 Task: Business Startup Sheet Template.
Action: Mouse moved to (56, 183)
Screenshot: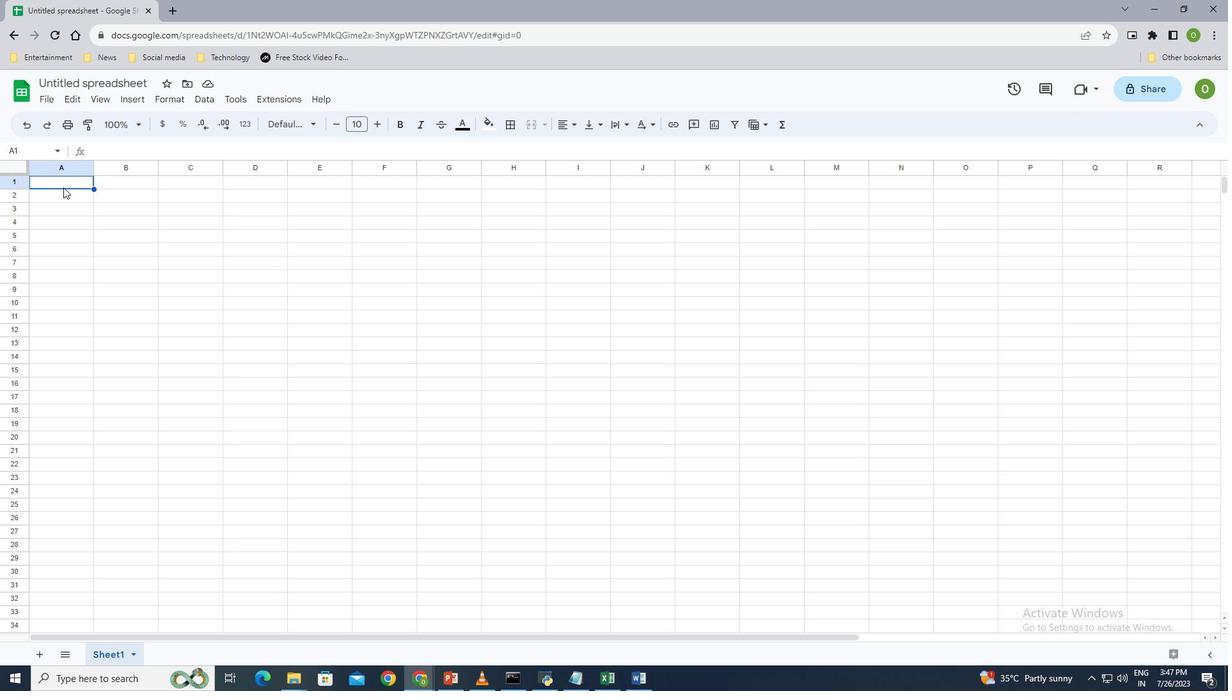 
Action: Mouse pressed left at (56, 183)
Screenshot: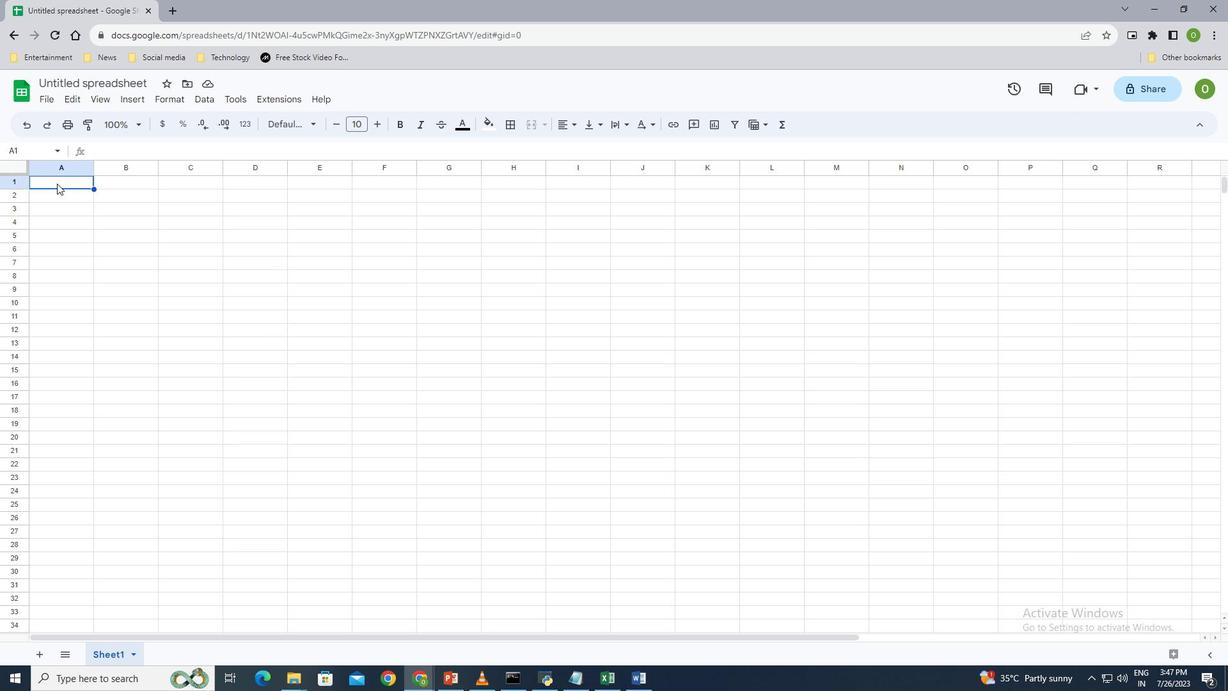 
Action: Mouse moved to (49, 98)
Screenshot: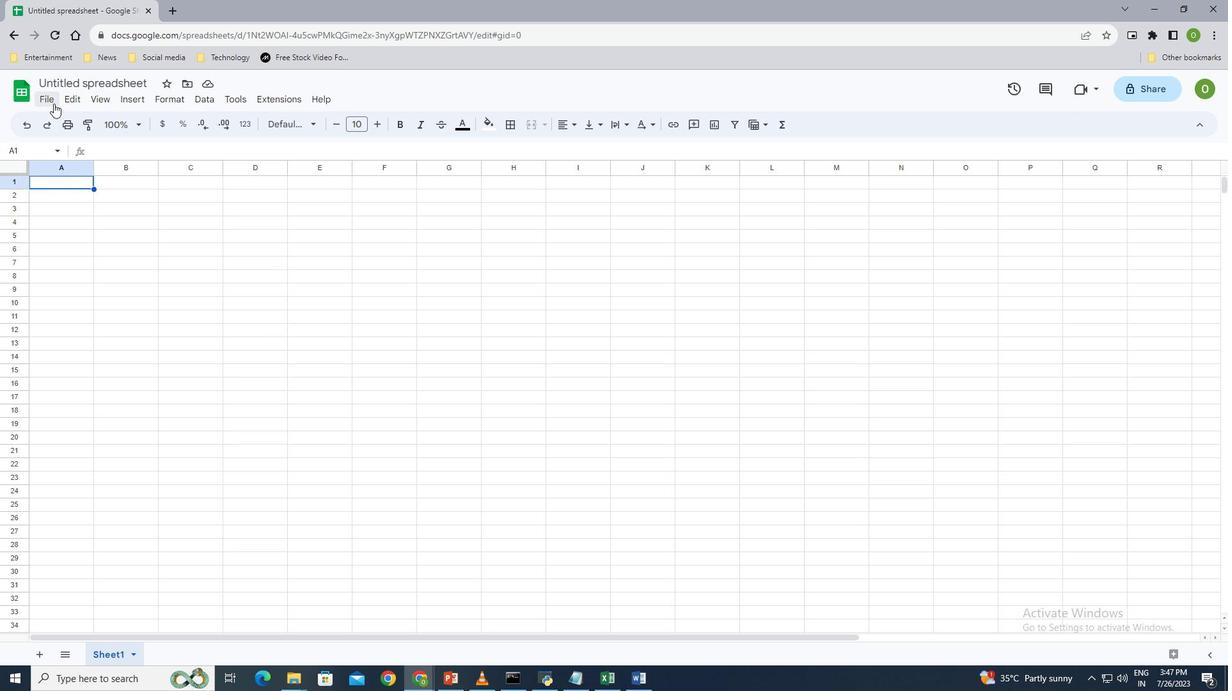 
Action: Mouse pressed left at (49, 98)
Screenshot: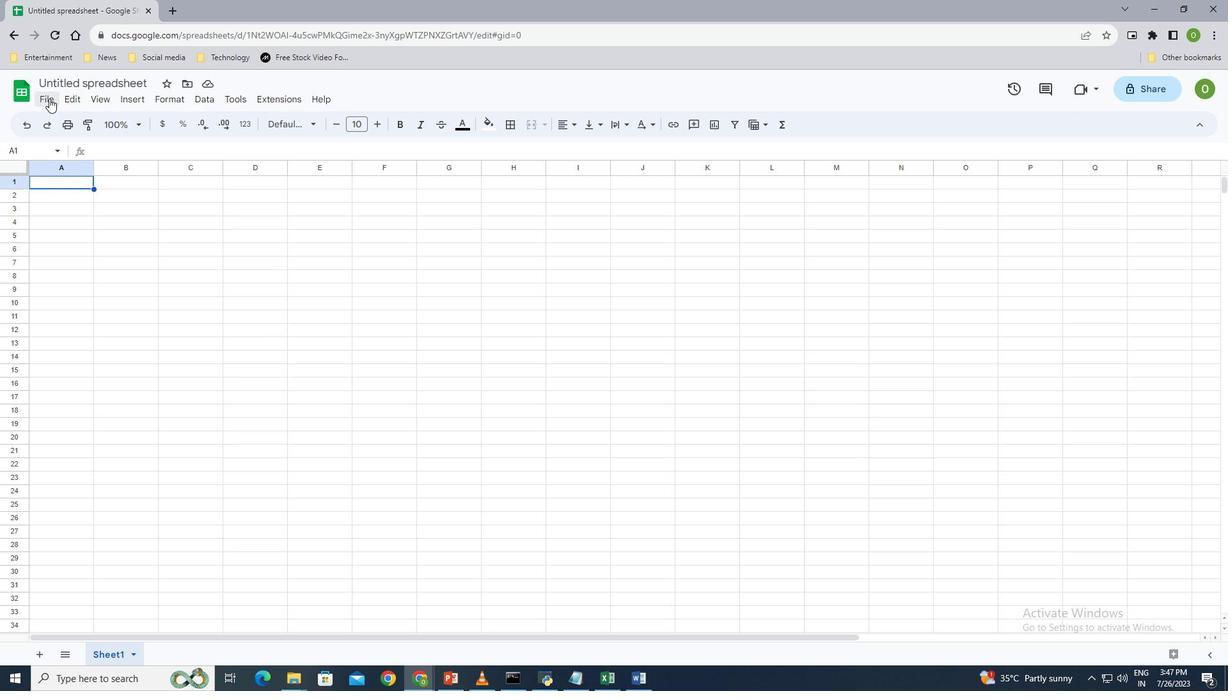 
Action: Mouse moved to (266, 201)
Screenshot: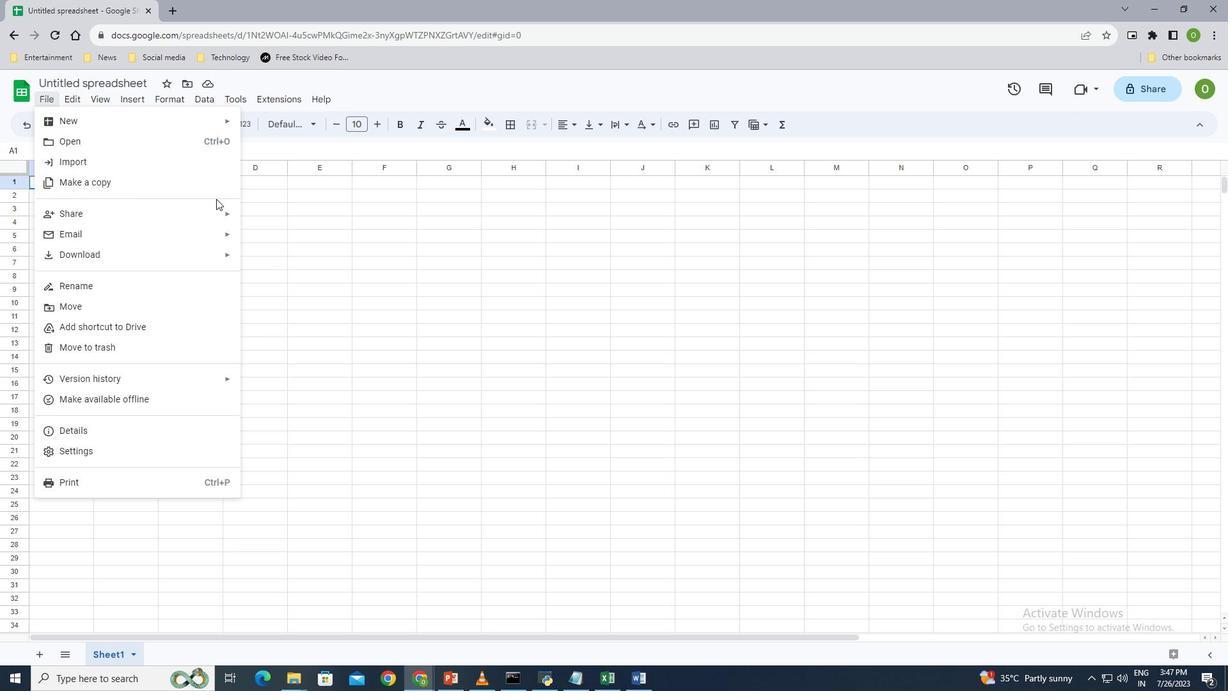 
Action: Mouse pressed left at (266, 201)
Screenshot: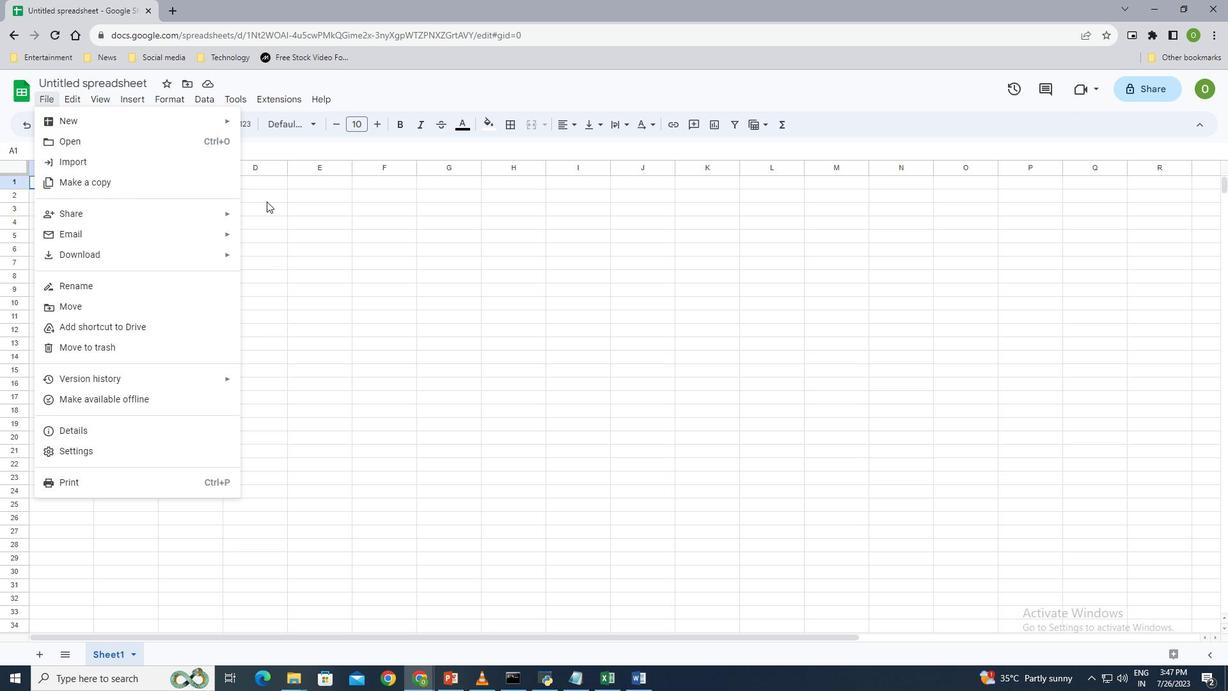 
Action: Mouse moved to (44, 99)
Screenshot: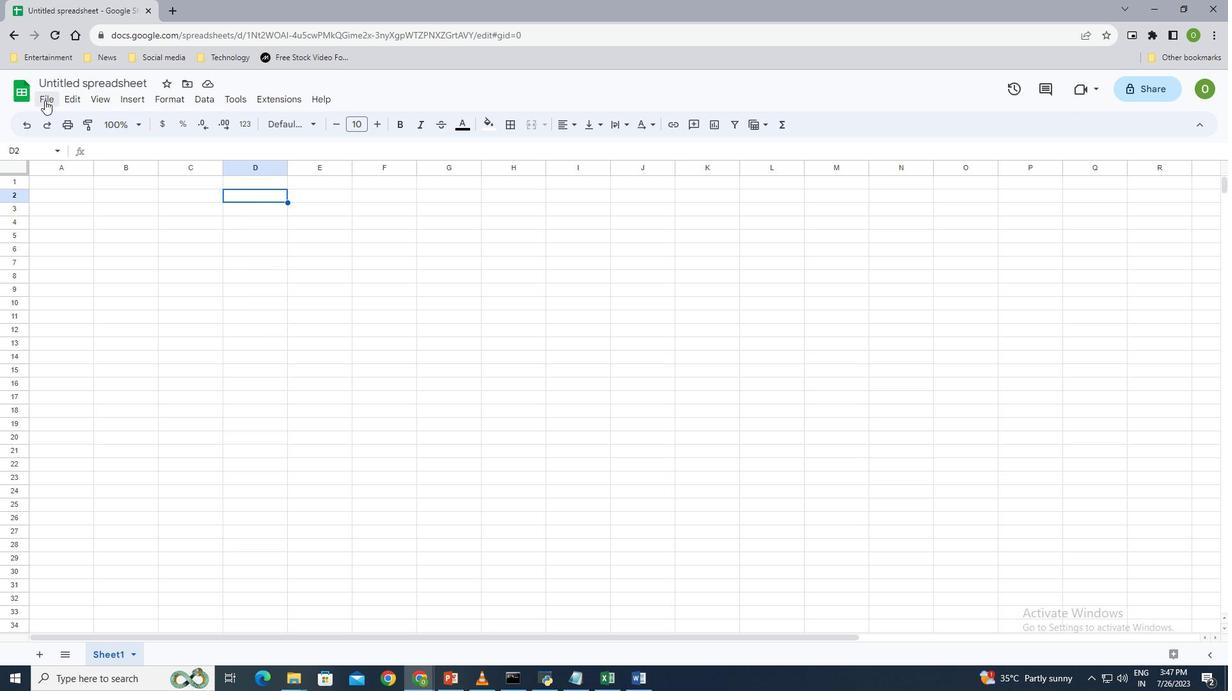 
Action: Mouse pressed left at (44, 99)
Screenshot: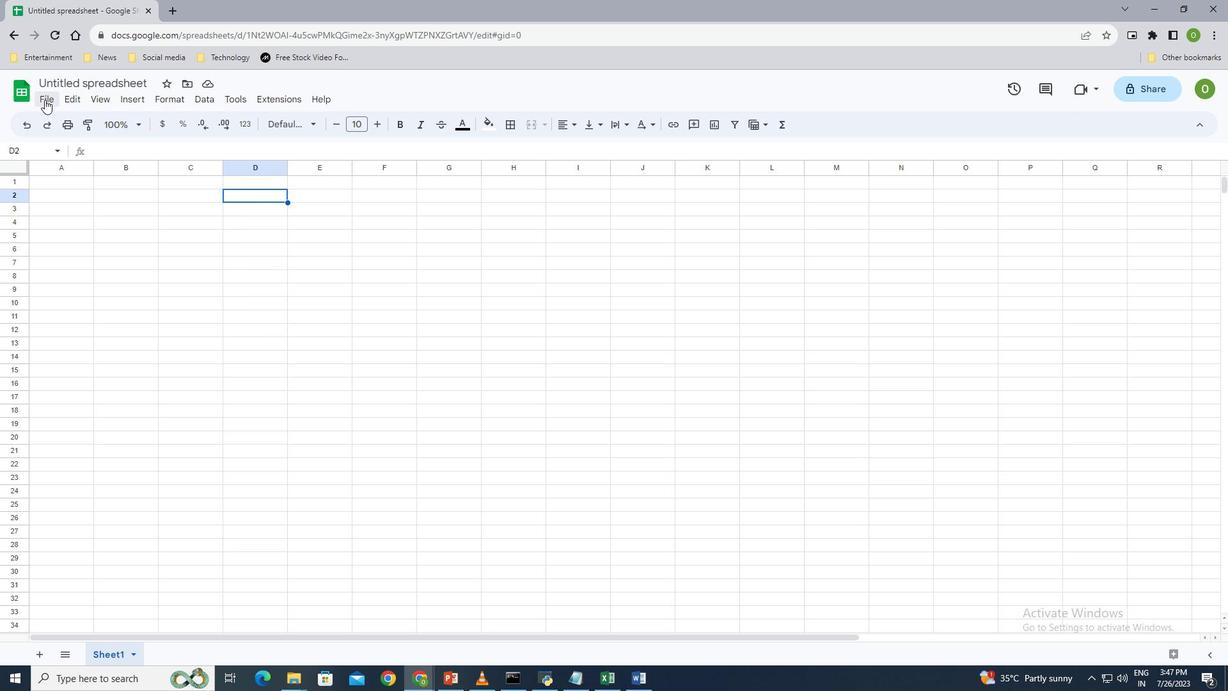 
Action: Mouse moved to (80, 161)
Screenshot: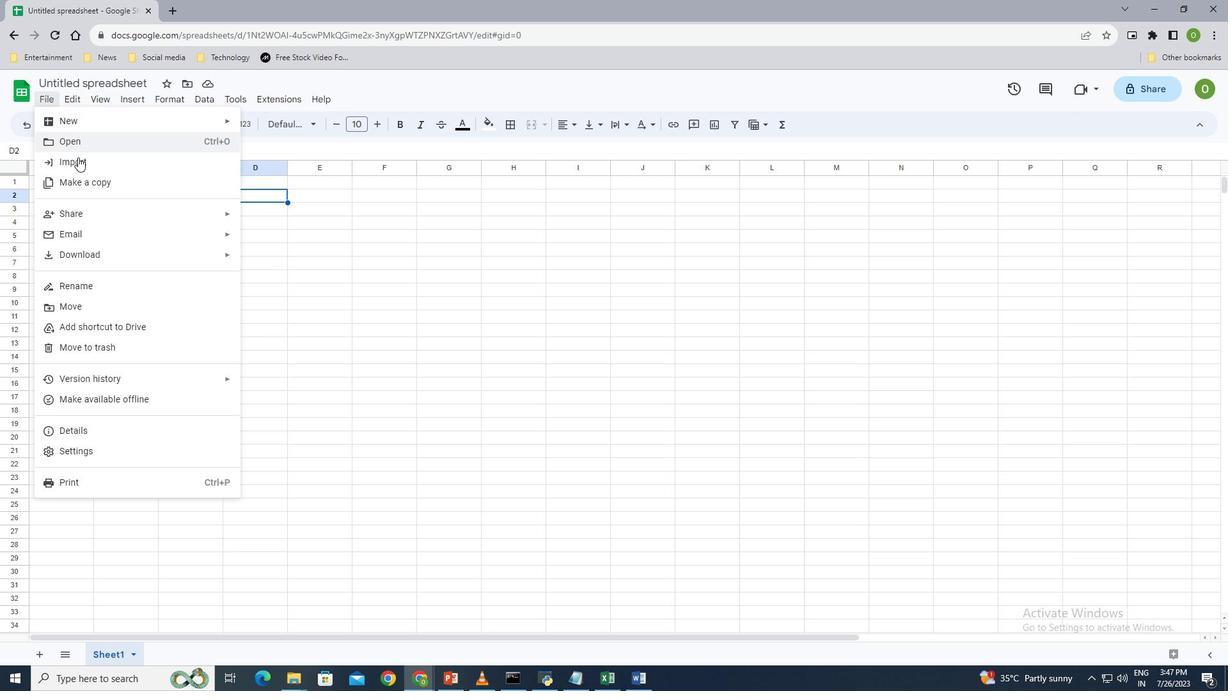 
Action: Mouse pressed left at (80, 161)
Screenshot: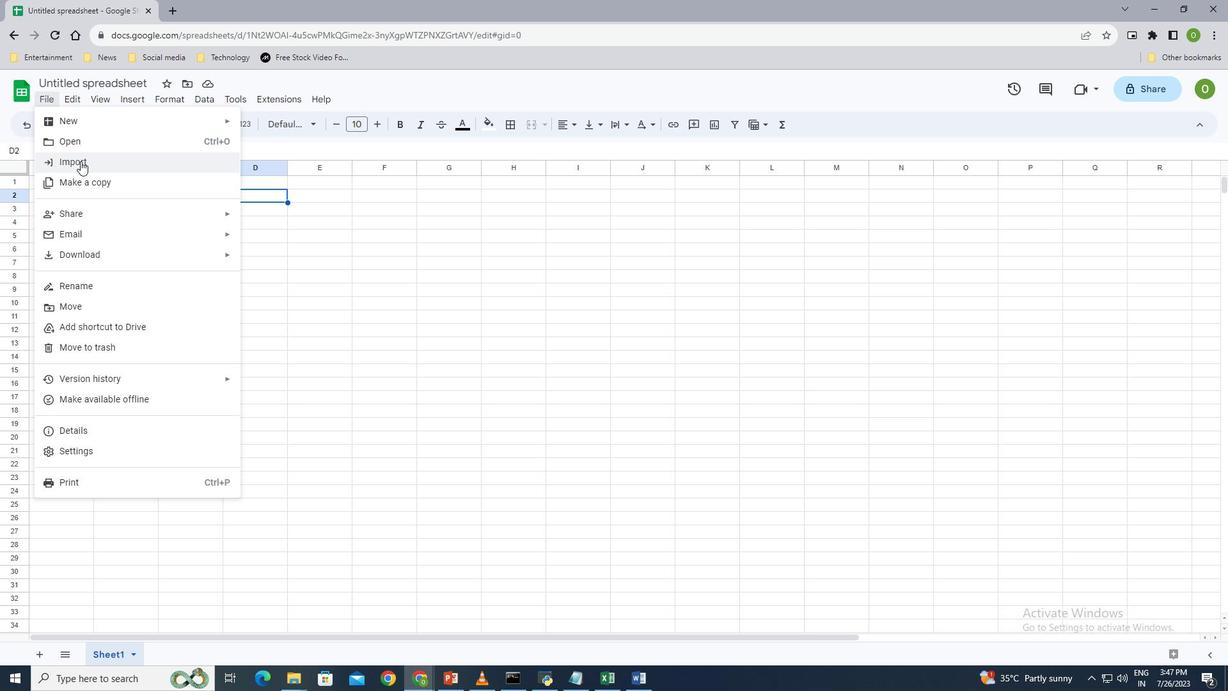 
Action: Mouse moved to (924, 181)
Screenshot: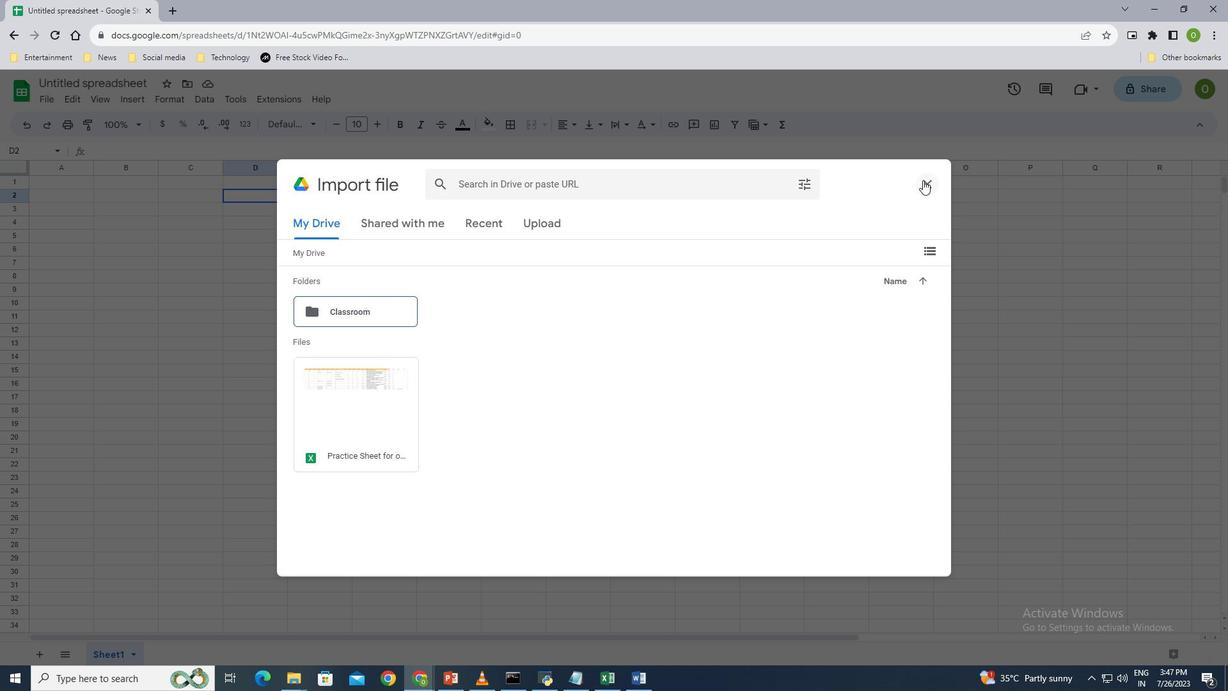 
Action: Mouse pressed left at (924, 181)
Screenshot: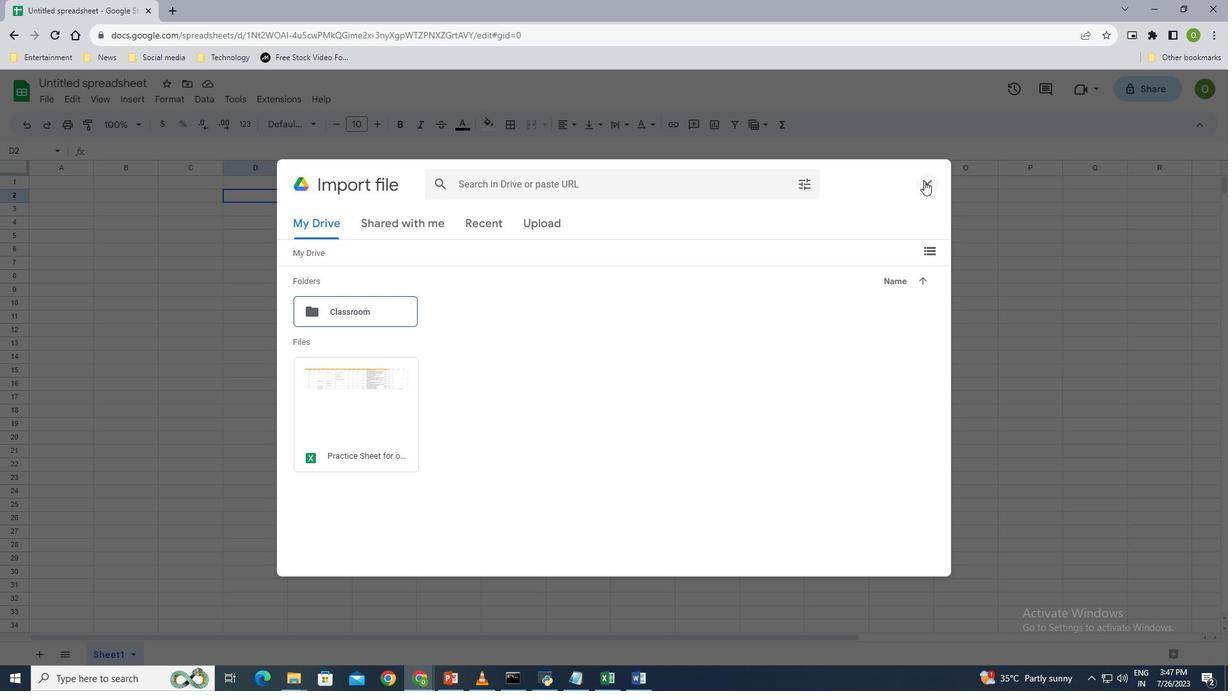 
Action: Mouse moved to (51, 179)
Screenshot: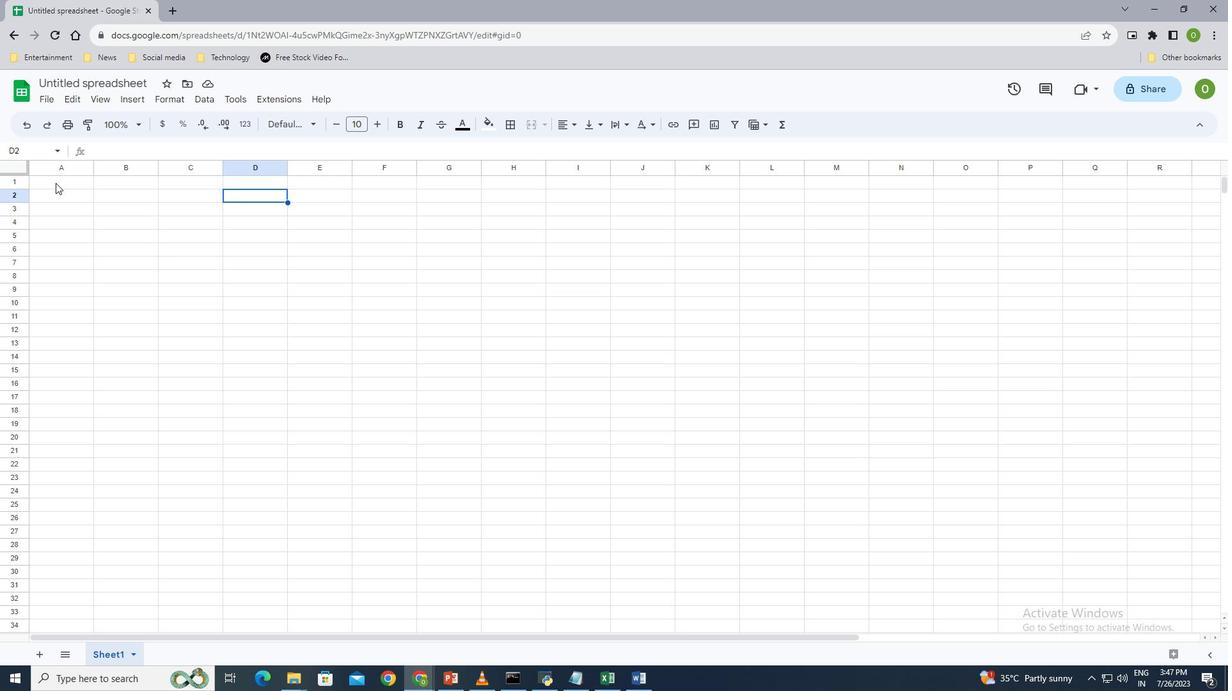 
Action: Mouse pressed left at (51, 179)
Screenshot: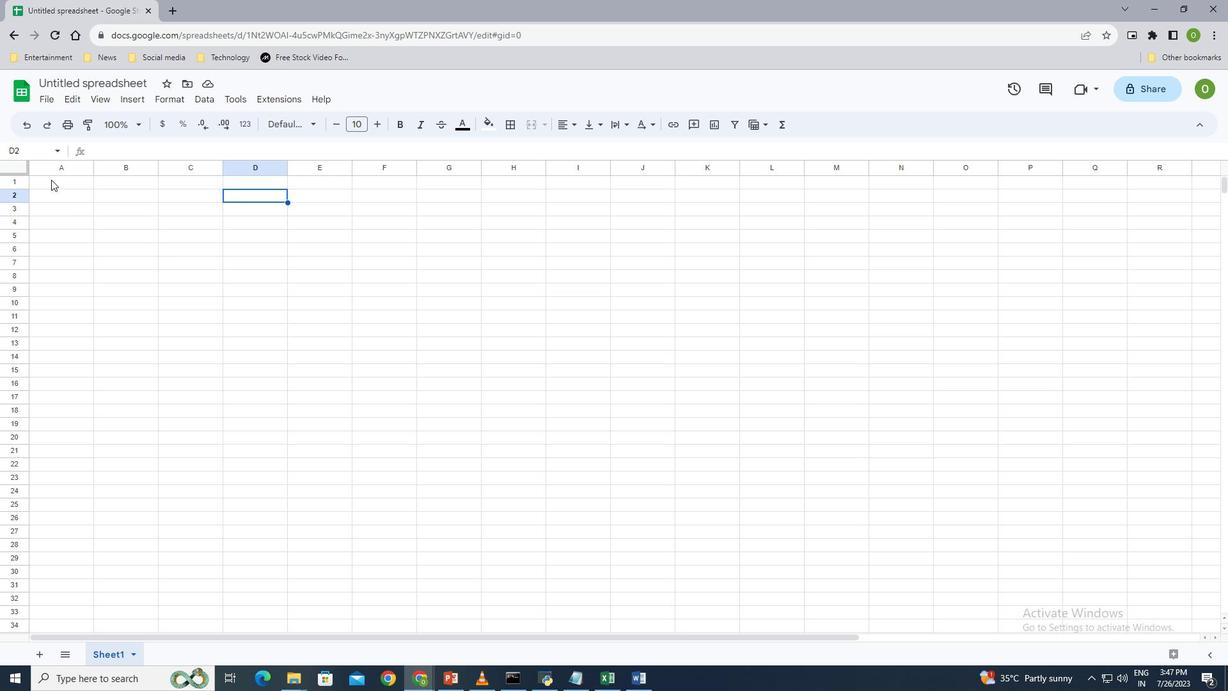 
Action: Mouse moved to (129, 99)
Screenshot: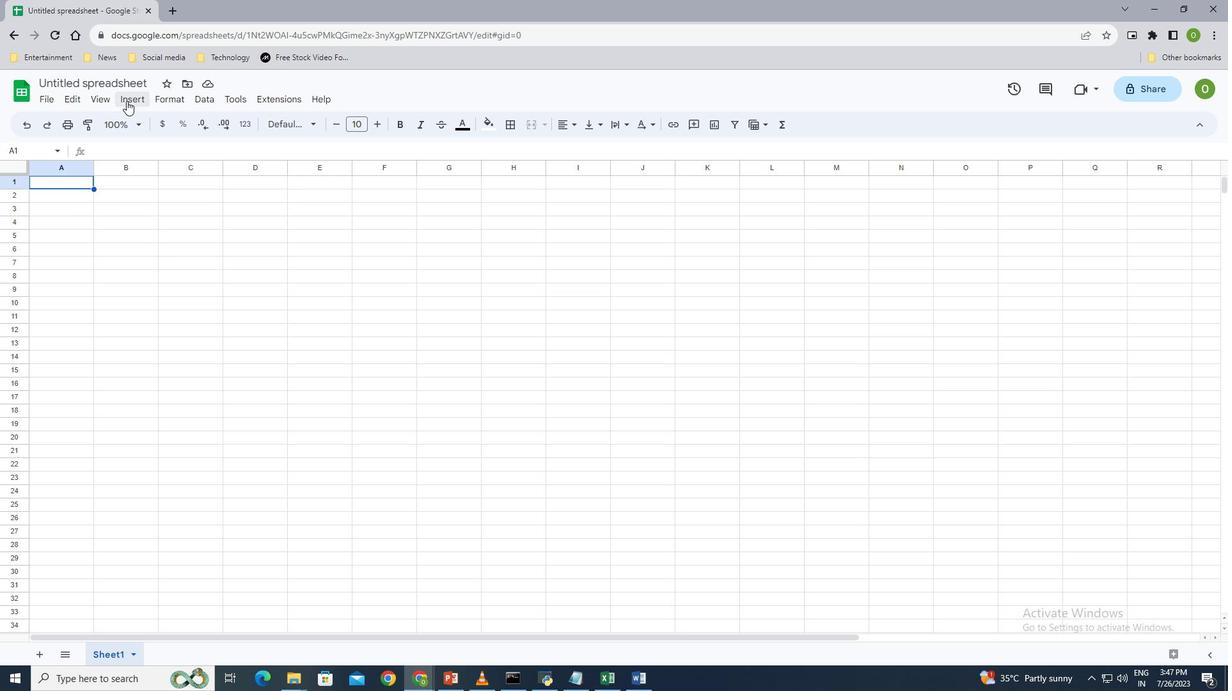 
Action: Mouse pressed left at (129, 99)
Screenshot: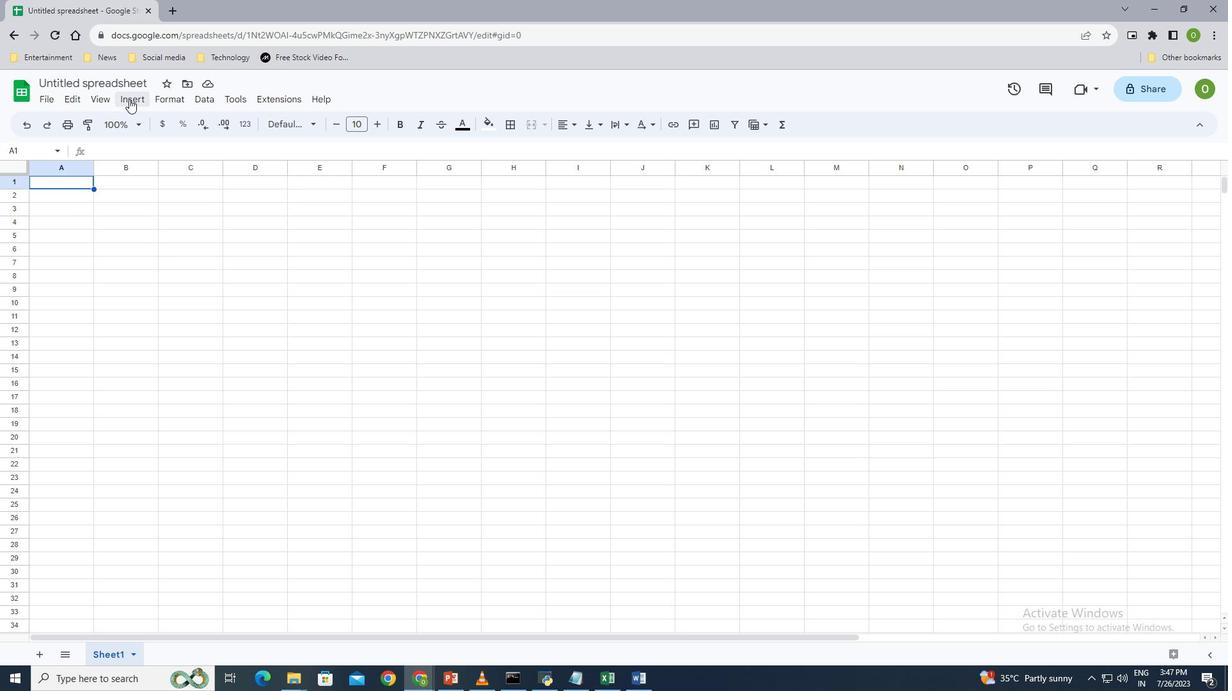 
Action: Mouse moved to (198, 257)
Screenshot: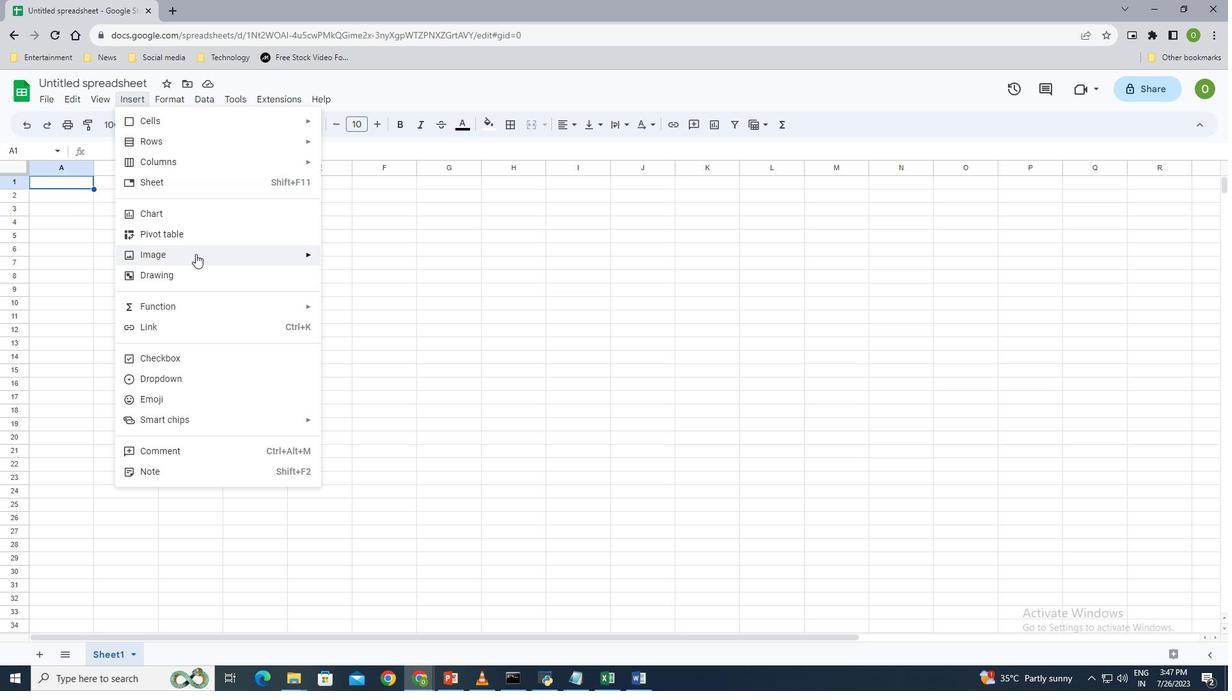 
Action: Mouse pressed left at (198, 257)
Screenshot: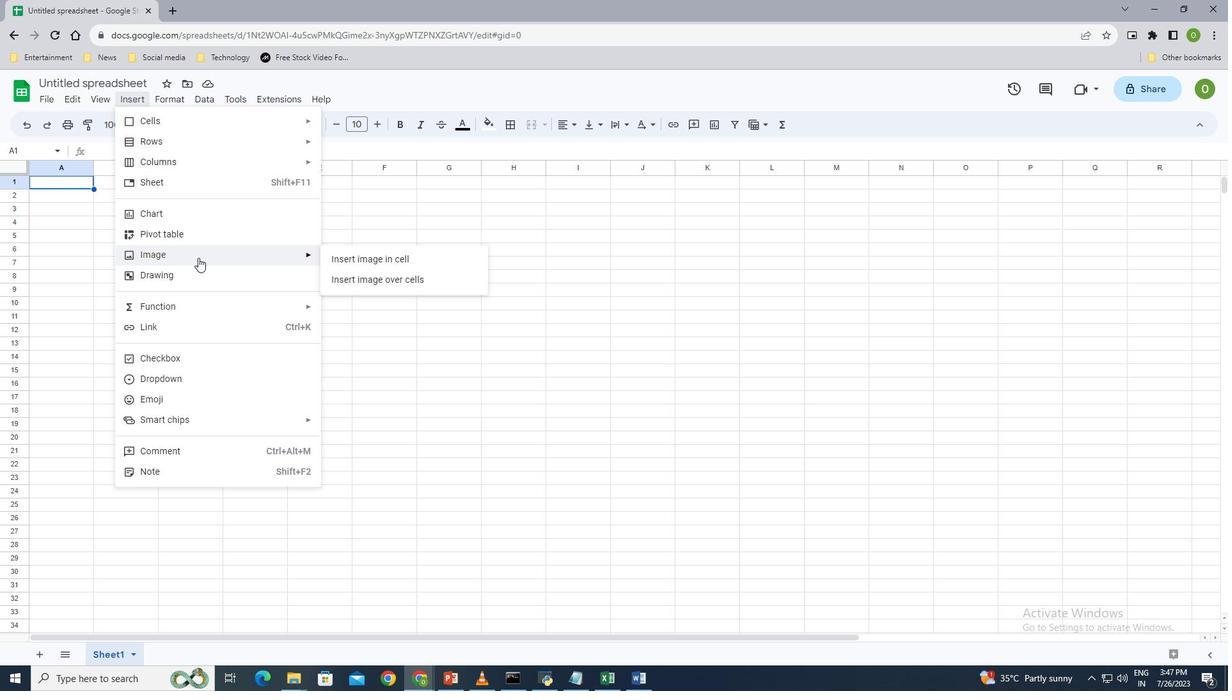 
Action: Mouse moved to (404, 260)
Screenshot: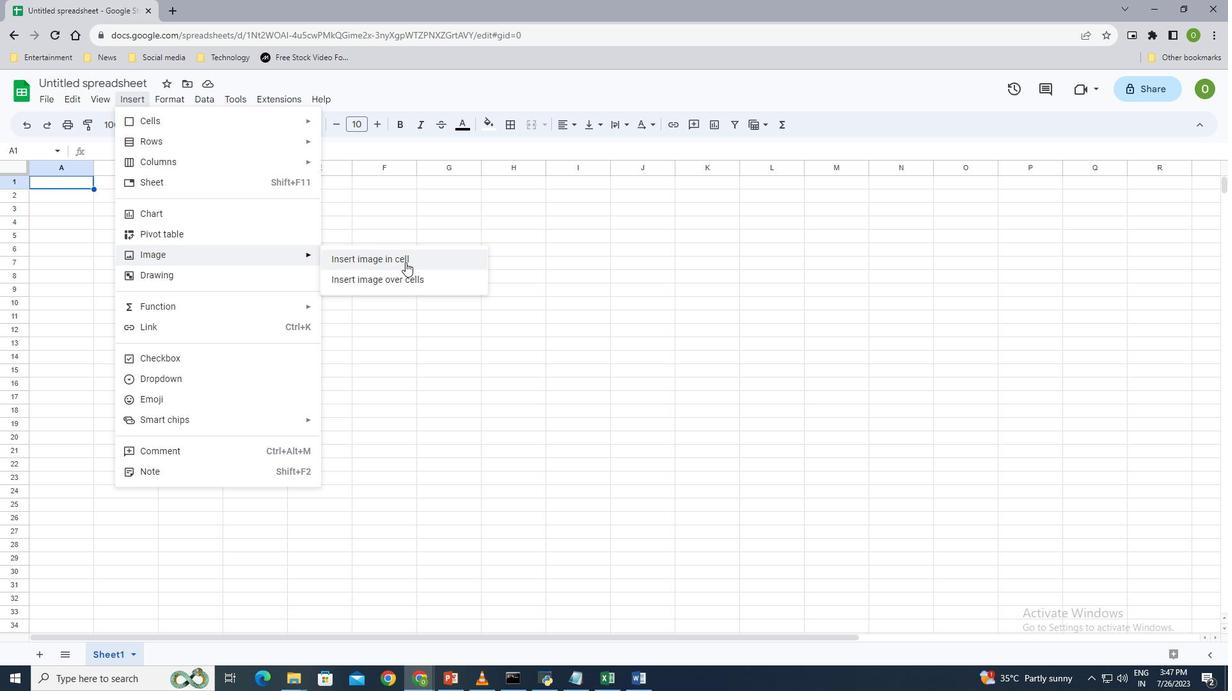
Action: Mouse pressed left at (404, 260)
Screenshot: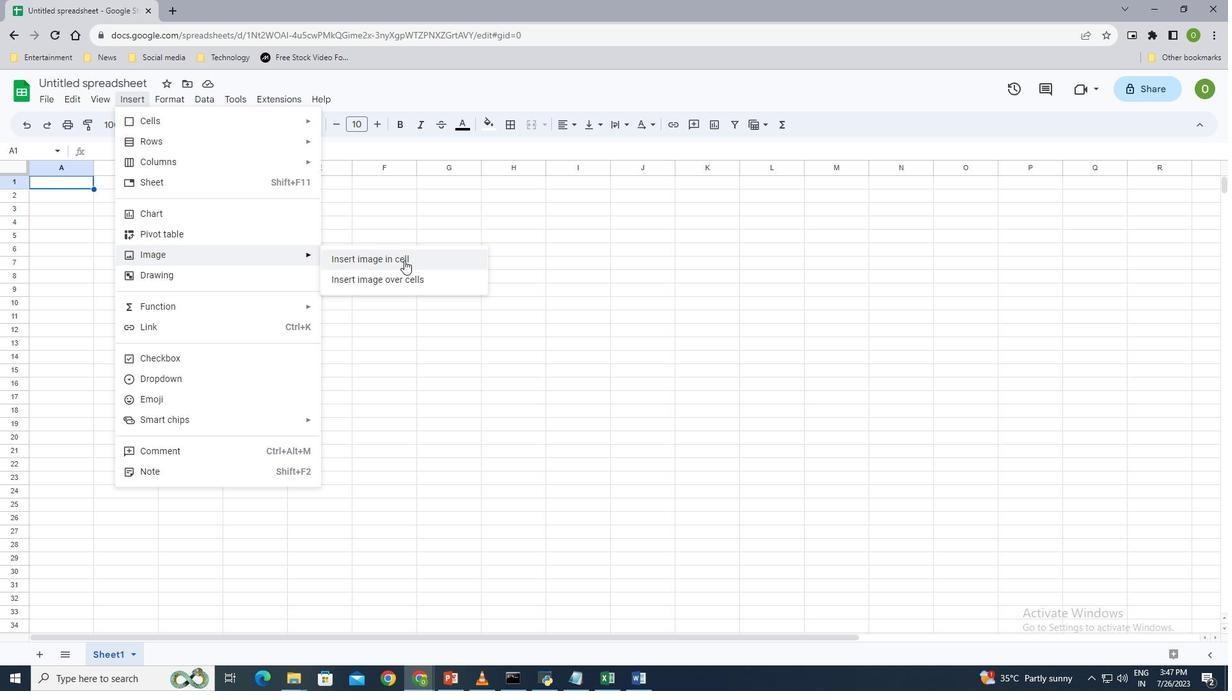 
Action: Mouse moved to (600, 448)
Screenshot: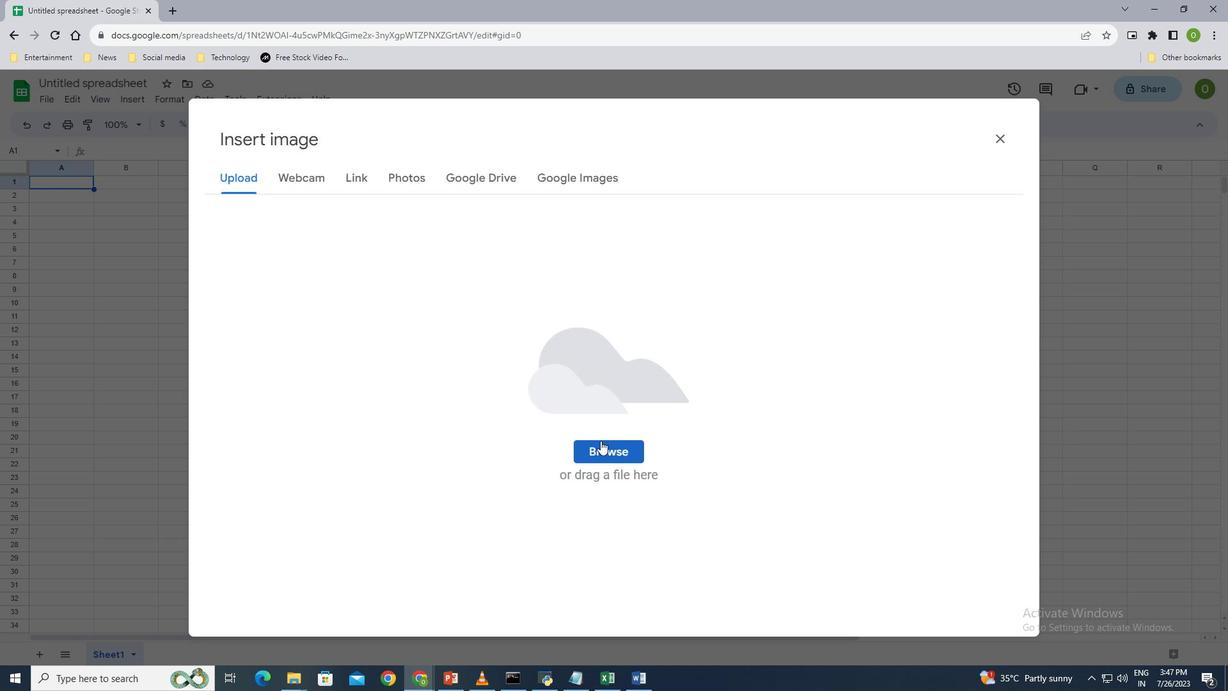 
Action: Mouse pressed left at (600, 448)
Screenshot: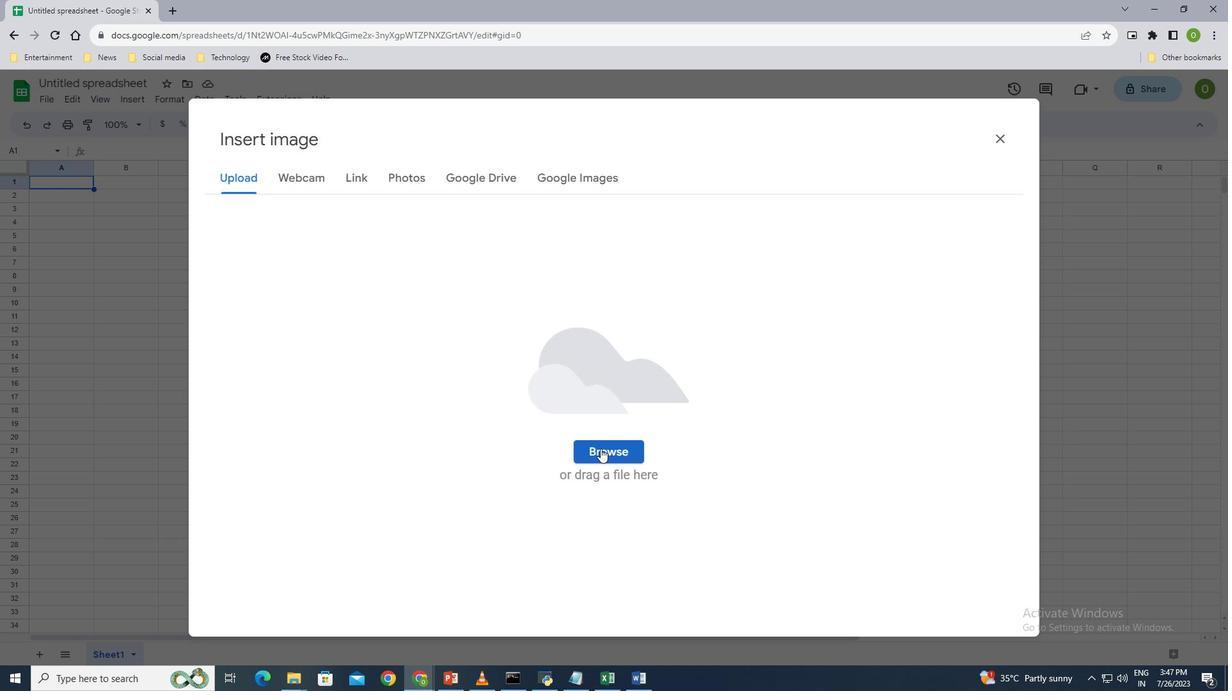 
Action: Mouse moved to (227, 180)
Screenshot: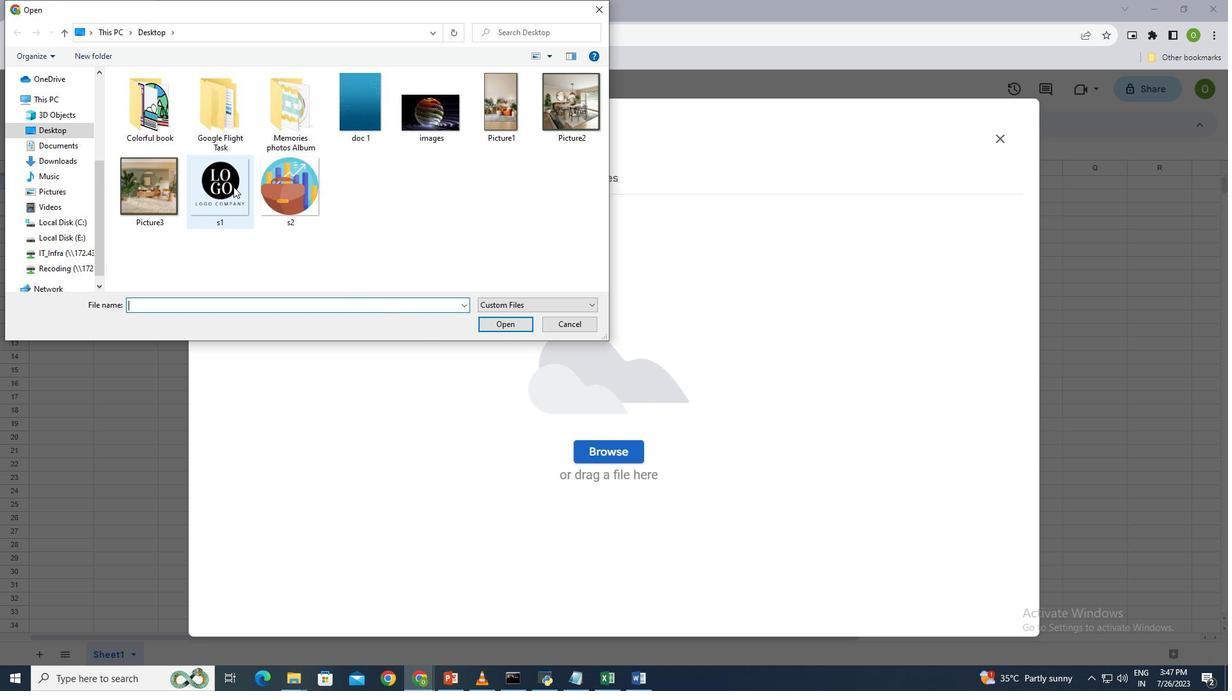 
Action: Mouse pressed left at (227, 180)
Screenshot: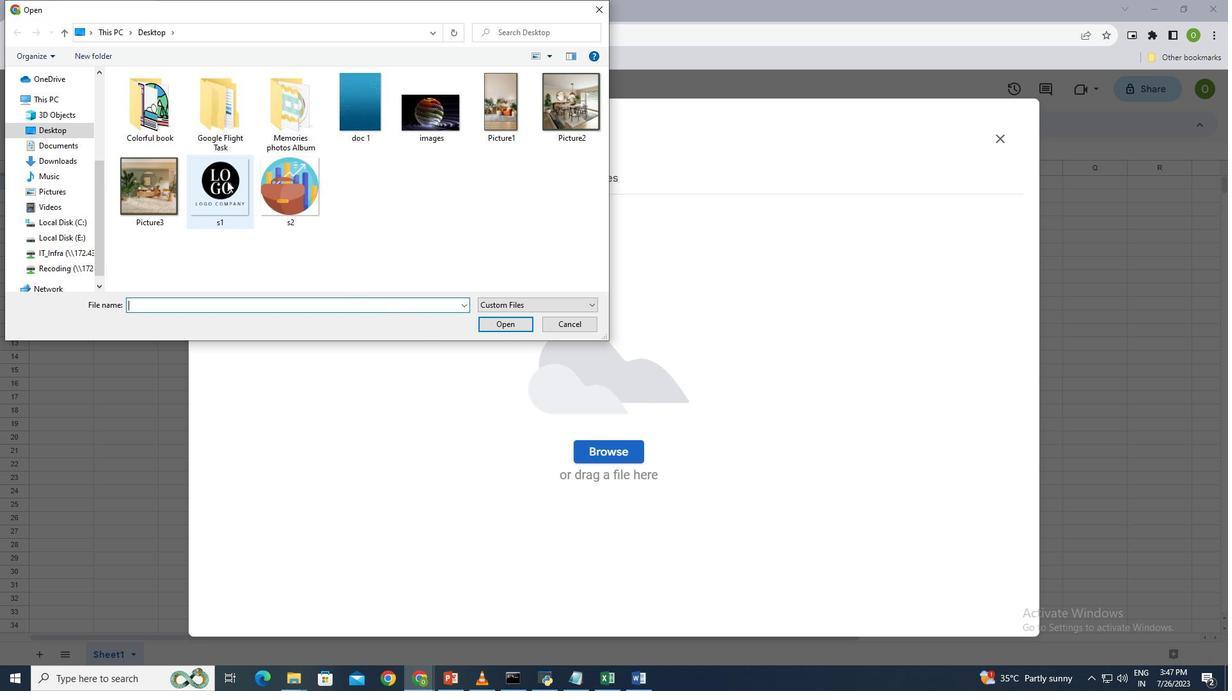 
Action: Mouse moved to (609, 452)
Screenshot: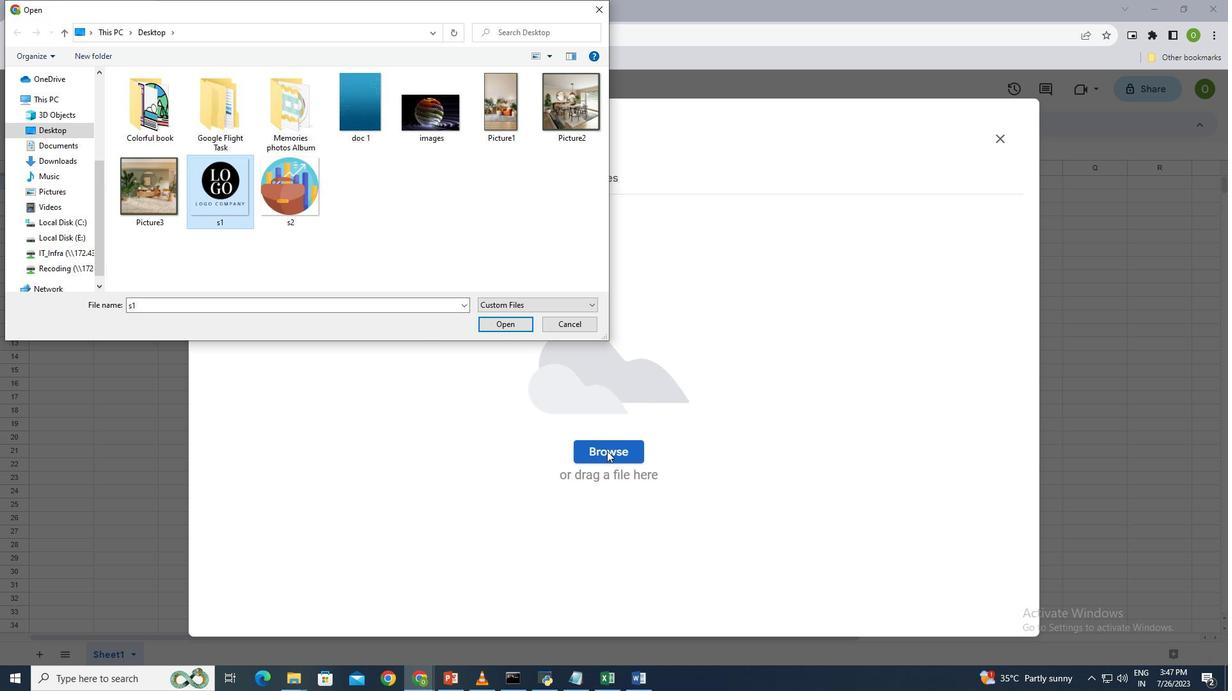
Action: Mouse pressed left at (609, 452)
Screenshot: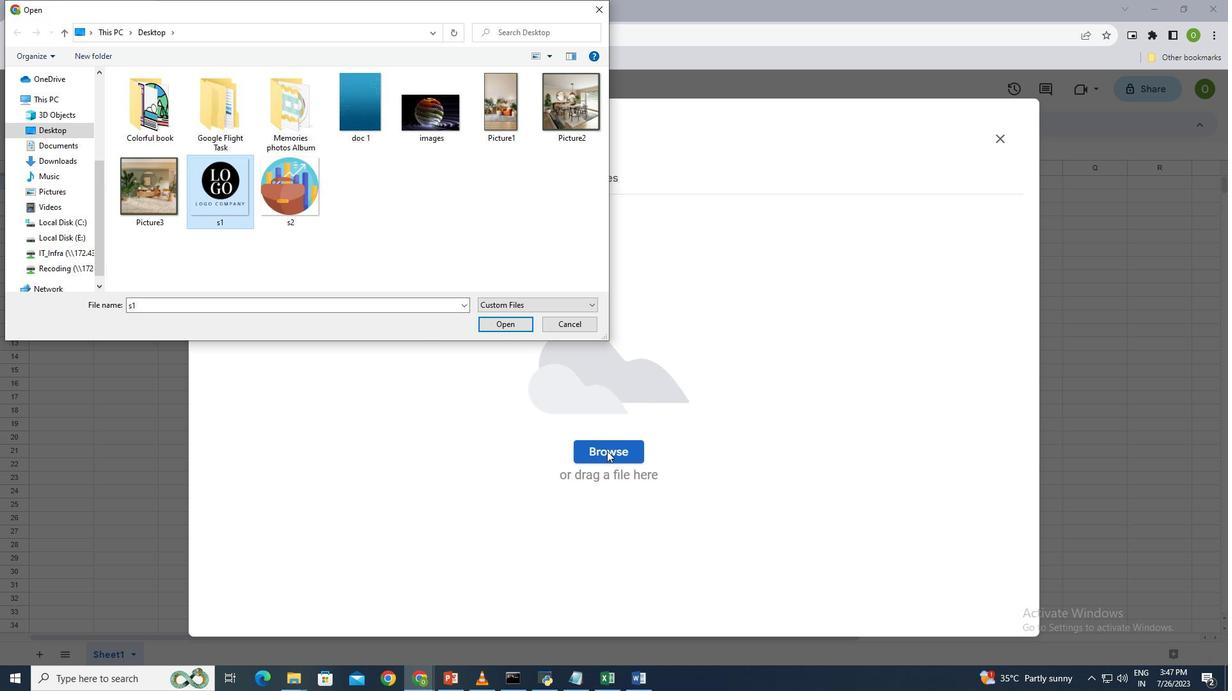 
Action: Mouse moved to (490, 321)
Screenshot: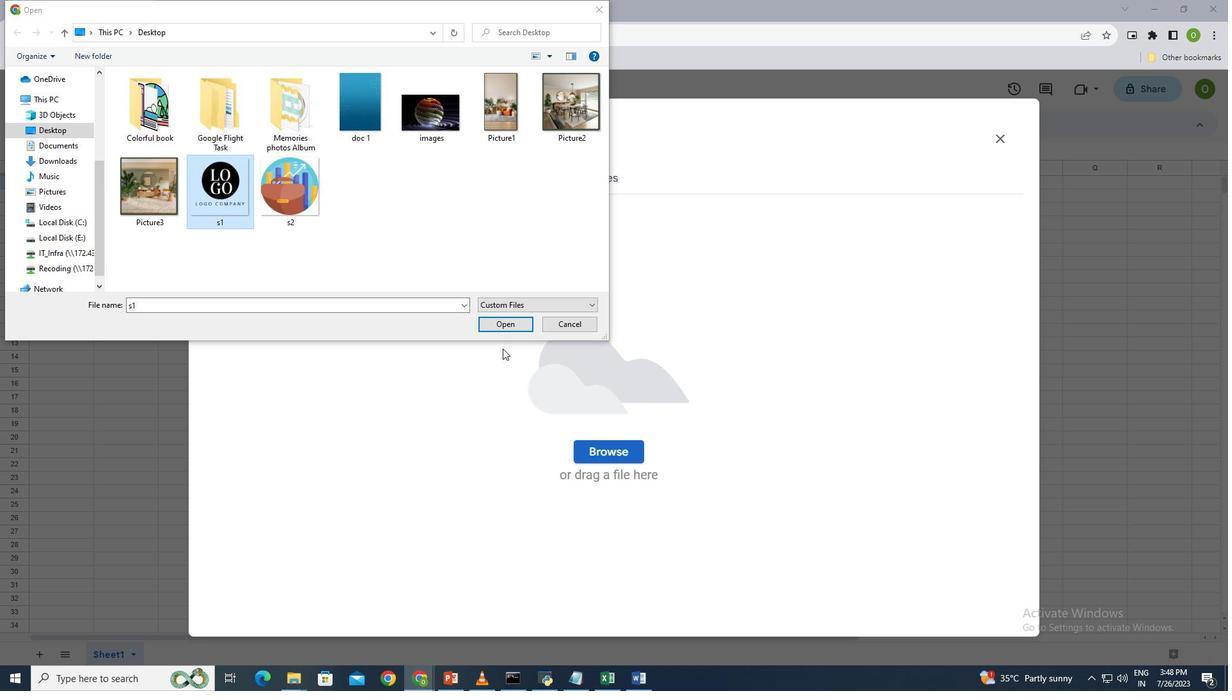 
Action: Mouse pressed left at (490, 321)
Screenshot: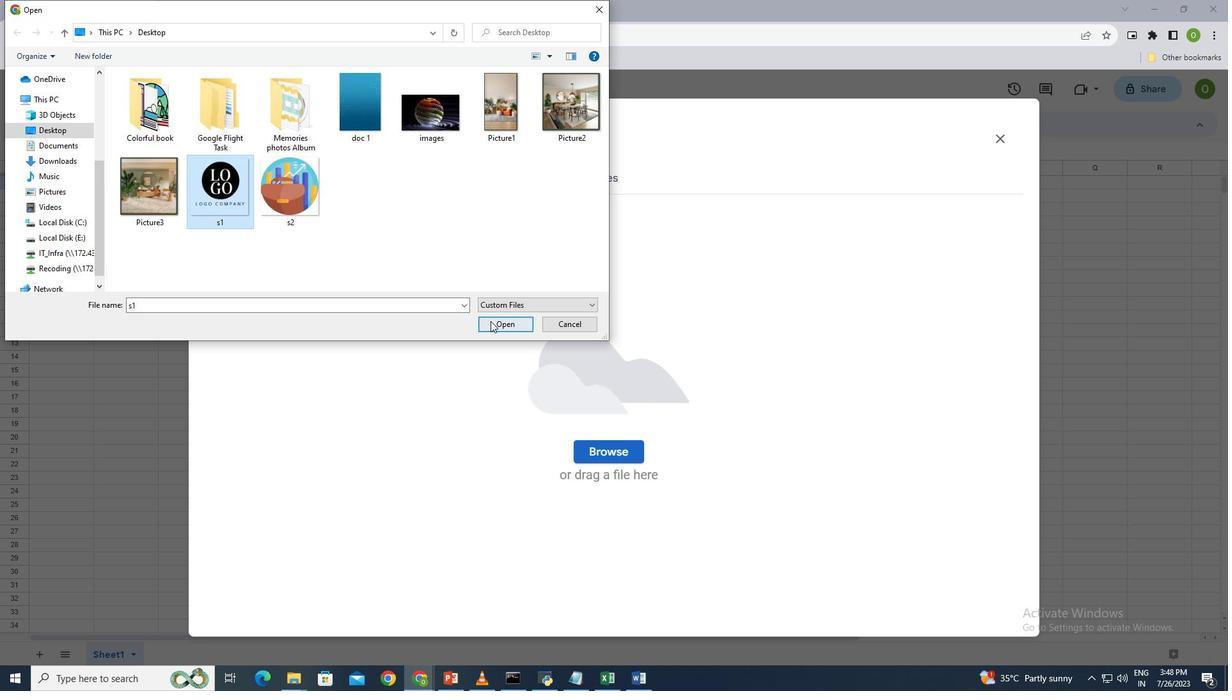 
Action: Mouse moved to (35, 179)
Screenshot: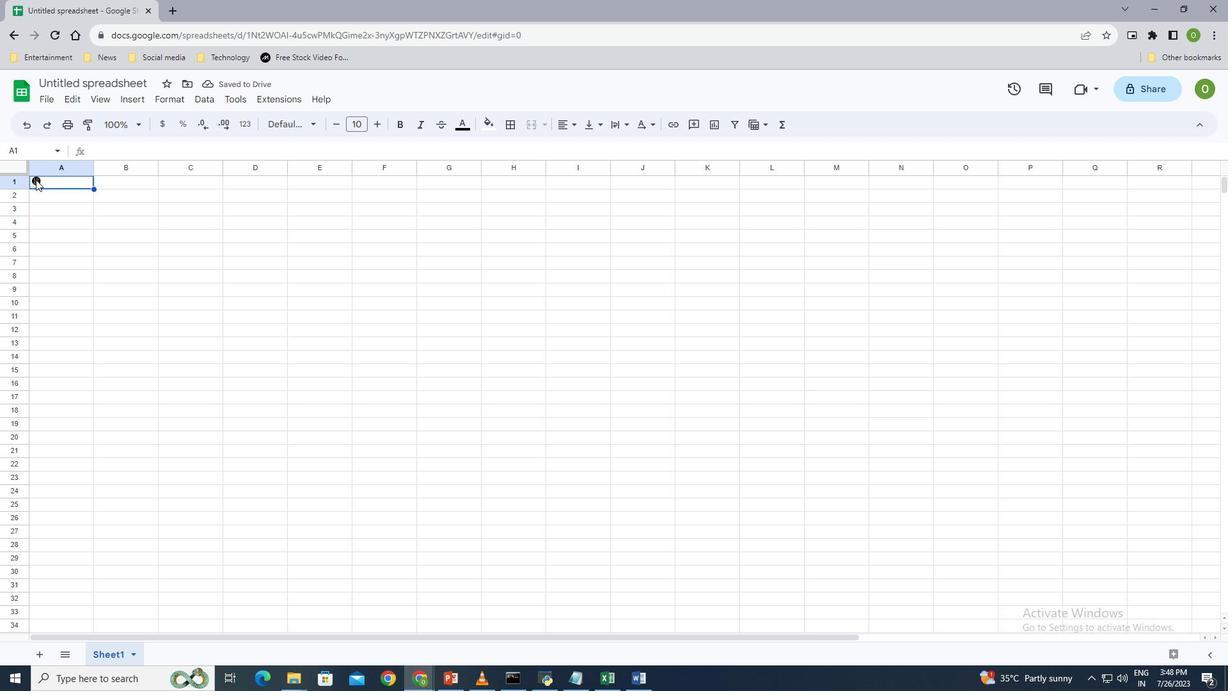 
Action: Mouse pressed left at (35, 179)
Screenshot: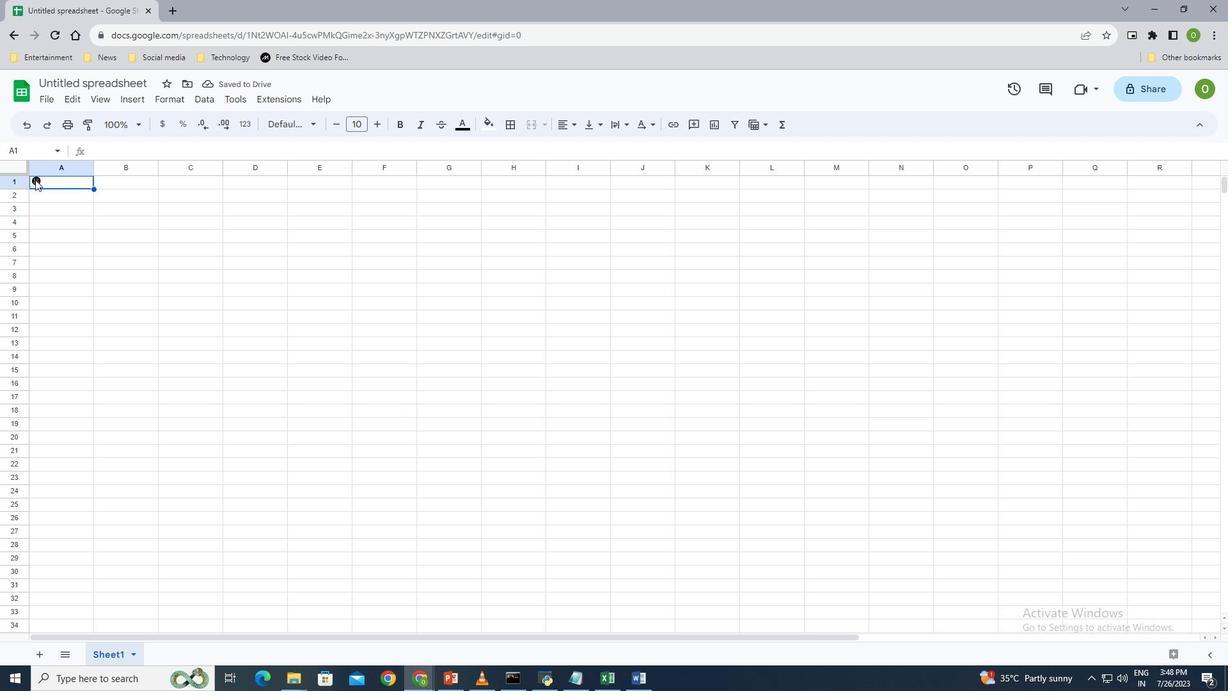 
Action: Mouse moved to (35, 181)
Screenshot: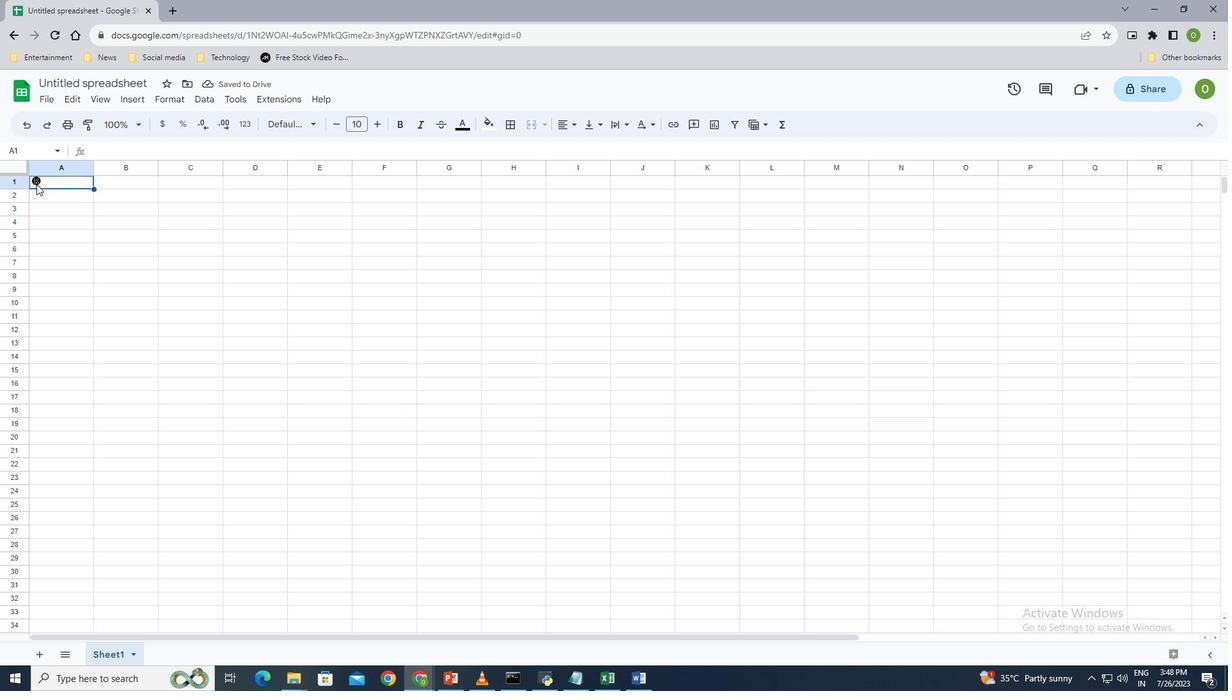 
Action: Mouse pressed left at (35, 181)
Screenshot: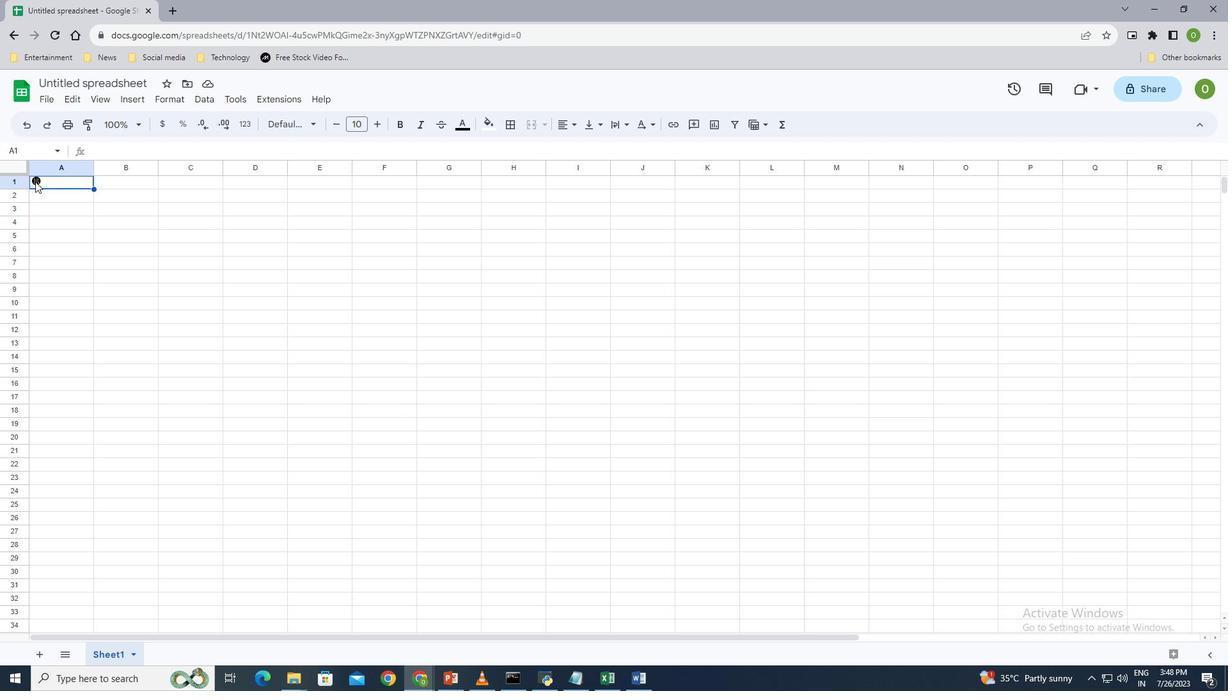 
Action: Mouse pressed left at (35, 181)
Screenshot: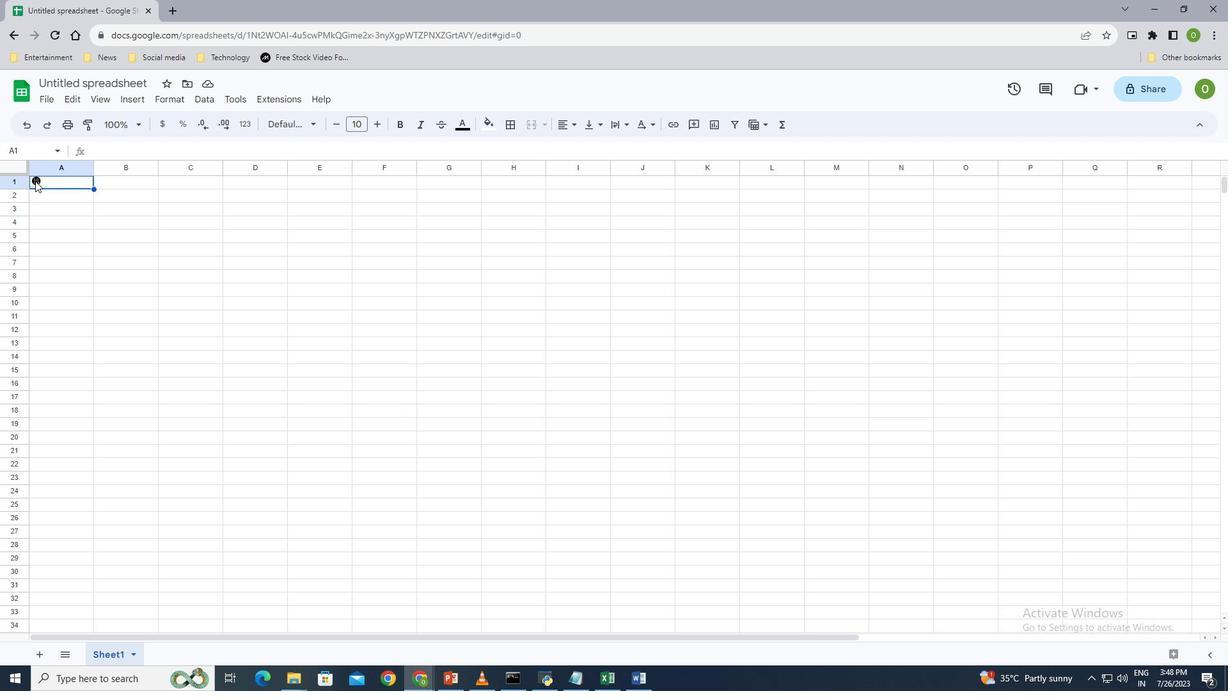 
Action: Mouse pressed left at (35, 181)
Screenshot: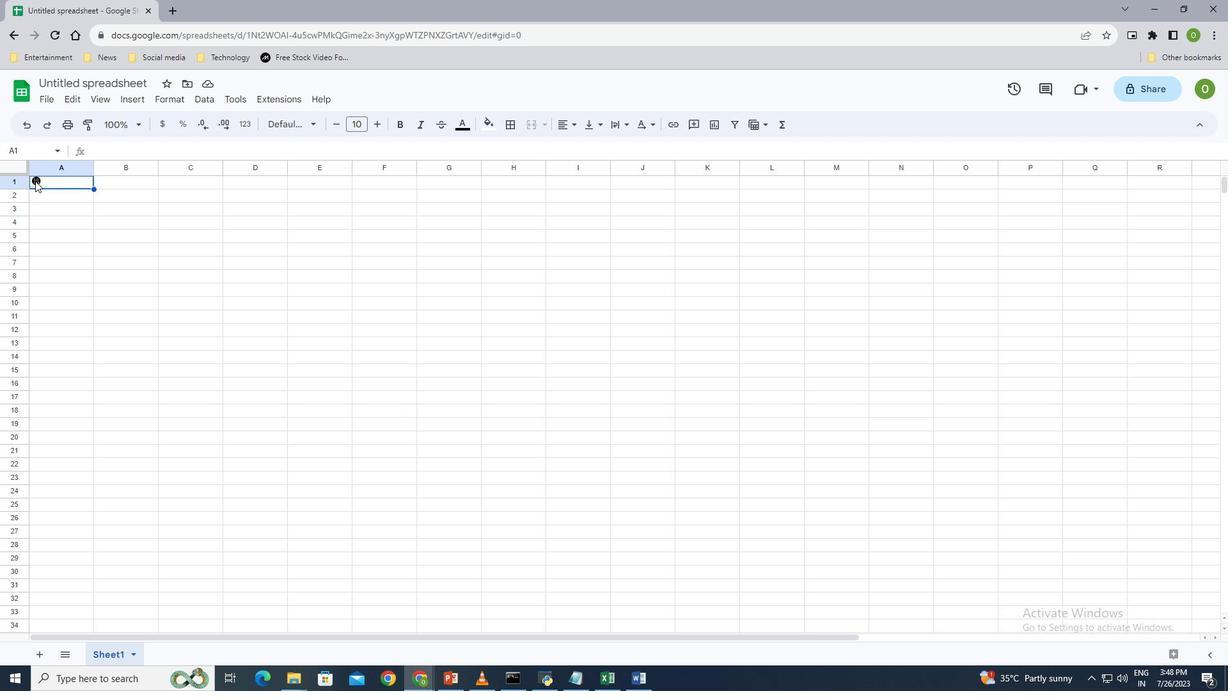 
Action: Mouse moved to (44, 197)
Screenshot: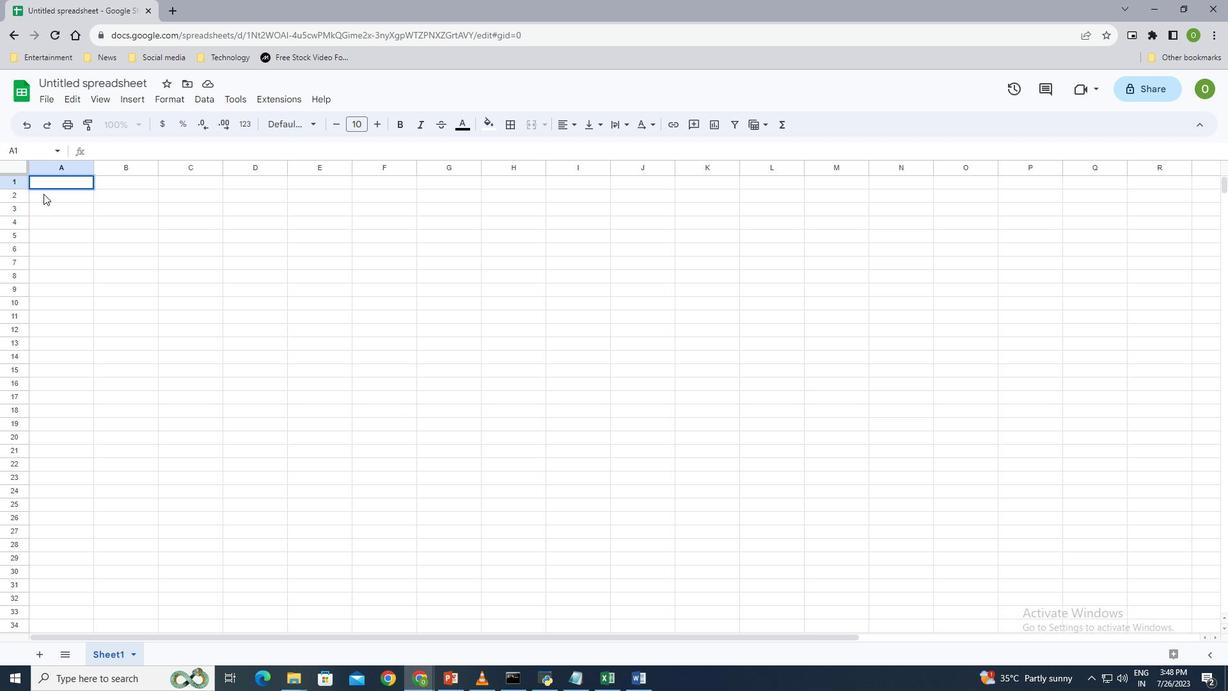 
Action: Mouse pressed left at (44, 197)
Screenshot: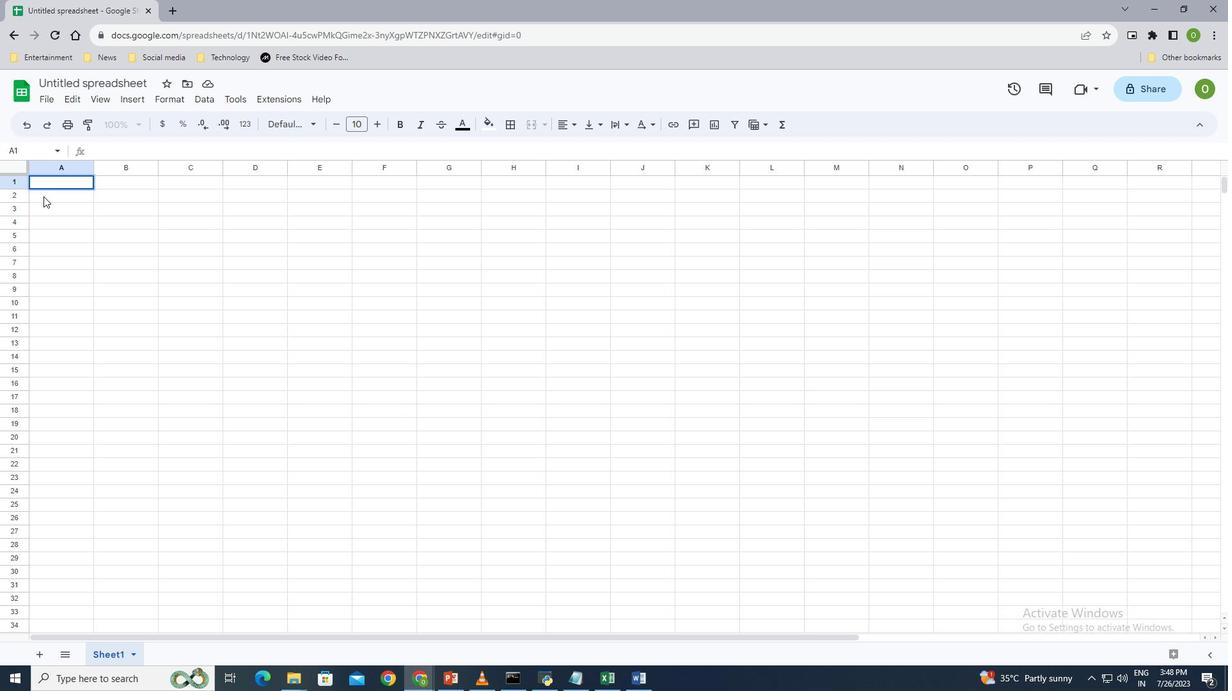 
Action: Mouse moved to (38, 182)
Screenshot: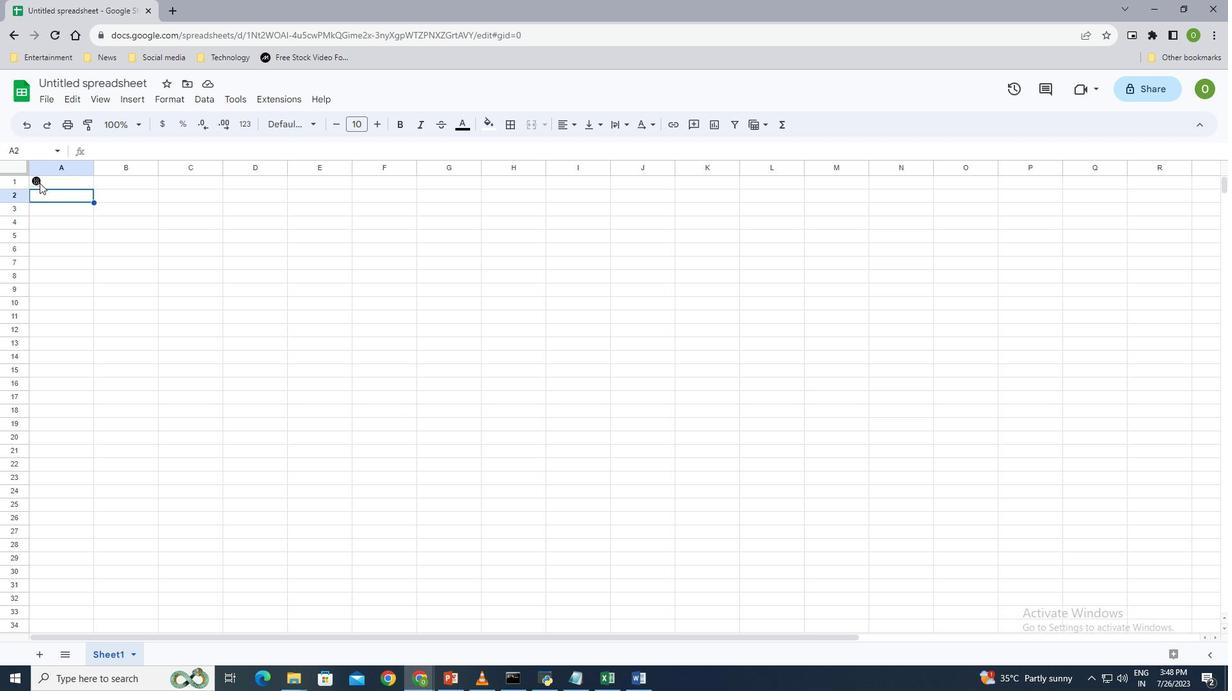 
Action: Mouse pressed left at (38, 182)
Screenshot: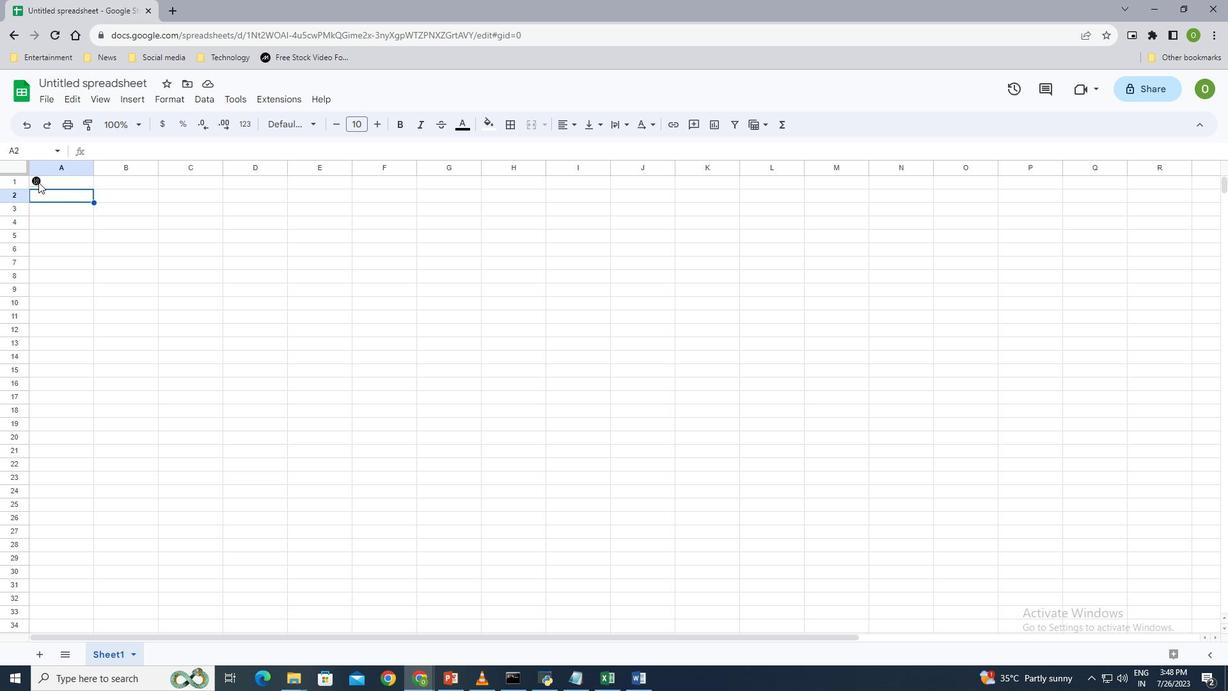 
Action: Mouse moved to (43, 185)
Screenshot: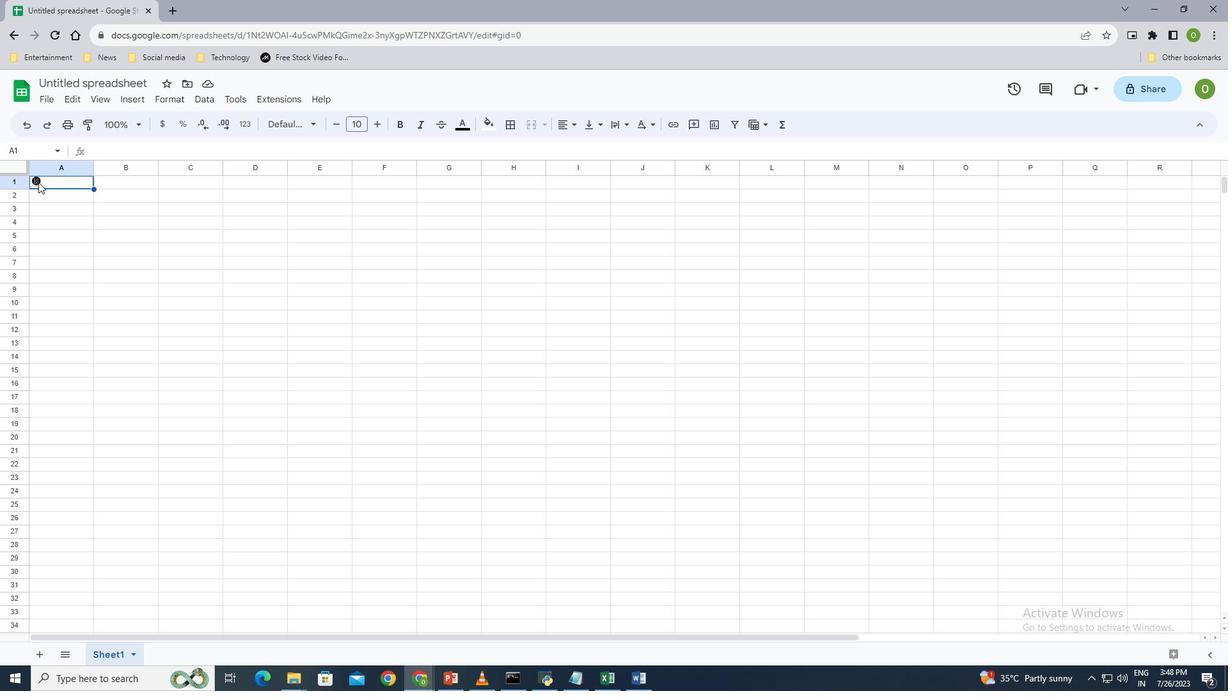 
Action: Key pressed <<107>><<107>><<107>><<107>>
Screenshot: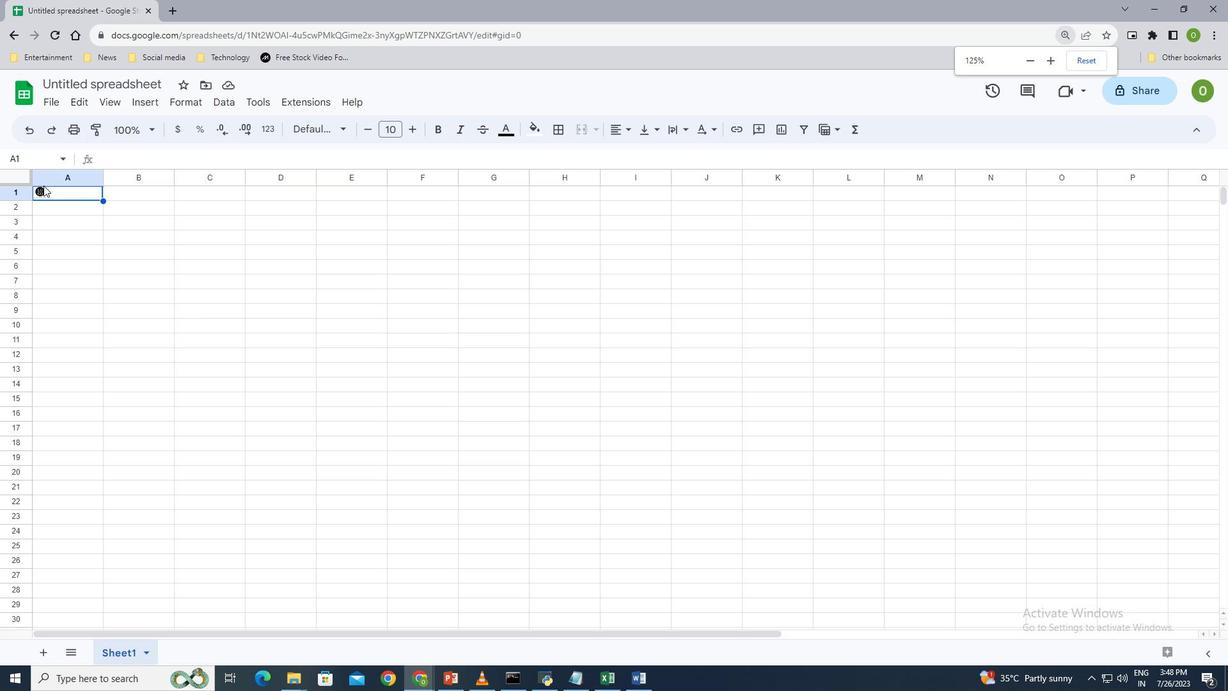 
Action: Mouse moved to (62, 262)
Screenshot: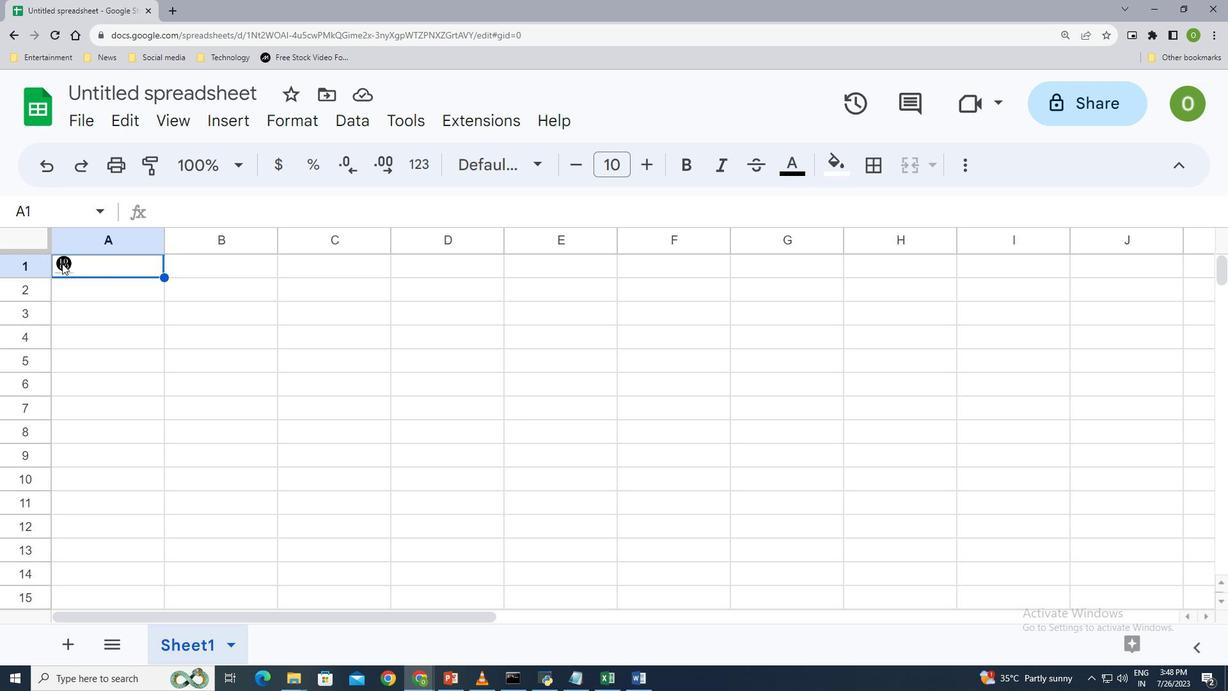 
Action: Mouse pressed left at (62, 262)
Screenshot: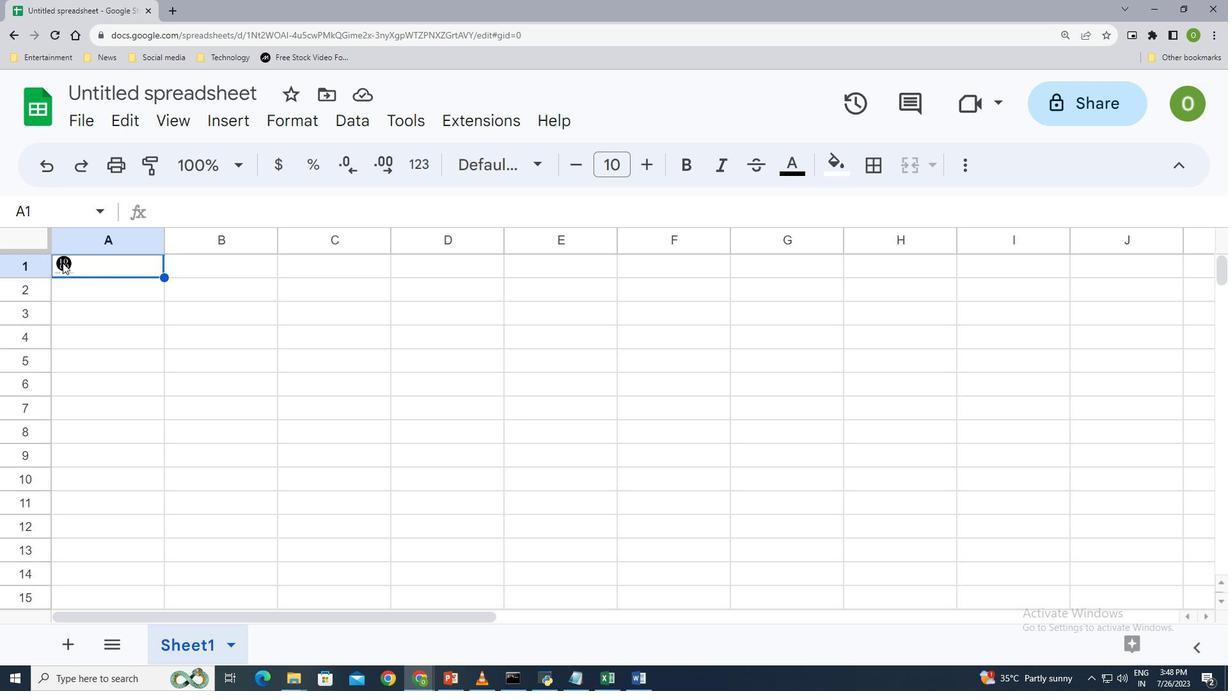 
Action: Mouse moved to (65, 262)
Screenshot: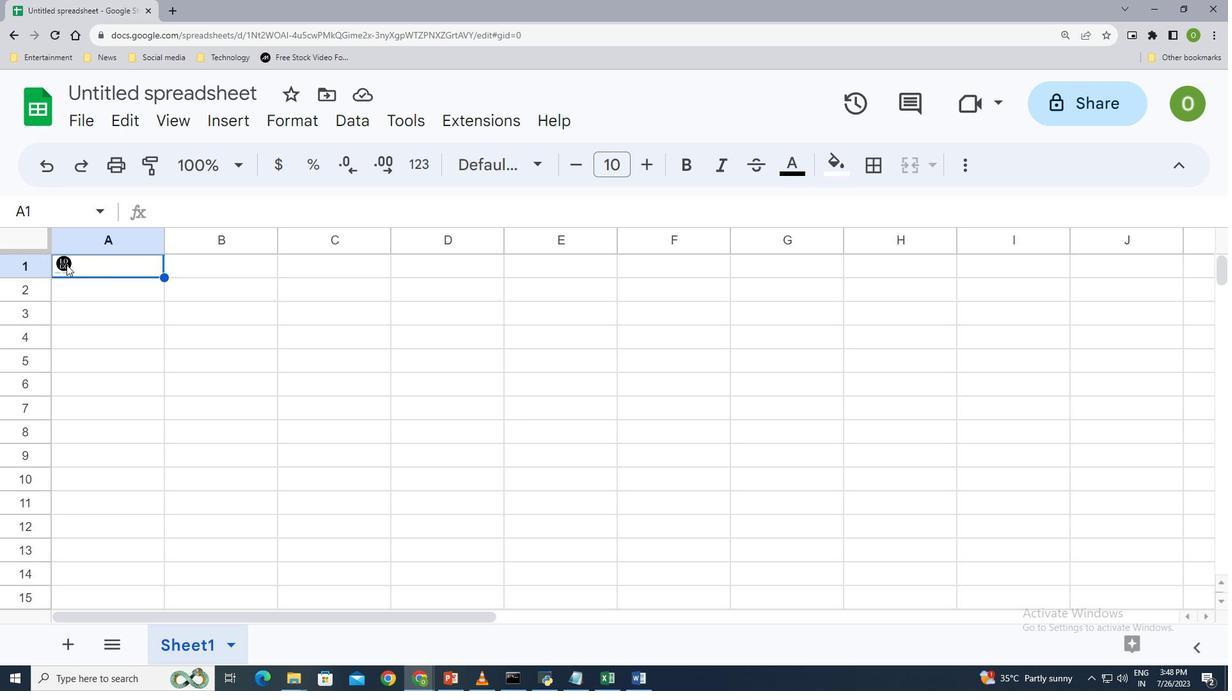 
Action: Mouse pressed left at (65, 262)
Screenshot: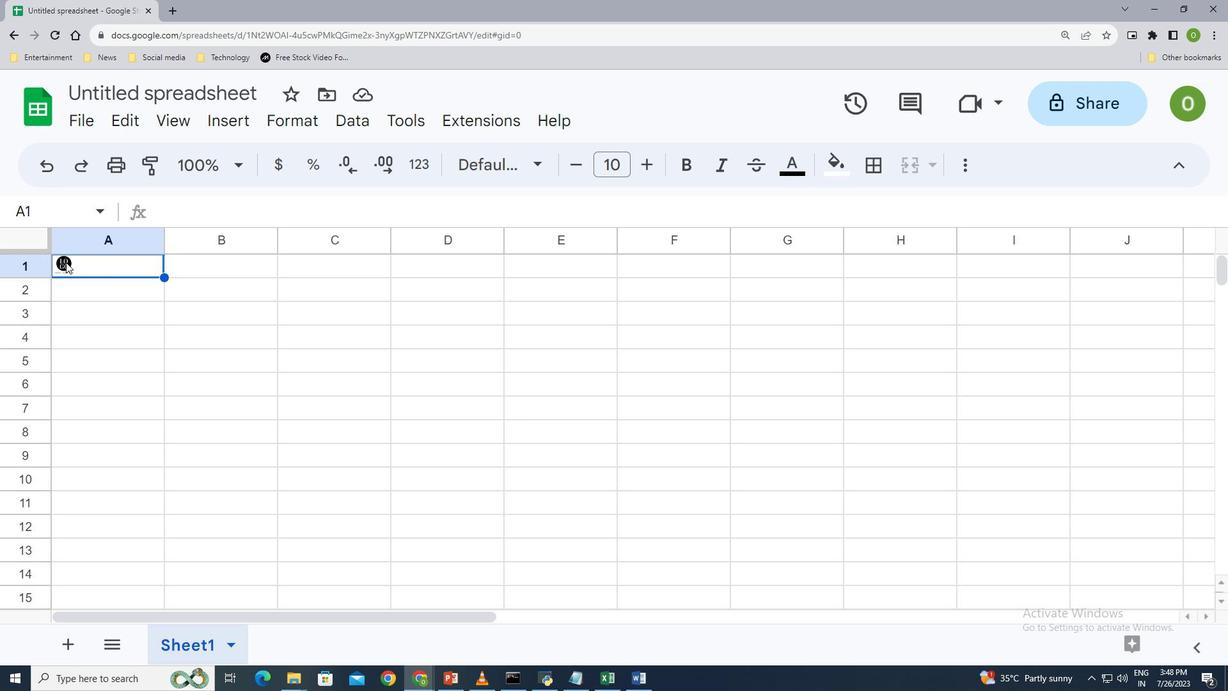 
Action: Mouse moved to (67, 262)
Screenshot: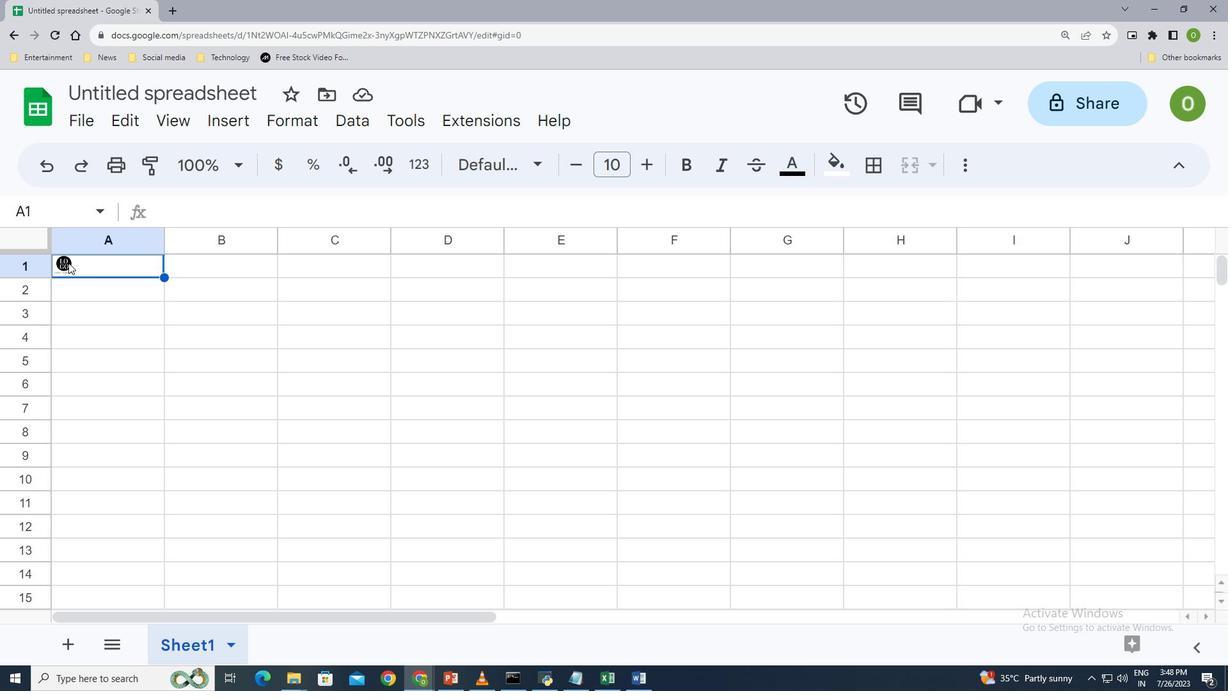 
Action: Mouse pressed left at (67, 262)
Screenshot: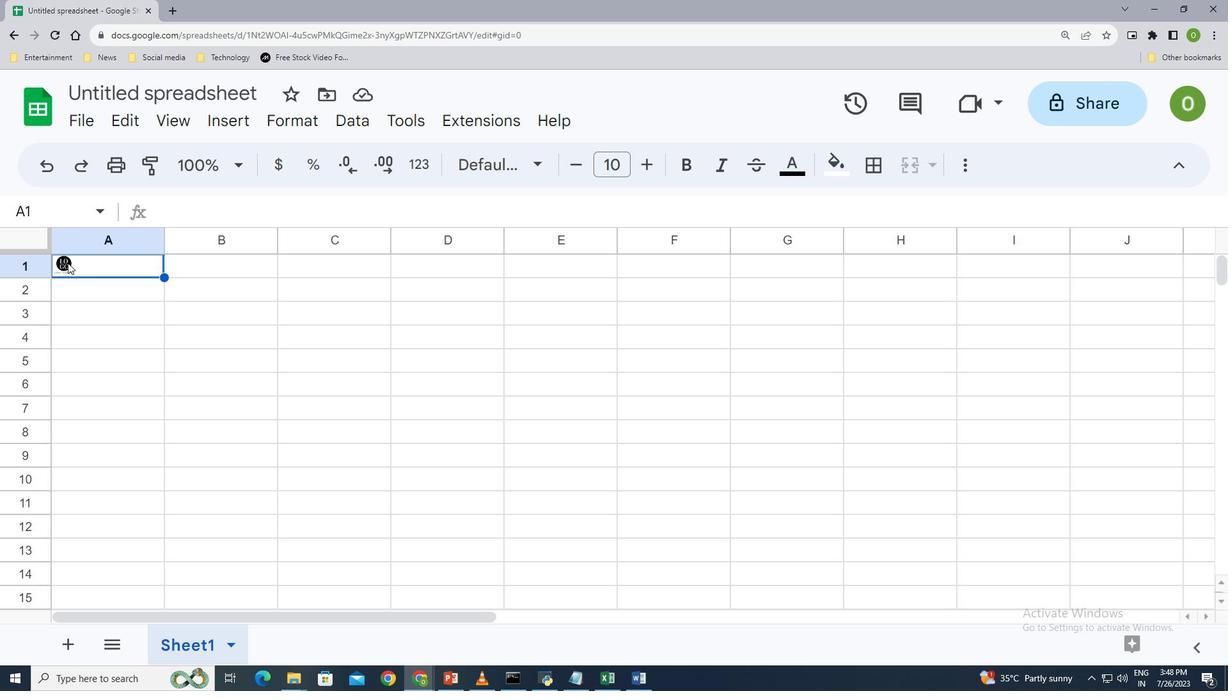 
Action: Mouse moved to (65, 261)
Screenshot: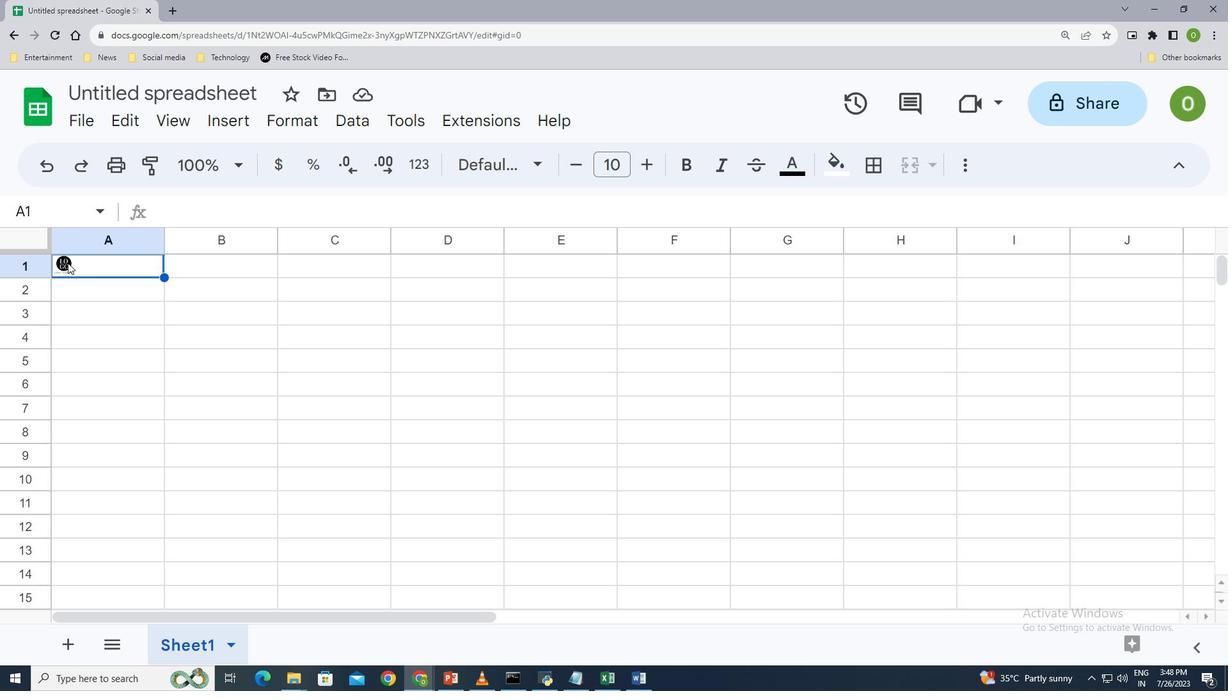 
Action: Mouse pressed right at (65, 261)
Screenshot: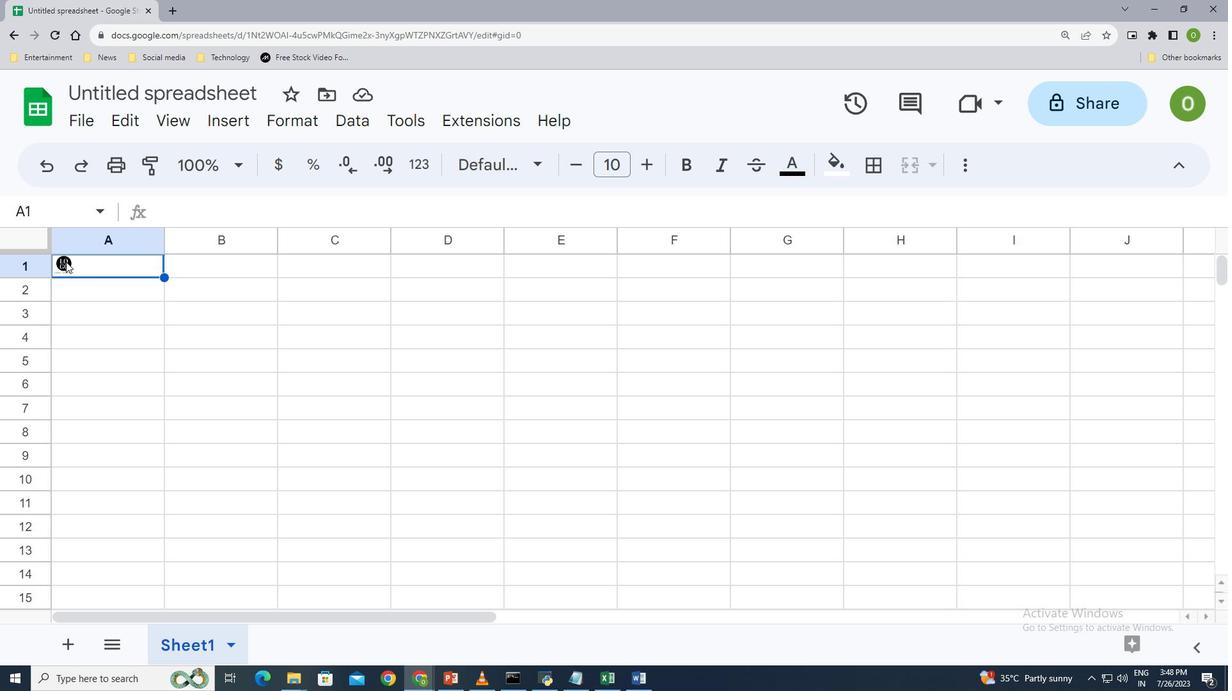 
Action: Mouse moved to (524, 344)
Screenshot: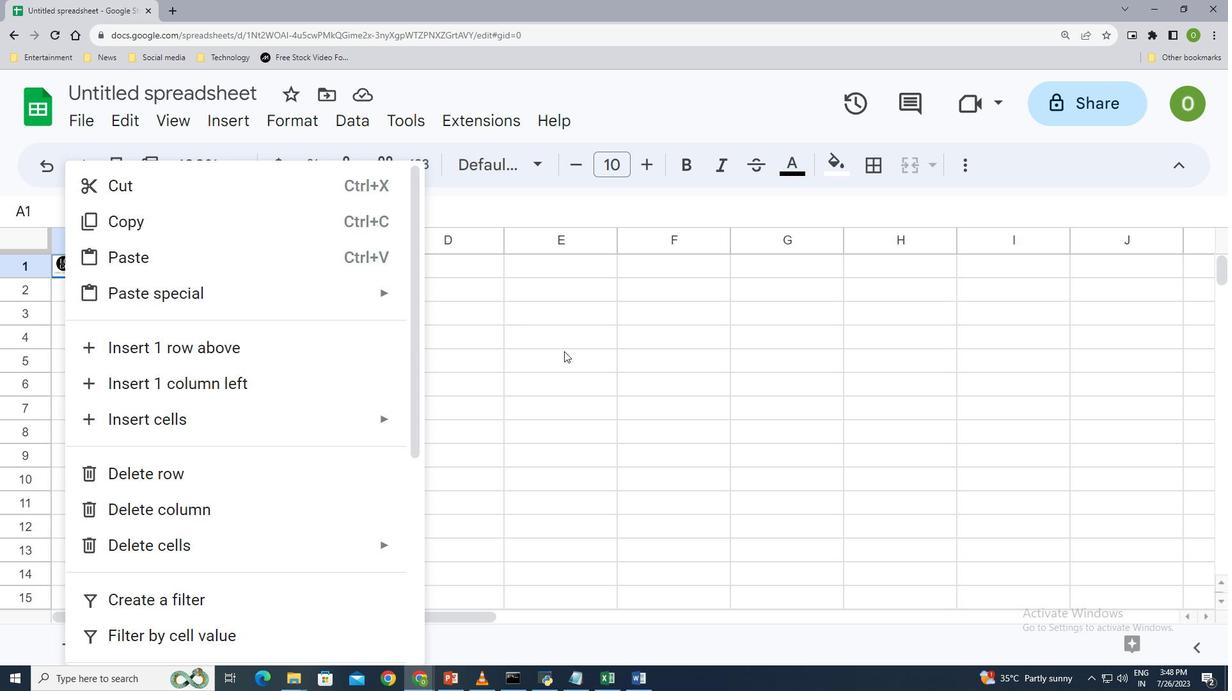 
Action: Mouse pressed left at (524, 344)
Screenshot: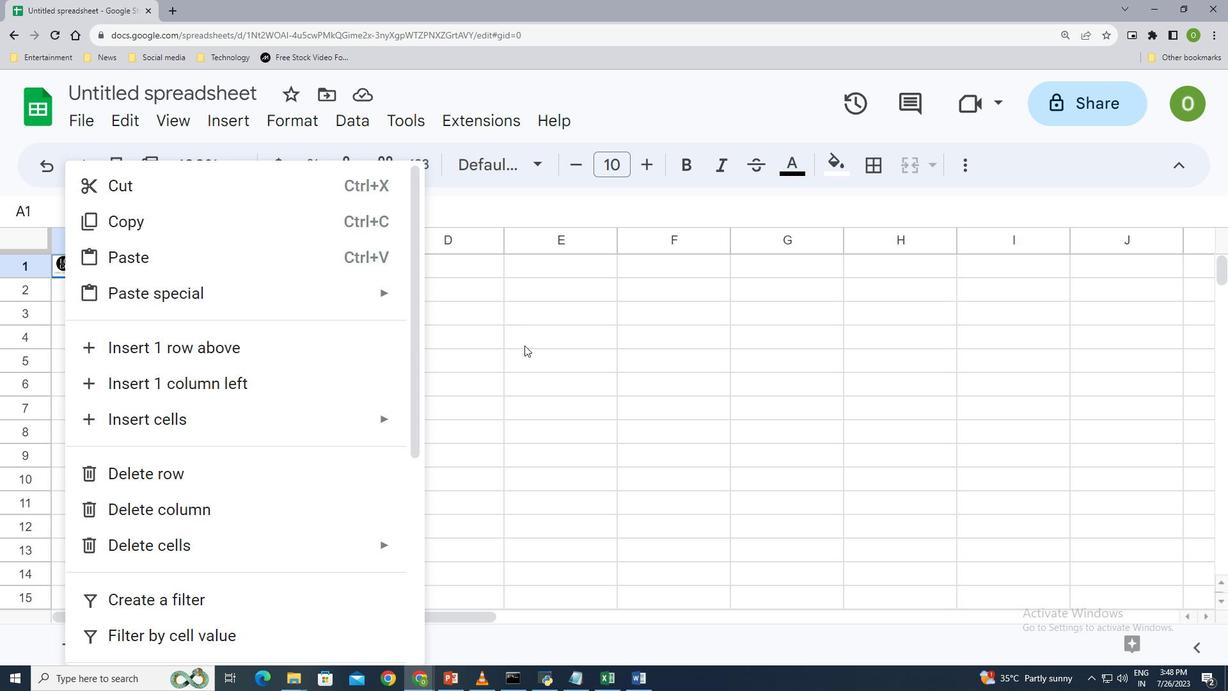 
Action: Mouse moved to (65, 261)
Screenshot: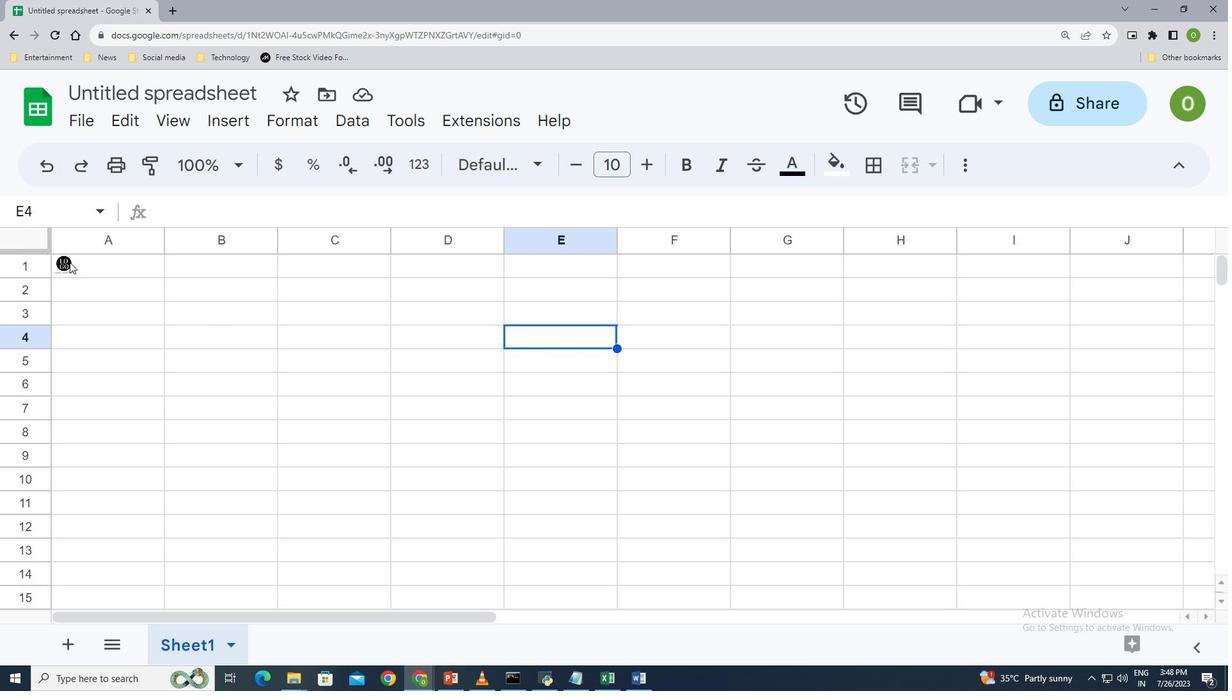 
Action: Mouse pressed left at (65, 261)
Screenshot: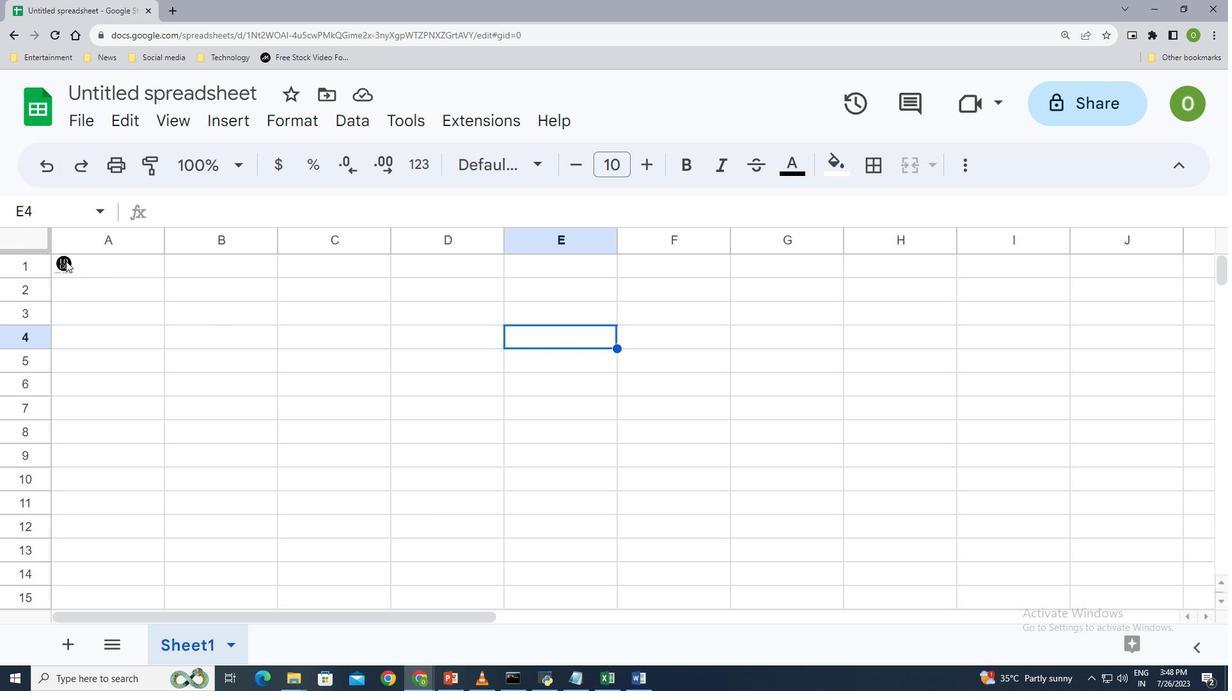 
Action: Mouse moved to (216, 263)
Screenshot: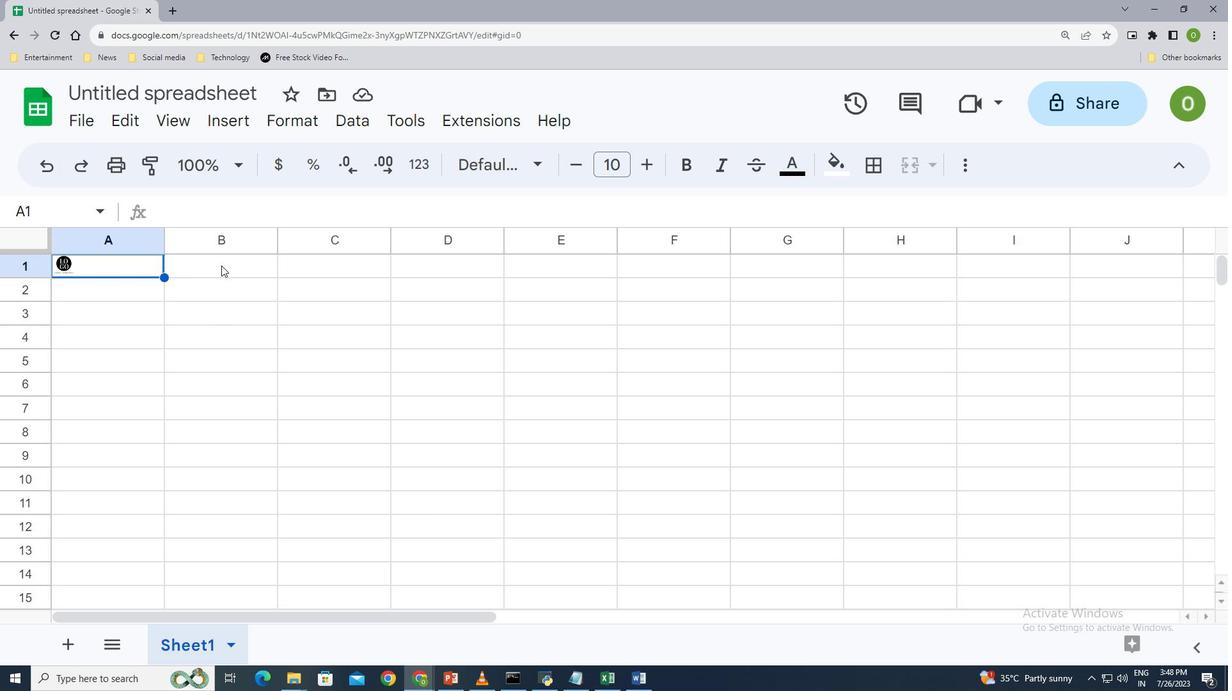 
Action: Mouse pressed left at (216, 263)
Screenshot: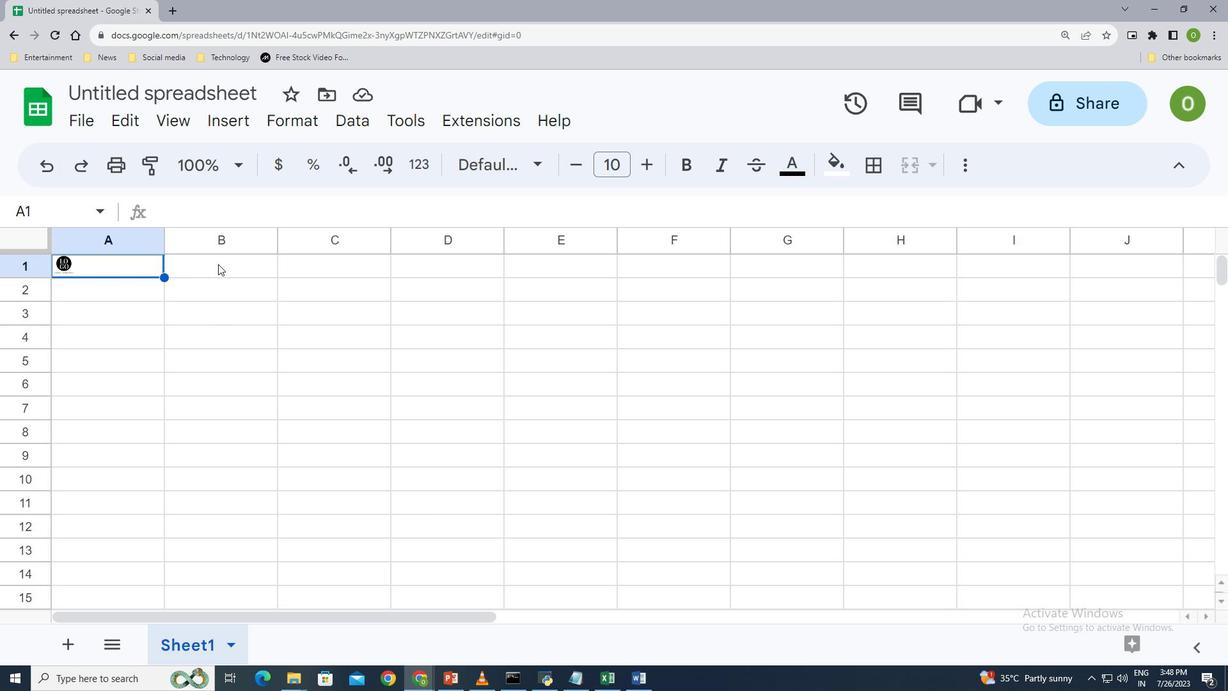 
Action: Key pressed <Key.shift>Frami-<Key.shift>Lynch<Key.space><Key.shift>Inc.<Key.enter>2067<Key.space>coffman<Key.space><Key.shift>Alley<Key.space><Key.shift>Mayfield,<Key.space><Key.shift>K<Key.shift><Key.shift><Key.shift><Key.shift><Key.shift><Key.shift>Y<Key.space>42066<Key.enter><Key.shift><Key.shift><Key.shift>framilynch<Key.shift><Key.shift><Key.shift><Key.shift><Key.shift><Key.shift><Key.shift><Key.shift><Key.shift><Key.shift><Key.shift><Key.shift>@email.com<Key.tab><Key.left><Key.down>222<Key.space>555<Key.space>7777<Key.enter>
Screenshot: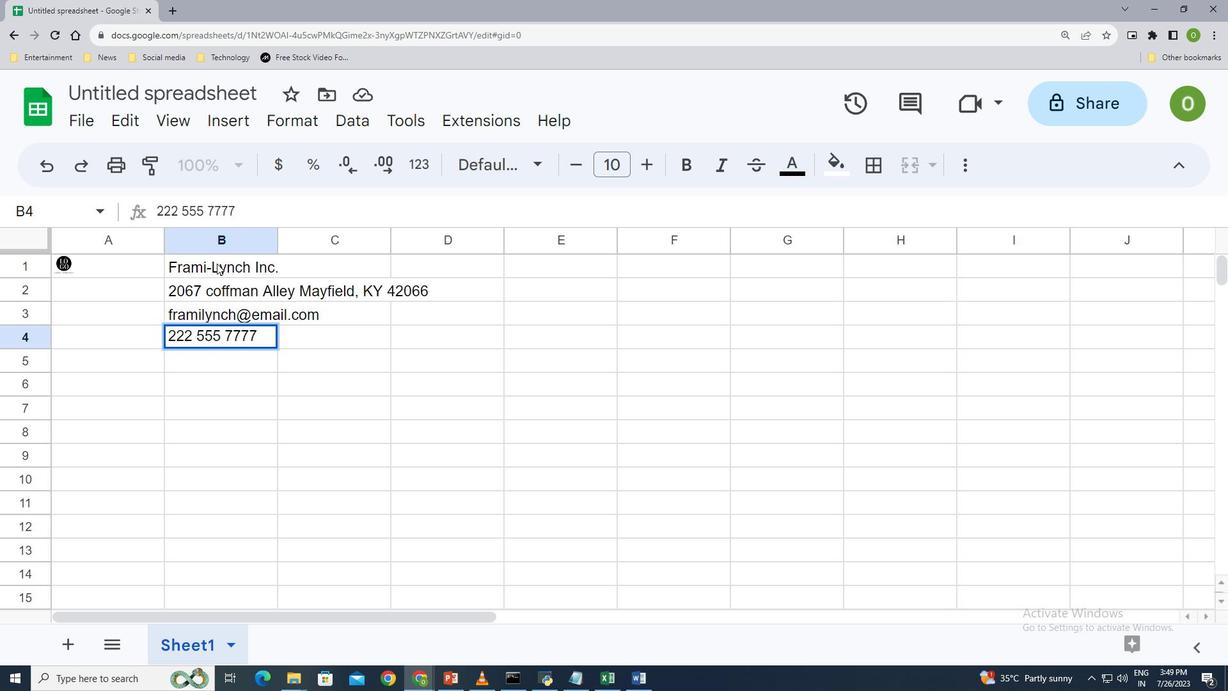 
Action: Mouse moved to (83, 259)
Screenshot: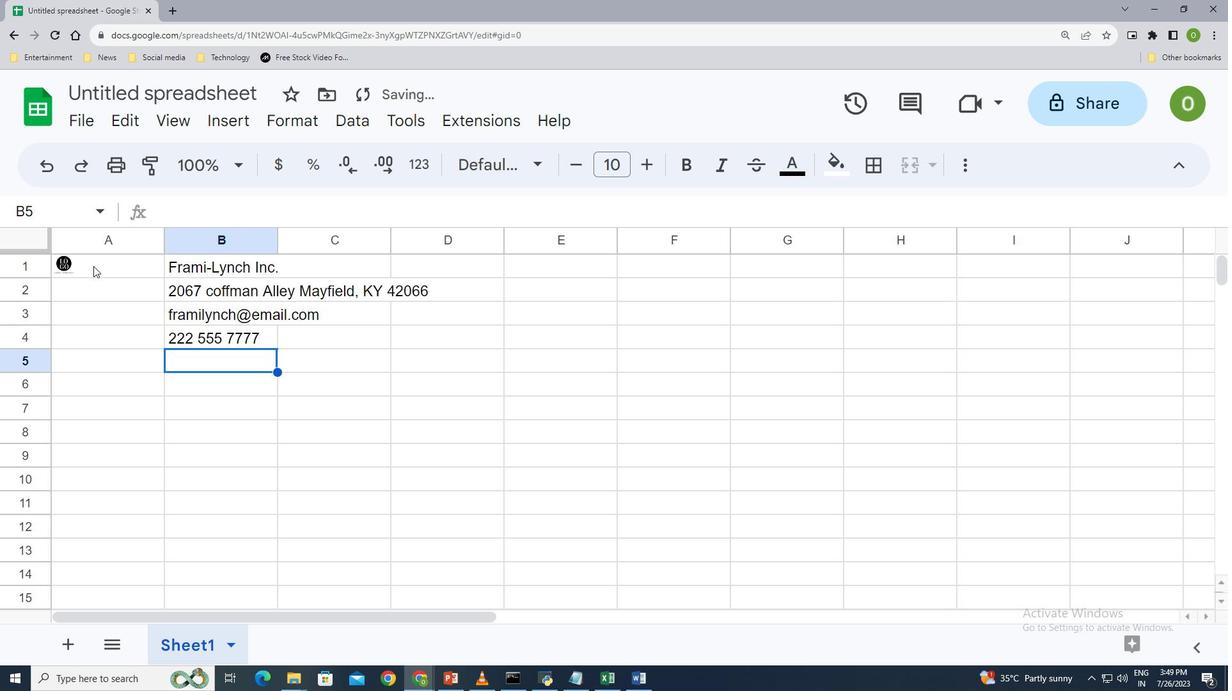 
Action: Mouse pressed left at (83, 259)
Screenshot: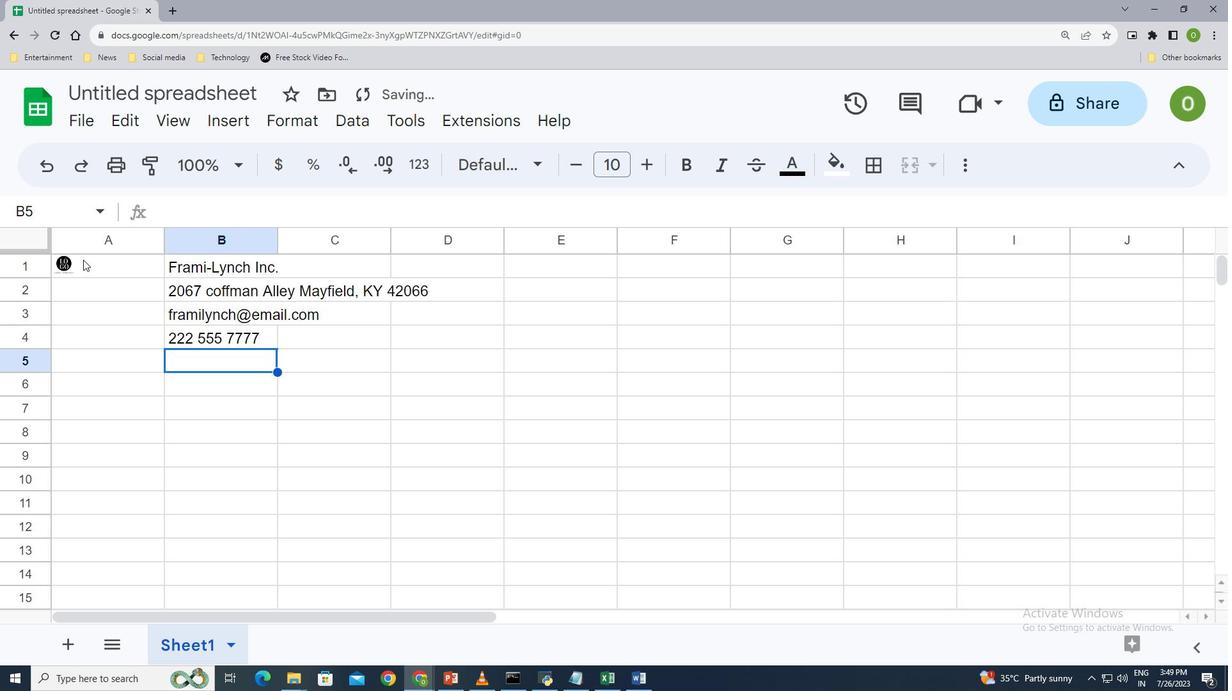
Action: Mouse moved to (227, 117)
Screenshot: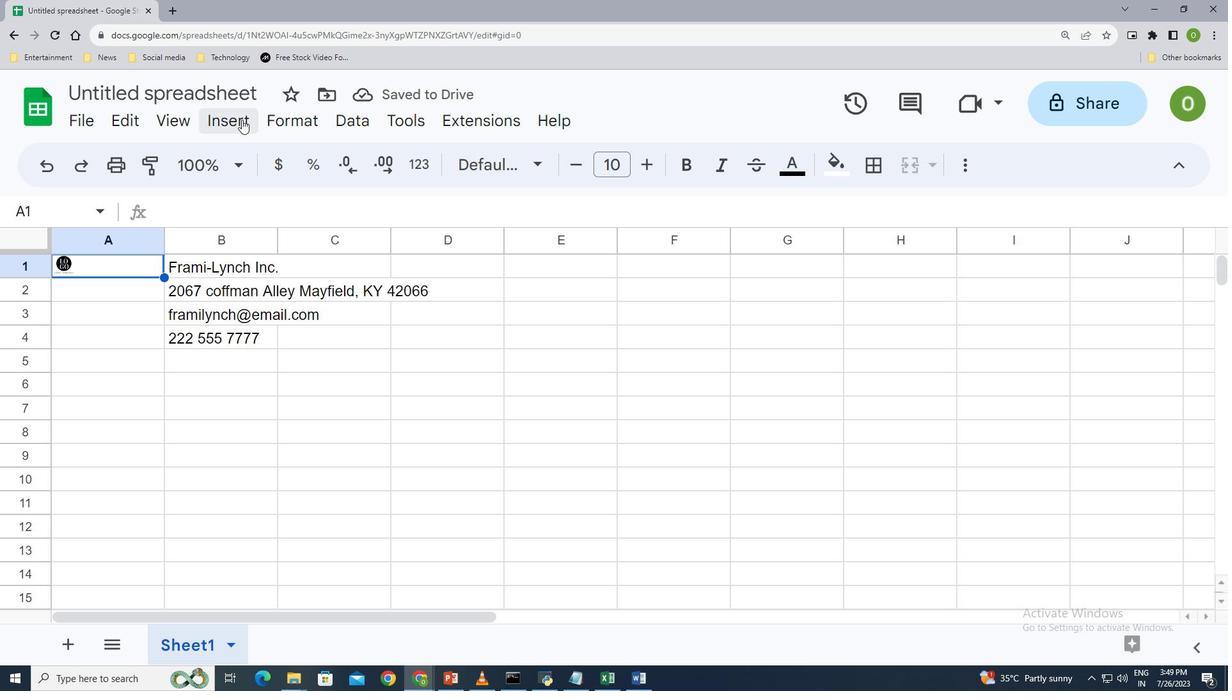
Action: Mouse pressed left at (227, 117)
Screenshot: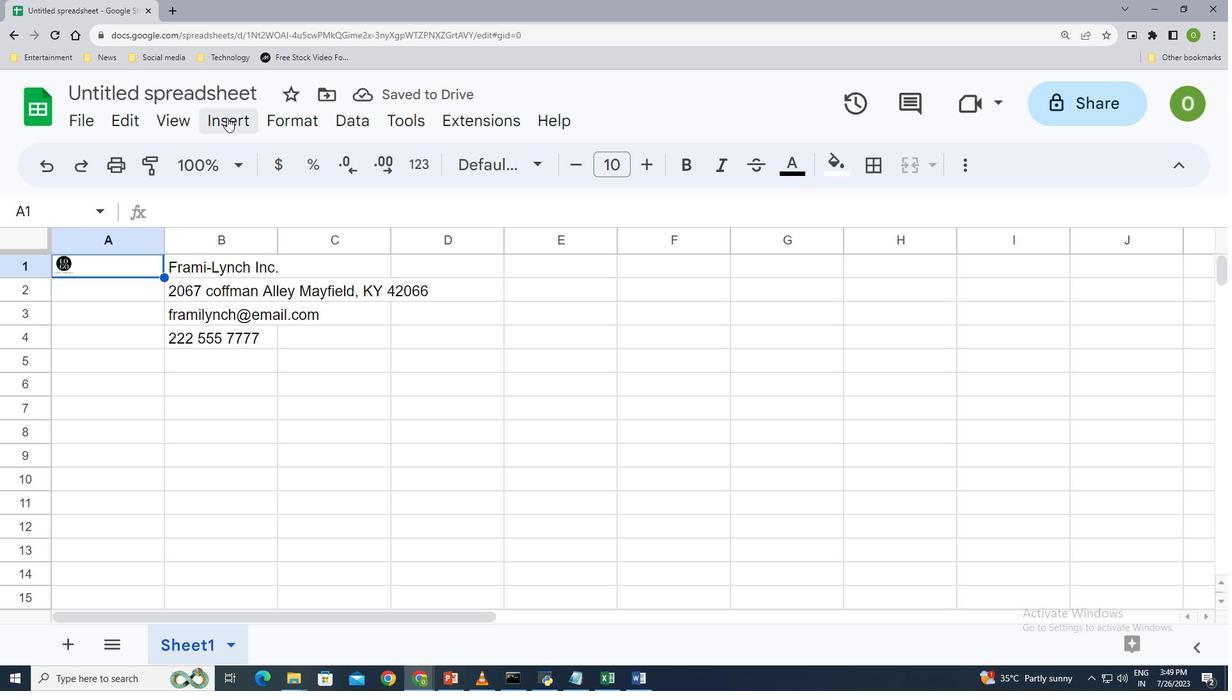 
Action: Mouse moved to (180, 115)
Screenshot: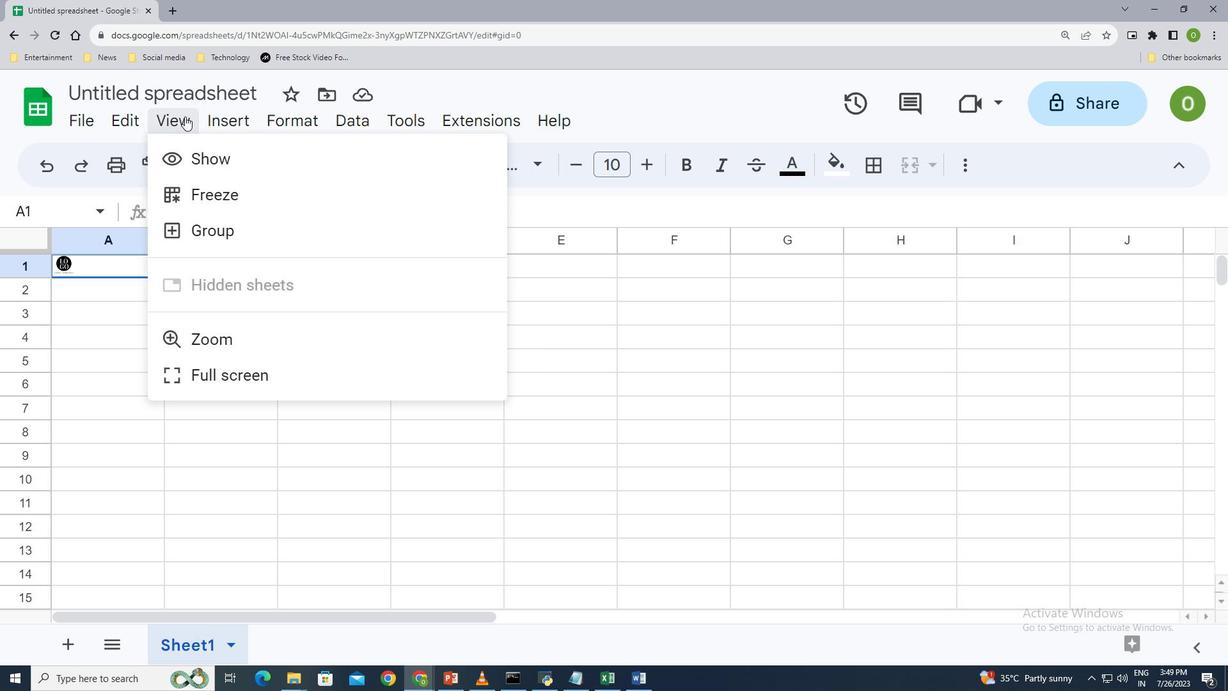 
Action: Mouse pressed left at (180, 115)
Screenshot: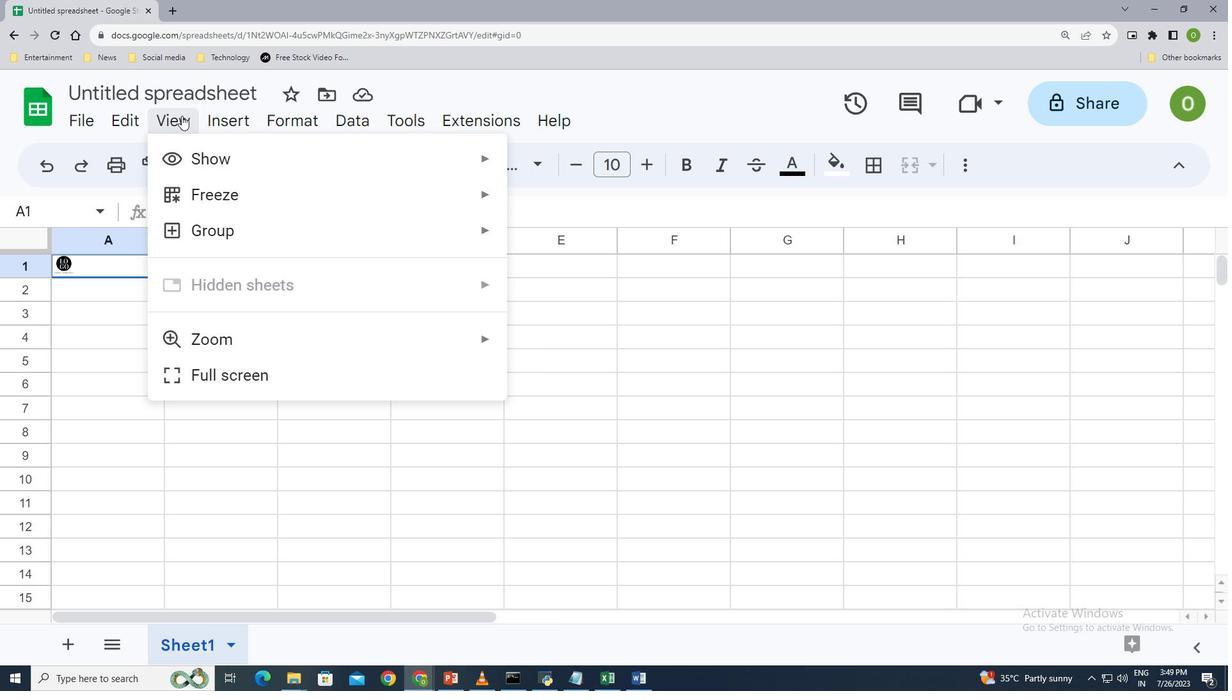 
Action: Mouse moved to (231, 117)
Screenshot: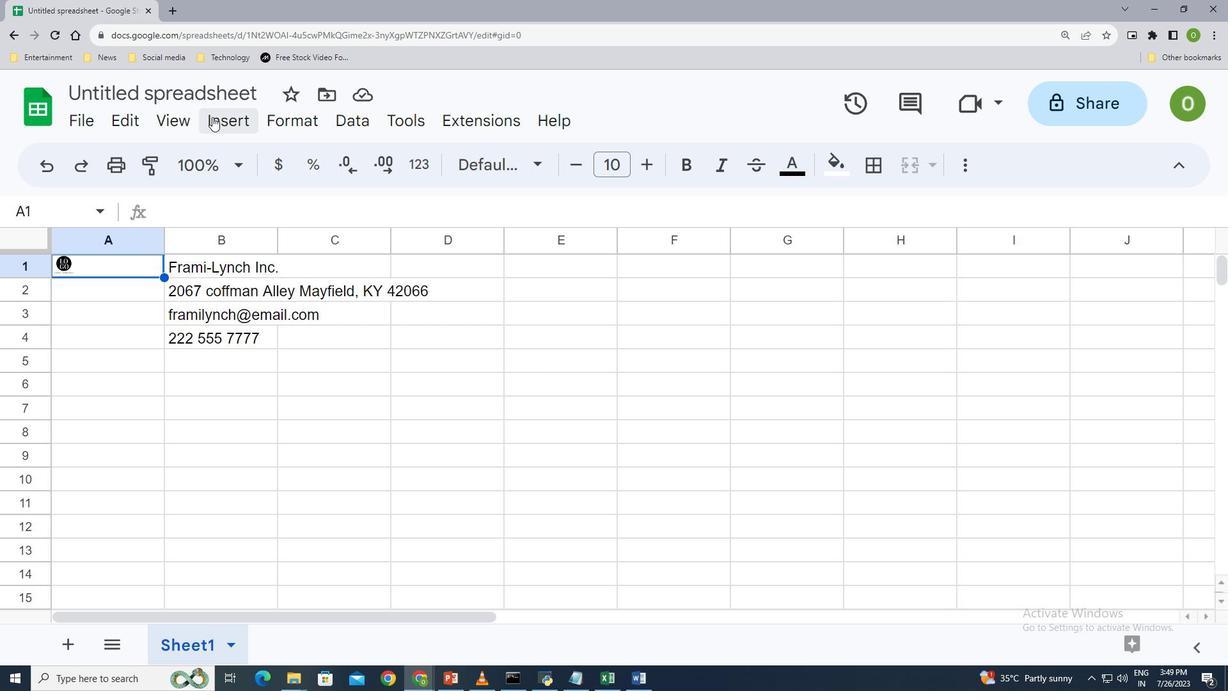 
Action: Mouse pressed left at (231, 117)
Screenshot: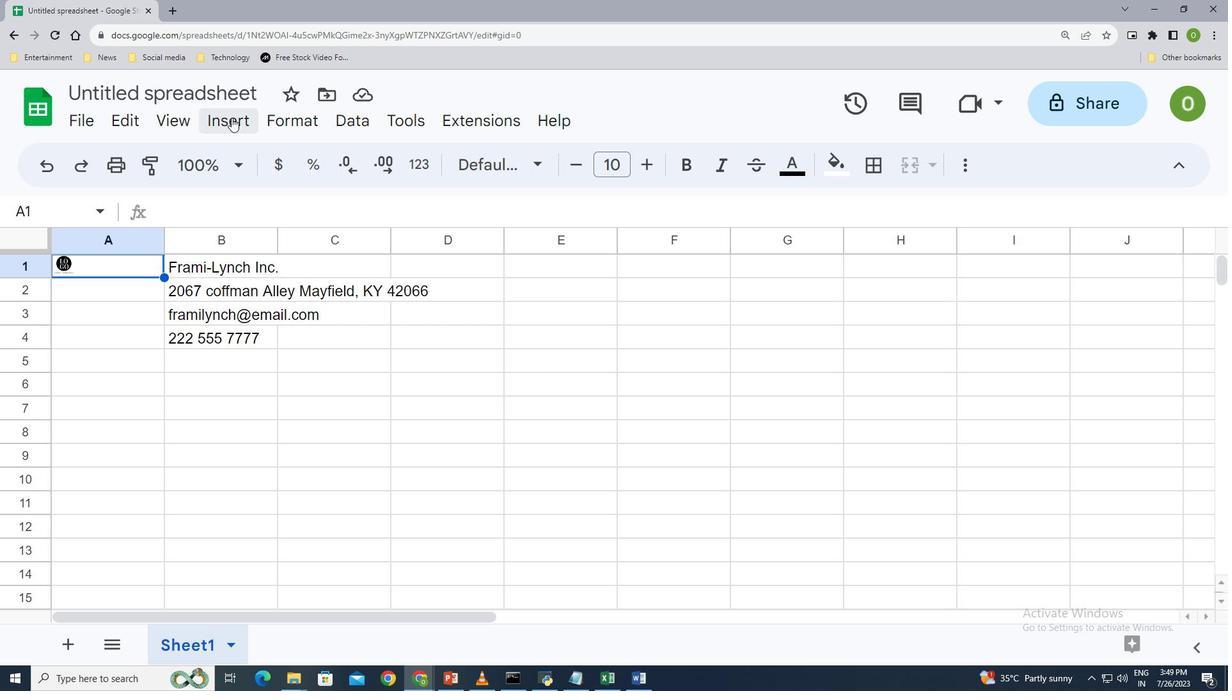 
Action: Mouse moved to (90, 267)
Screenshot: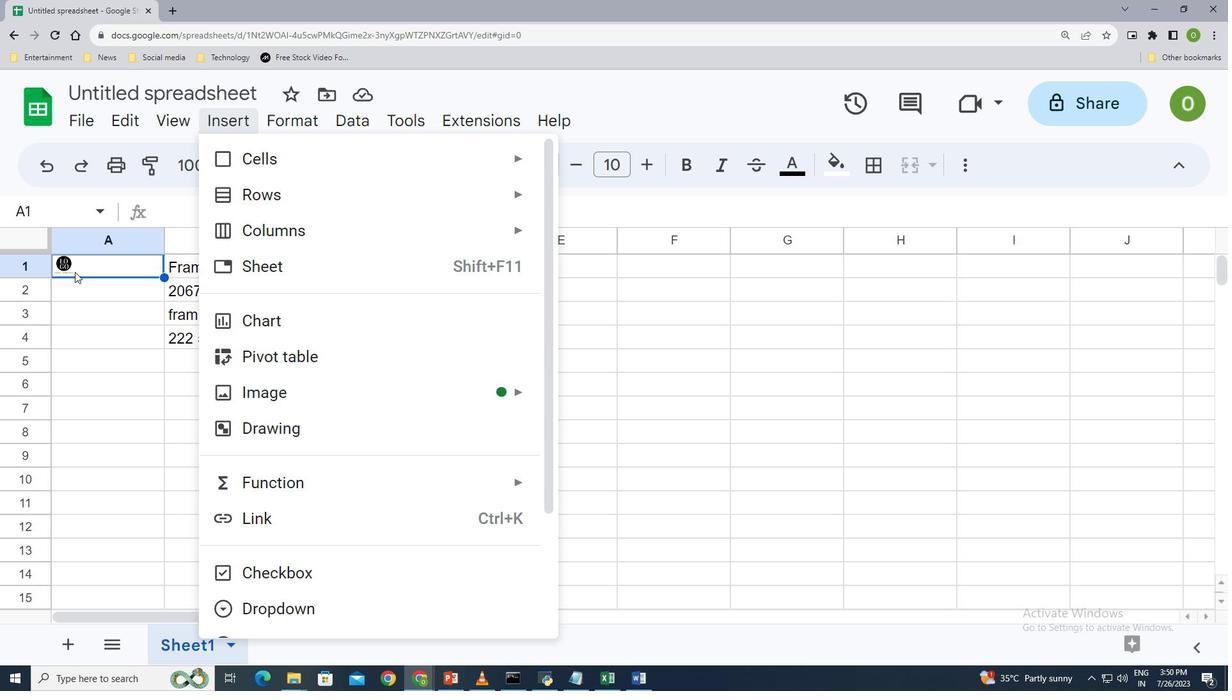 
Action: Mouse pressed left at (90, 267)
Screenshot: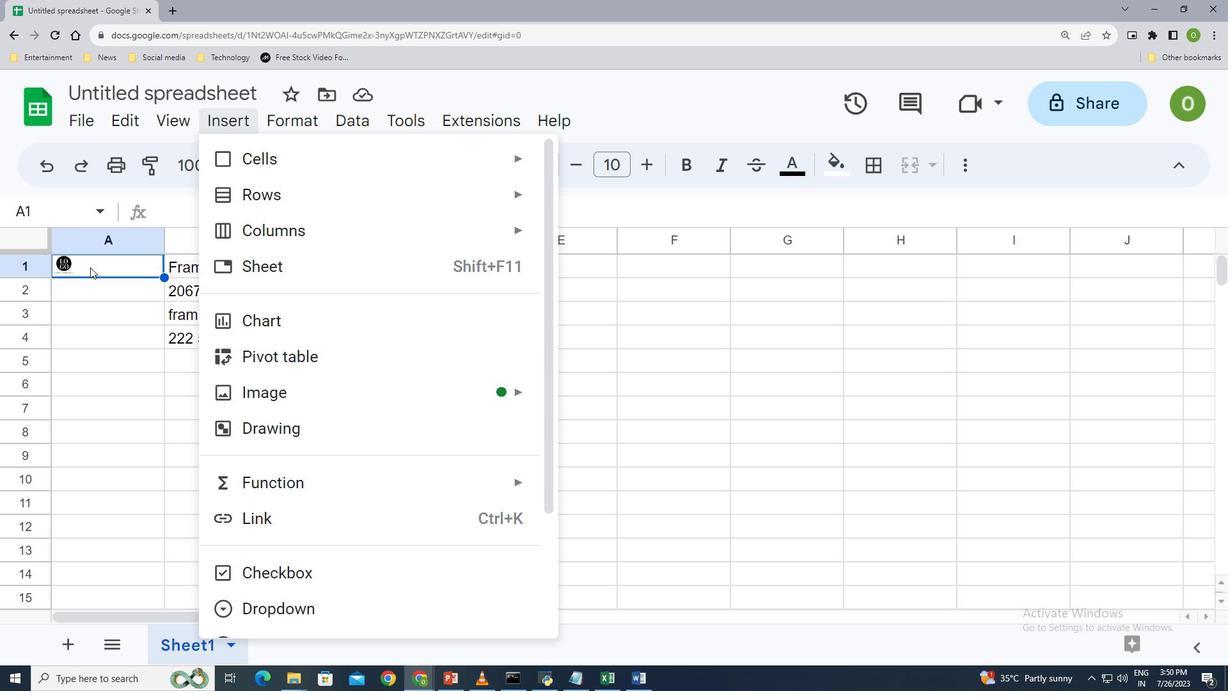 
Action: Mouse moved to (283, 266)
Screenshot: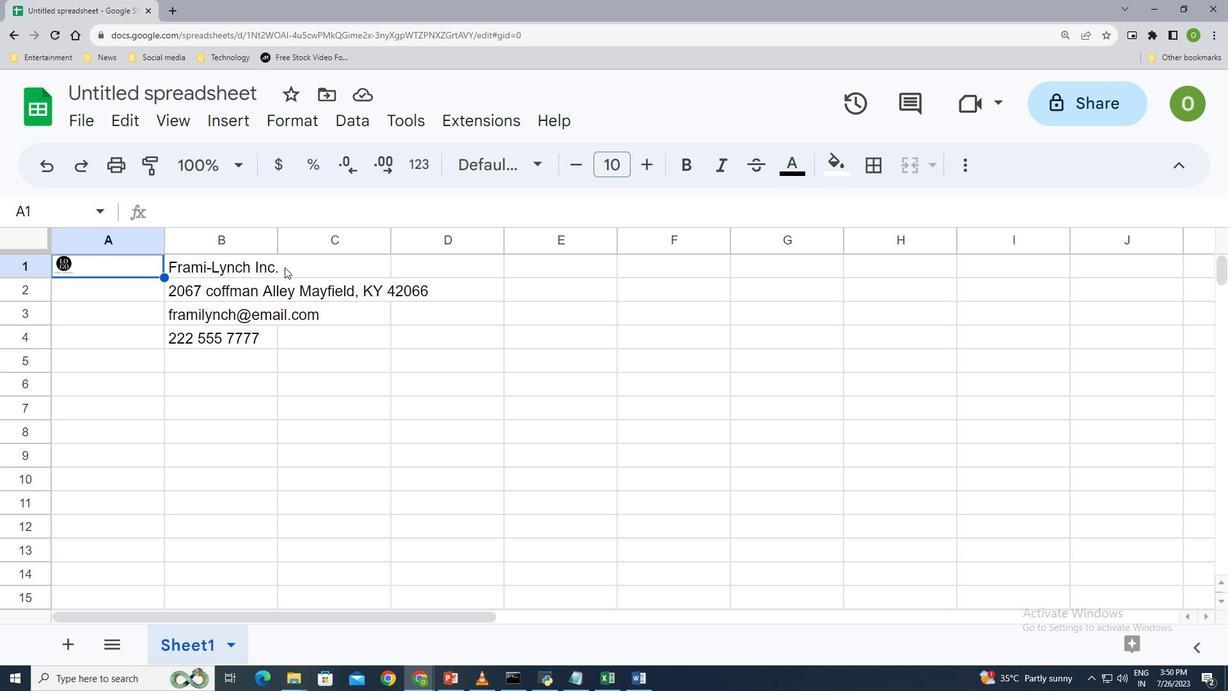 
Action: Mouse pressed left at (283, 266)
Screenshot: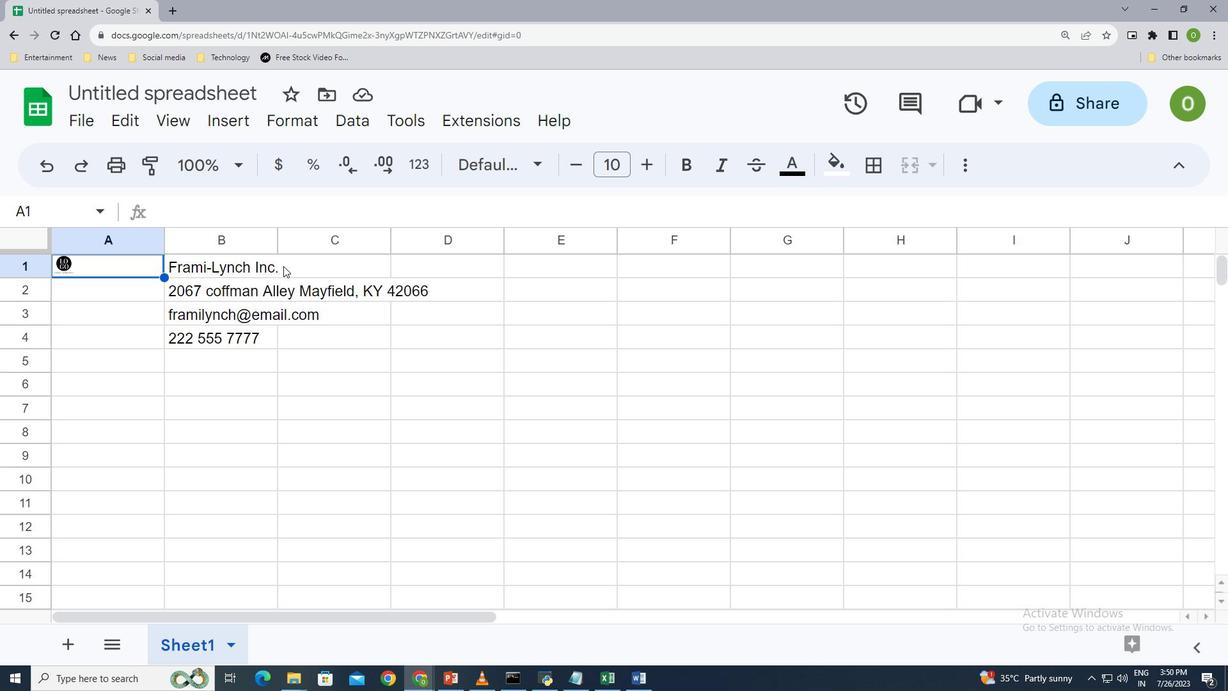 
Action: Mouse moved to (232, 260)
Screenshot: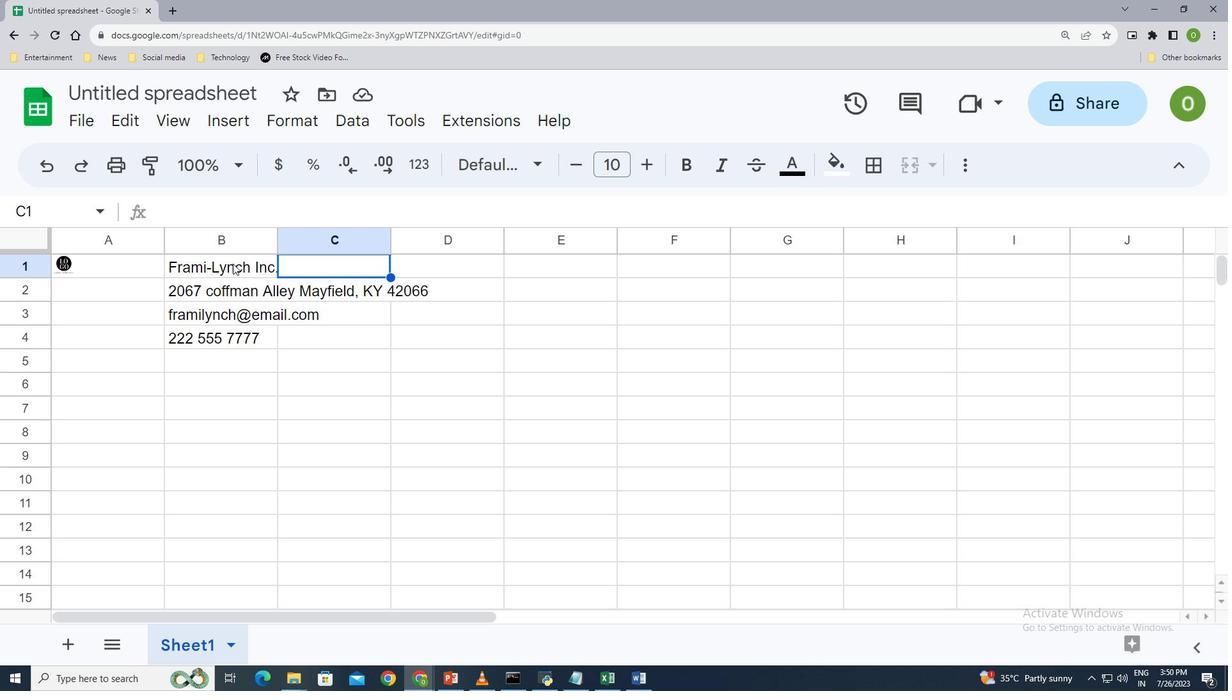 
Action: Mouse pressed left at (232, 260)
Screenshot: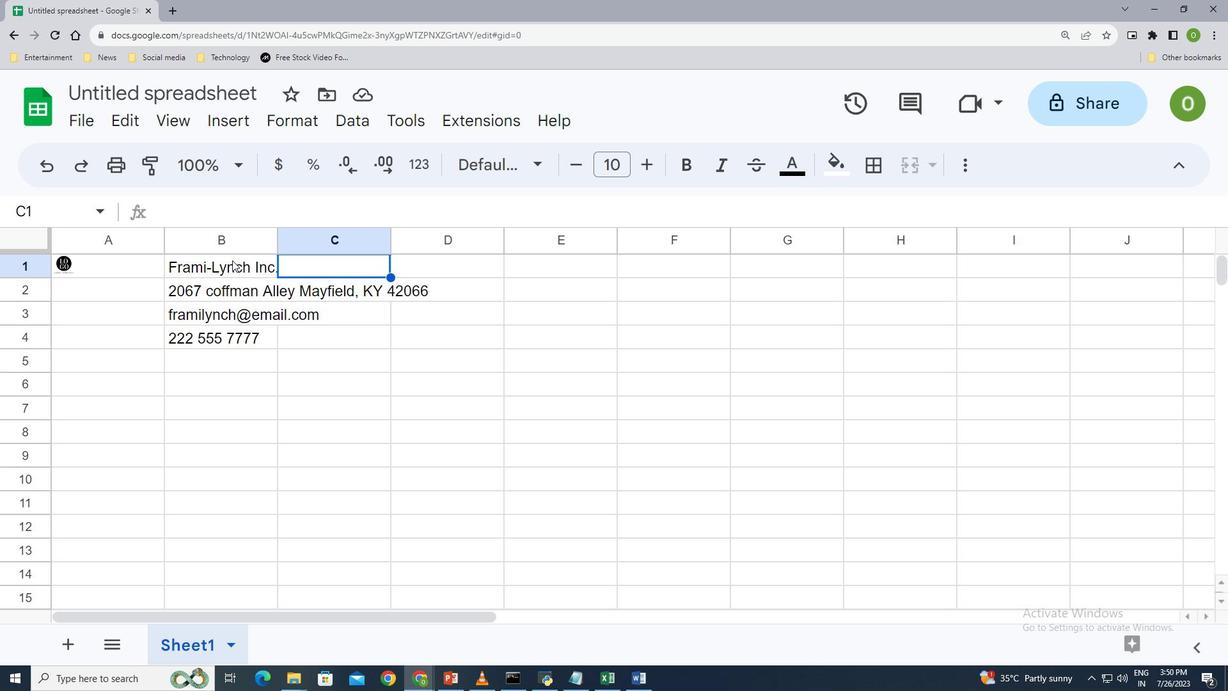 
Action: Mouse moved to (246, 266)
Screenshot: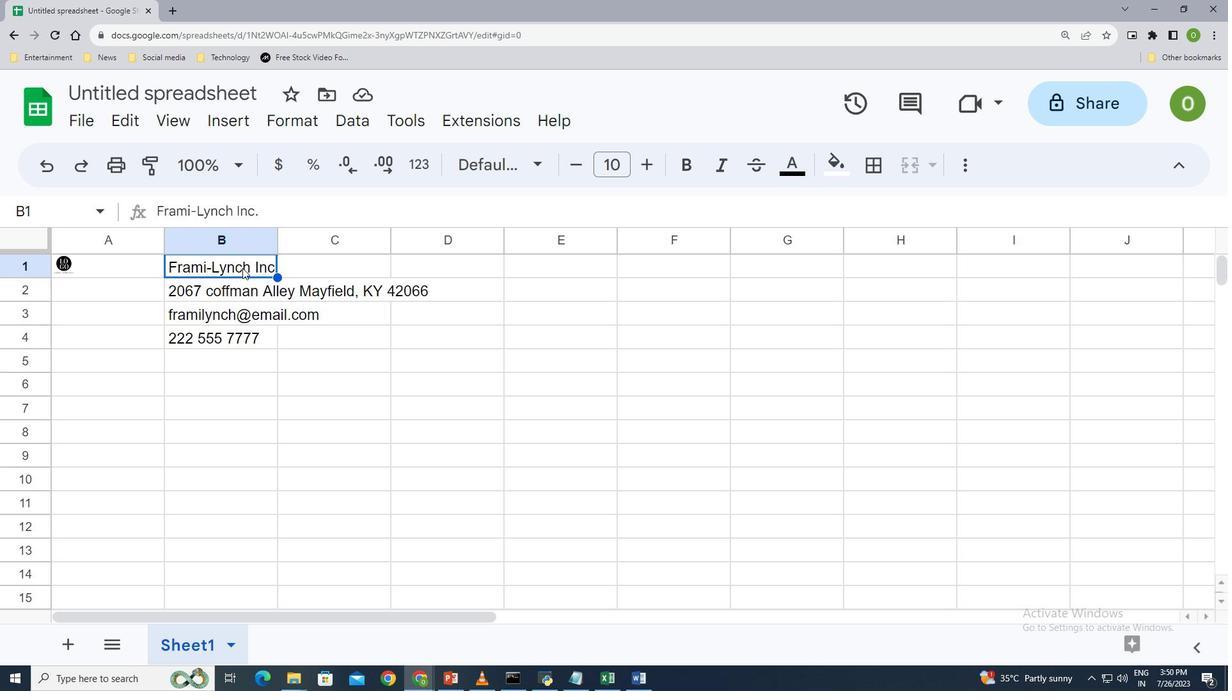 
Action: Mouse pressed left at (246, 266)
Screenshot: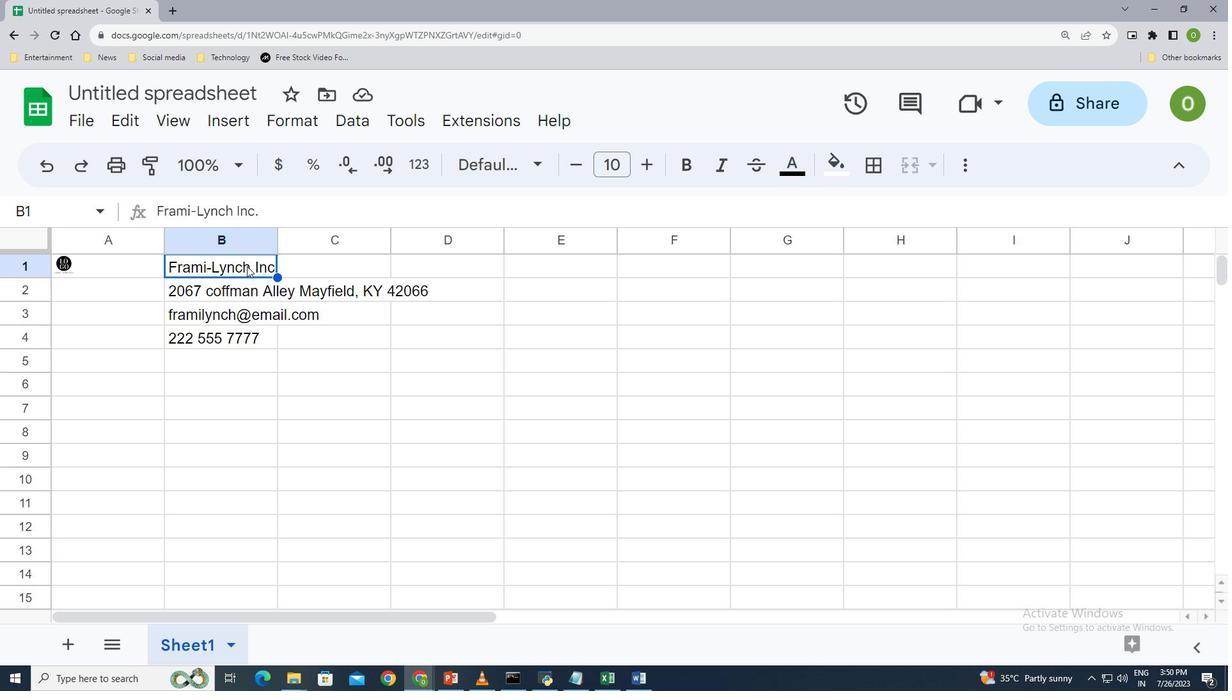 
Action: Mouse moved to (919, 164)
Screenshot: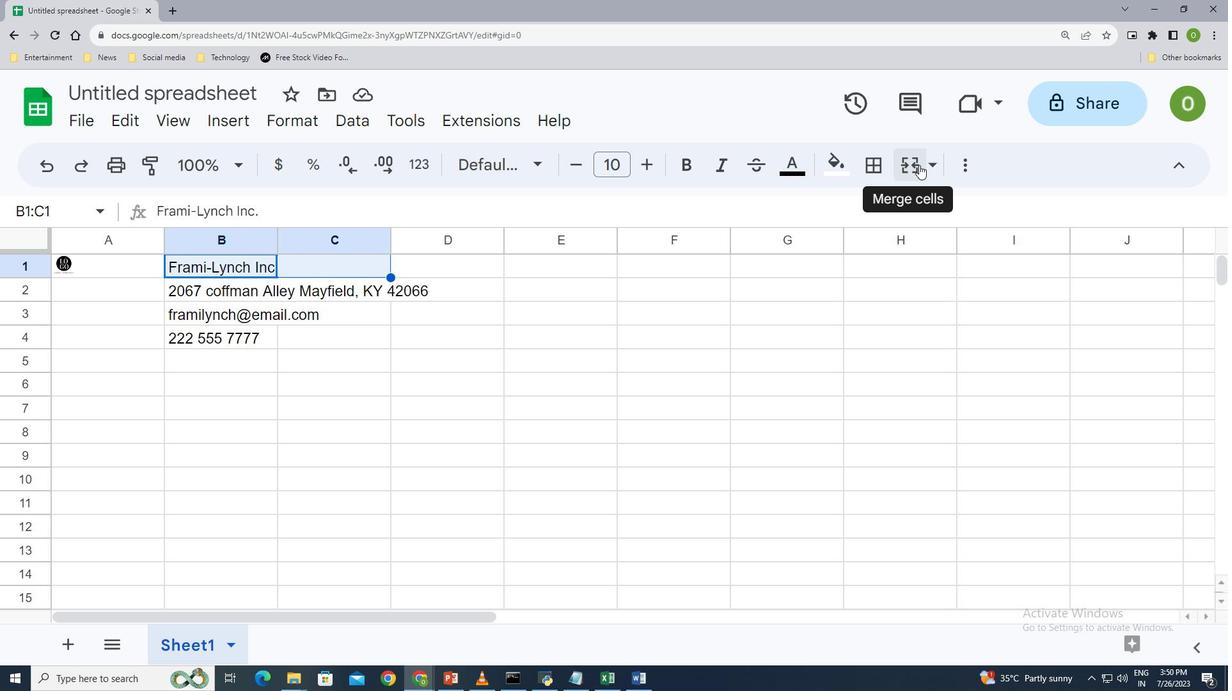 
Action: Mouse pressed left at (919, 164)
Screenshot: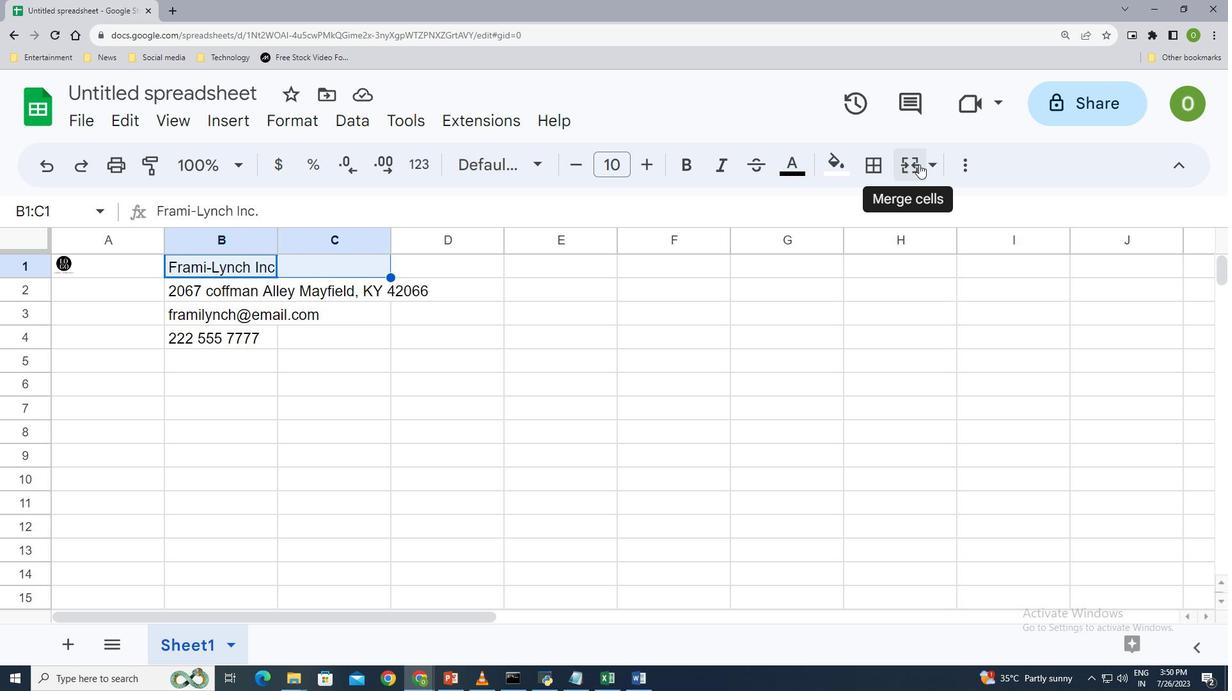 
Action: Mouse moved to (220, 286)
Screenshot: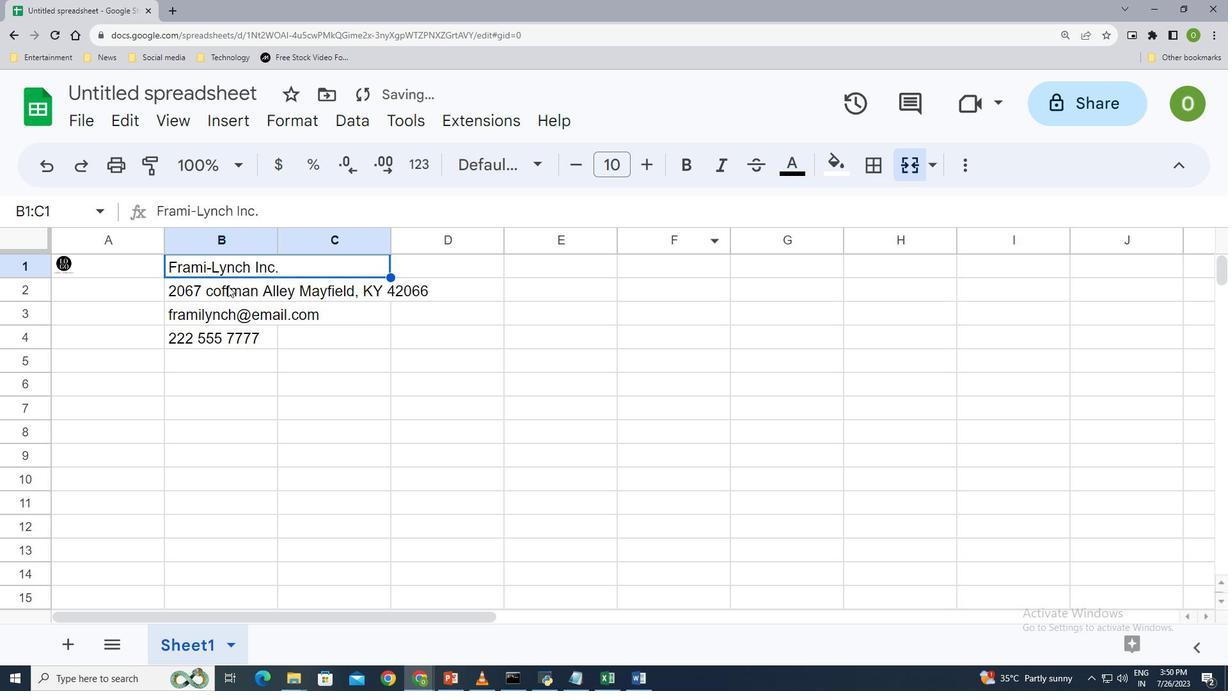 
Action: Mouse pressed left at (220, 286)
Screenshot: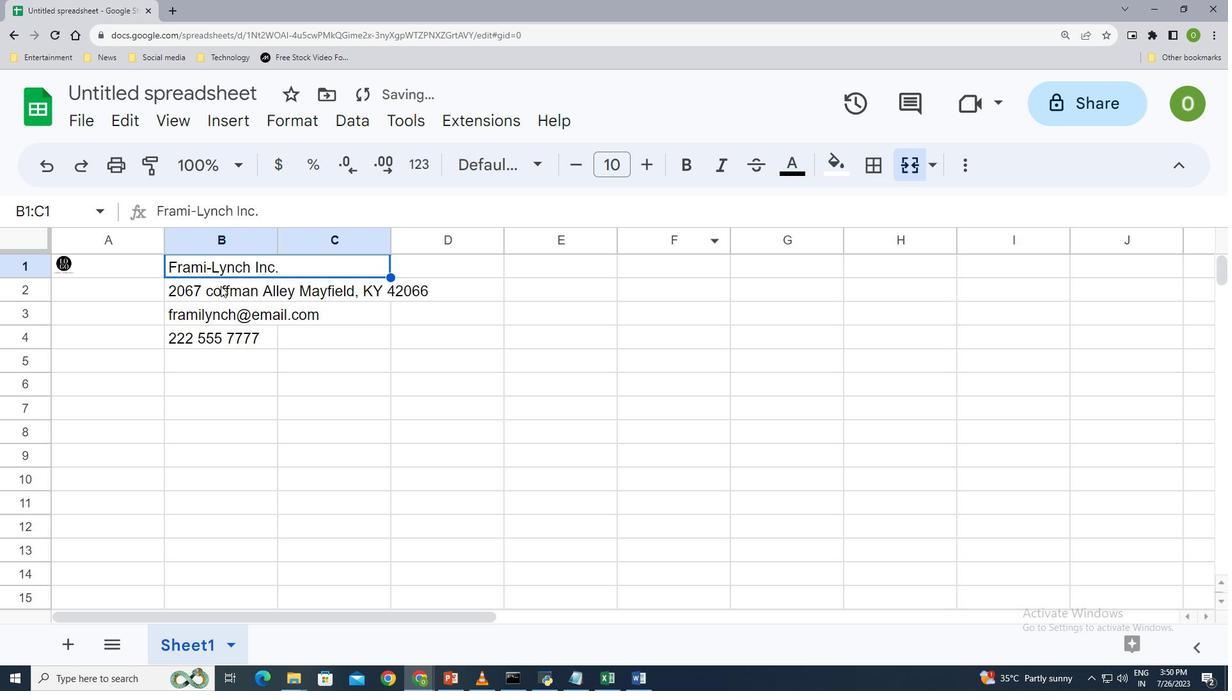 
Action: Mouse moved to (862, 168)
Screenshot: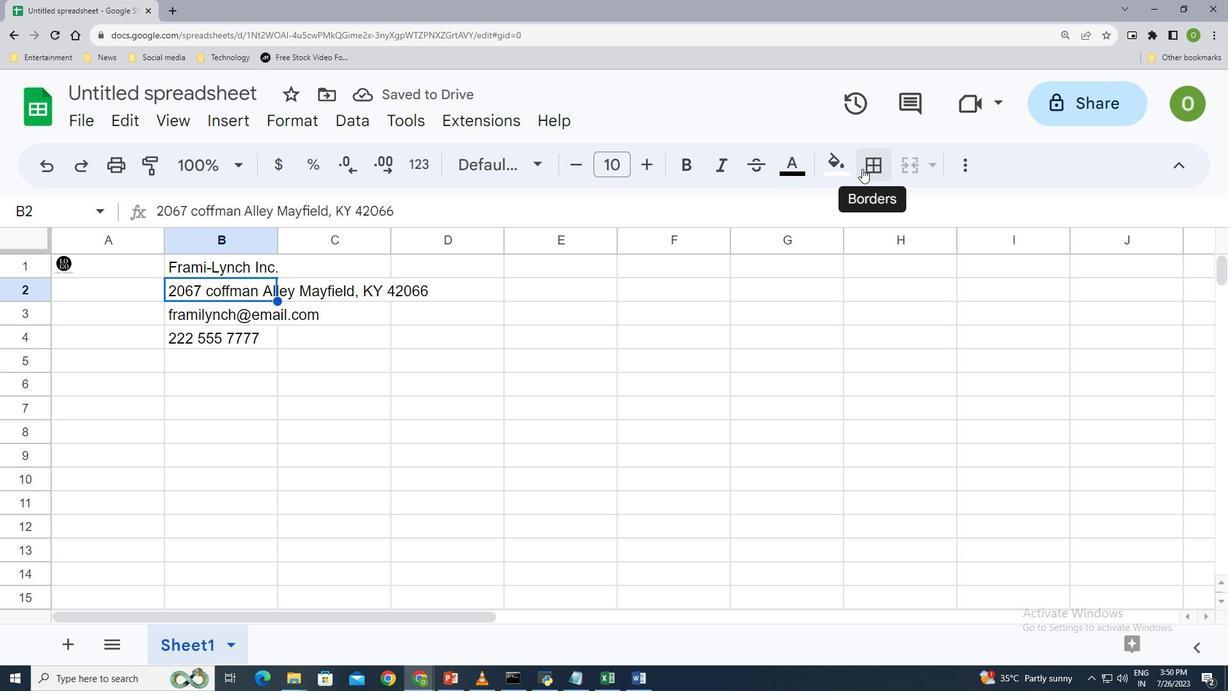 
Action: Key pressed <Key.shift_r><Key.right>
Screenshot: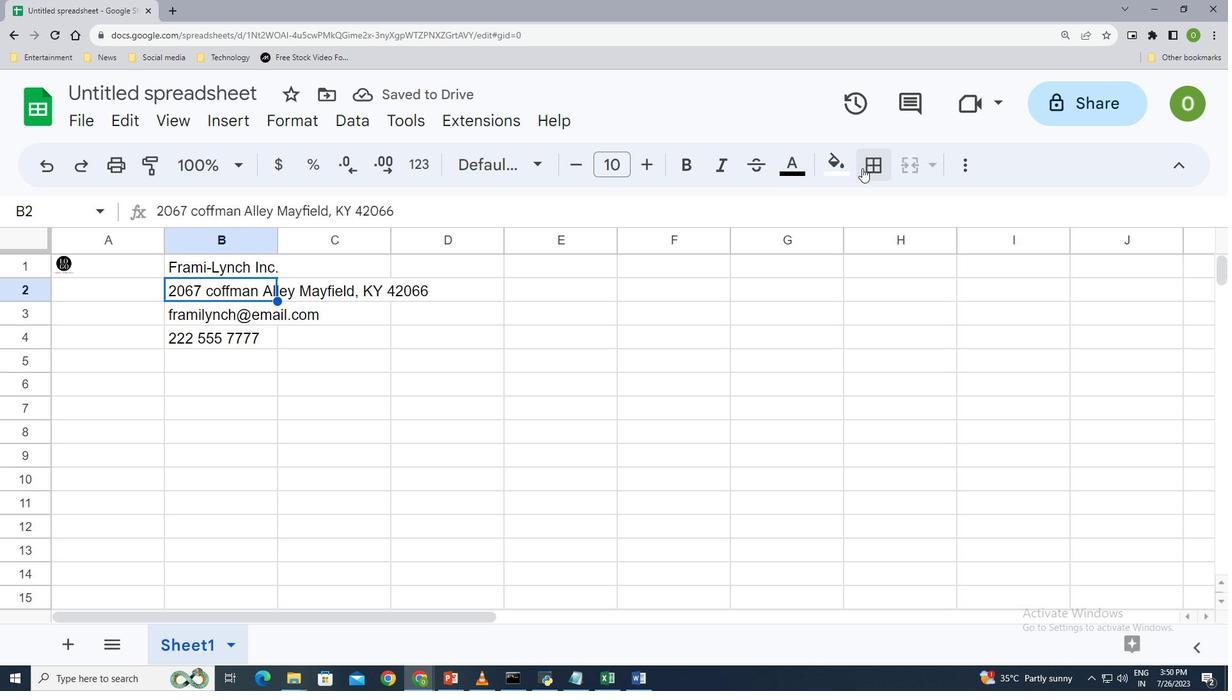 
Action: Mouse moved to (916, 163)
Screenshot: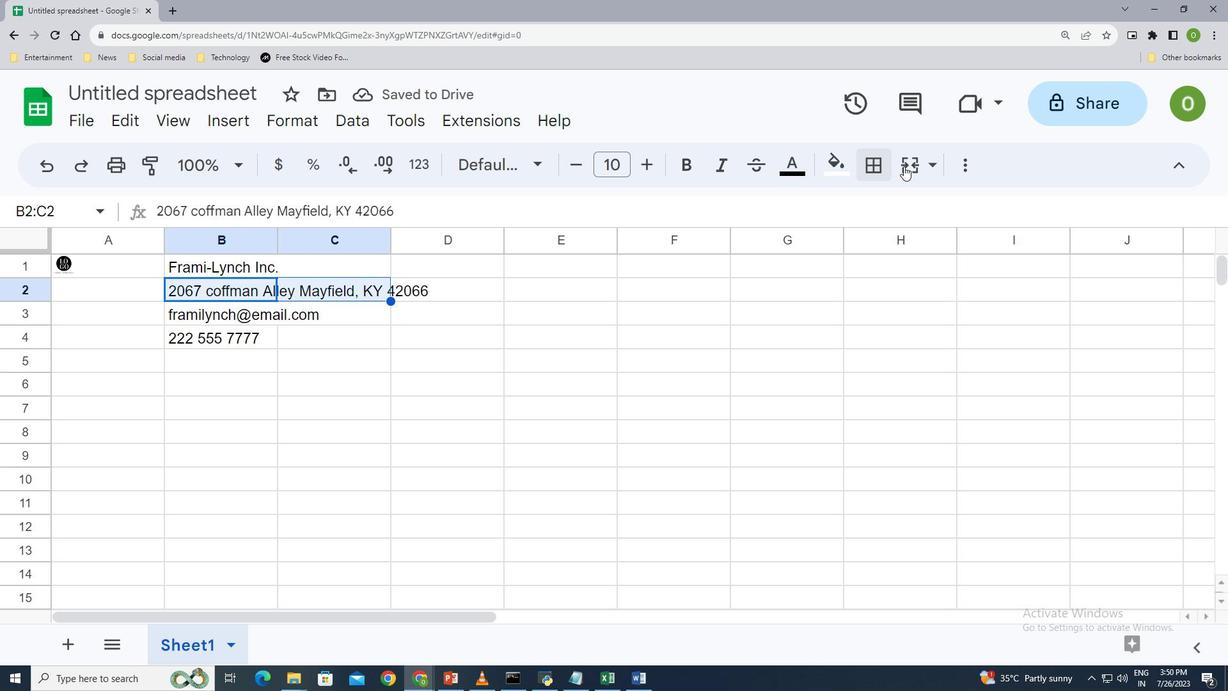 
Action: Mouse pressed left at (916, 163)
Screenshot: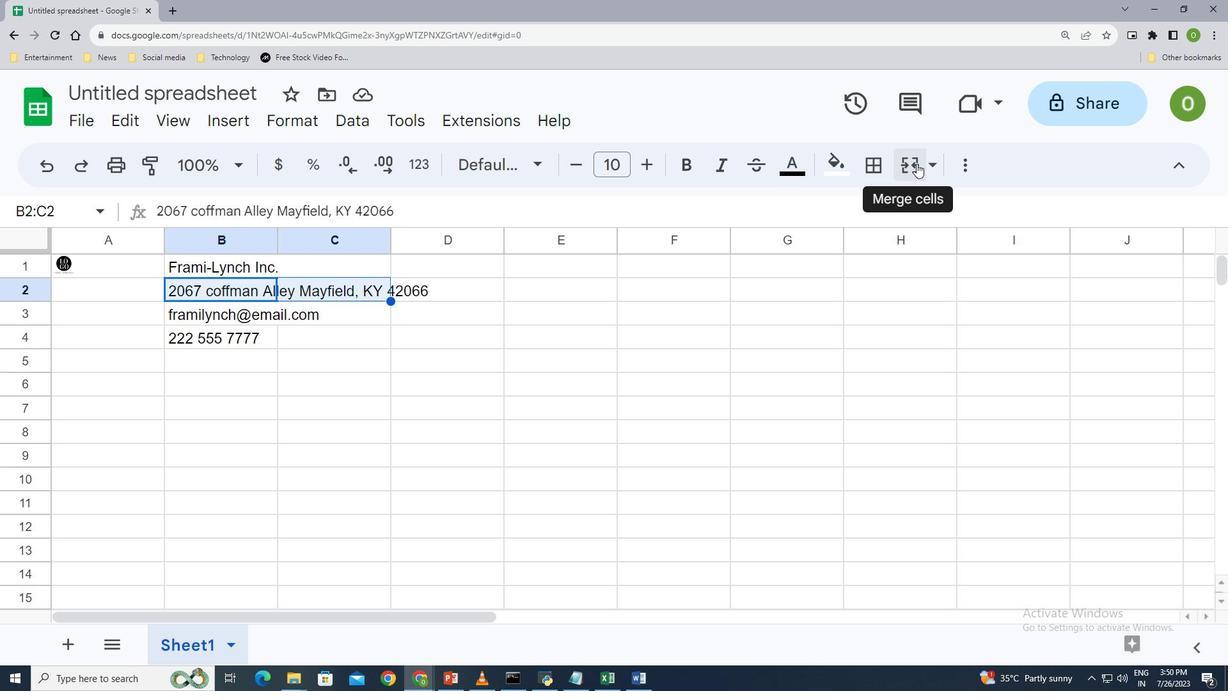 
Action: Mouse moved to (202, 314)
Screenshot: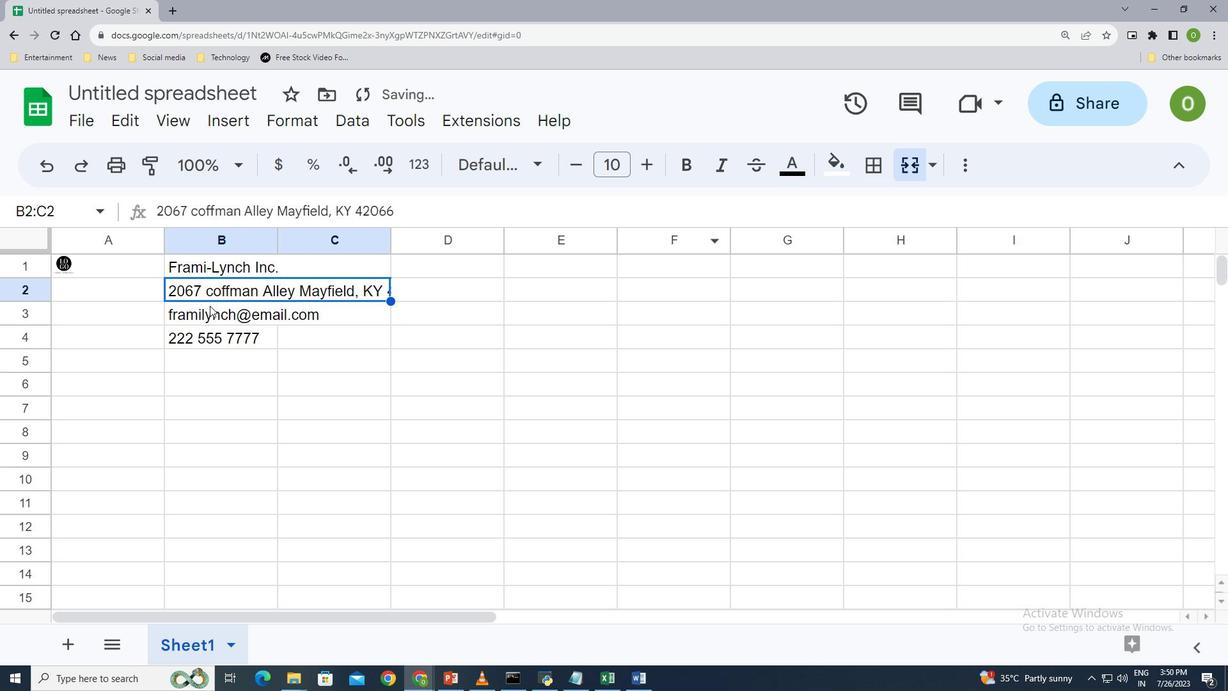 
Action: Mouse pressed left at (202, 314)
Screenshot: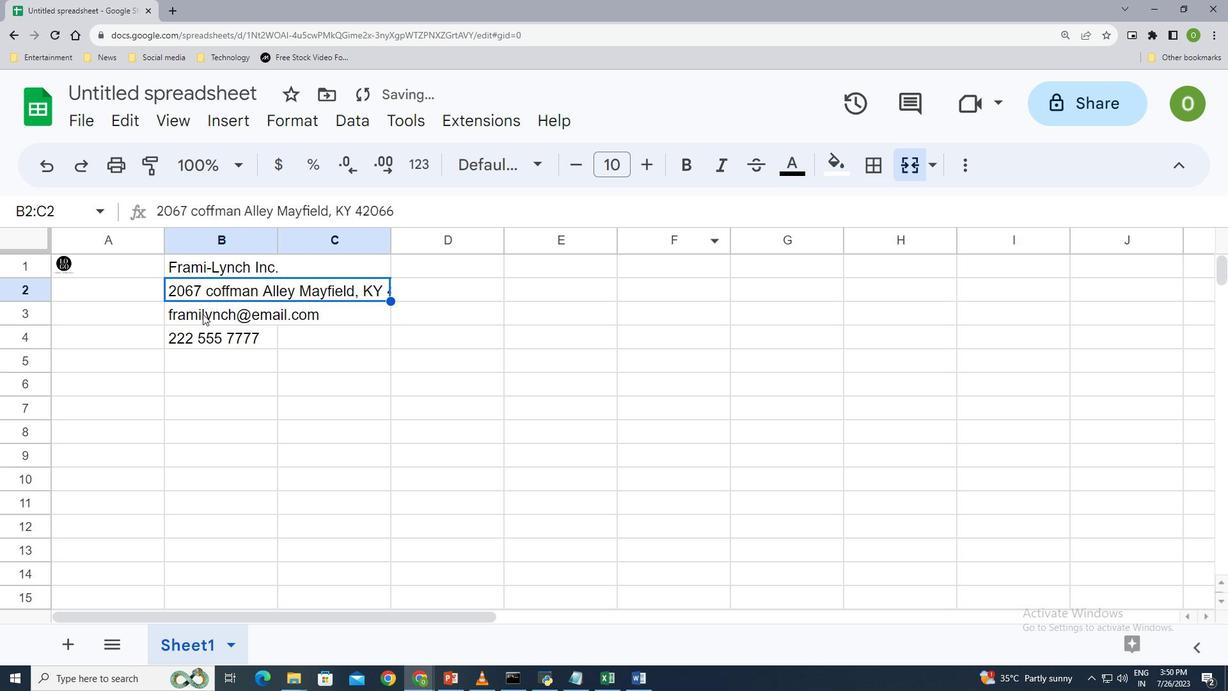 
Action: Key pressed <Key.shift_r>
Screenshot: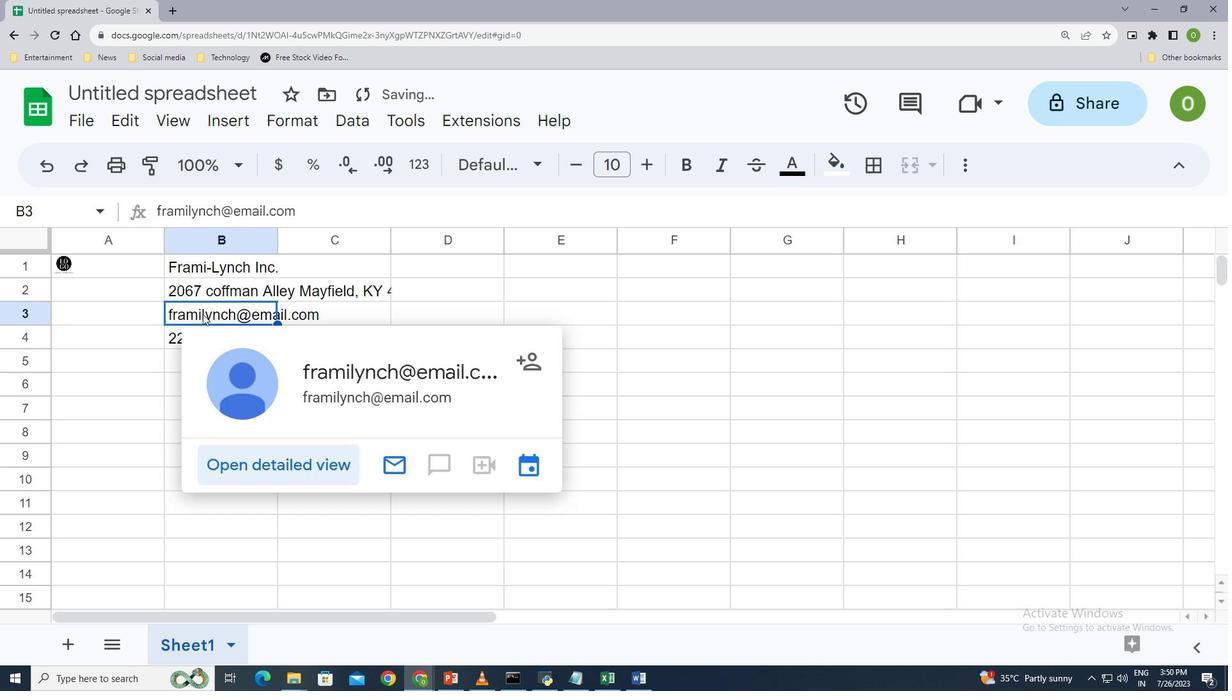 
Action: Mouse moved to (202, 314)
Screenshot: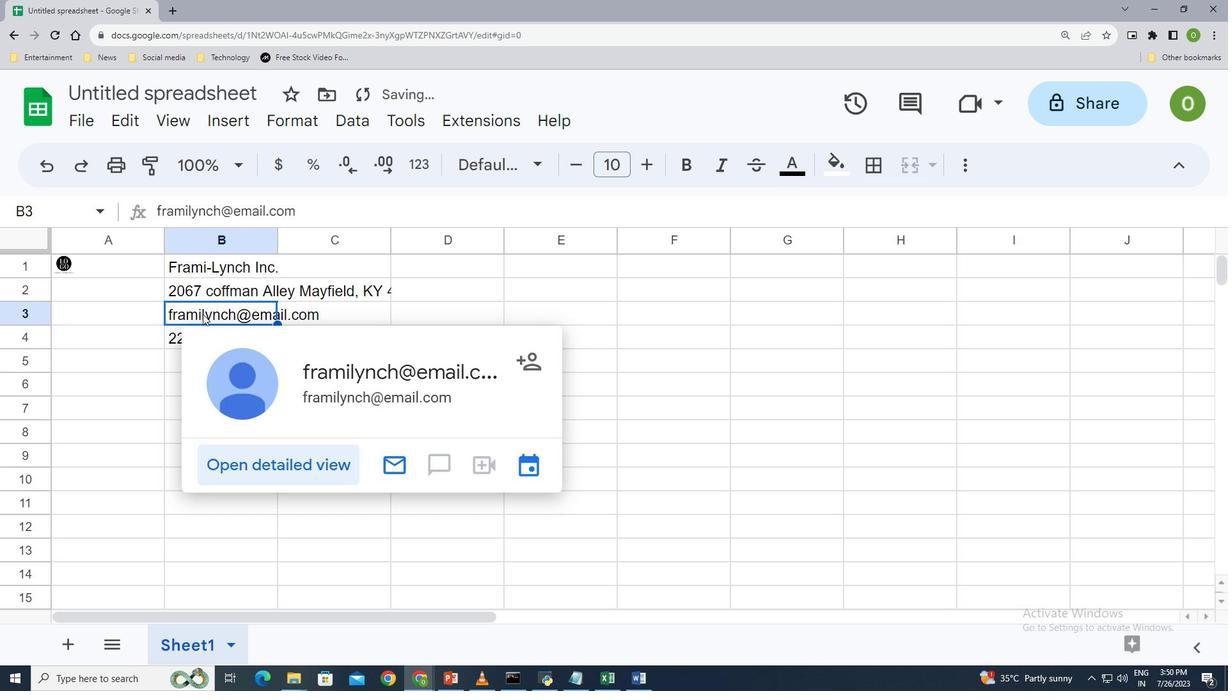 
Action: Key pressed <Key.right>
Screenshot: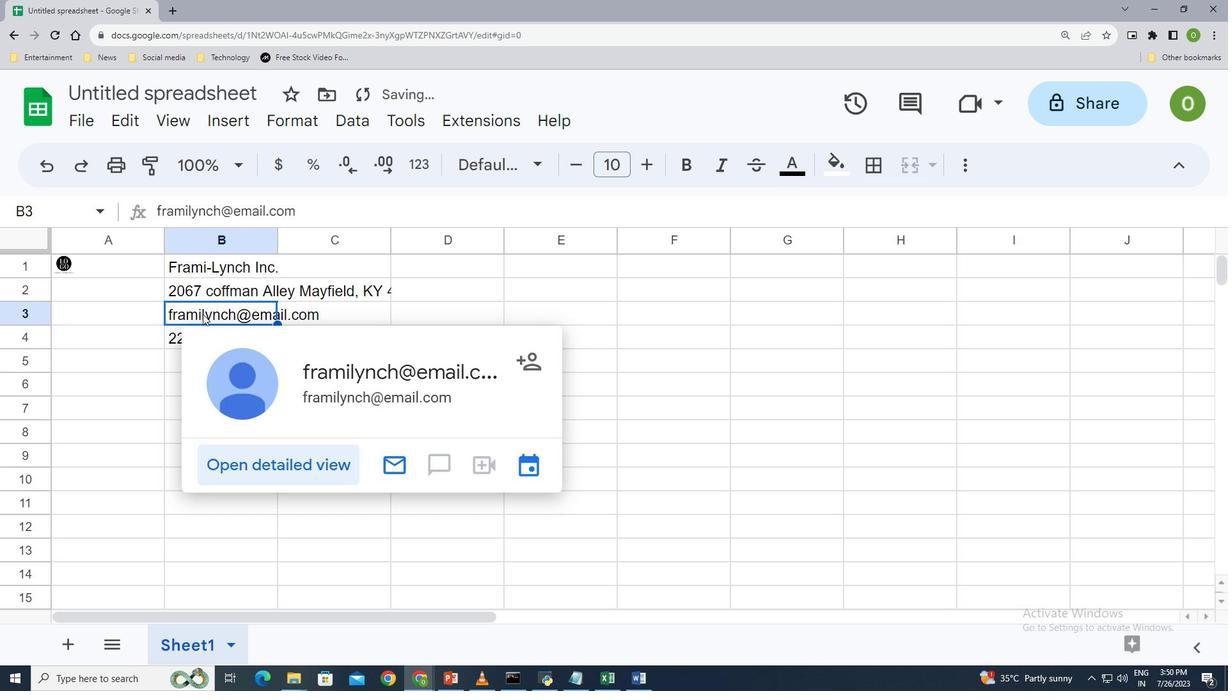 
Action: Mouse moved to (914, 164)
Screenshot: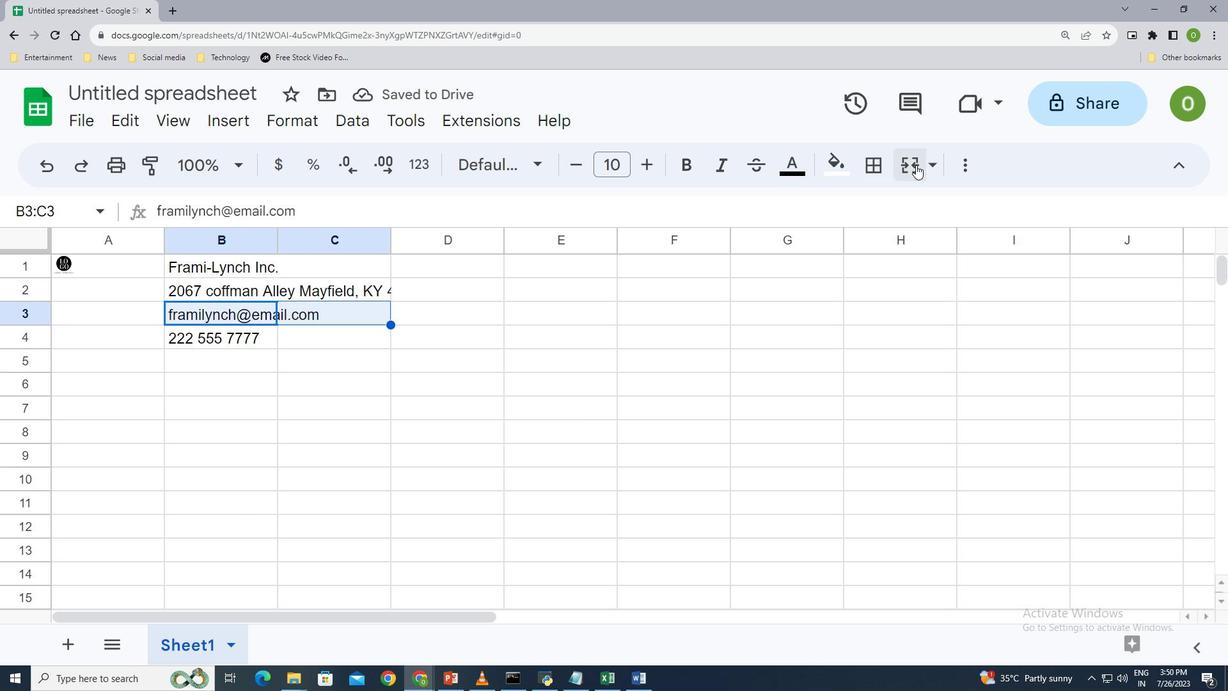
Action: Mouse pressed left at (914, 164)
Screenshot: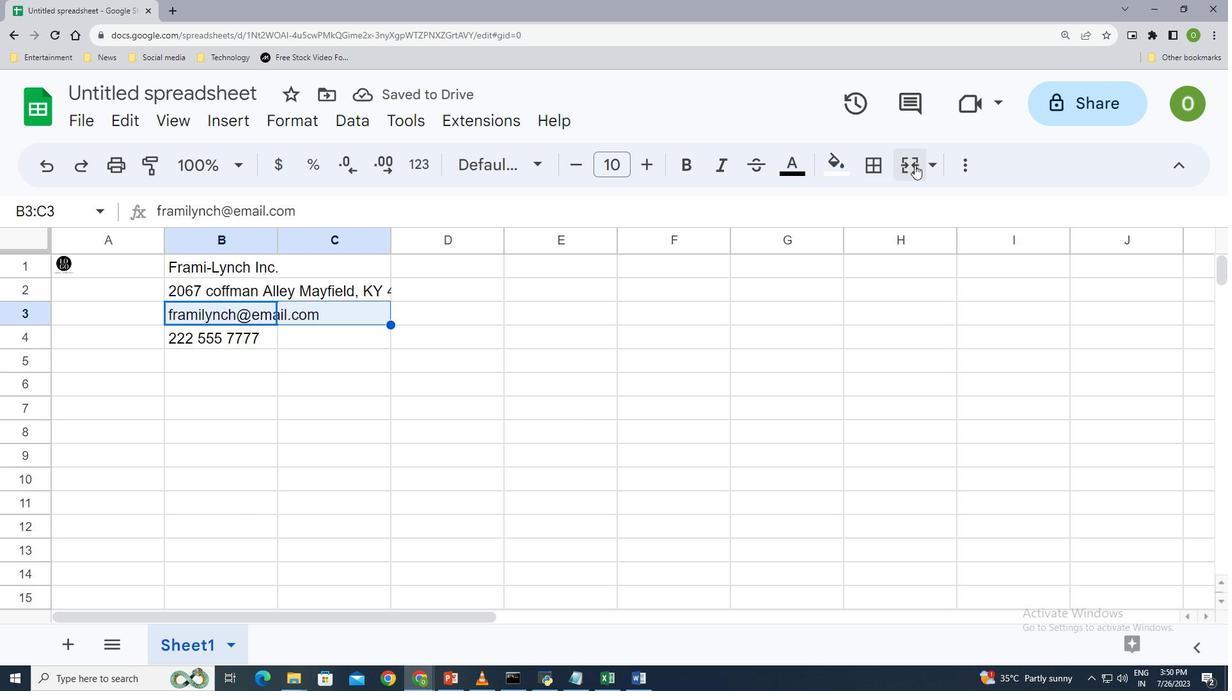 
Action: Mouse moved to (220, 339)
Screenshot: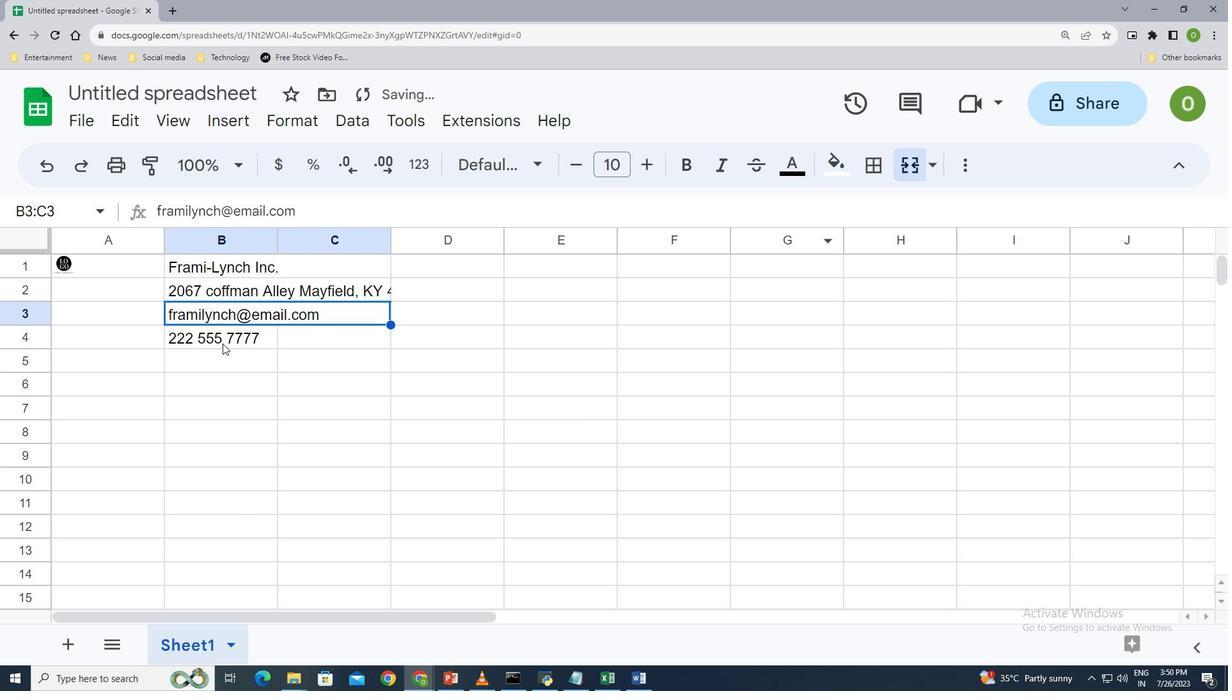 
Action: Mouse pressed left at (220, 339)
Screenshot: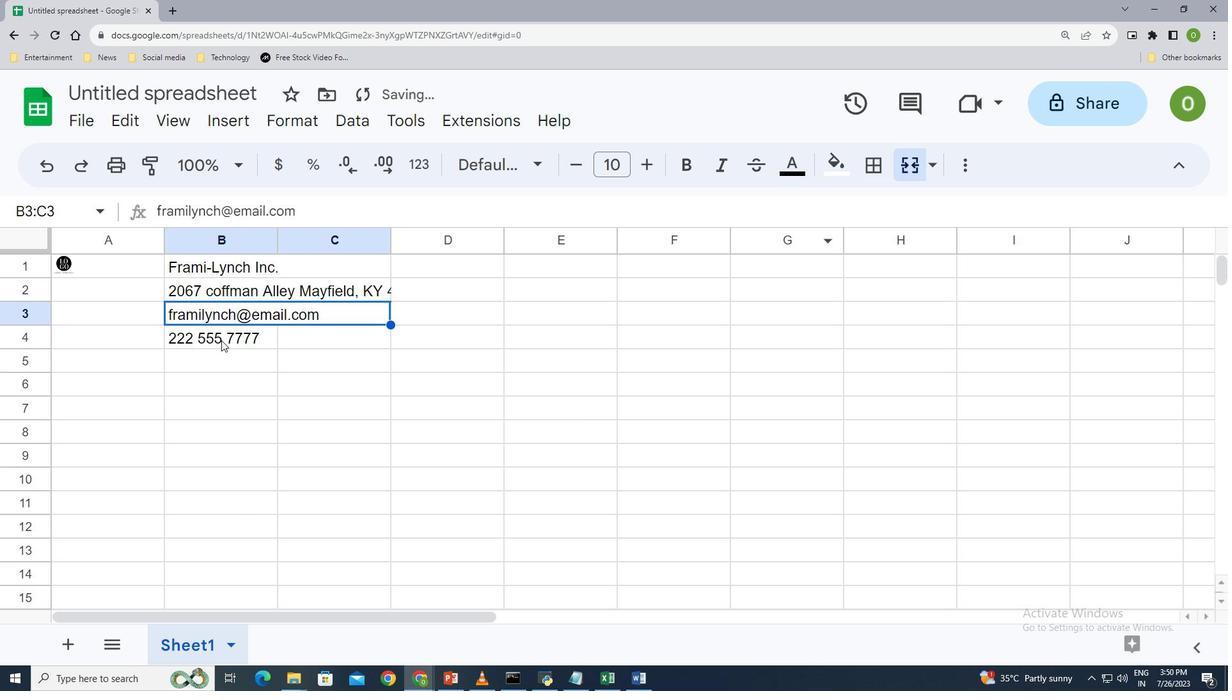 
Action: Key pressed <Key.shift_r><Key.right>
Screenshot: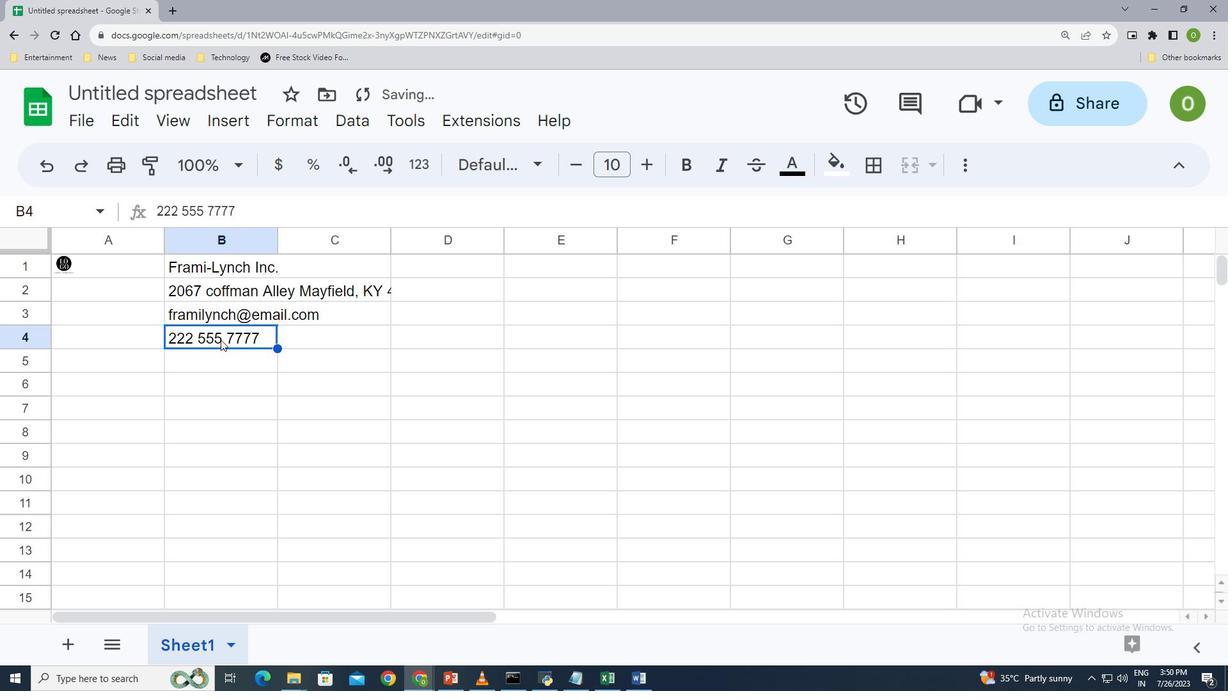 
Action: Mouse moved to (904, 165)
Screenshot: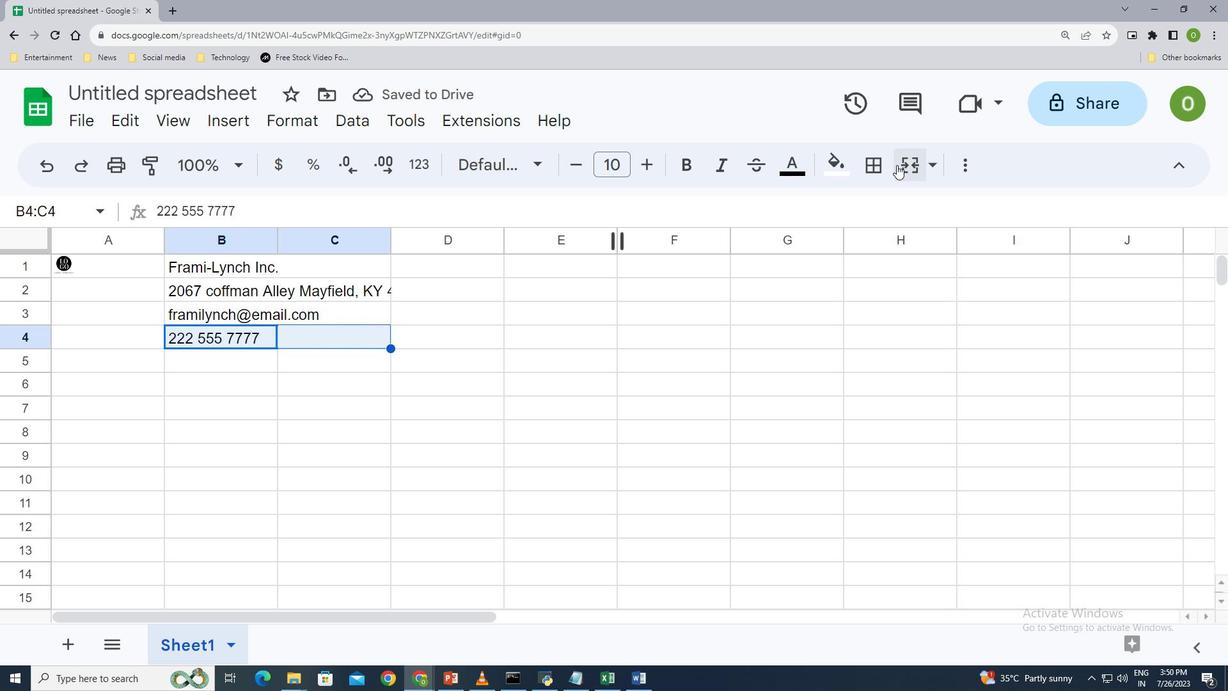 
Action: Mouse pressed left at (904, 165)
Screenshot: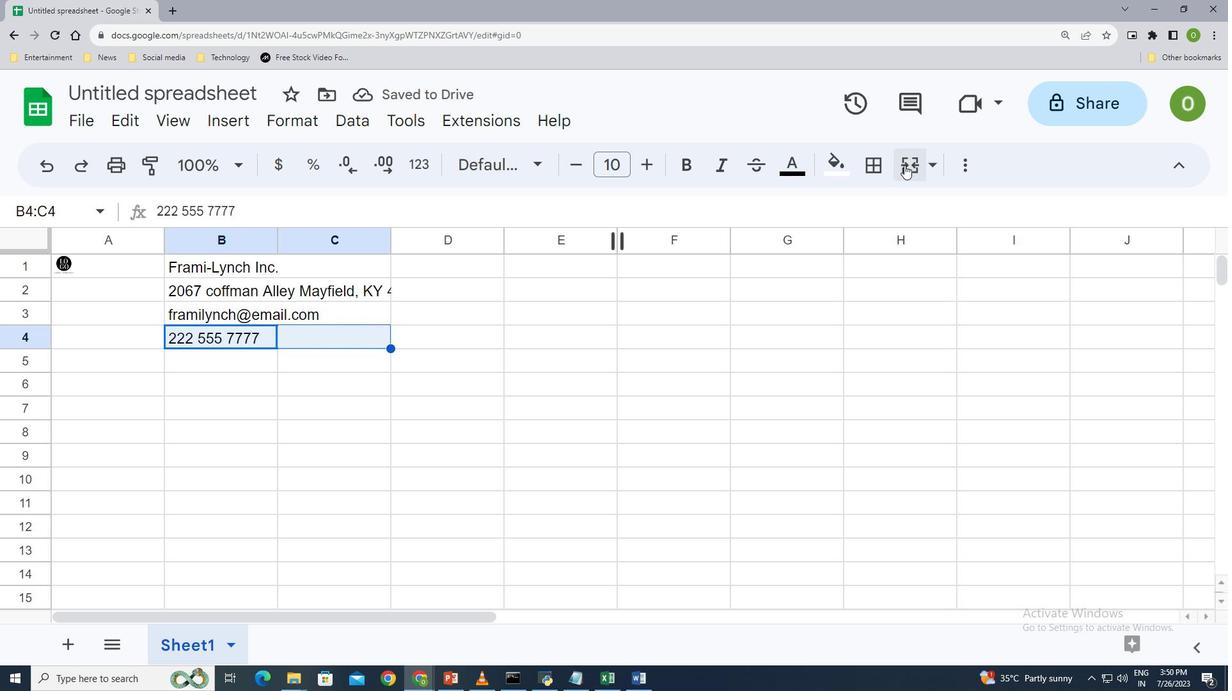 
Action: Mouse moved to (417, 300)
Screenshot: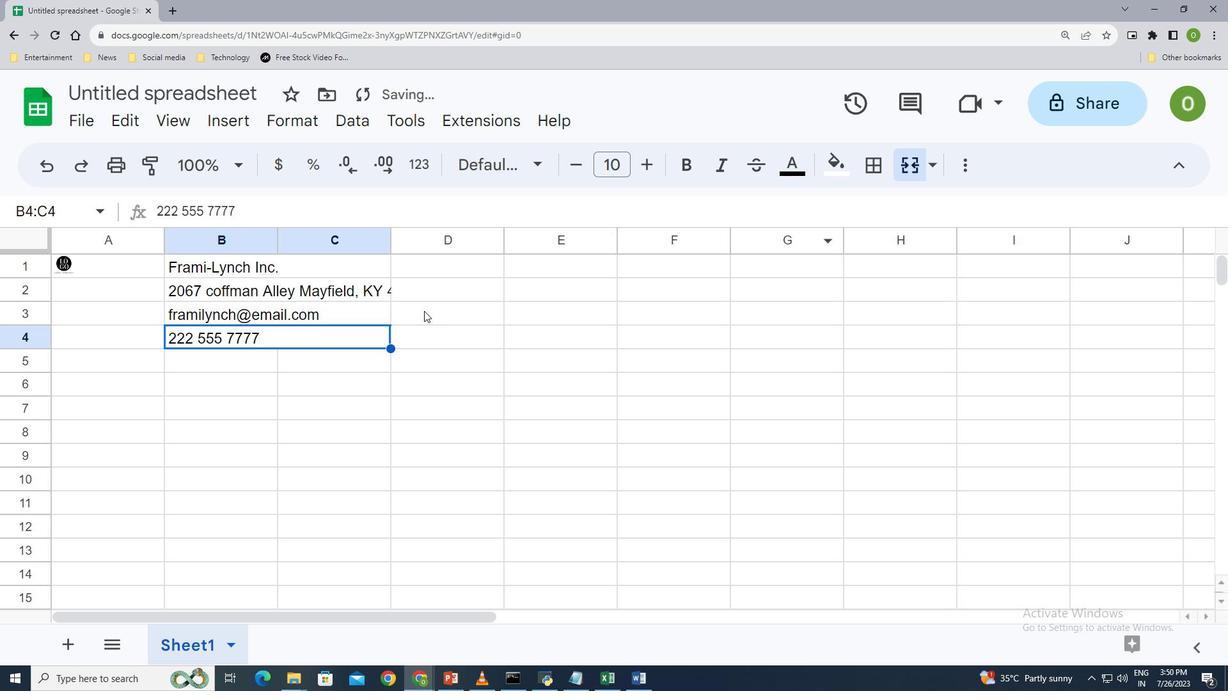
Action: Mouse pressed left at (417, 300)
Screenshot: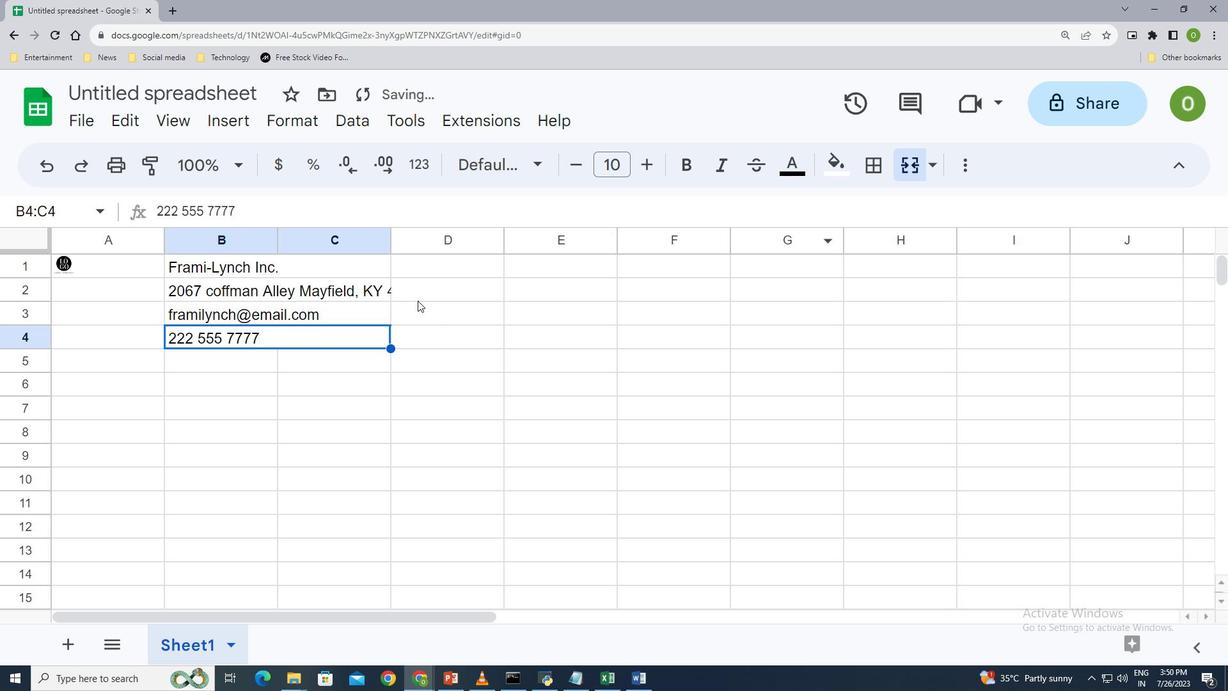 
Action: Mouse moved to (219, 261)
Screenshot: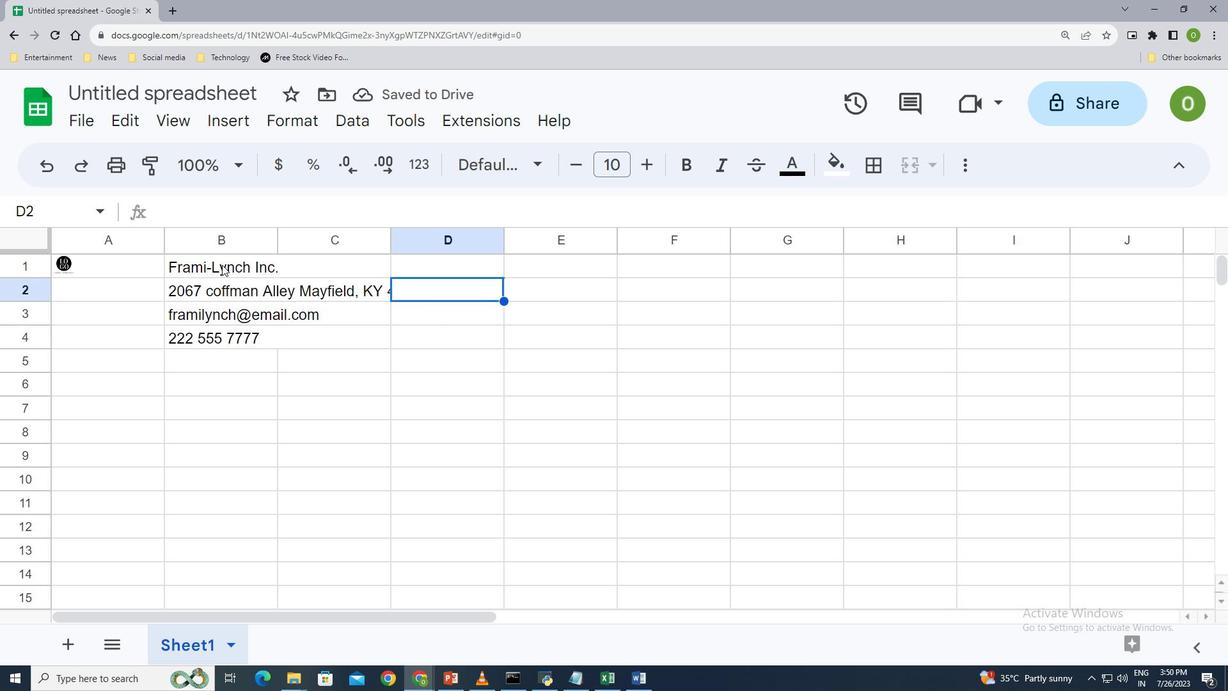 
Action: Mouse pressed left at (219, 261)
Screenshot: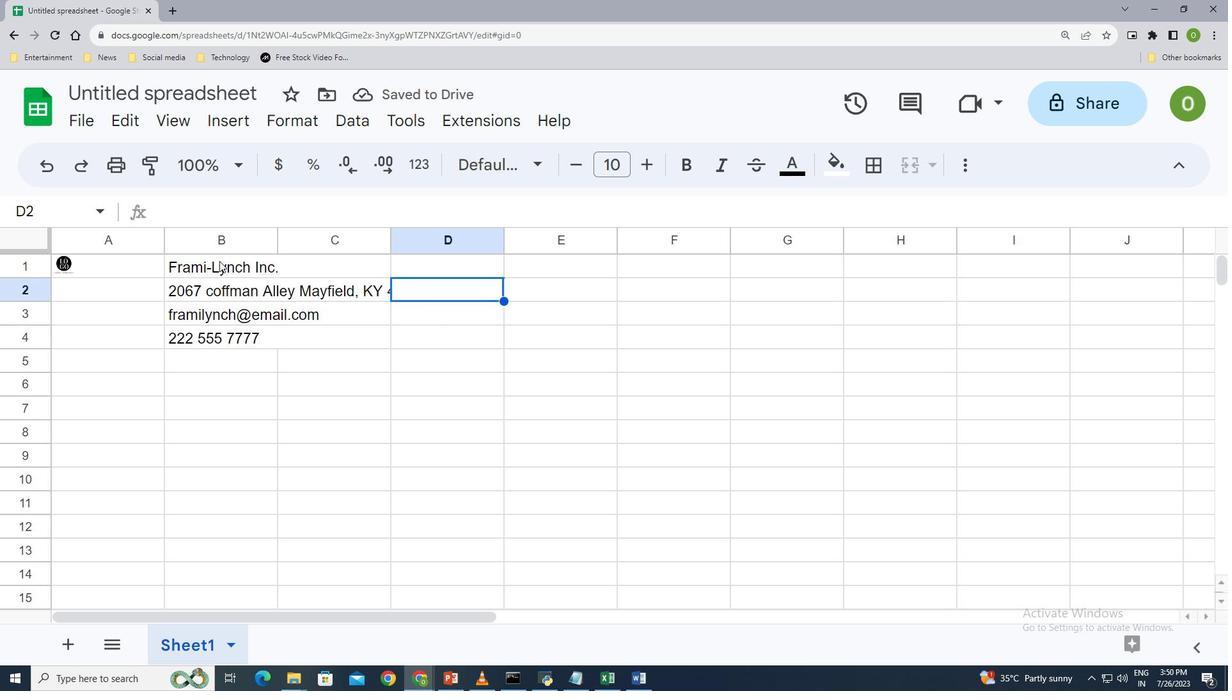 
Action: Mouse moved to (572, 165)
Screenshot: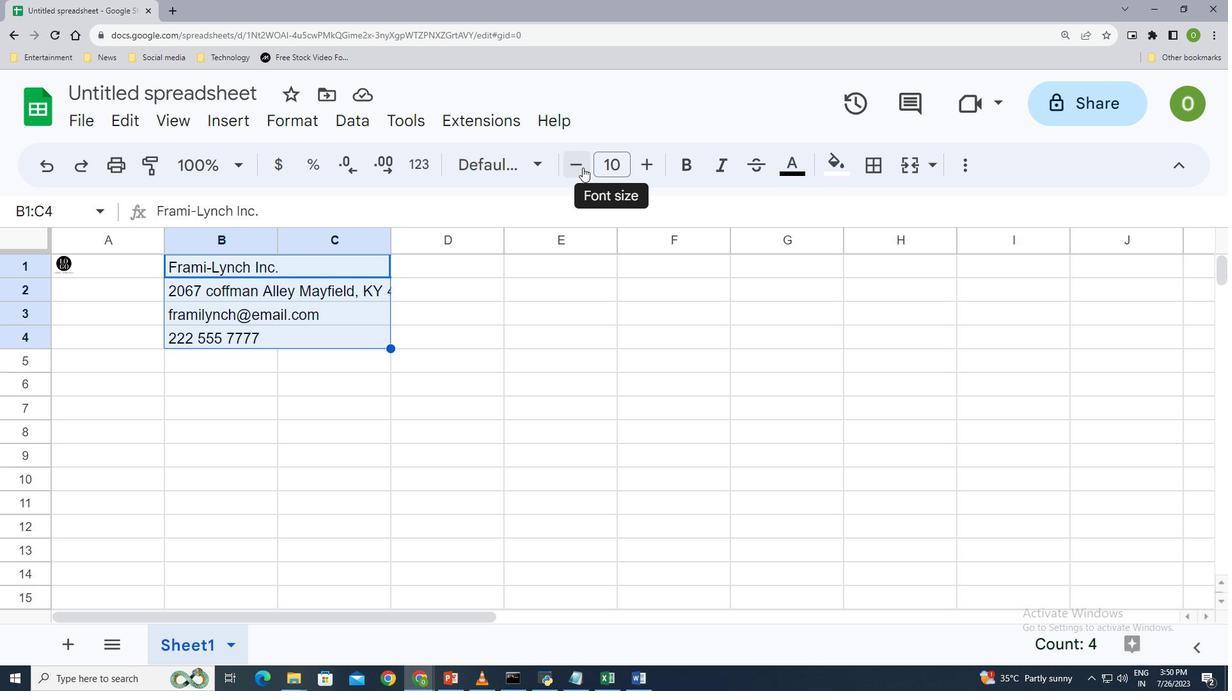 
Action: Mouse pressed left at (572, 165)
Screenshot: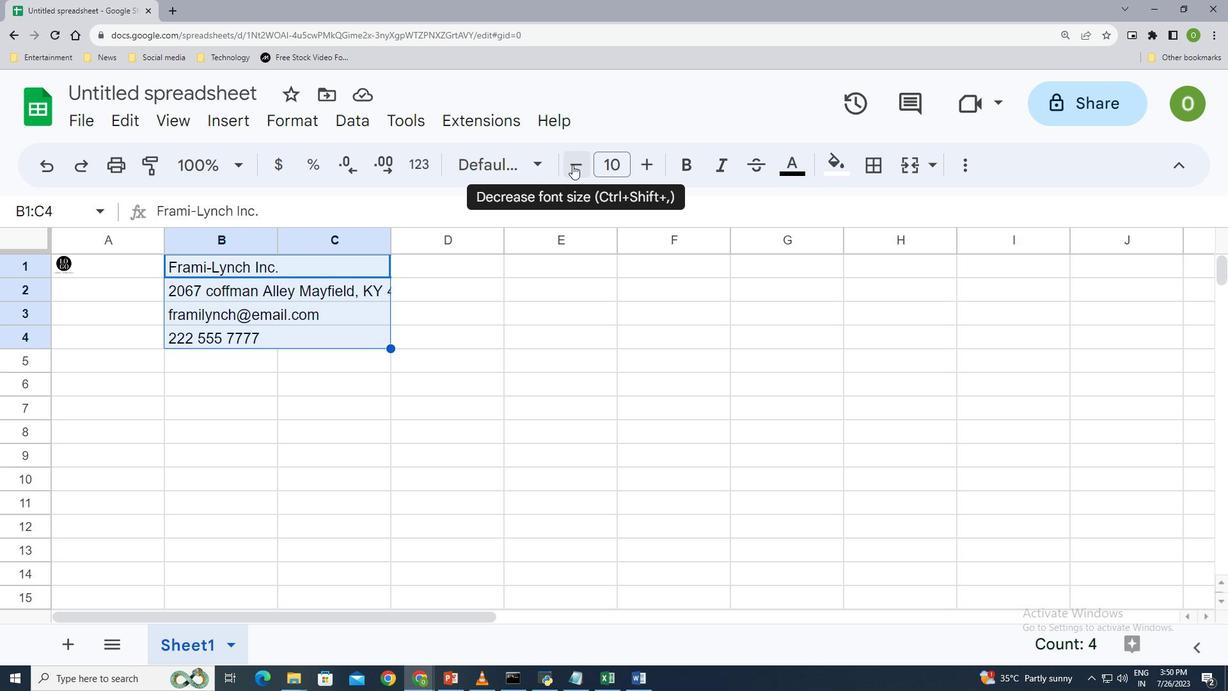 
Action: Key pressed <<109>><<109>><<109>><<109>>
Screenshot: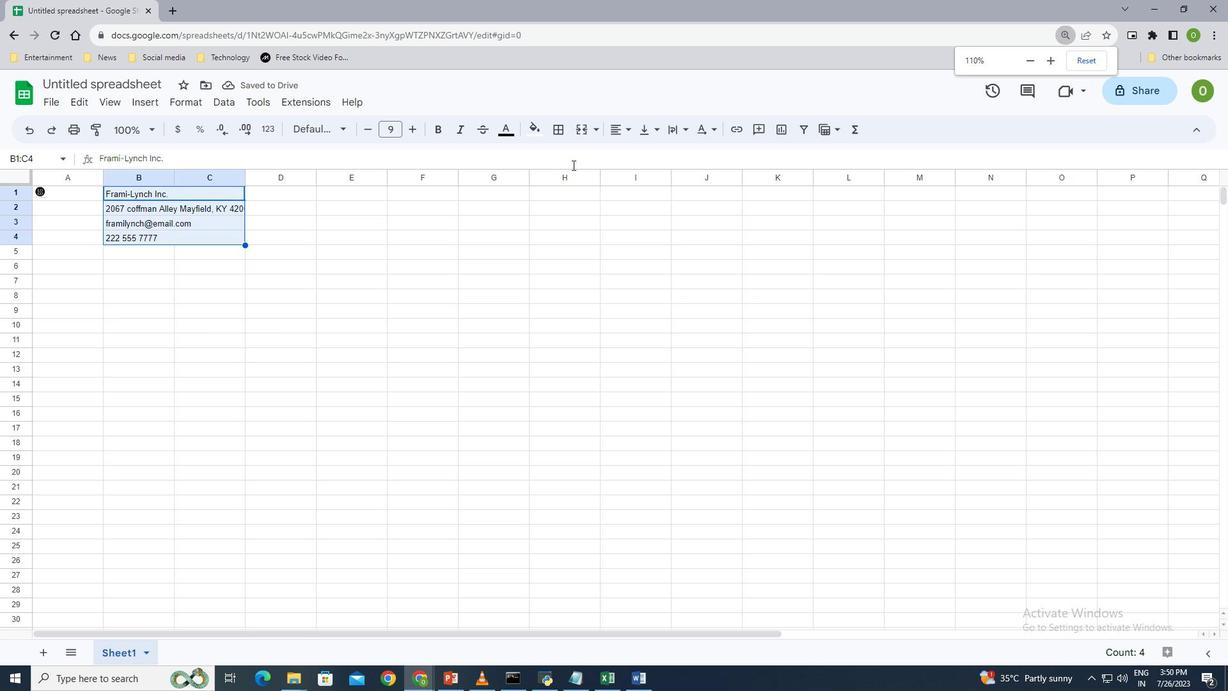 
Action: Mouse moved to (229, 190)
Screenshot: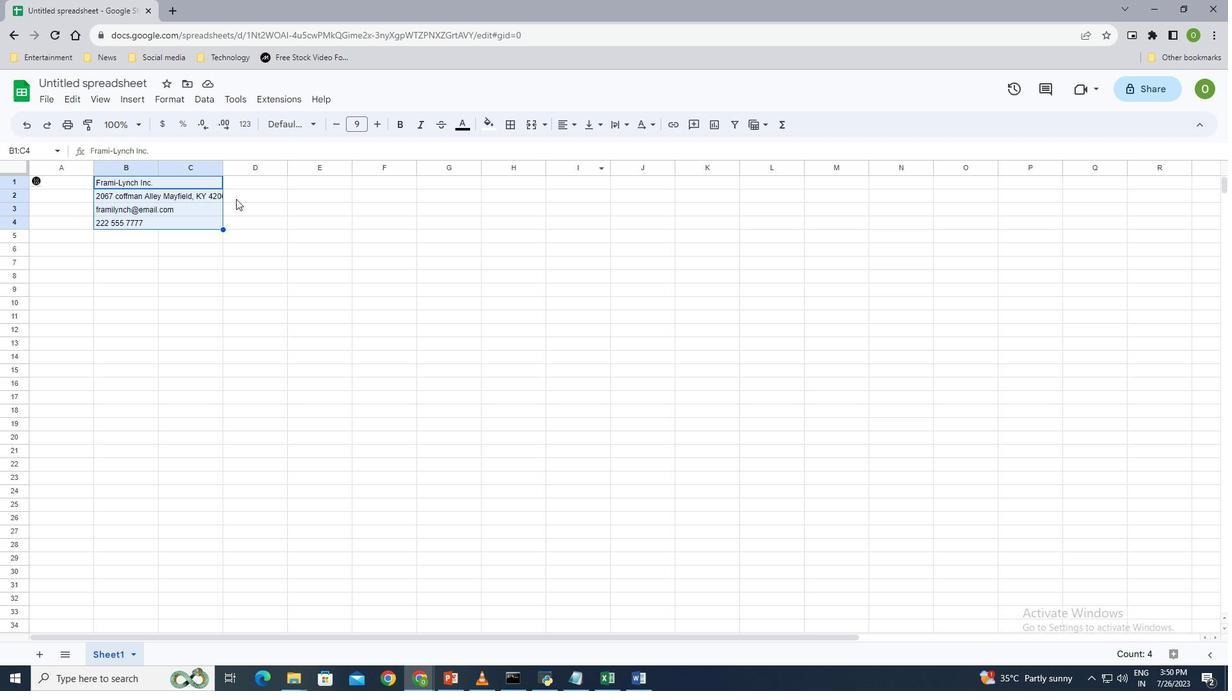 
Action: Mouse pressed left at (229, 190)
Screenshot: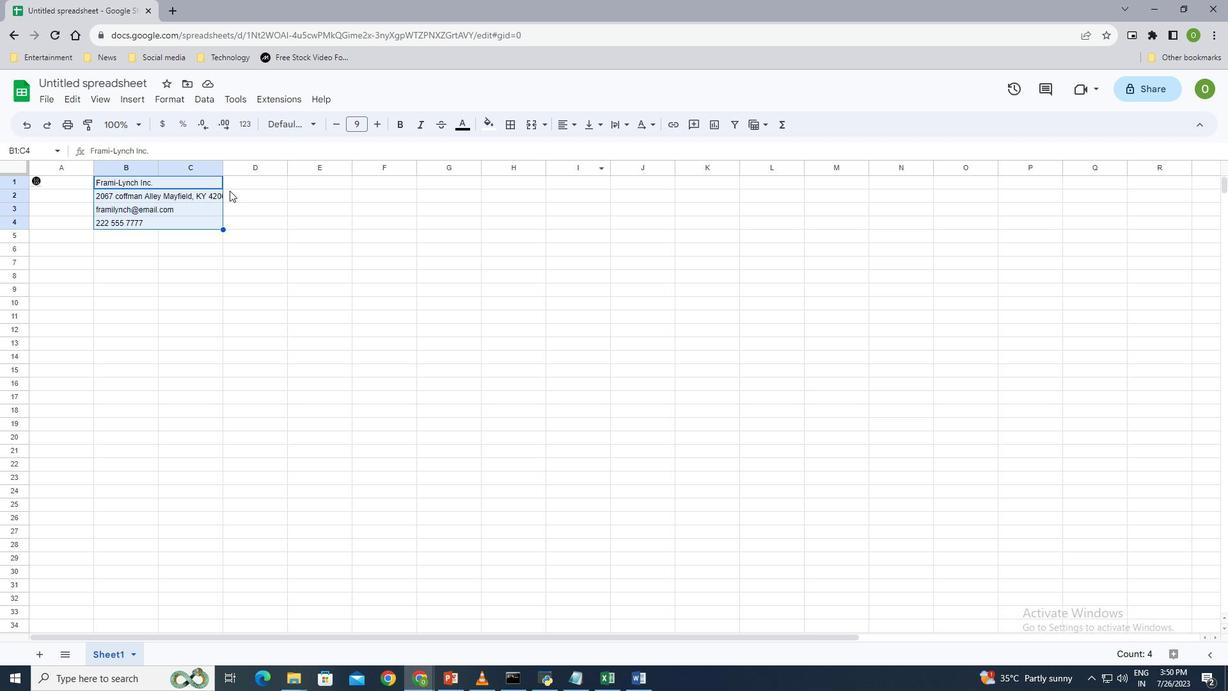 
Action: Mouse moved to (152, 197)
Screenshot: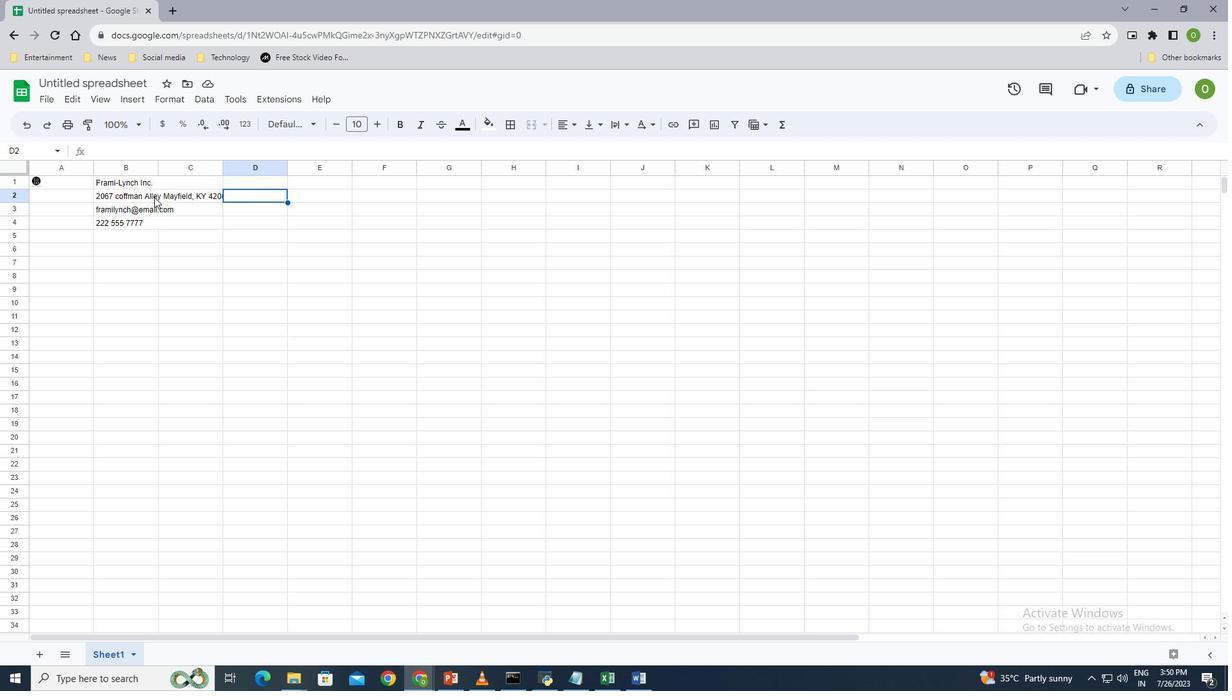 
Action: Mouse pressed left at (152, 197)
Screenshot: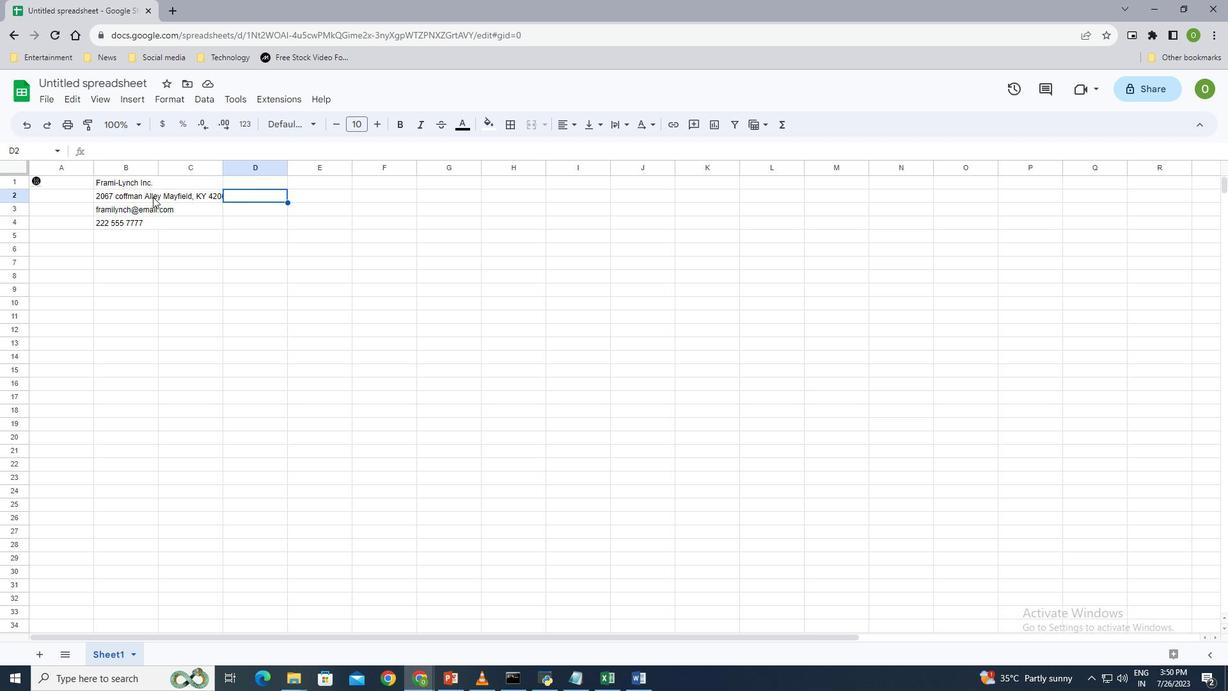 
Action: Mouse moved to (245, 184)
Screenshot: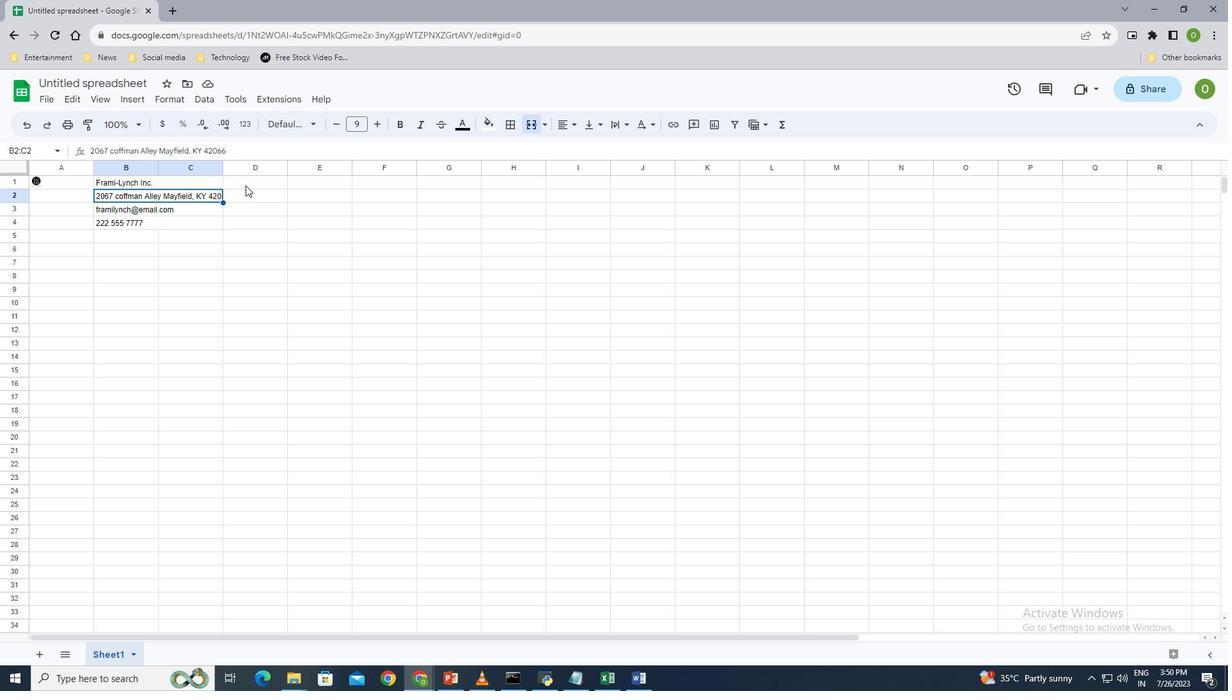 
Action: Mouse pressed left at (245, 184)
Screenshot: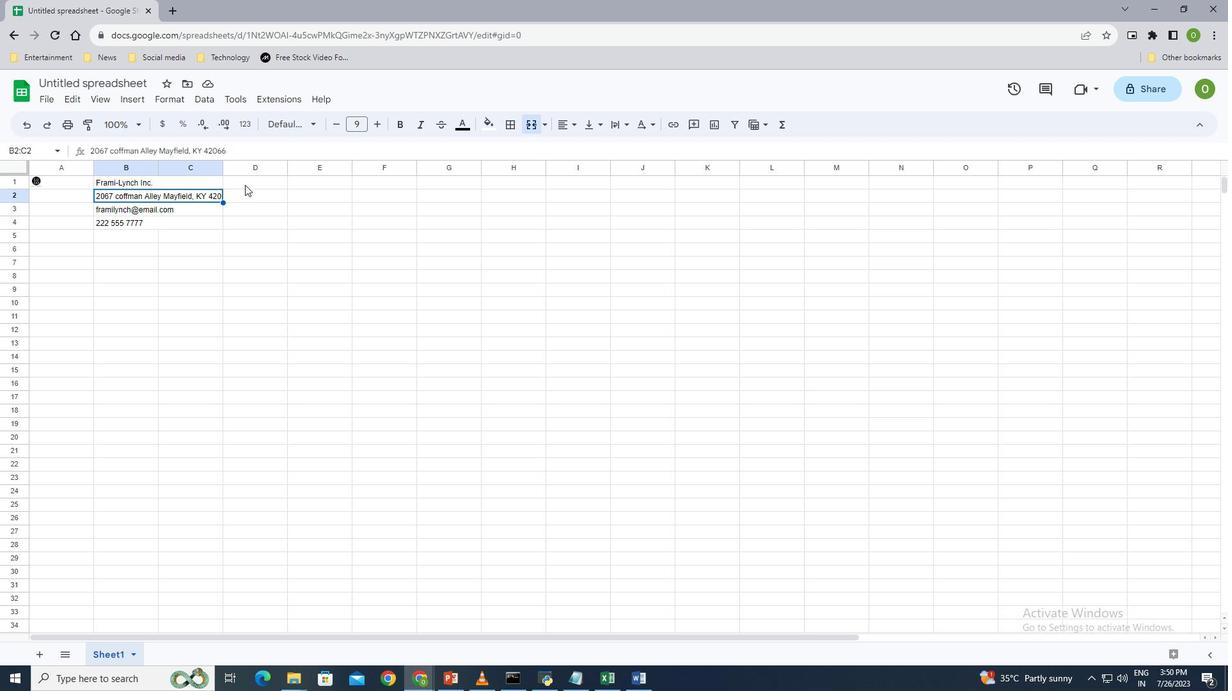 
Action: Mouse moved to (284, 218)
Screenshot: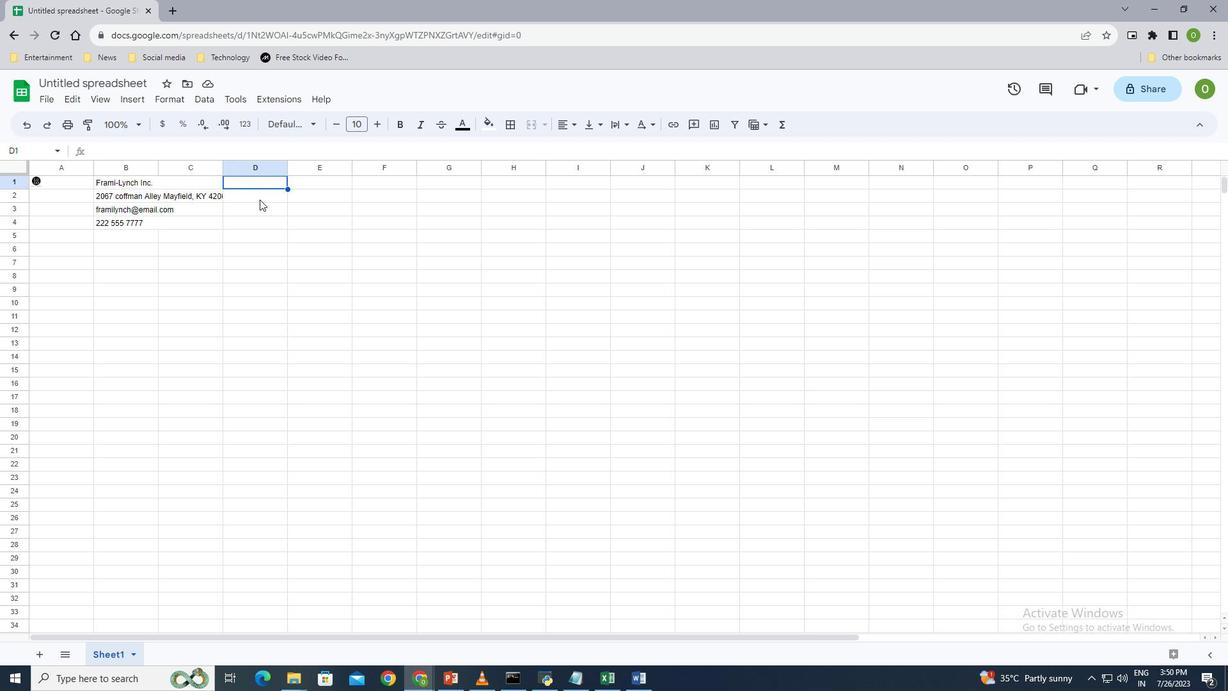
Action: Key pressed <Key.caps_lock>BUSINES<Key.space><Key.insert><Key.backspace>S<Key.space>STARTUP<Key.space>SHEET
Screenshot: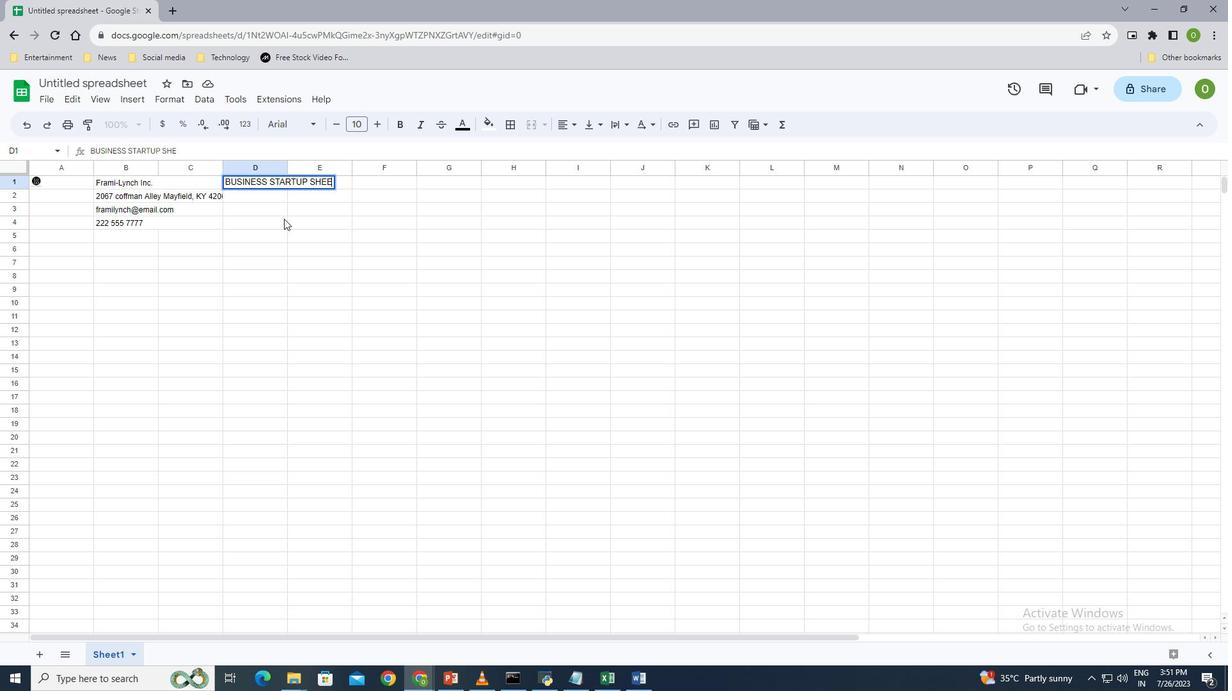 
Action: Mouse moved to (249, 191)
Screenshot: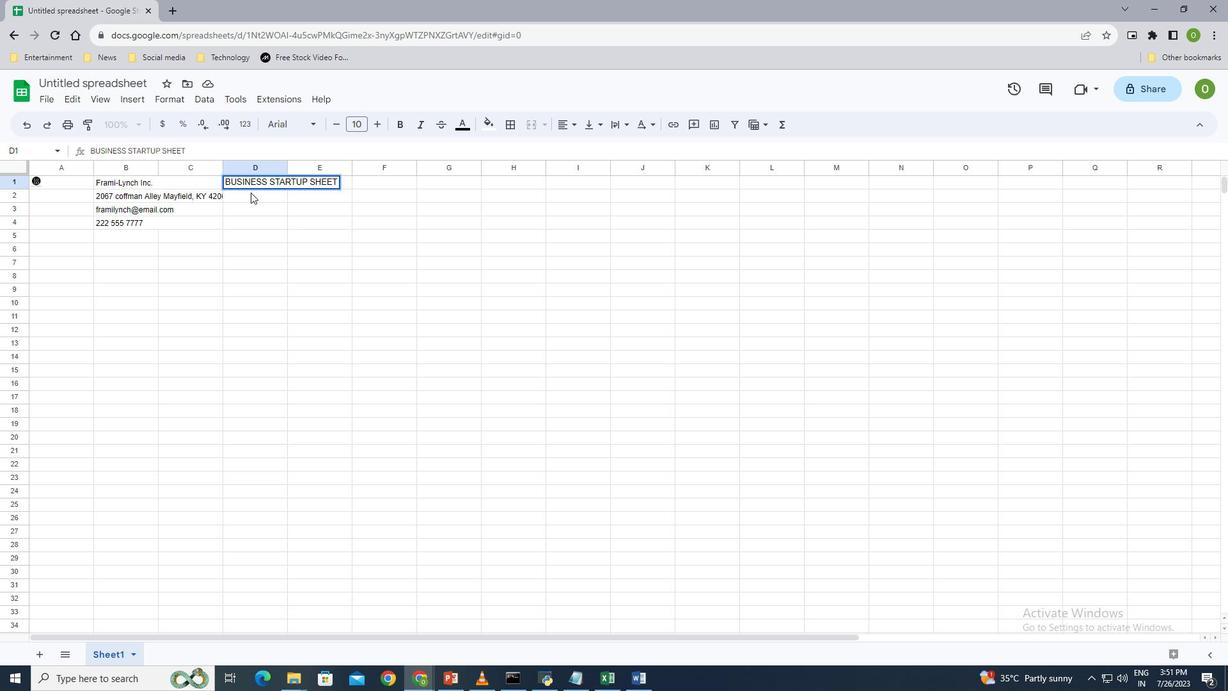
Action: Mouse pressed left at (249, 191)
Screenshot: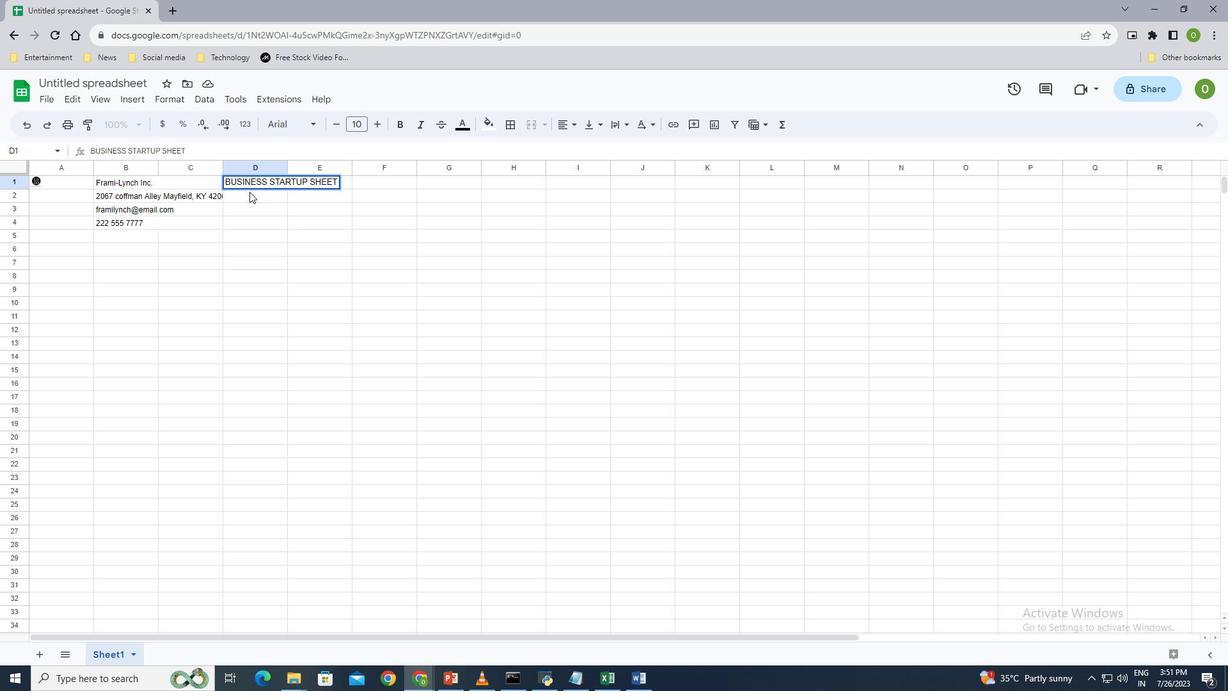 
Action: Mouse moved to (267, 194)
Screenshot: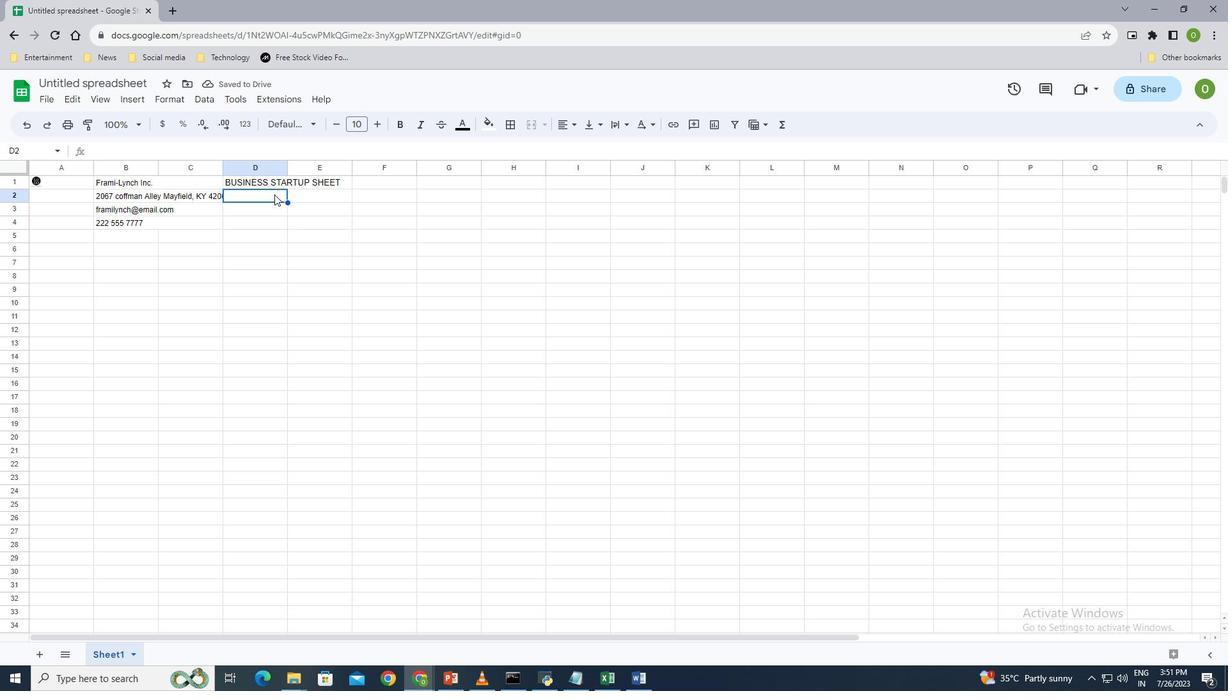 
Action: Mouse pressed left at (267, 194)
Screenshot: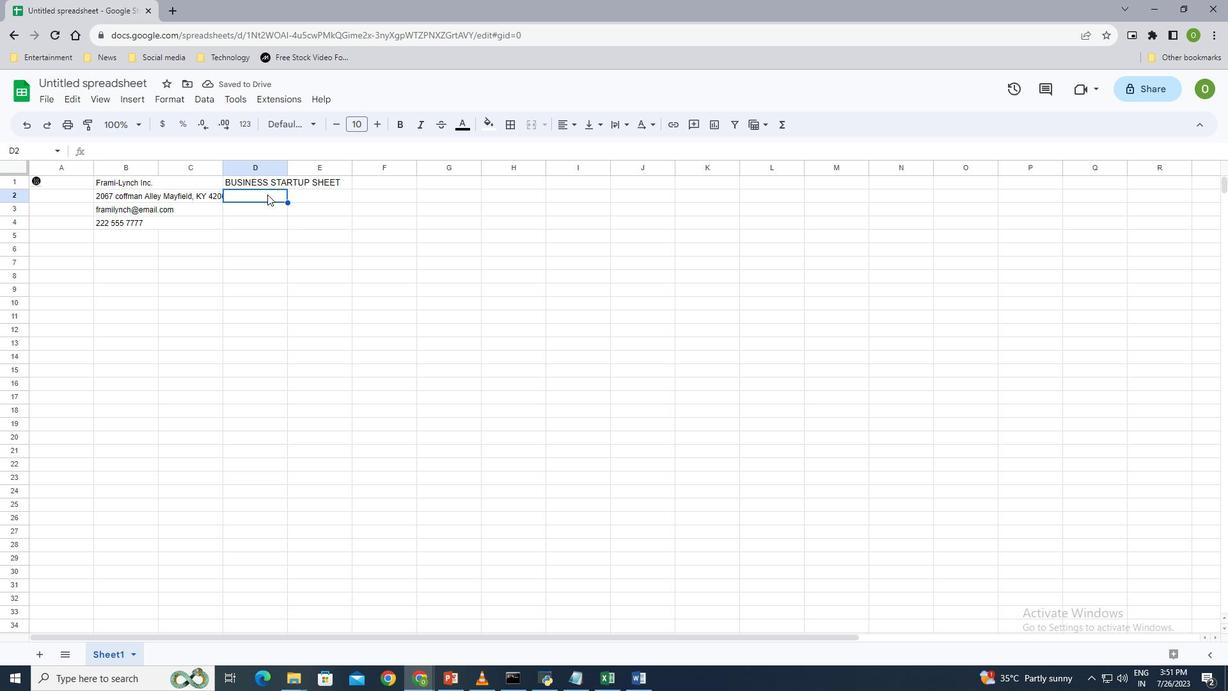 
Action: Mouse moved to (259, 233)
Screenshot: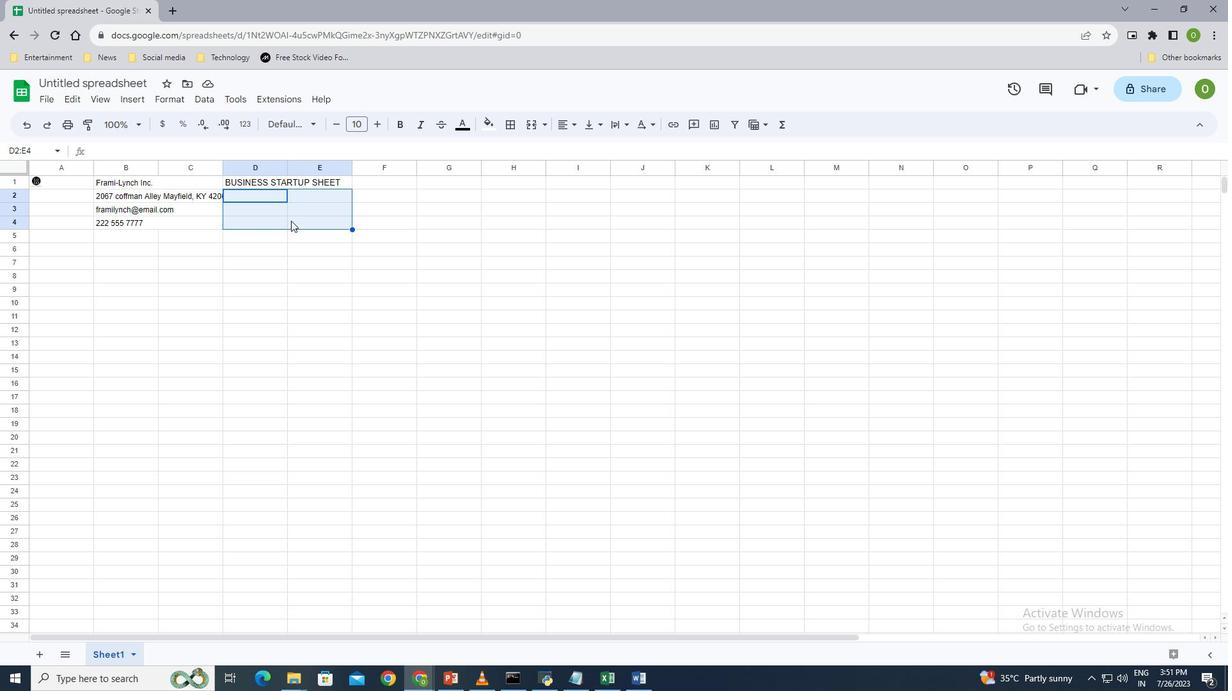 
Action: Mouse pressed left at (259, 233)
Screenshot: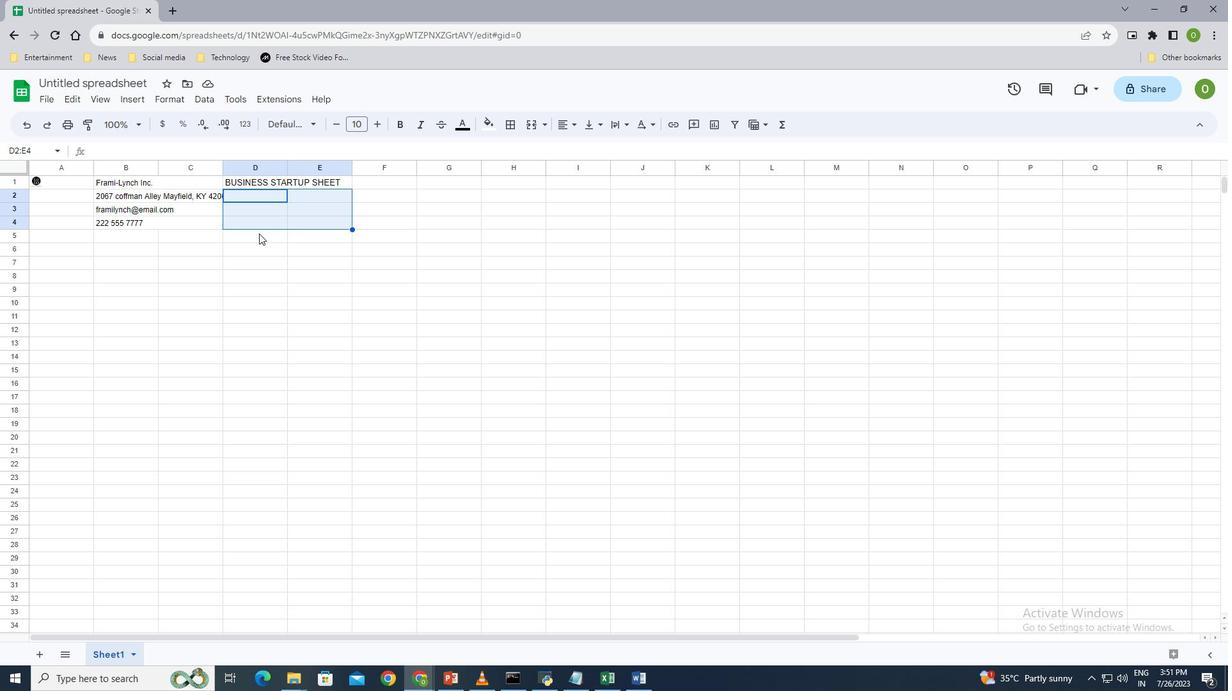 
Action: Mouse moved to (259, 191)
Screenshot: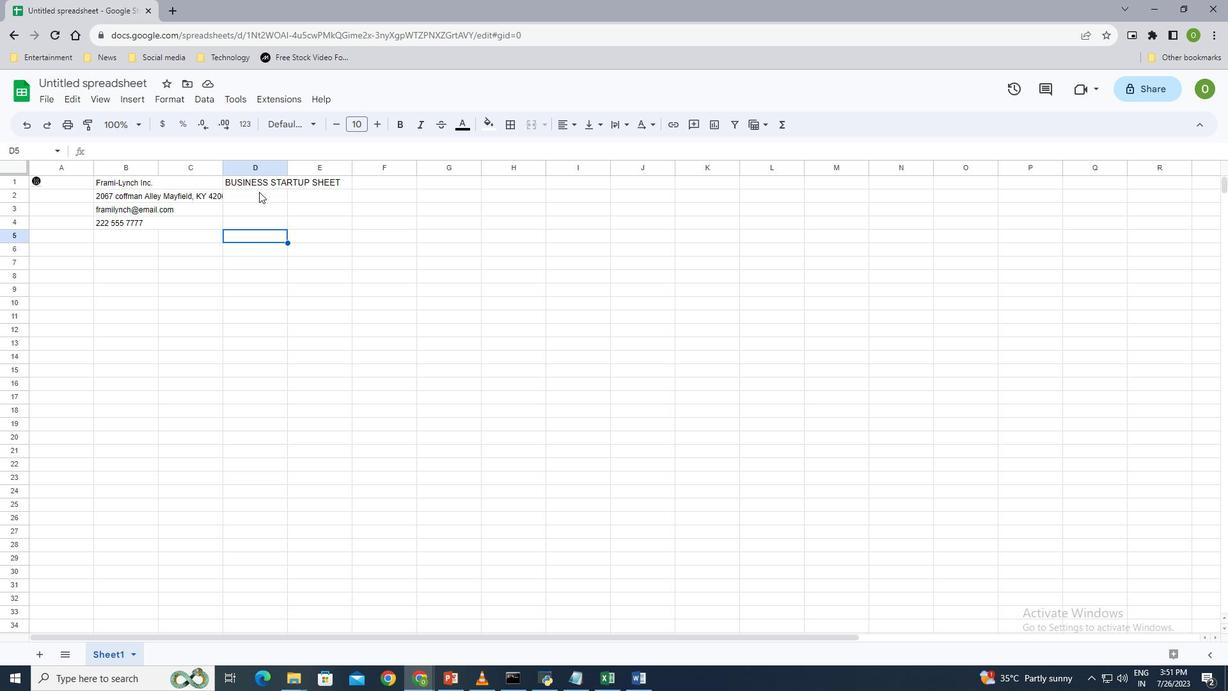 
Action: Mouse pressed left at (259, 191)
Screenshot: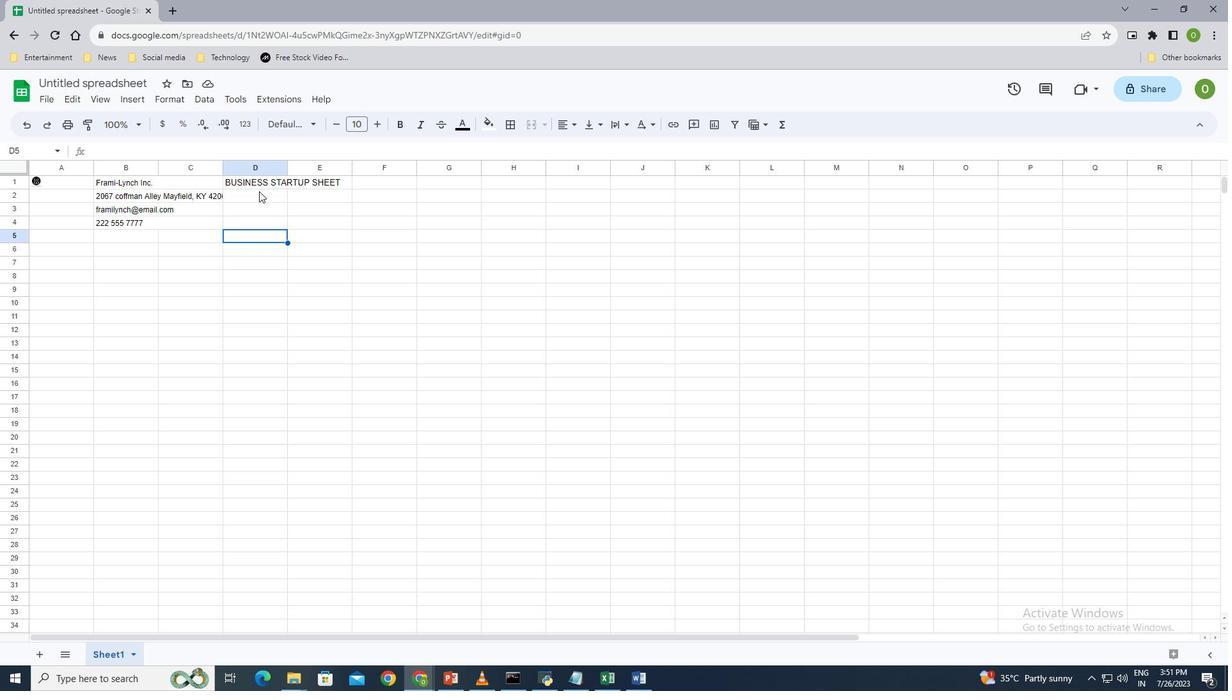 
Action: Mouse moved to (532, 124)
Screenshot: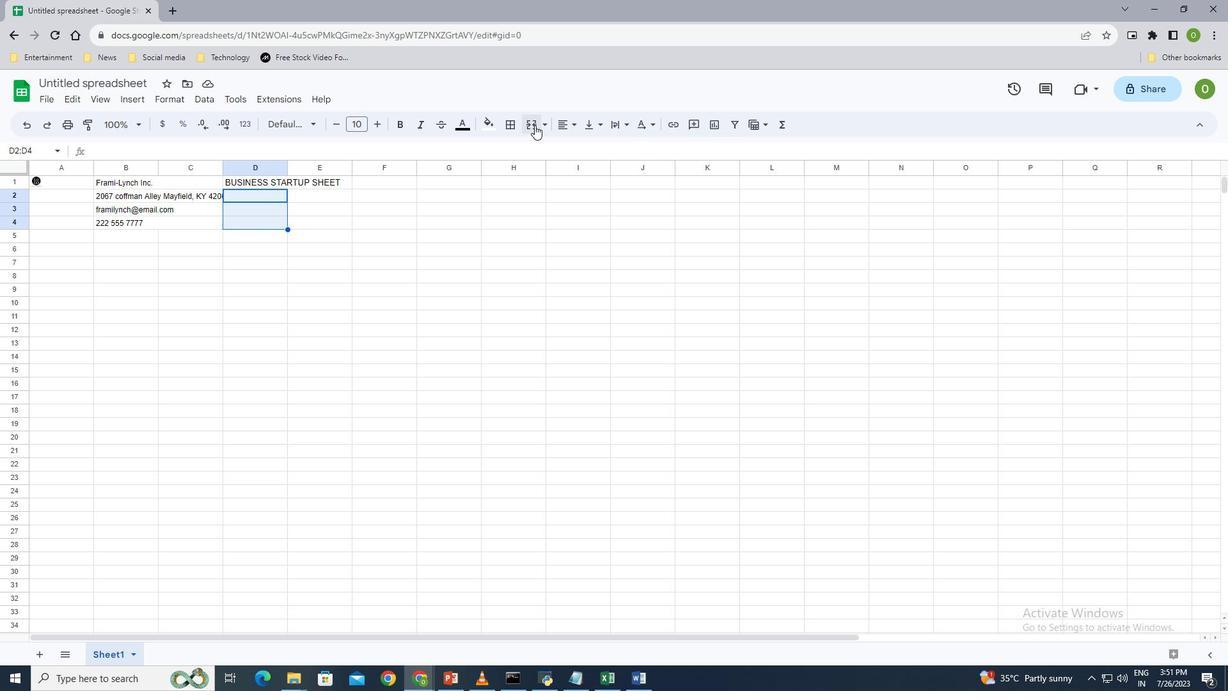
Action: Mouse pressed left at (532, 124)
Screenshot: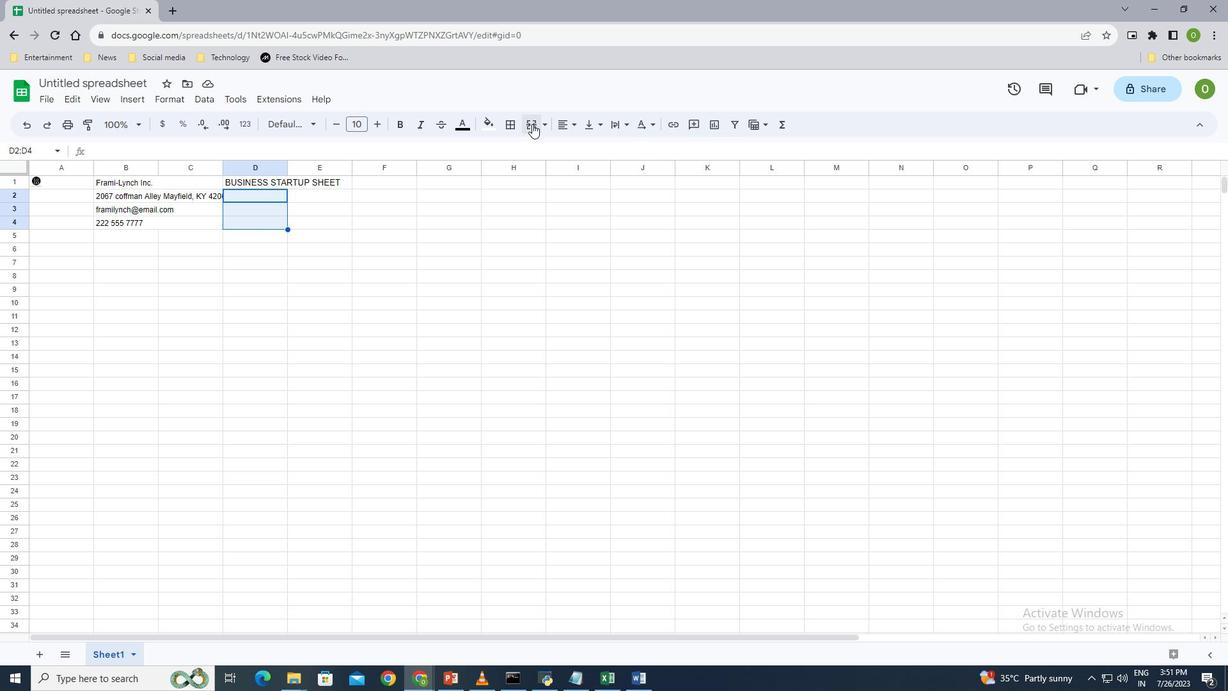 
Action: Mouse moved to (250, 203)
Screenshot: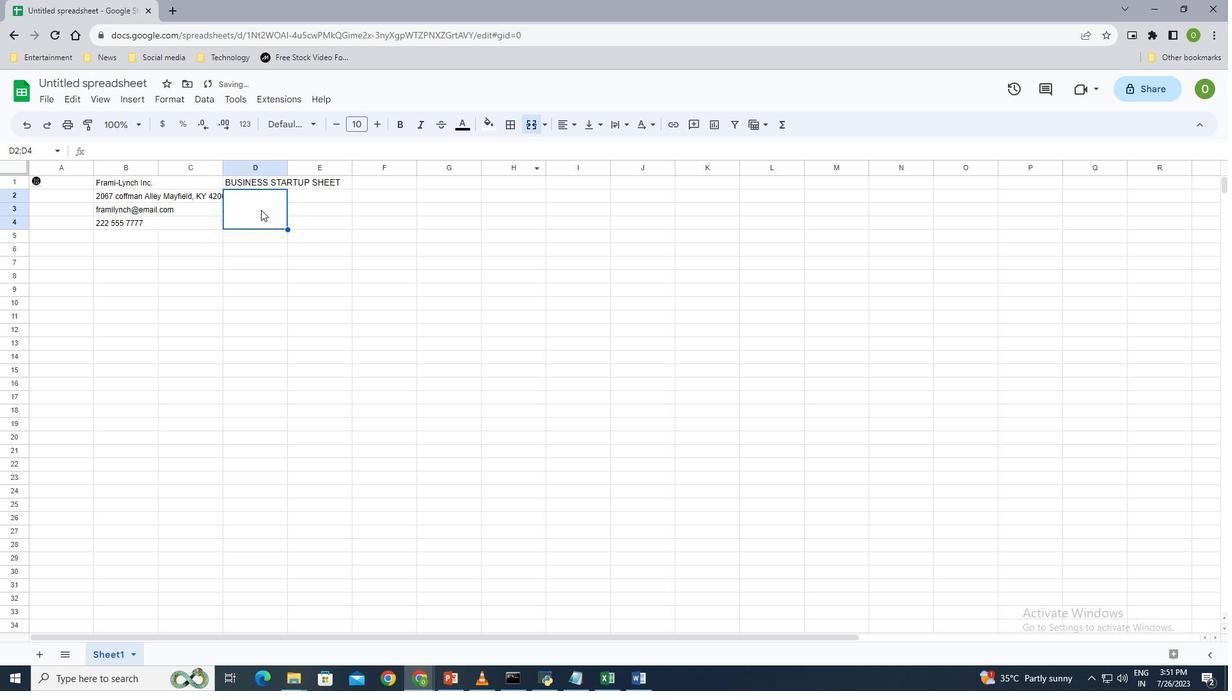 
Action: Mouse pressed left at (250, 203)
Screenshot: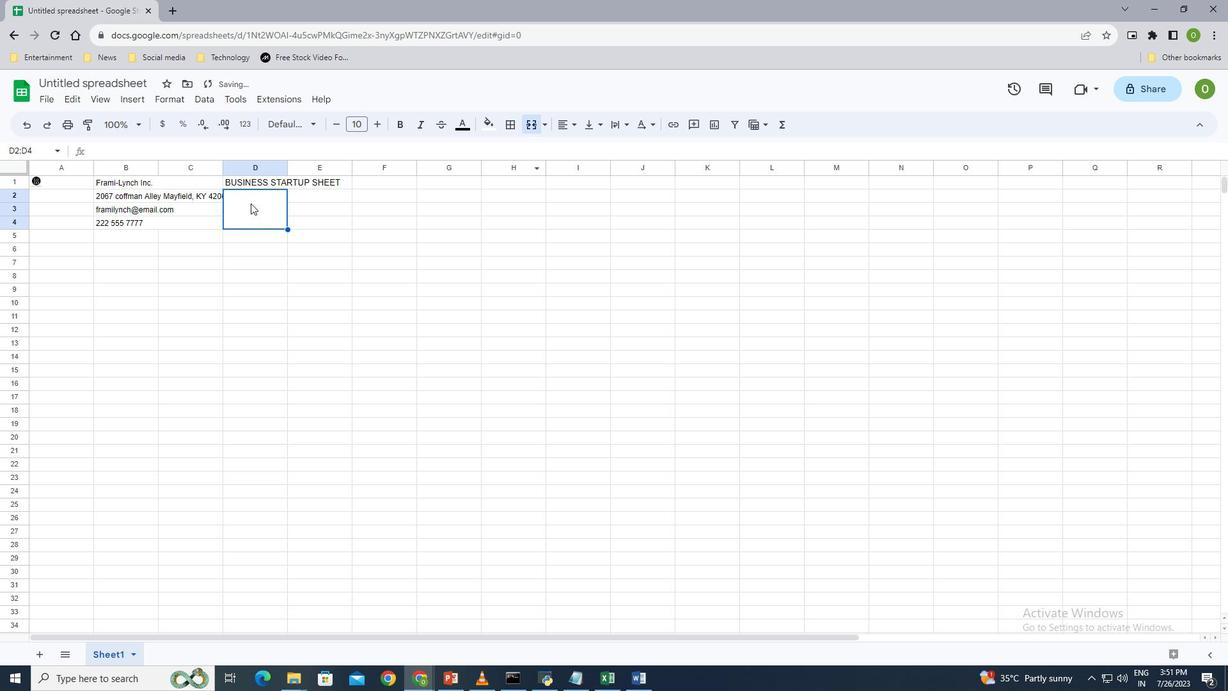
Action: Mouse pressed right at (250, 203)
Screenshot: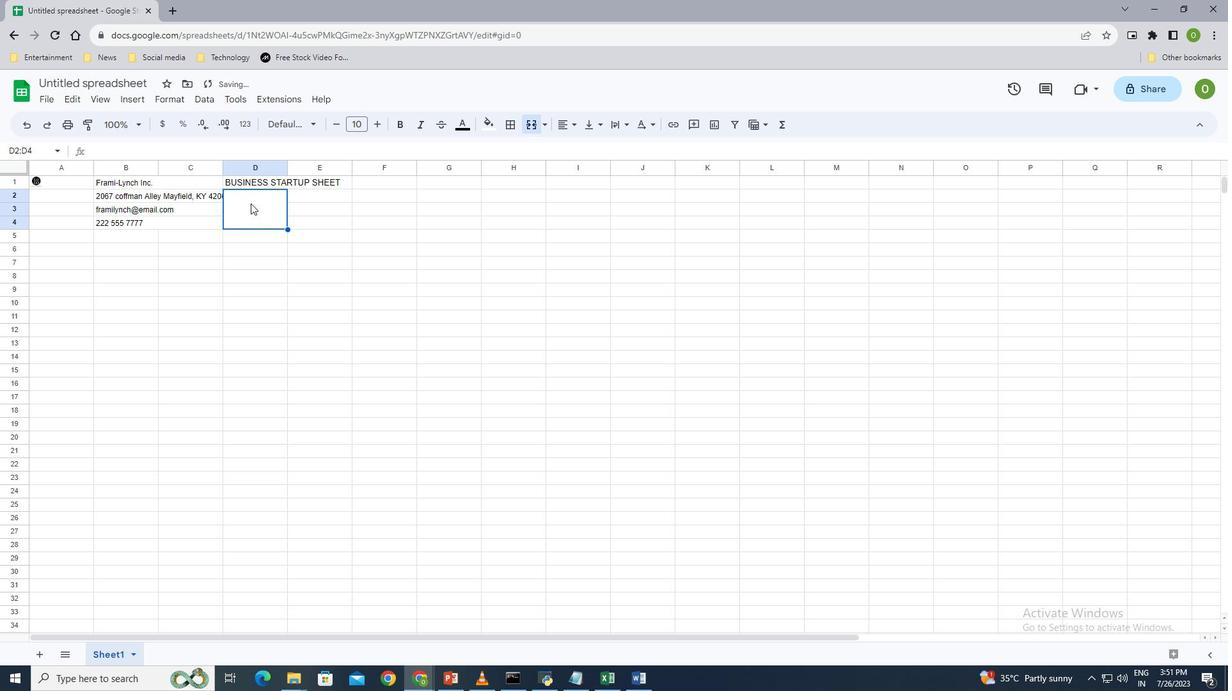 
Action: Mouse moved to (127, 96)
Screenshot: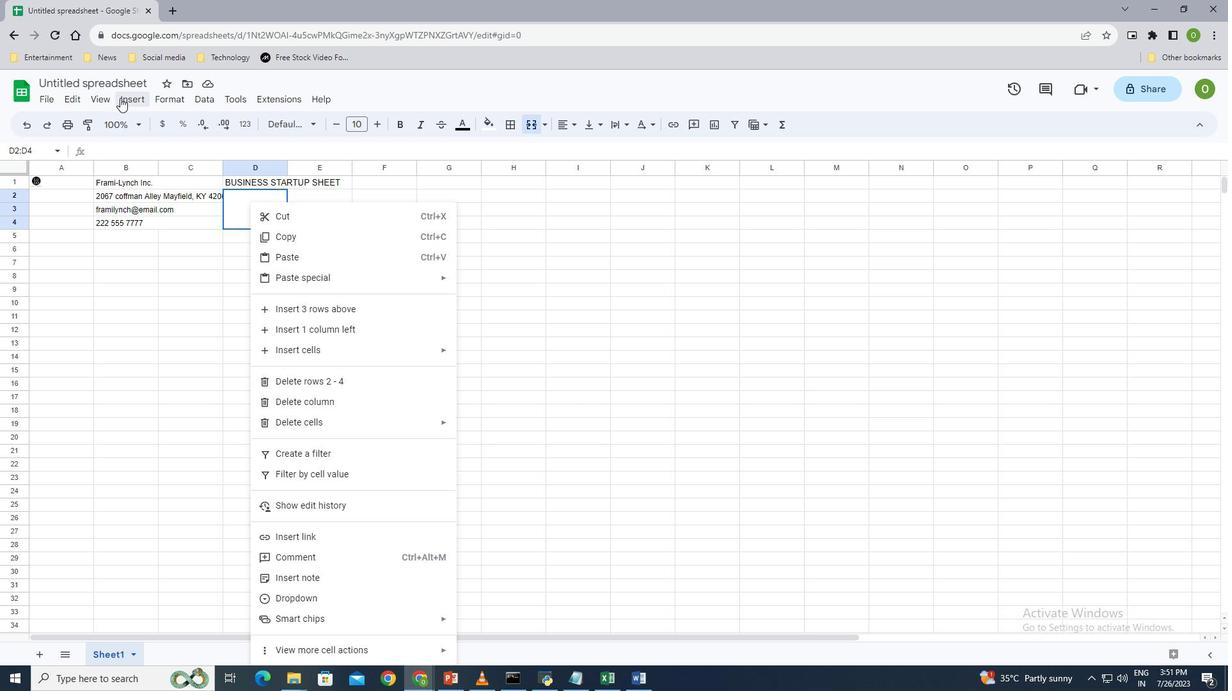
Action: Mouse pressed left at (127, 96)
Screenshot: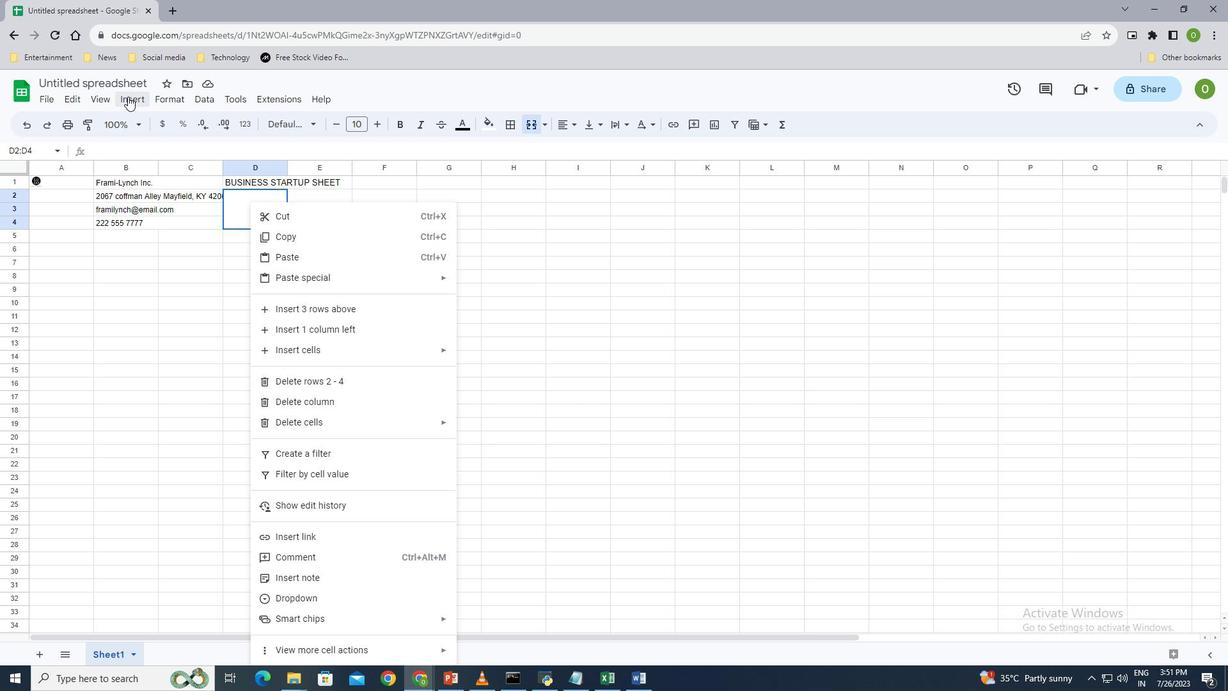 
Action: Mouse moved to (248, 252)
Screenshot: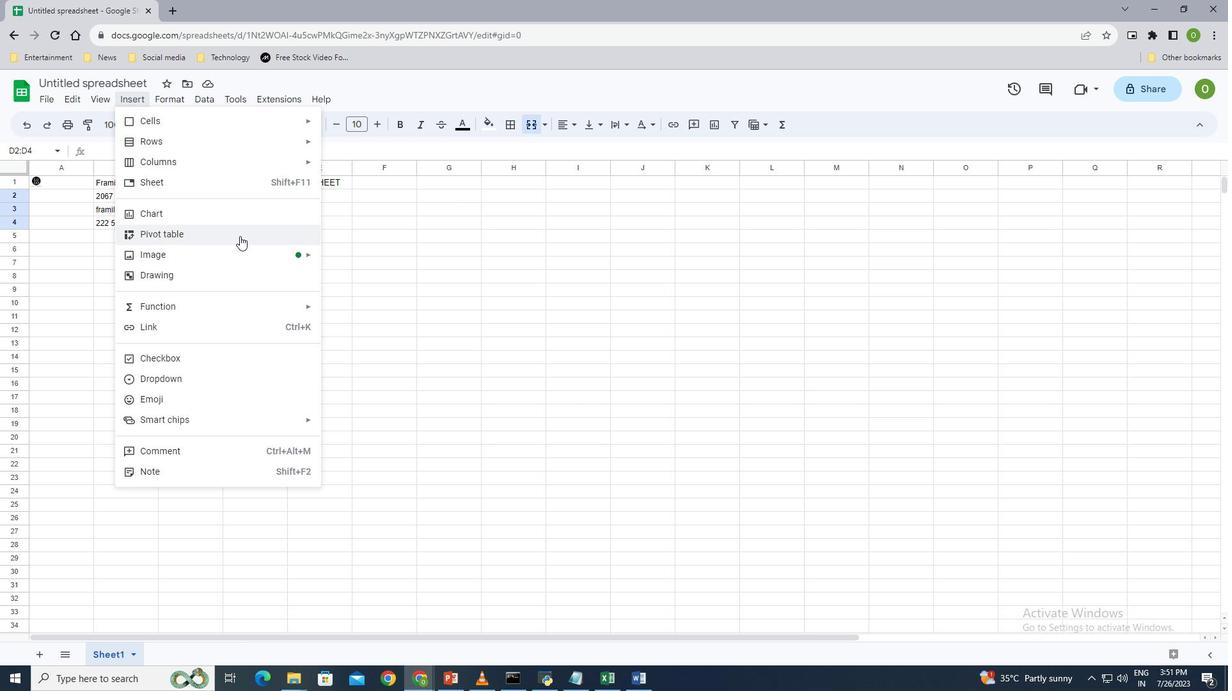 
Action: Mouse pressed left at (248, 252)
Screenshot: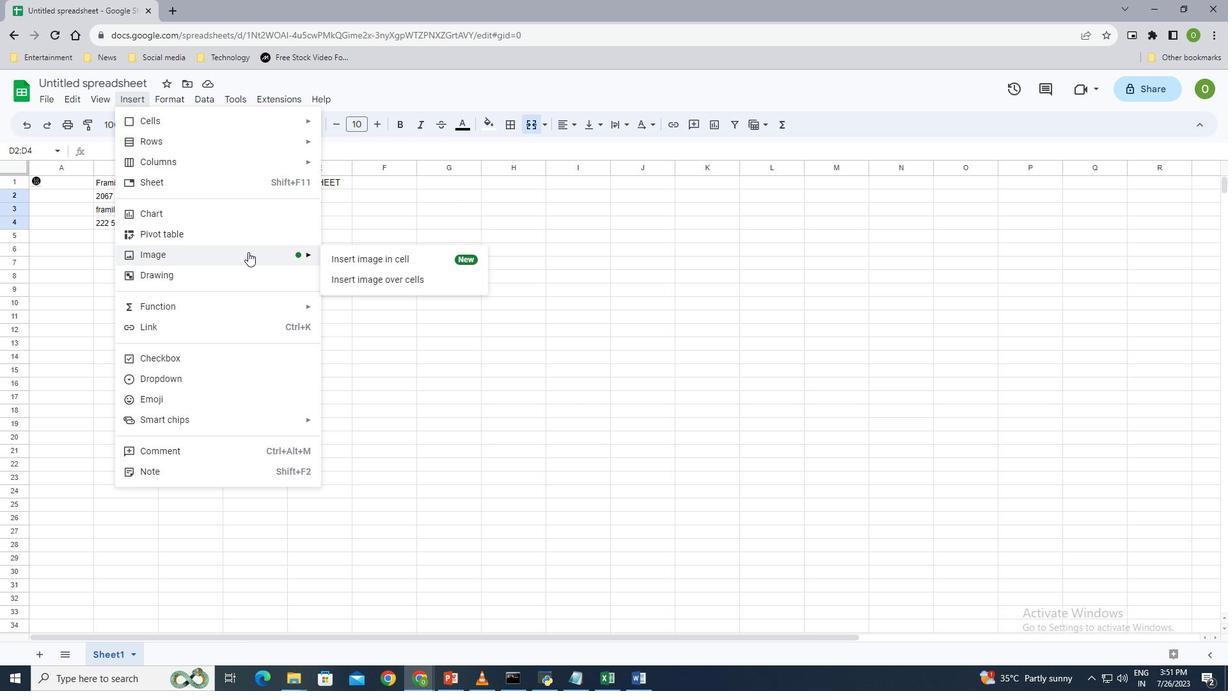 
Action: Mouse moved to (398, 278)
Screenshot: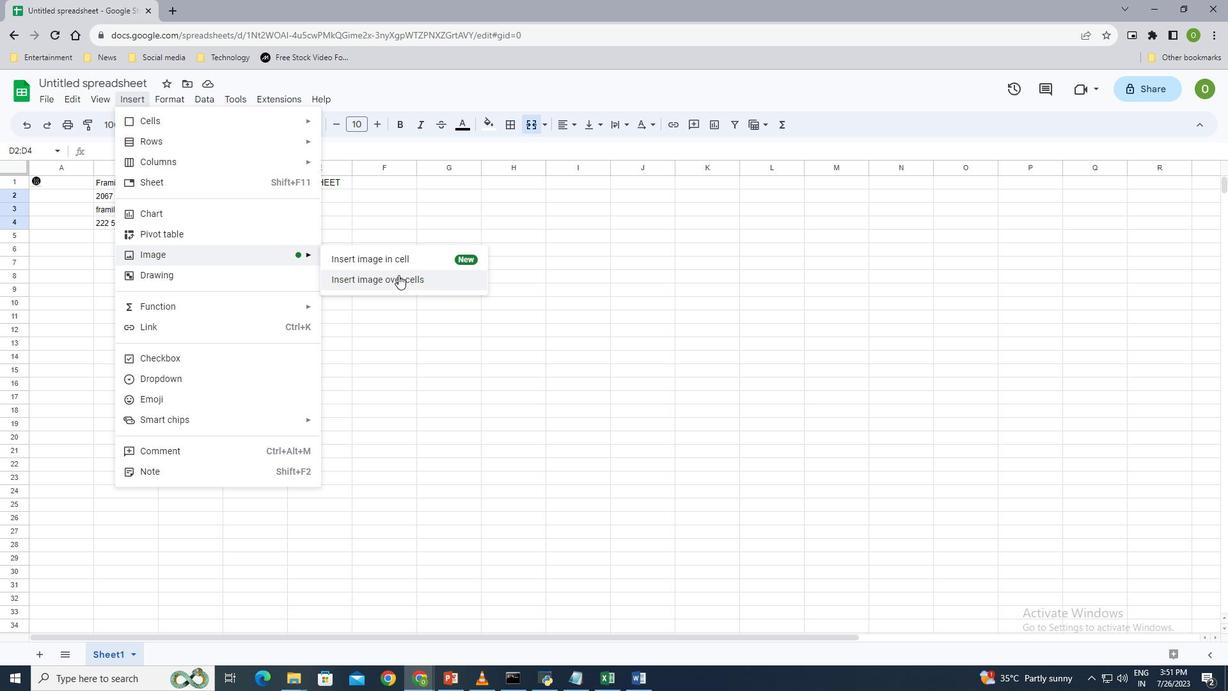 
Action: Mouse pressed left at (398, 278)
Screenshot: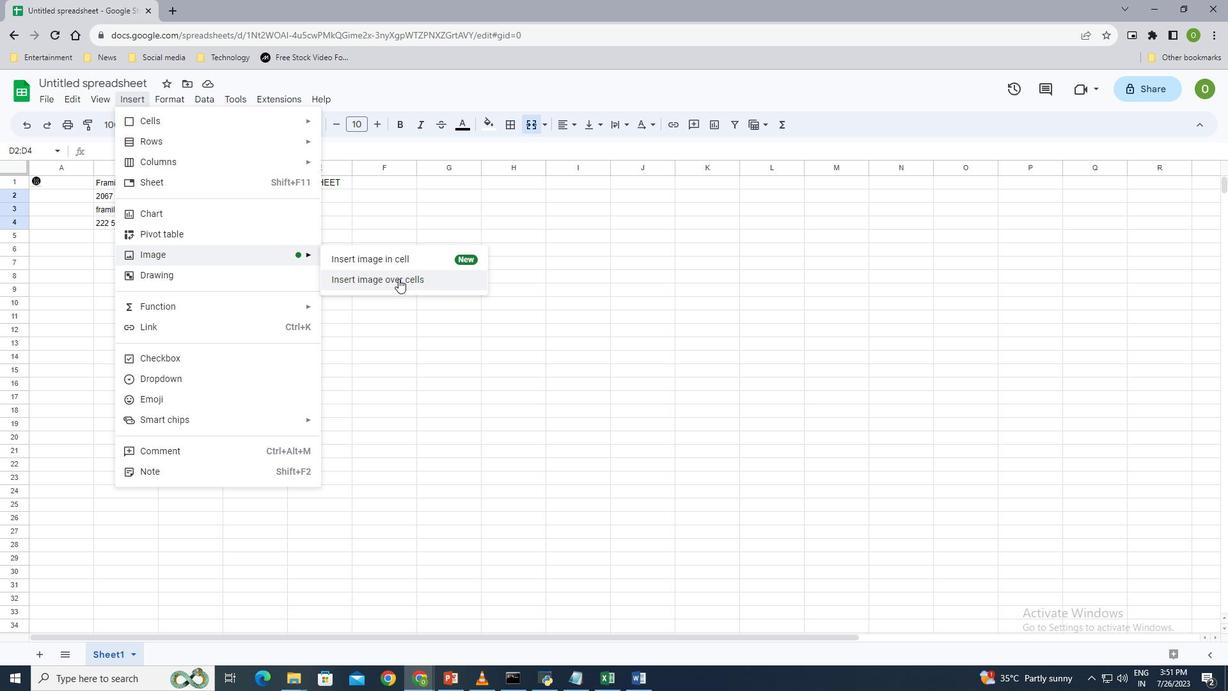 
Action: Mouse moved to (625, 448)
Screenshot: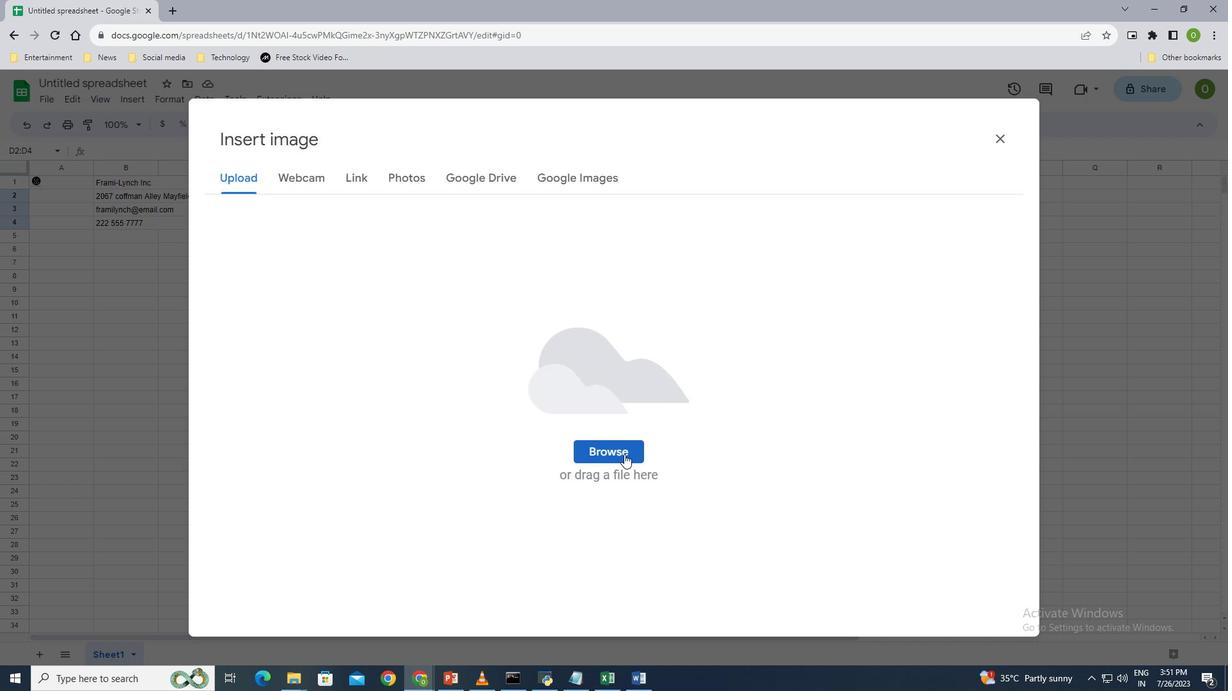 
Action: Mouse pressed left at (625, 448)
Screenshot: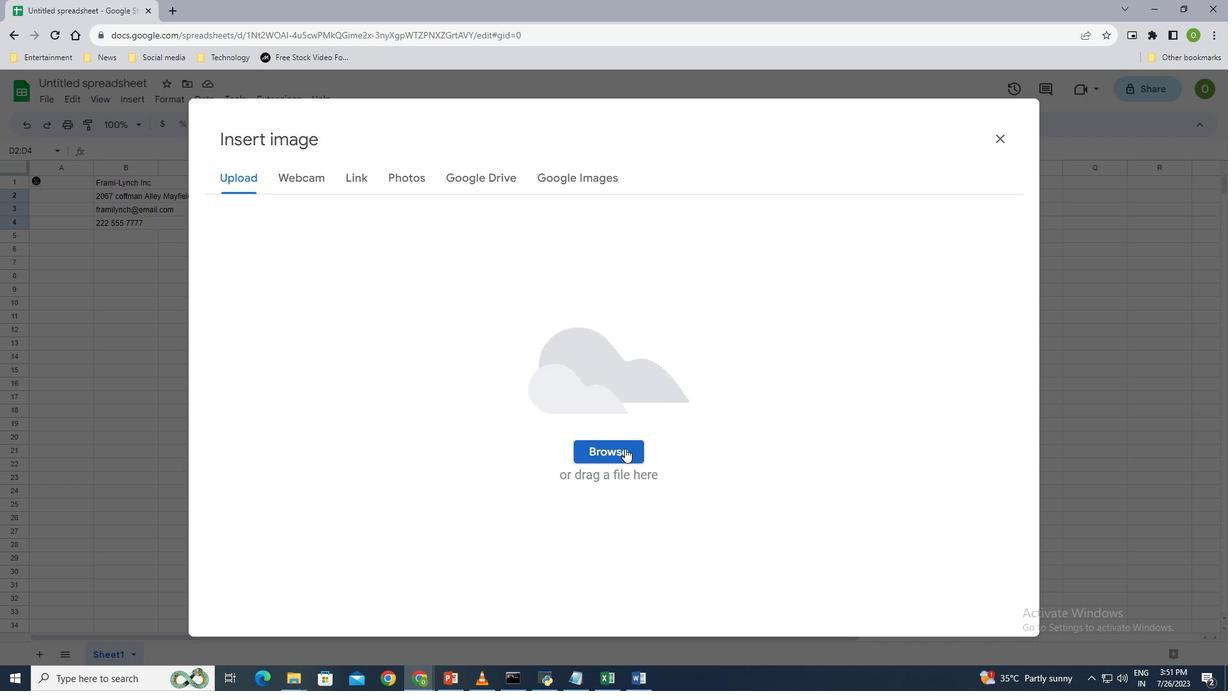 
Action: Mouse moved to (294, 188)
Screenshot: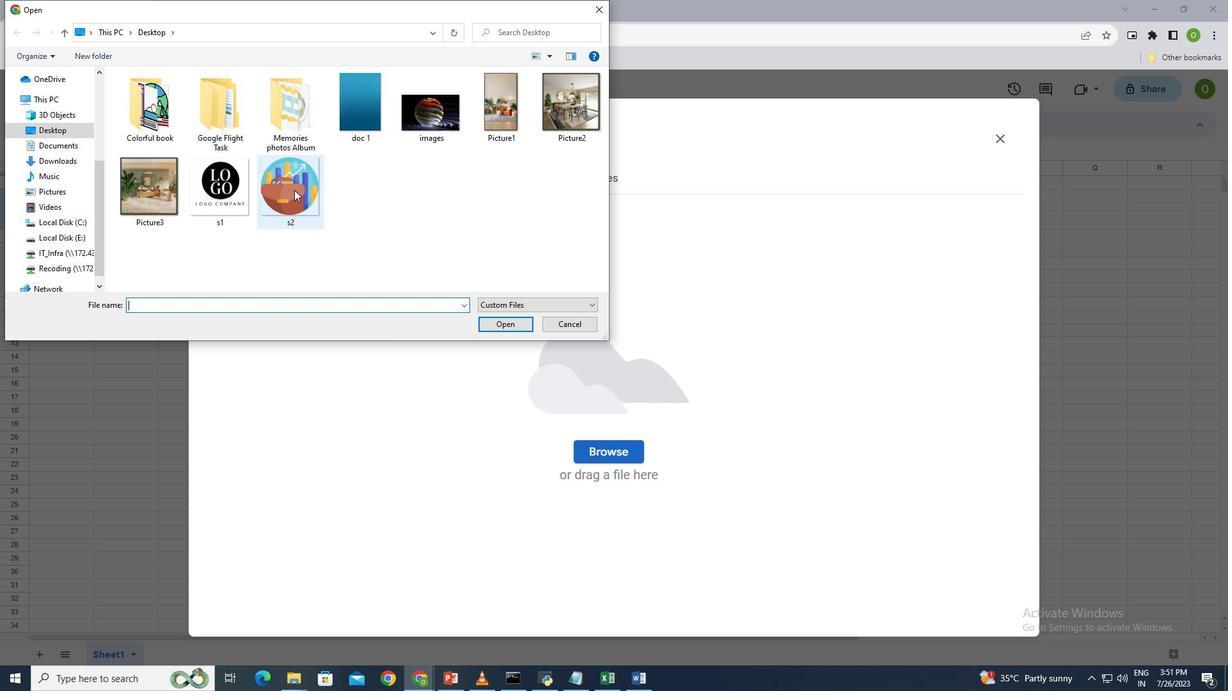 
Action: Mouse pressed left at (294, 188)
Screenshot: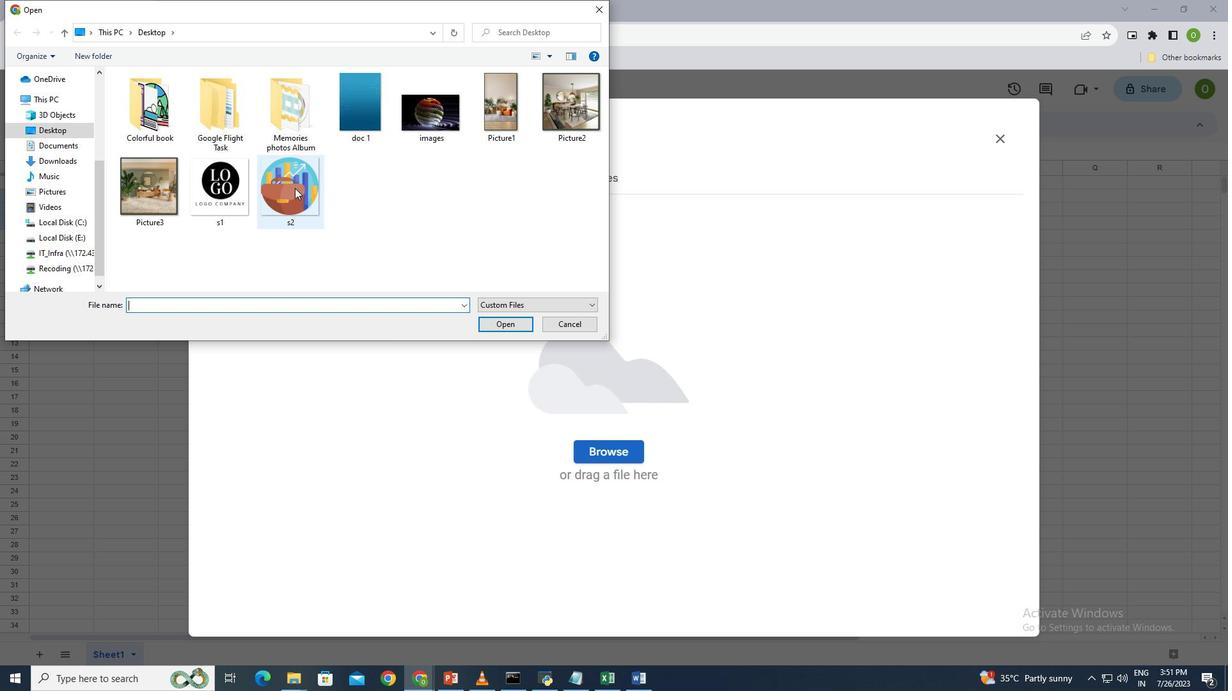
Action: Mouse moved to (515, 321)
Screenshot: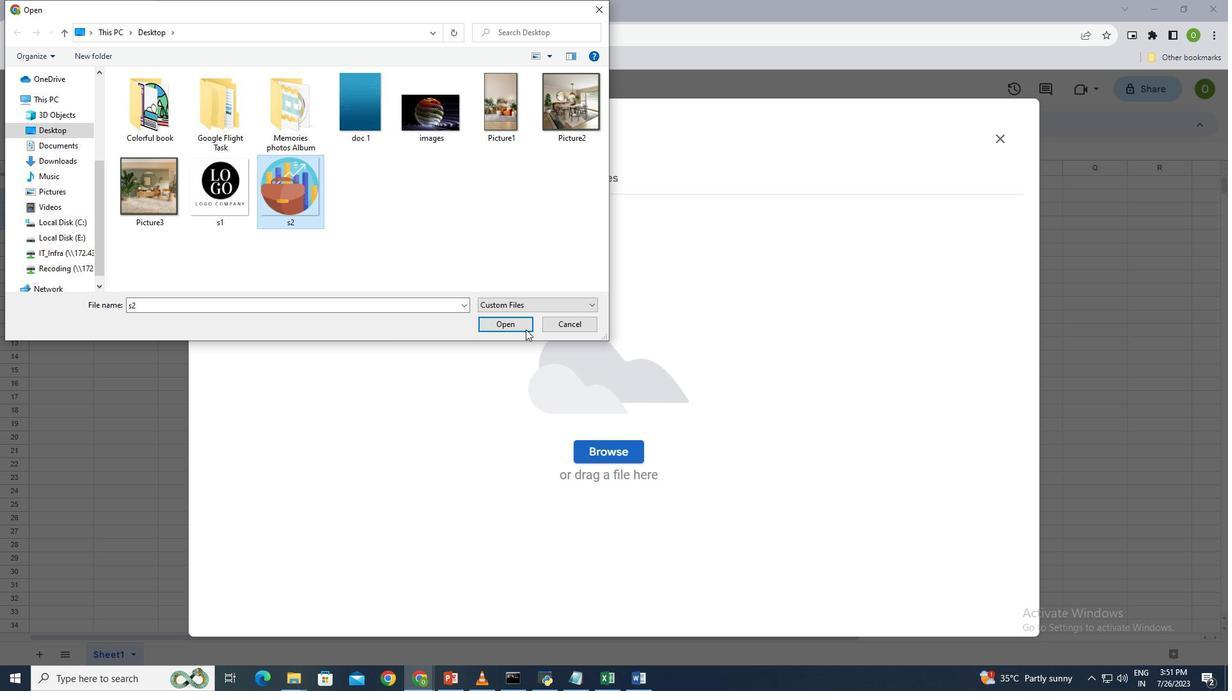 
Action: Mouse pressed left at (515, 321)
Screenshot: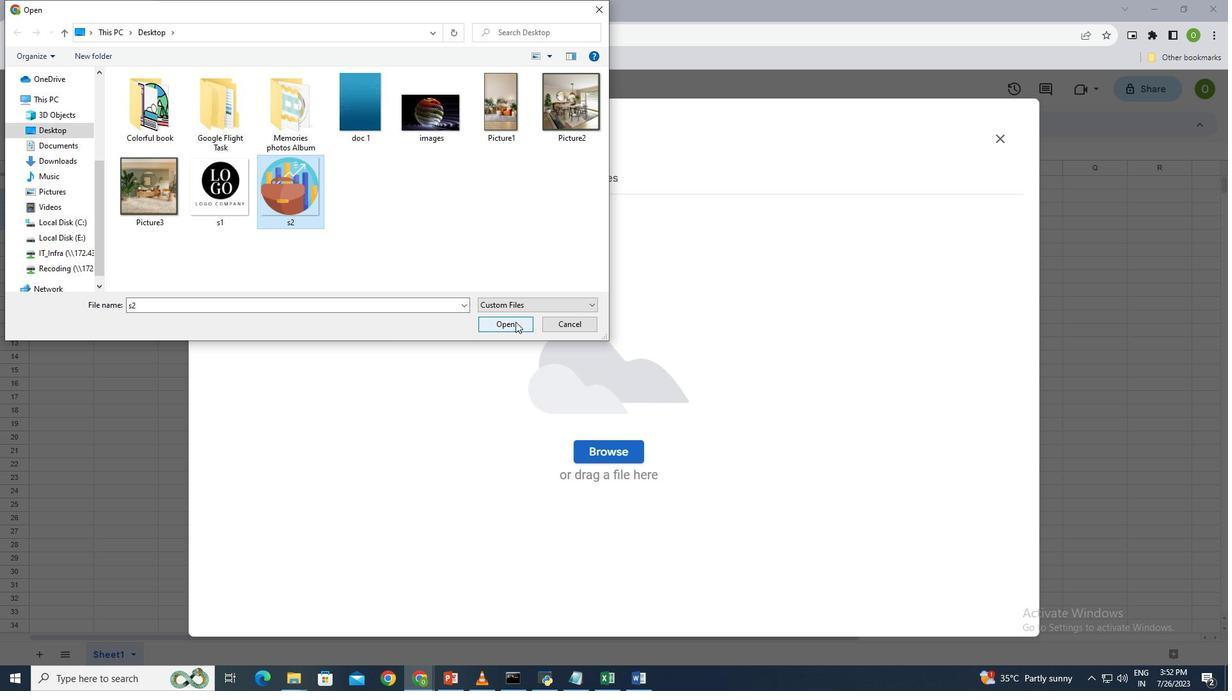 
Action: Mouse moved to (390, 380)
Screenshot: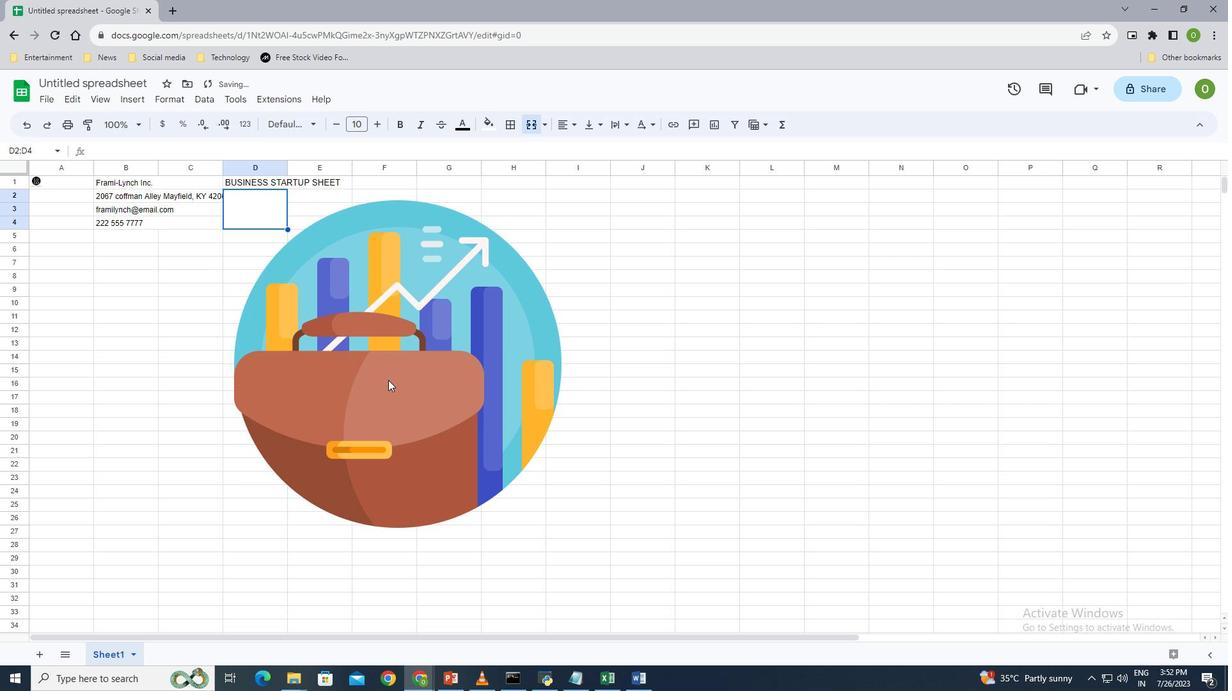 
Action: Mouse pressed left at (390, 380)
Screenshot: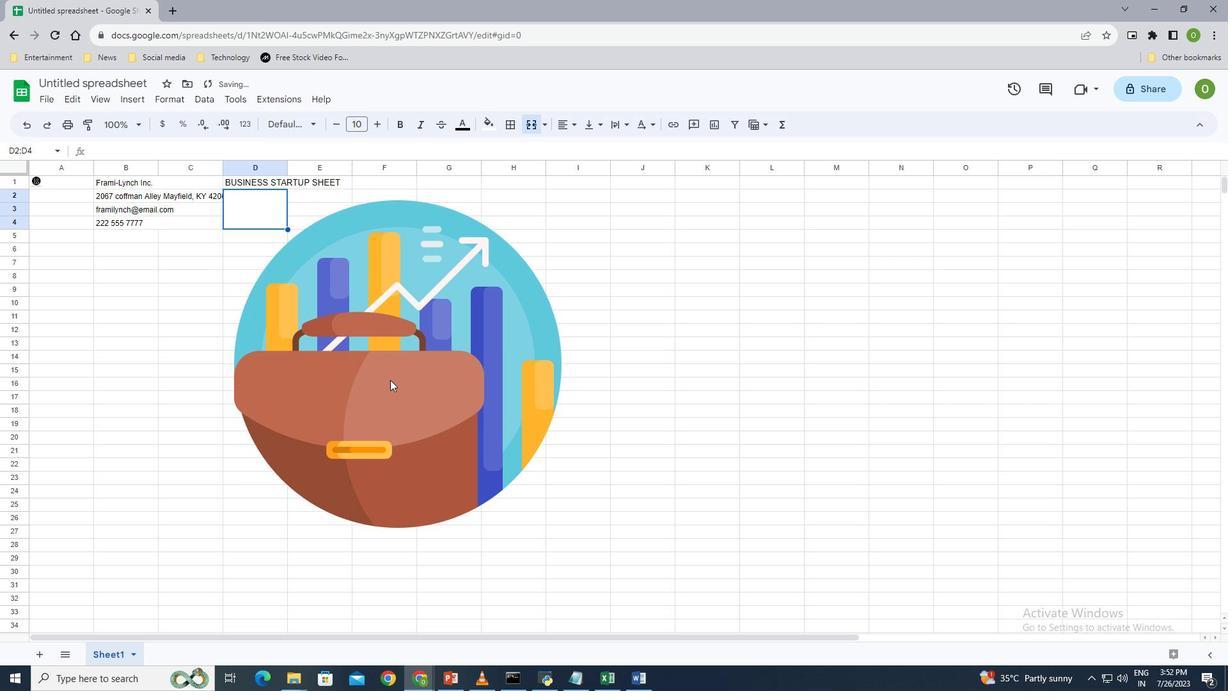 
Action: Mouse moved to (560, 527)
Screenshot: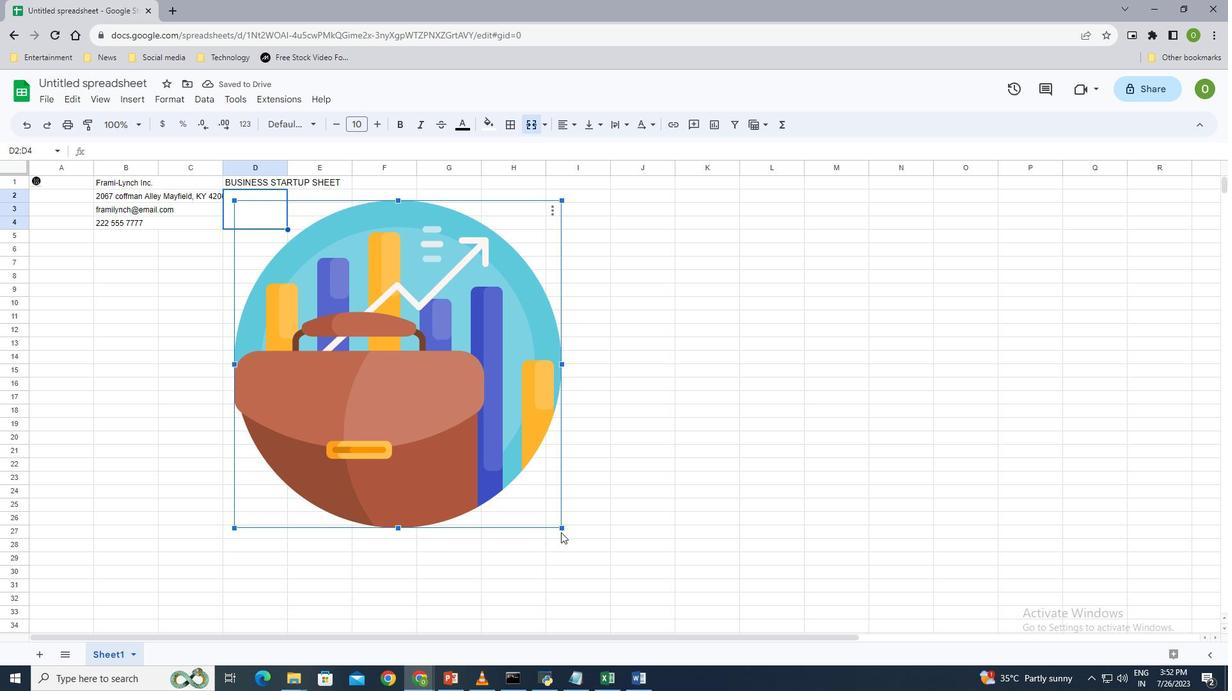 
Action: Mouse pressed left at (560, 527)
Screenshot: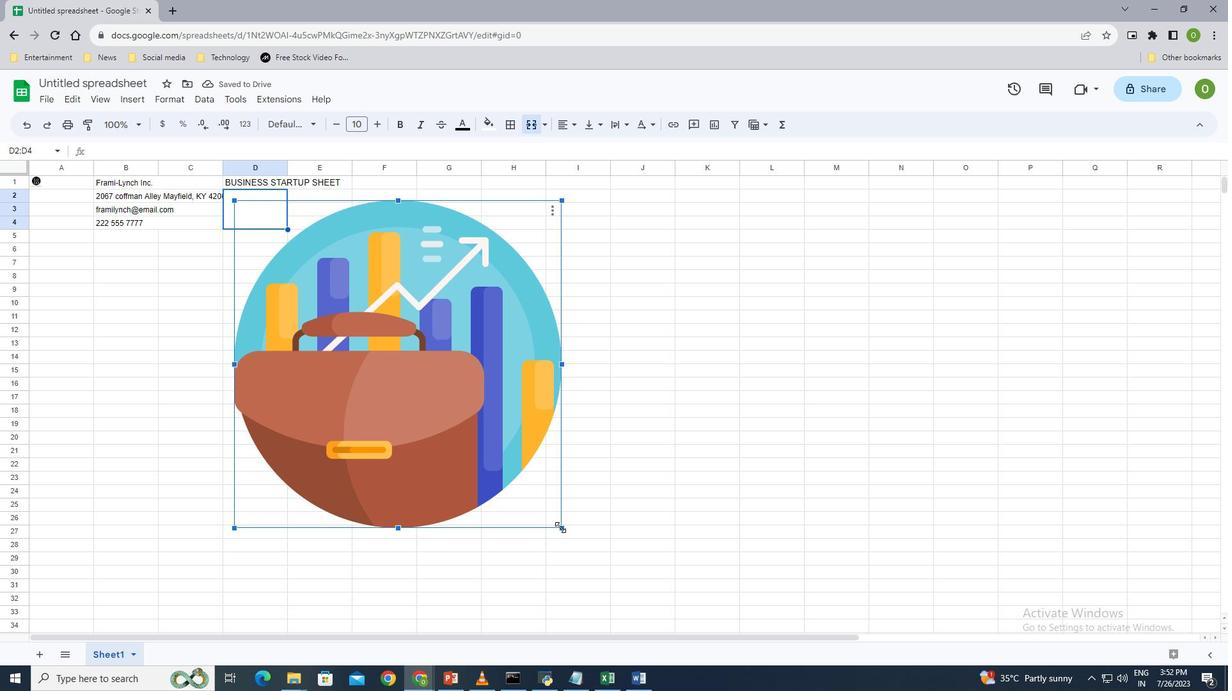 
Action: Mouse moved to (259, 232)
Screenshot: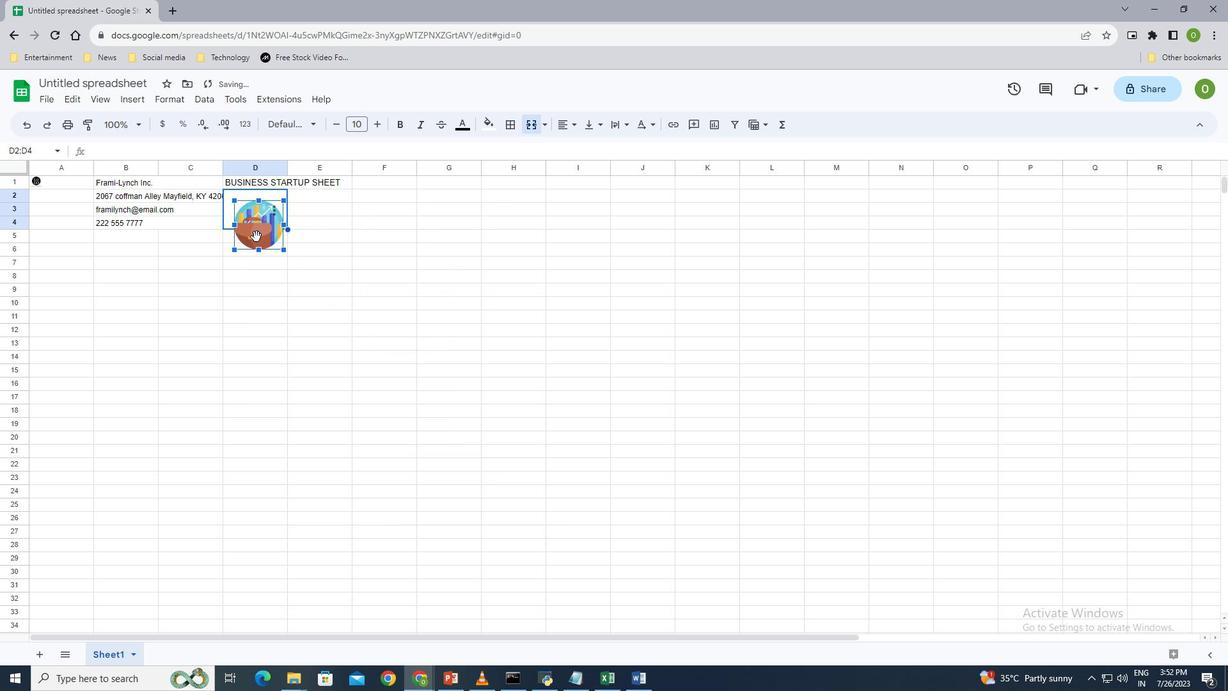 
Action: Mouse pressed left at (259, 232)
Screenshot: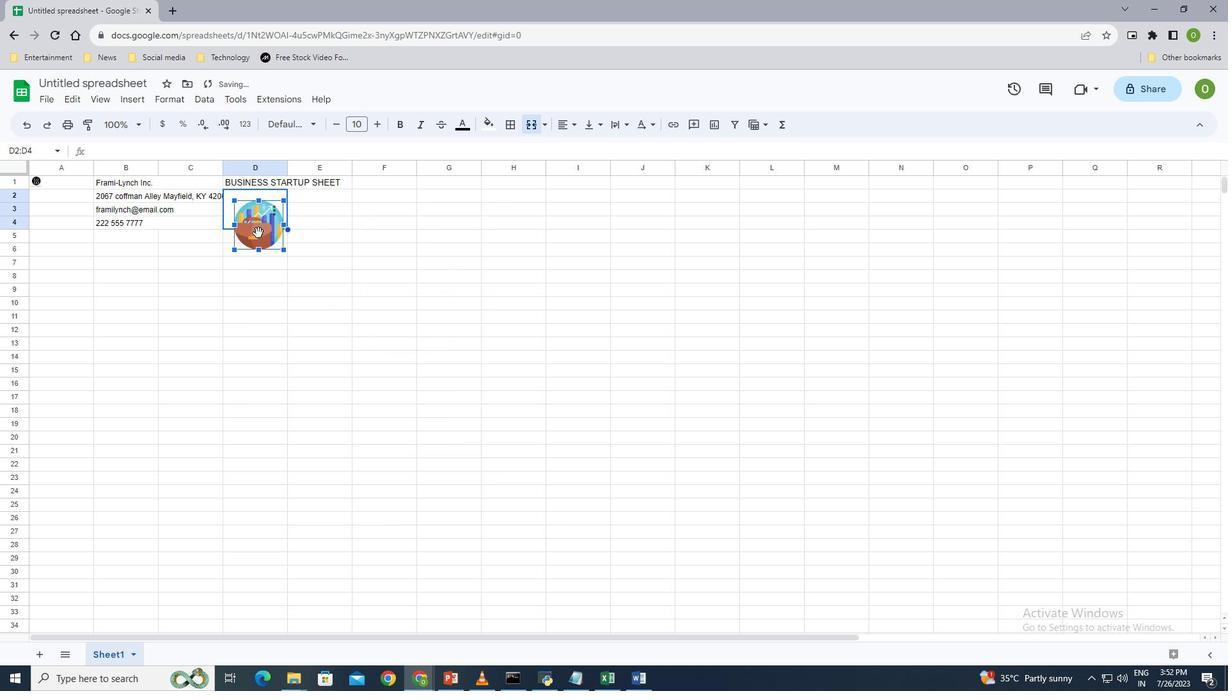 
Action: Mouse moved to (275, 211)
Screenshot: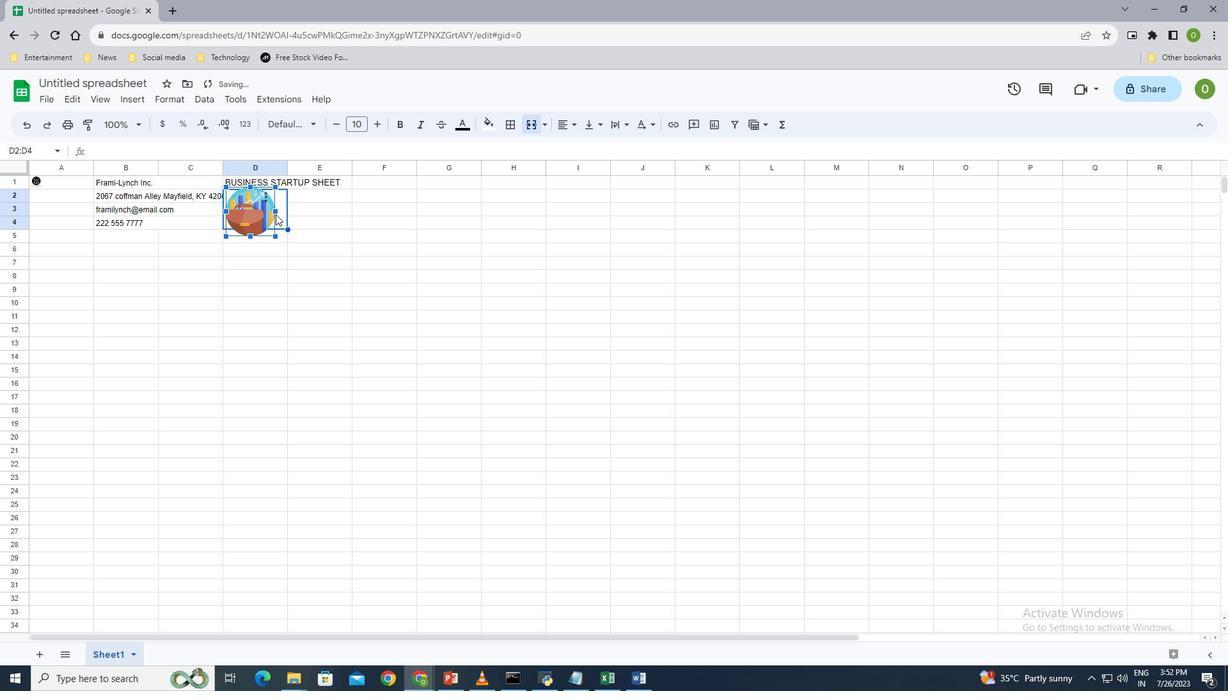 
Action: Mouse pressed left at (275, 211)
Screenshot: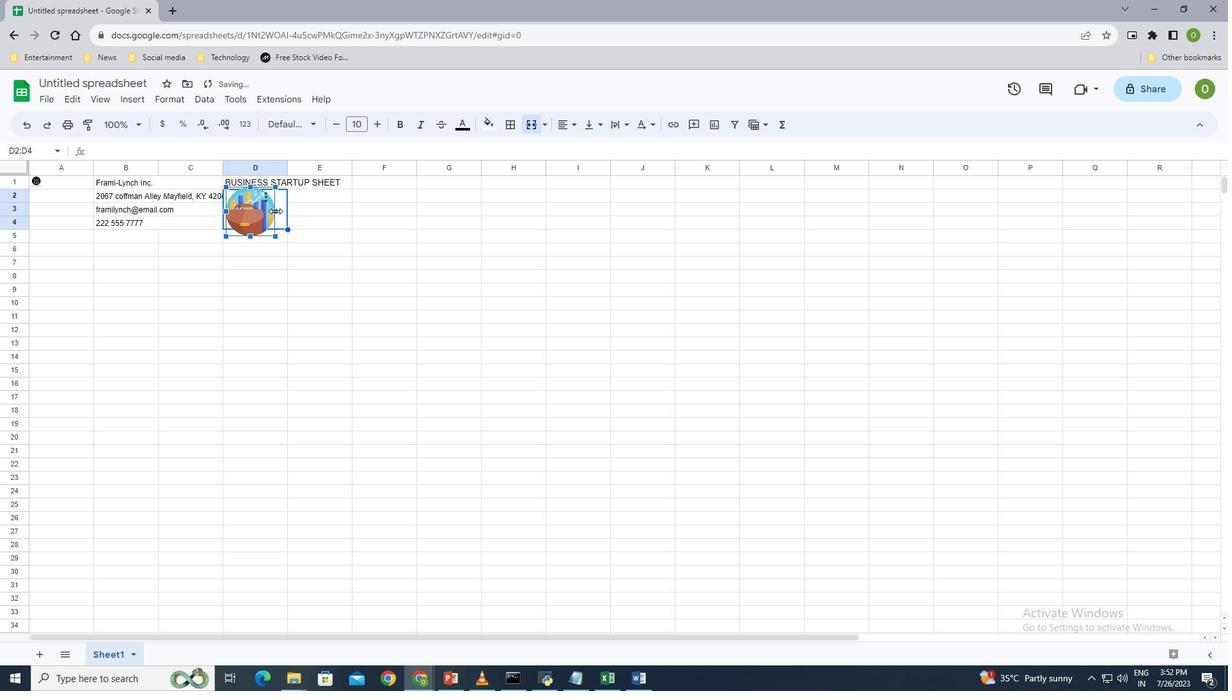 
Action: Mouse moved to (257, 237)
Screenshot: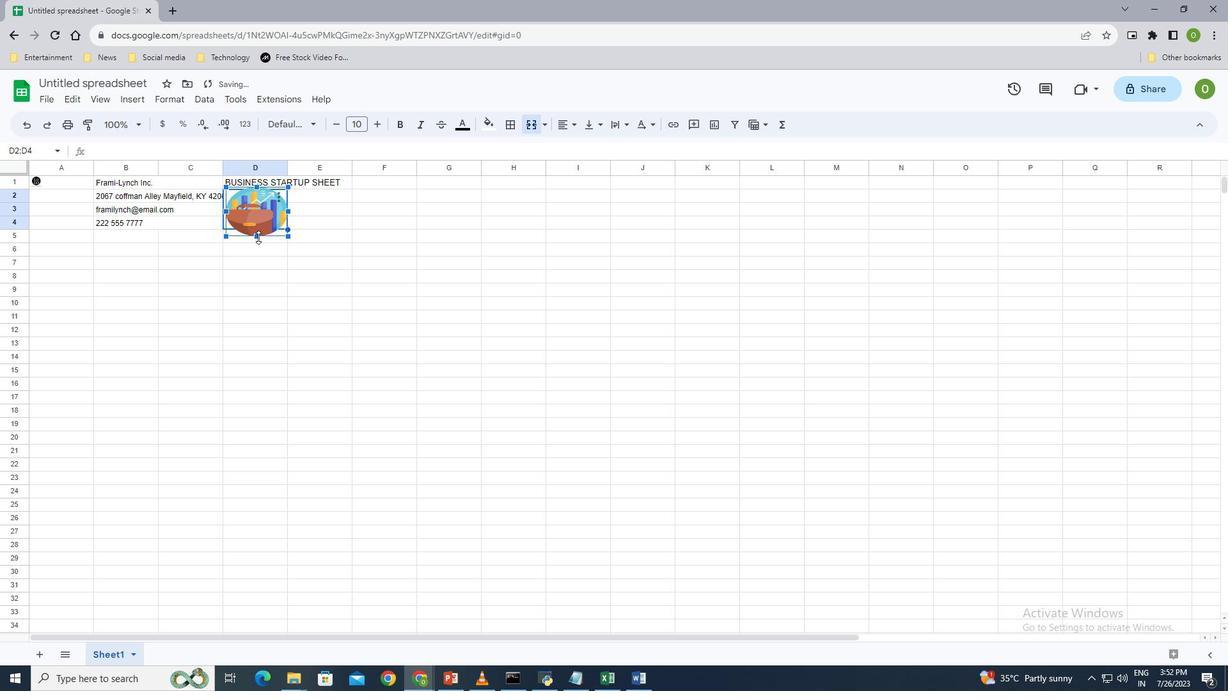 
Action: Mouse pressed left at (257, 237)
Screenshot: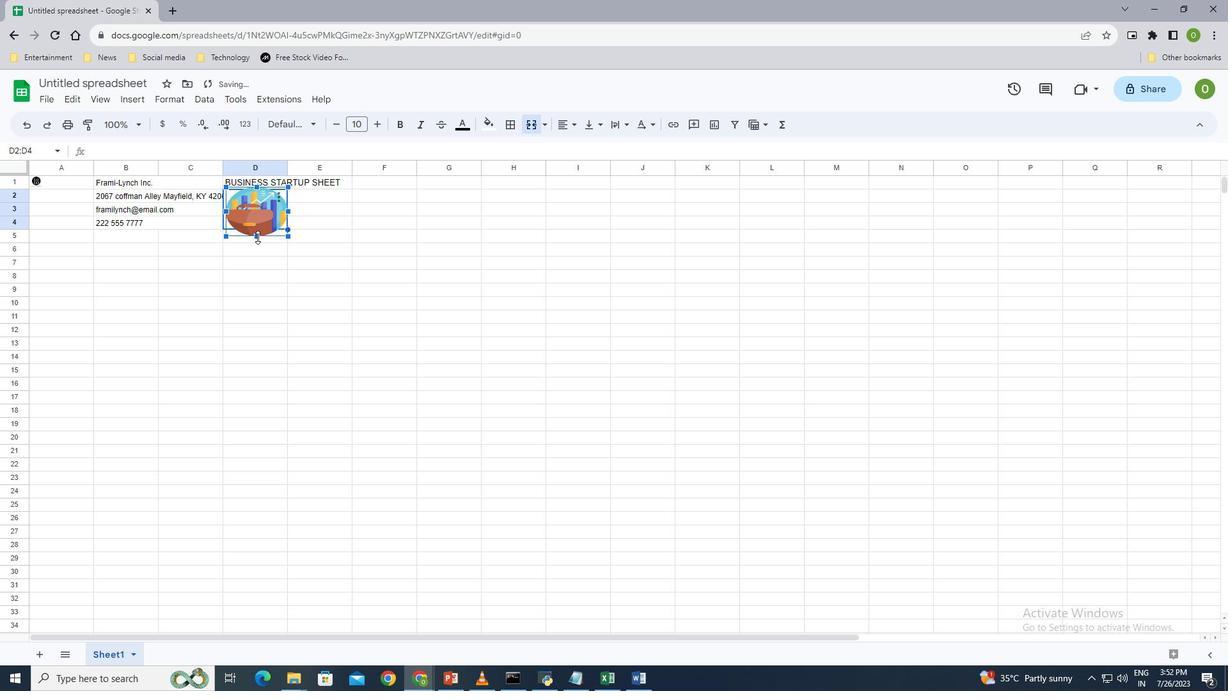 
Action: Mouse moved to (256, 188)
Screenshot: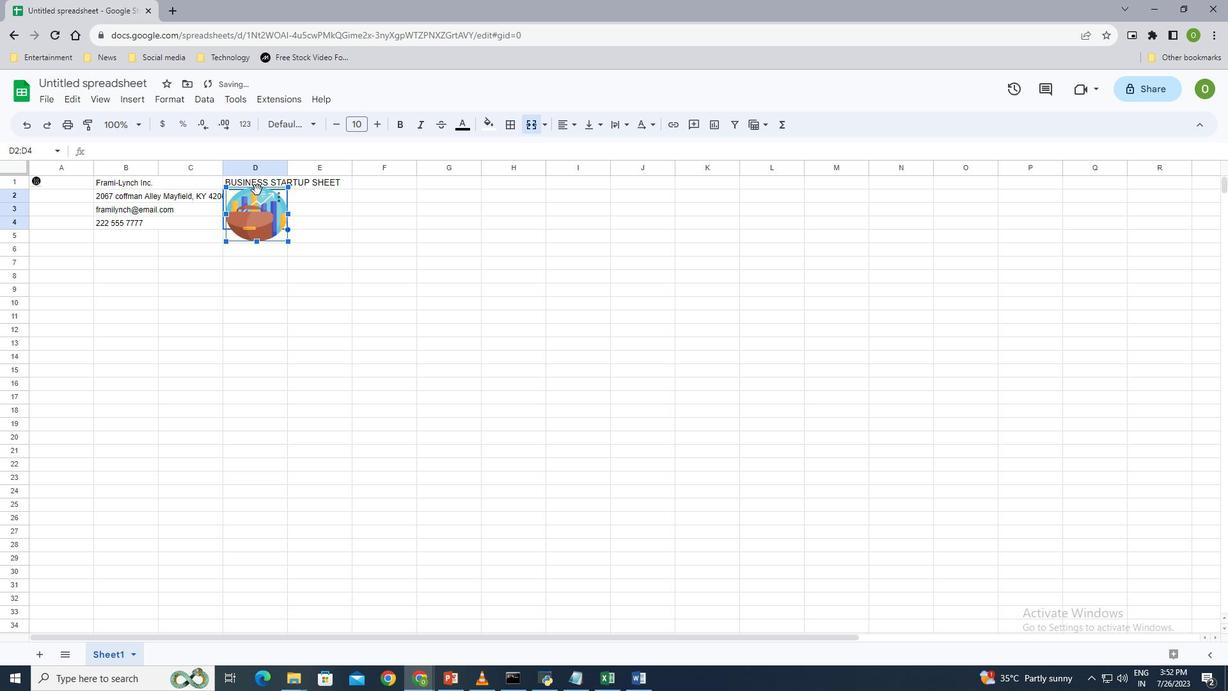 
Action: Mouse pressed left at (256, 188)
Screenshot: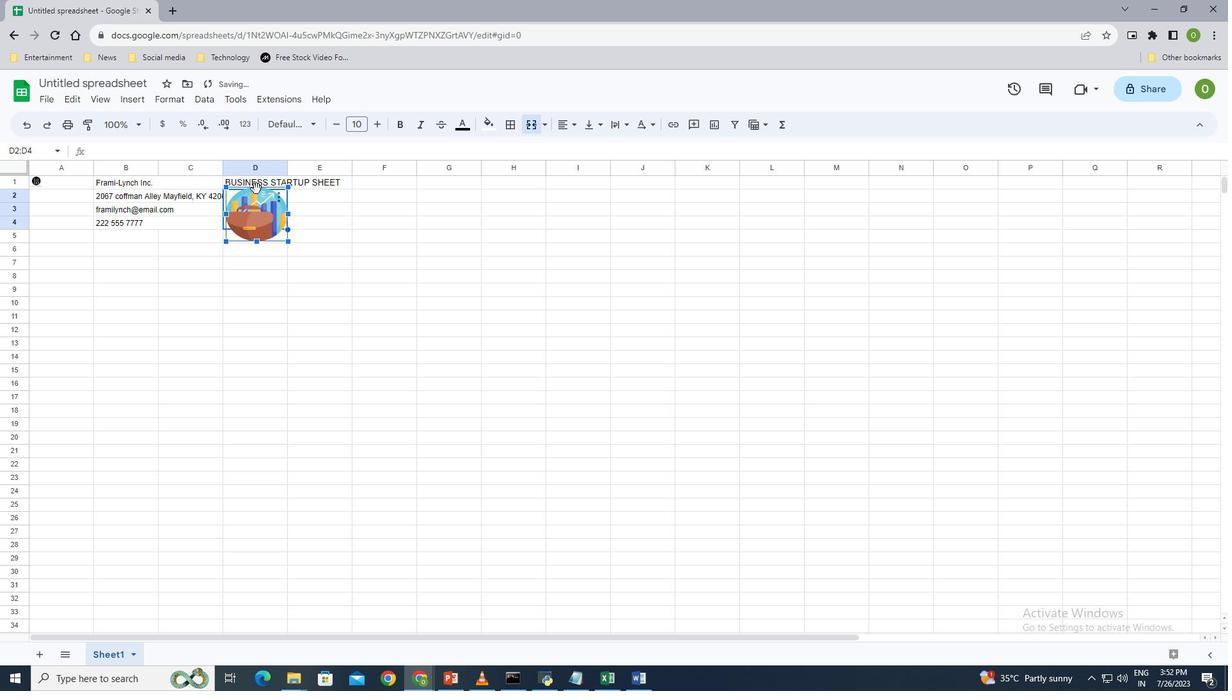 
Action: Mouse moved to (259, 184)
Screenshot: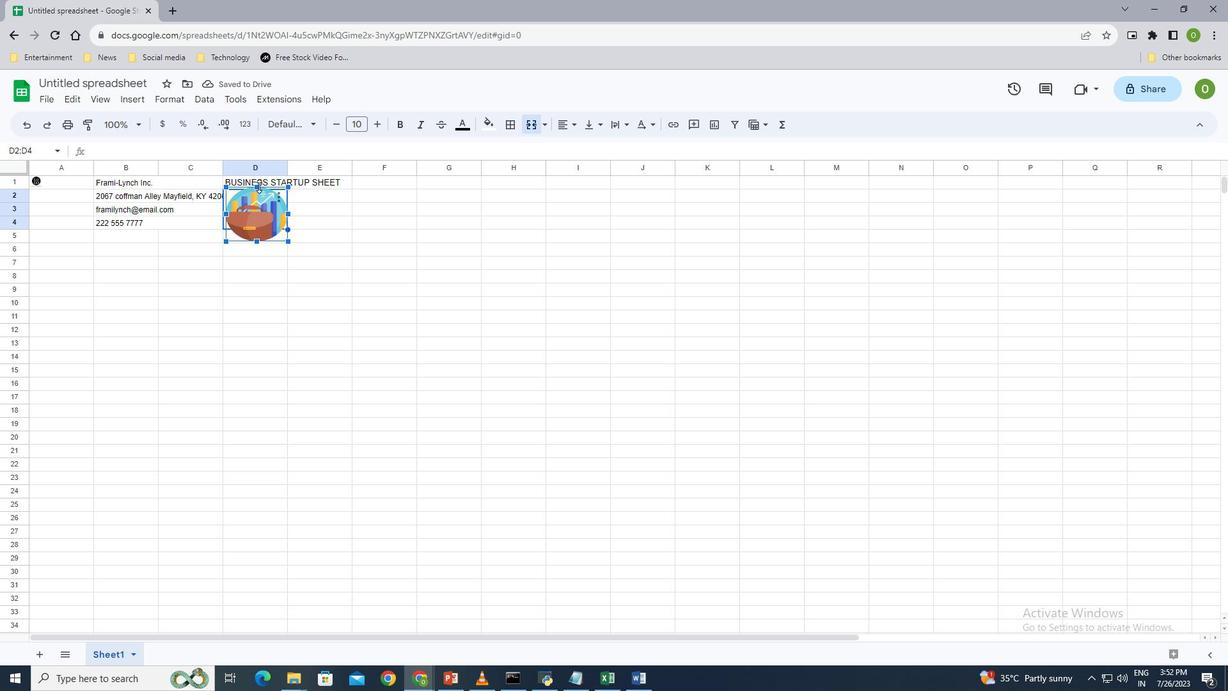 
Action: Mouse pressed left at (259, 184)
Screenshot: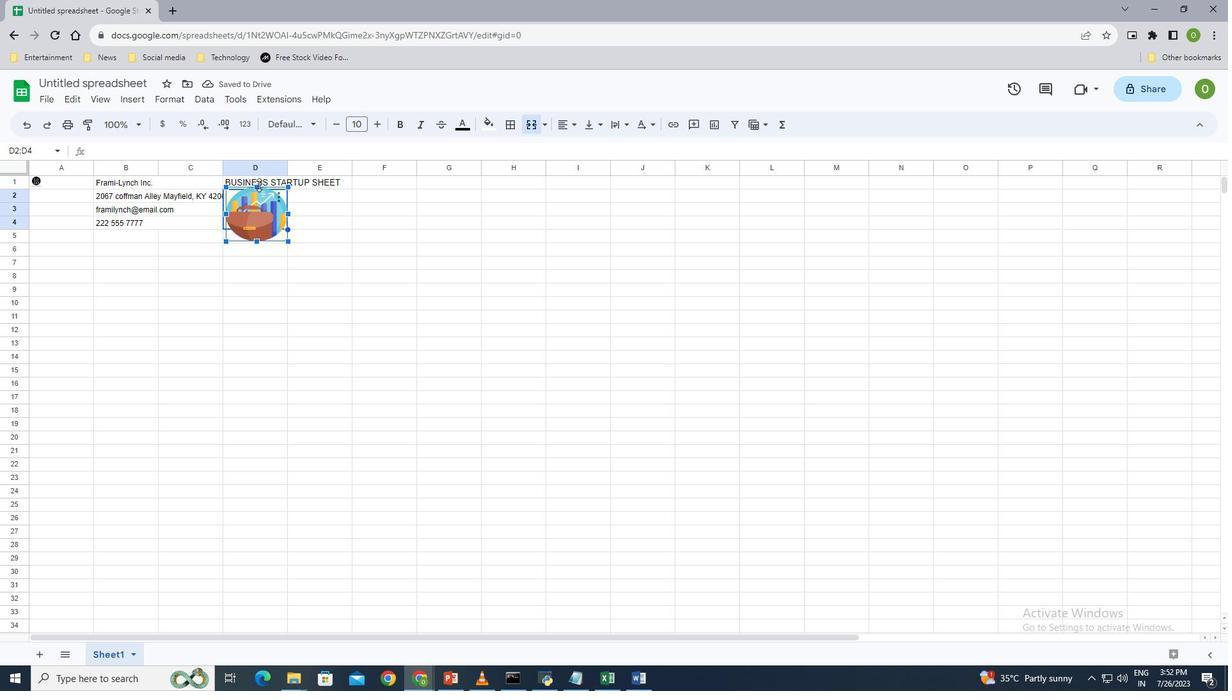
Action: Mouse moved to (254, 178)
Screenshot: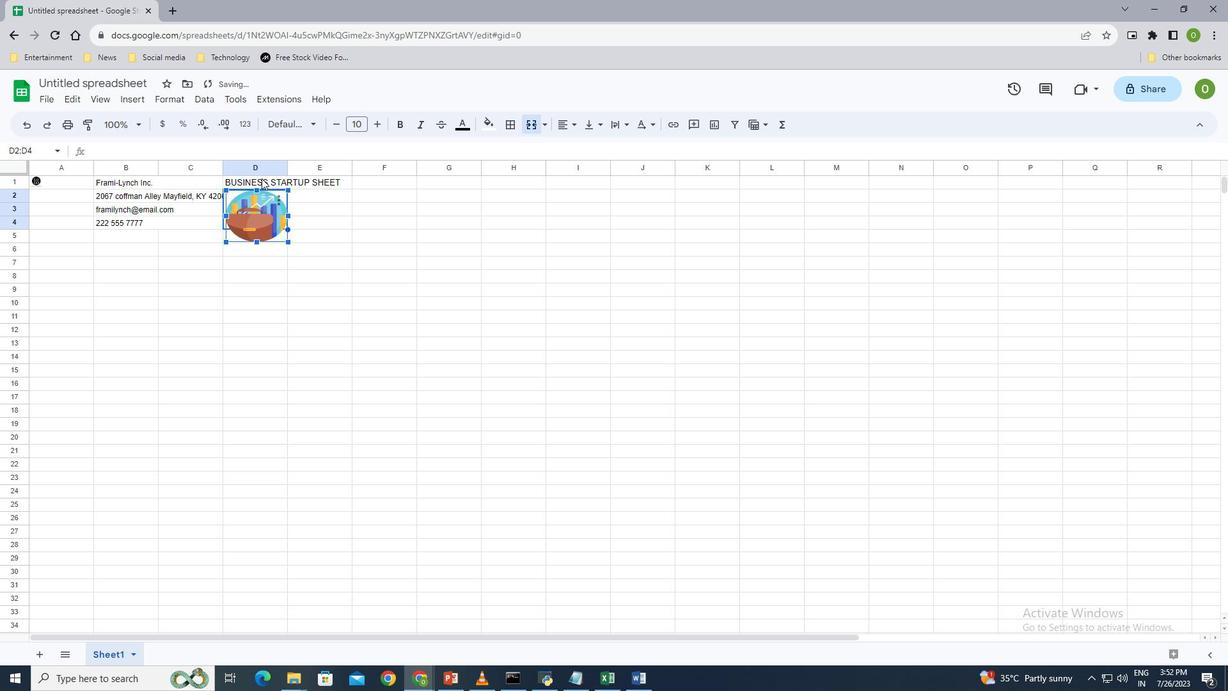 
Action: Mouse pressed left at (254, 178)
Screenshot: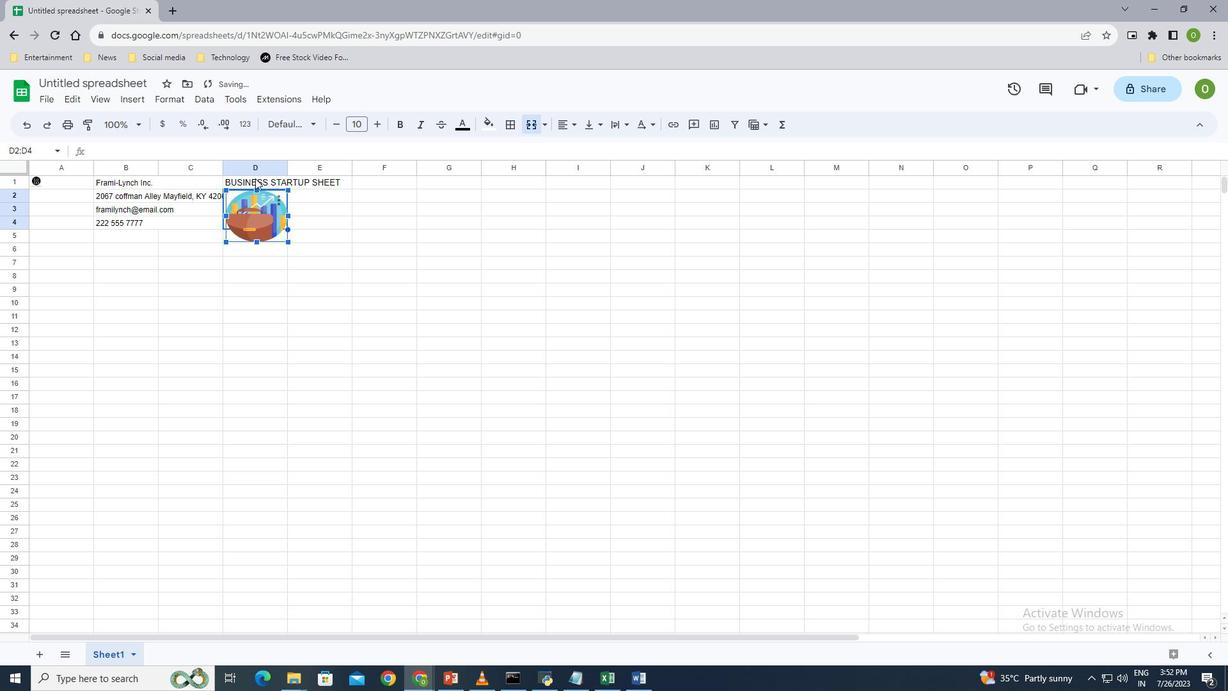 
Action: Mouse moved to (377, 124)
Screenshot: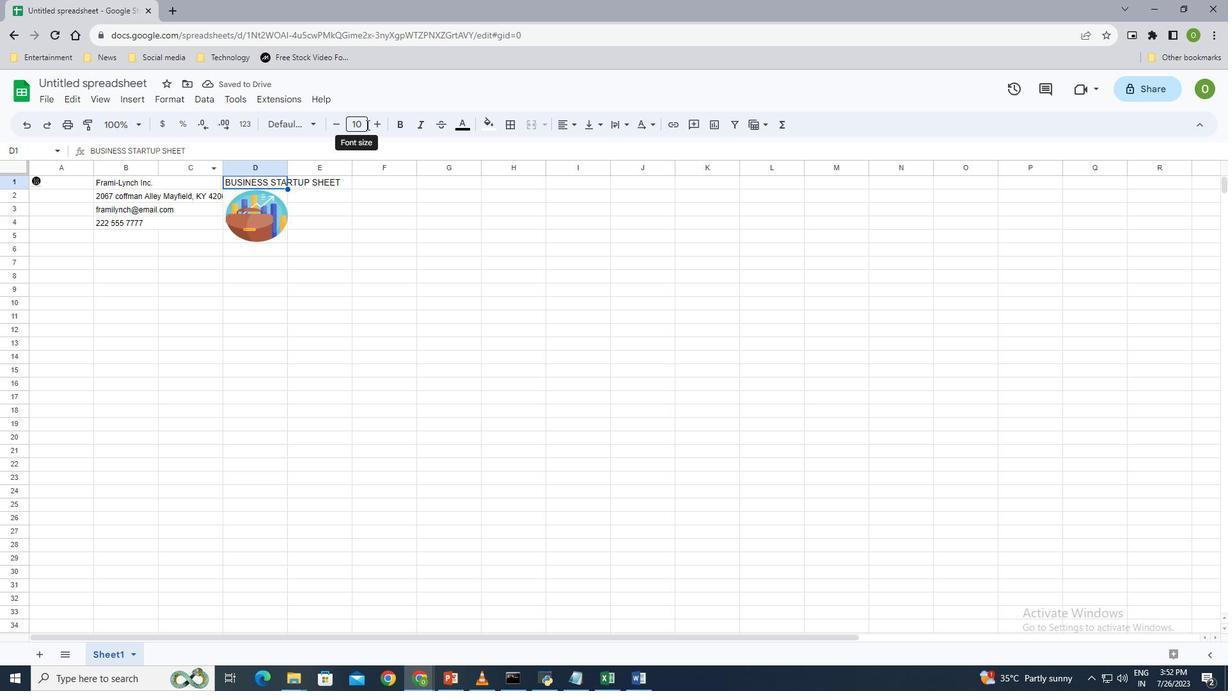
Action: Mouse pressed left at (377, 124)
Screenshot: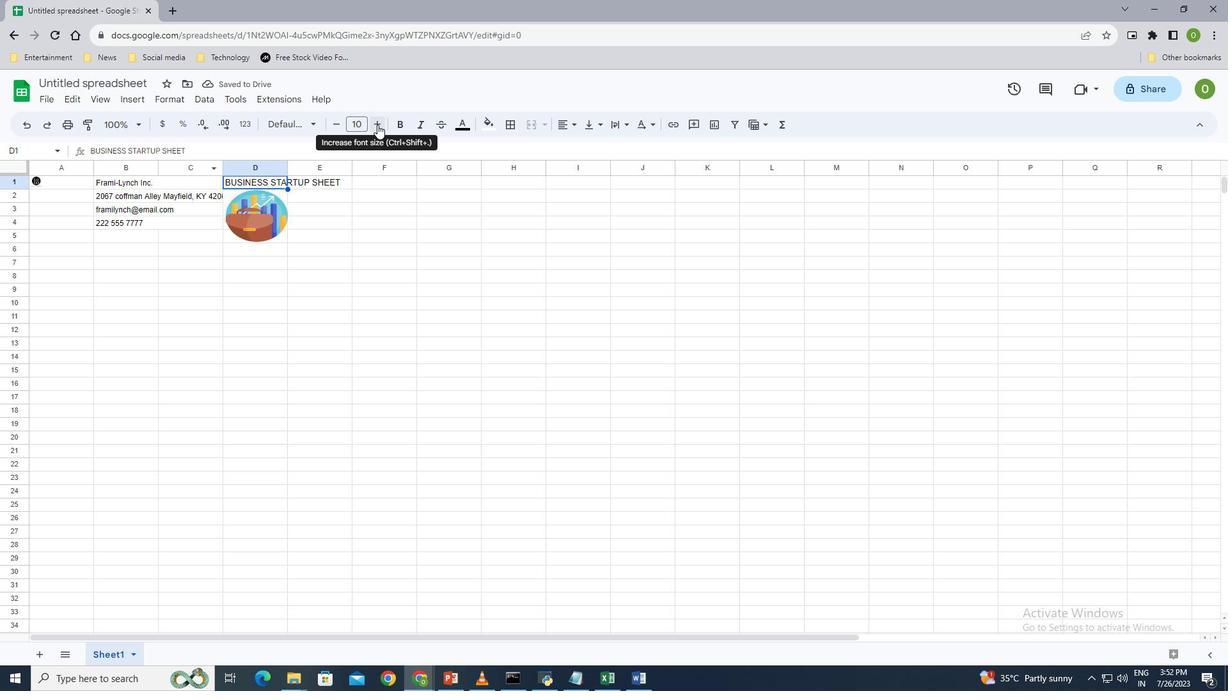 
Action: Mouse pressed left at (377, 124)
Screenshot: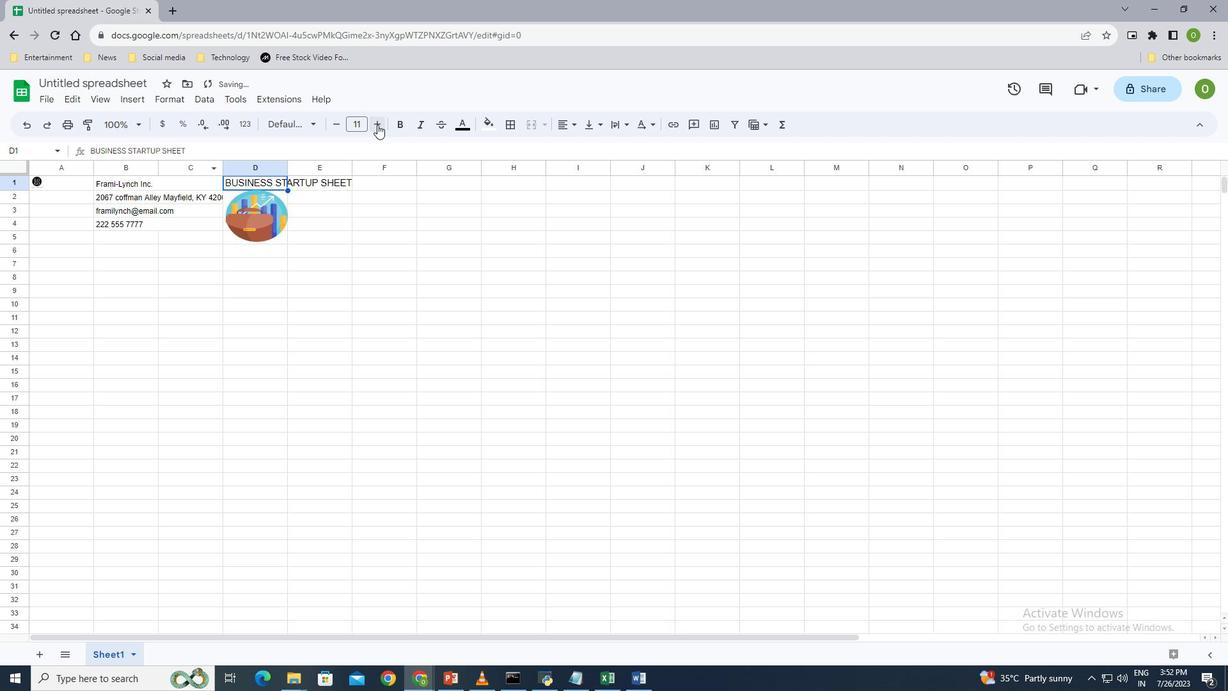 
Action: Key pressed ctrl+B
Screenshot: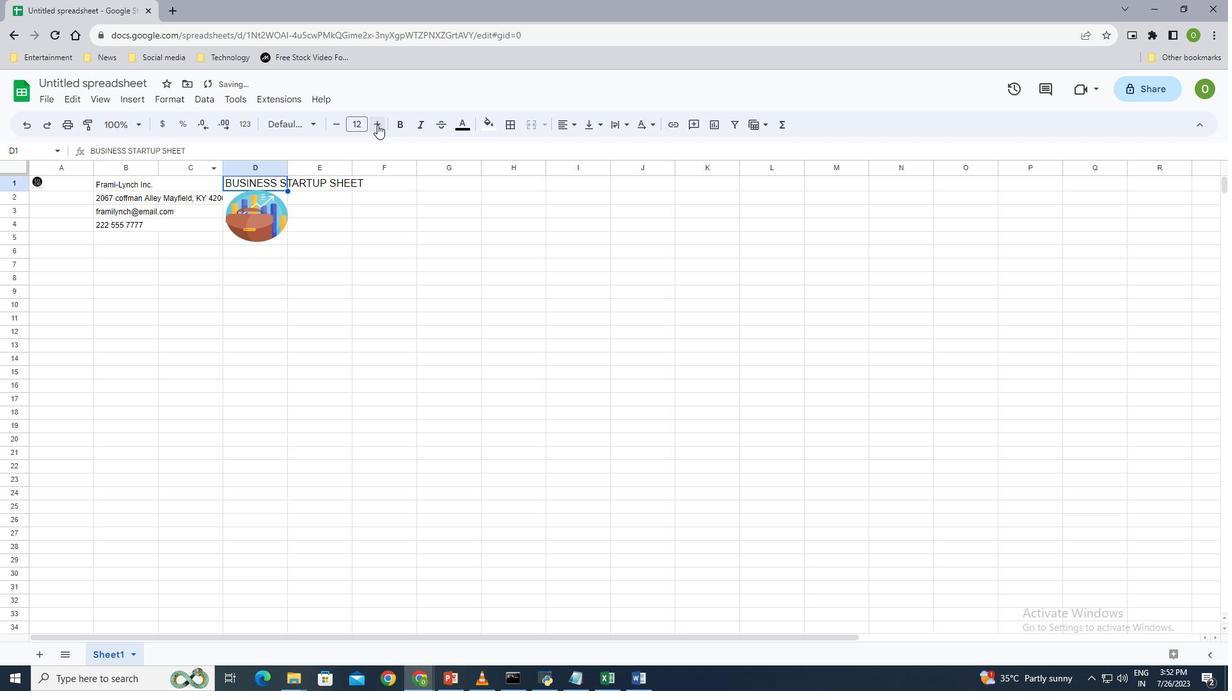 
Action: Mouse moved to (115, 179)
Screenshot: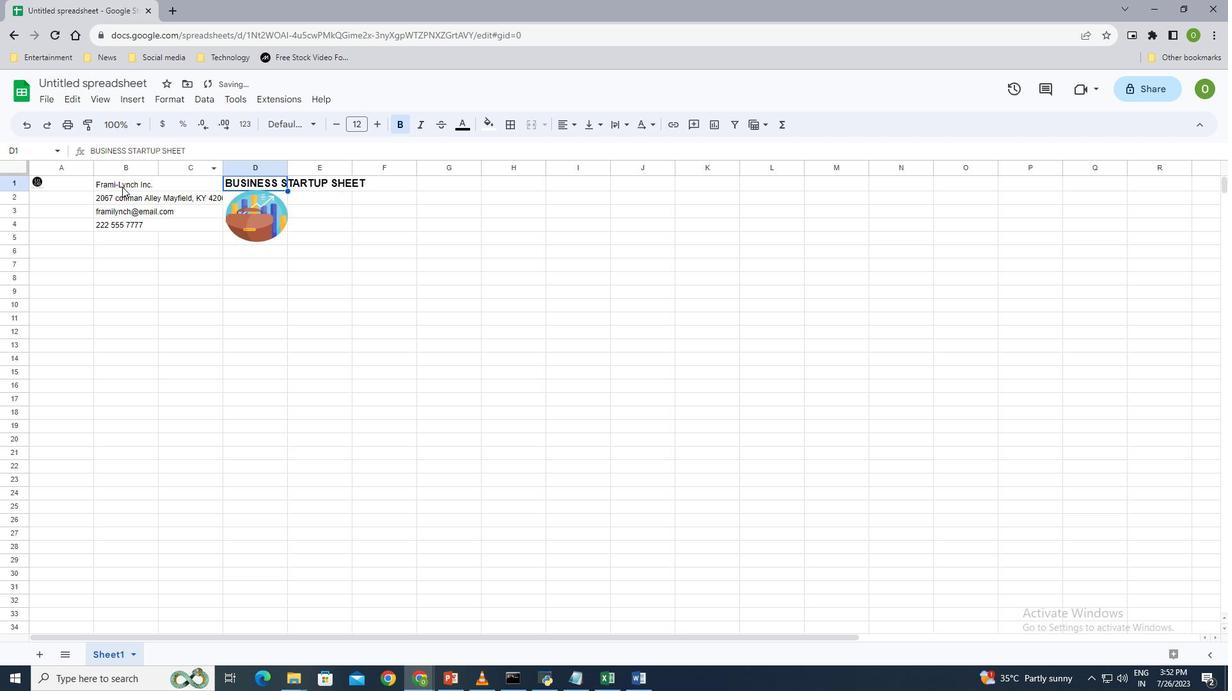 
Action: Mouse pressed left at (115, 179)
Screenshot: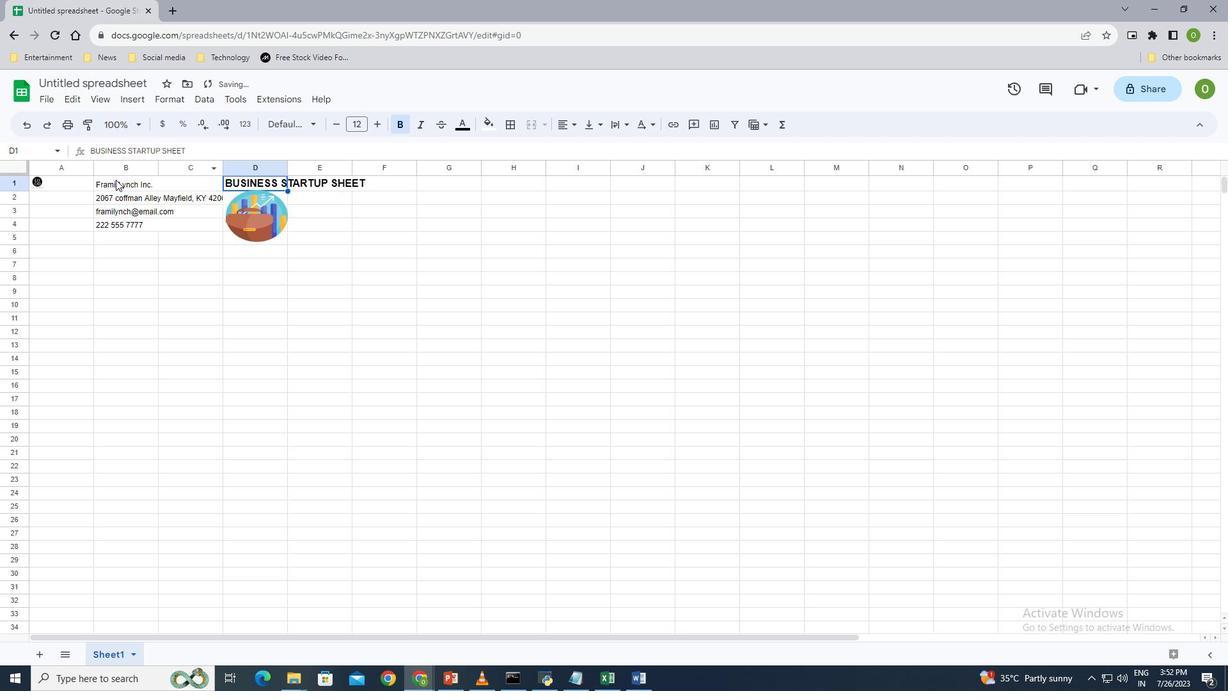 
Action: Mouse moved to (405, 127)
Screenshot: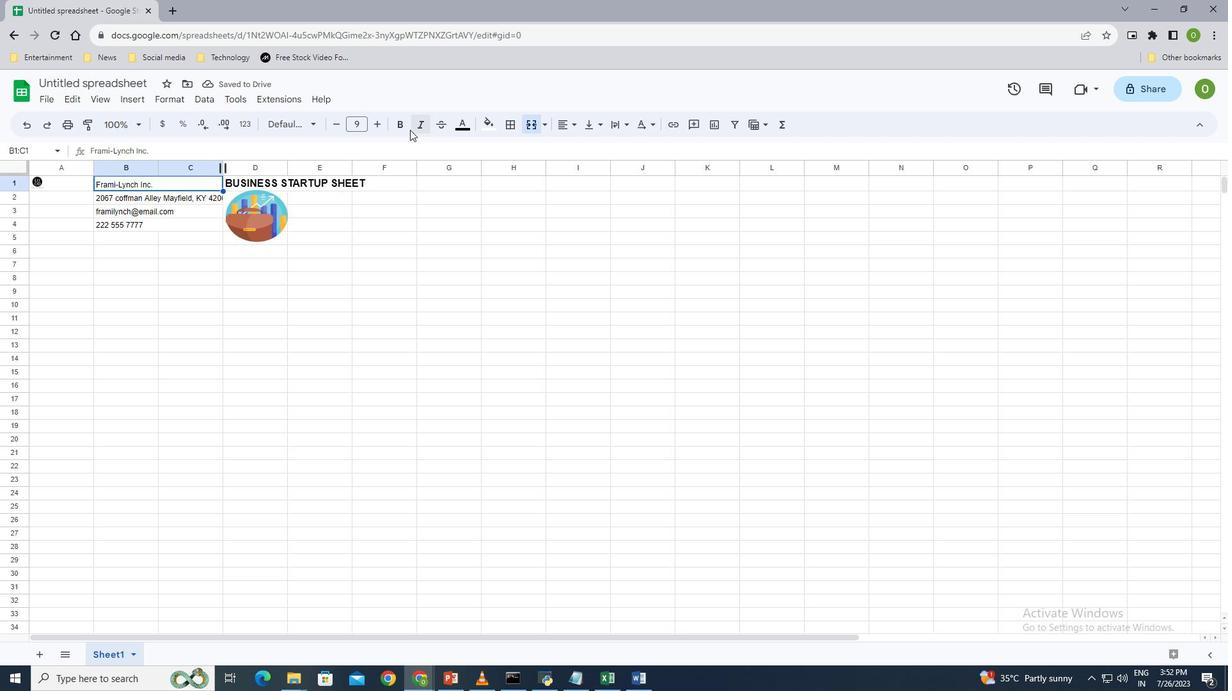 
Action: Mouse pressed left at (405, 127)
Screenshot: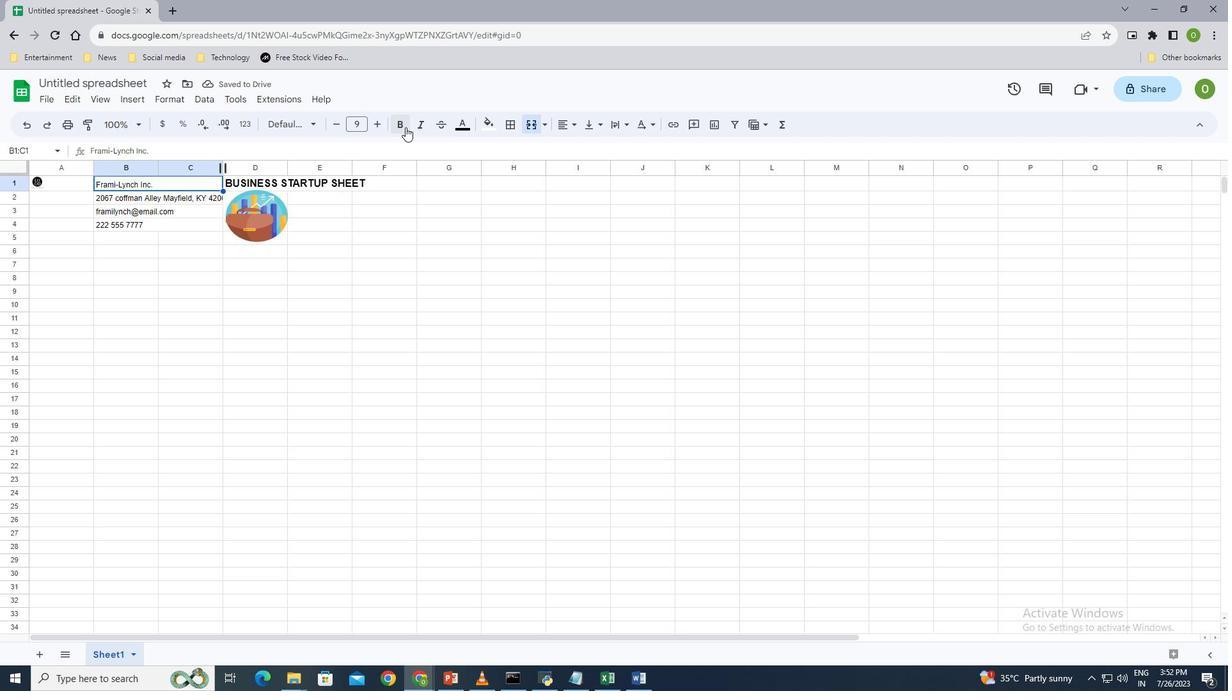 
Action: Mouse moved to (380, 125)
Screenshot: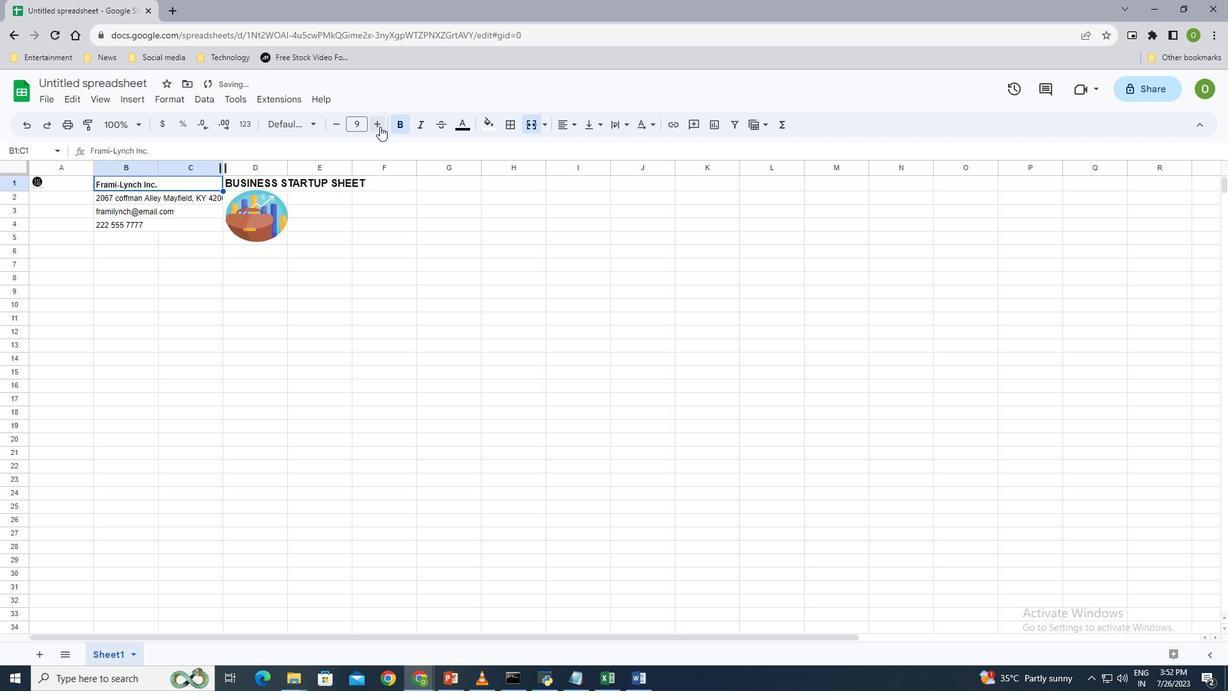 
Action: Mouse pressed left at (380, 125)
Screenshot: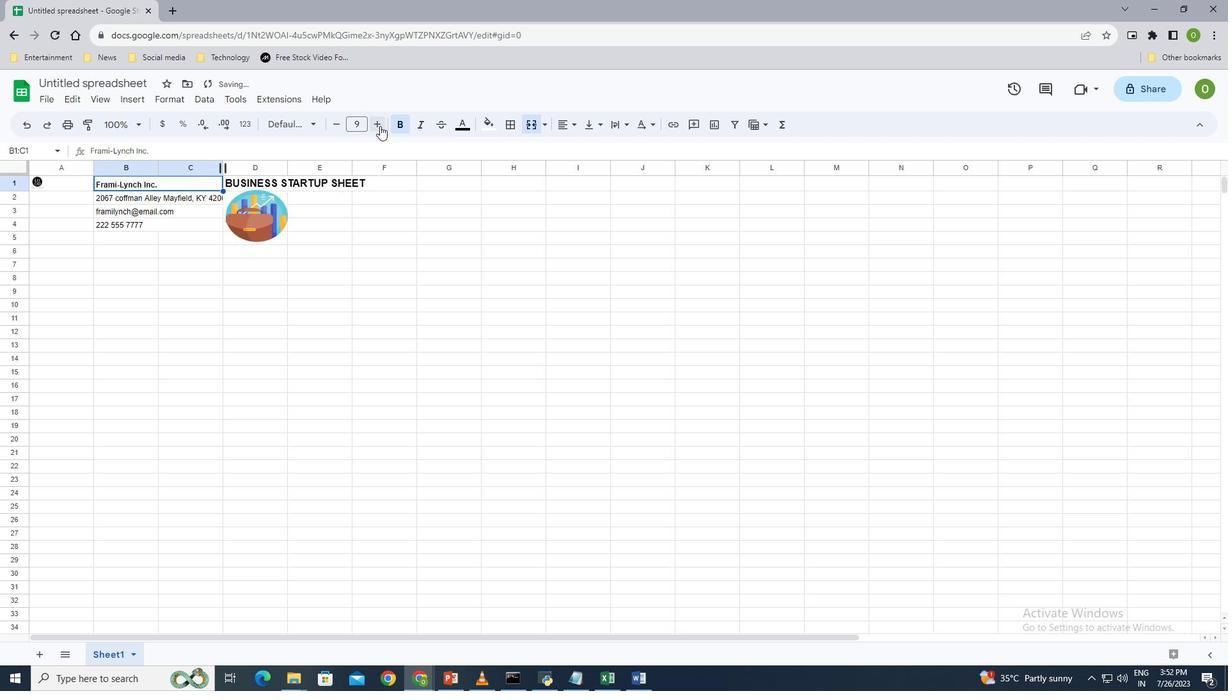 
Action: Mouse pressed left at (380, 125)
Screenshot: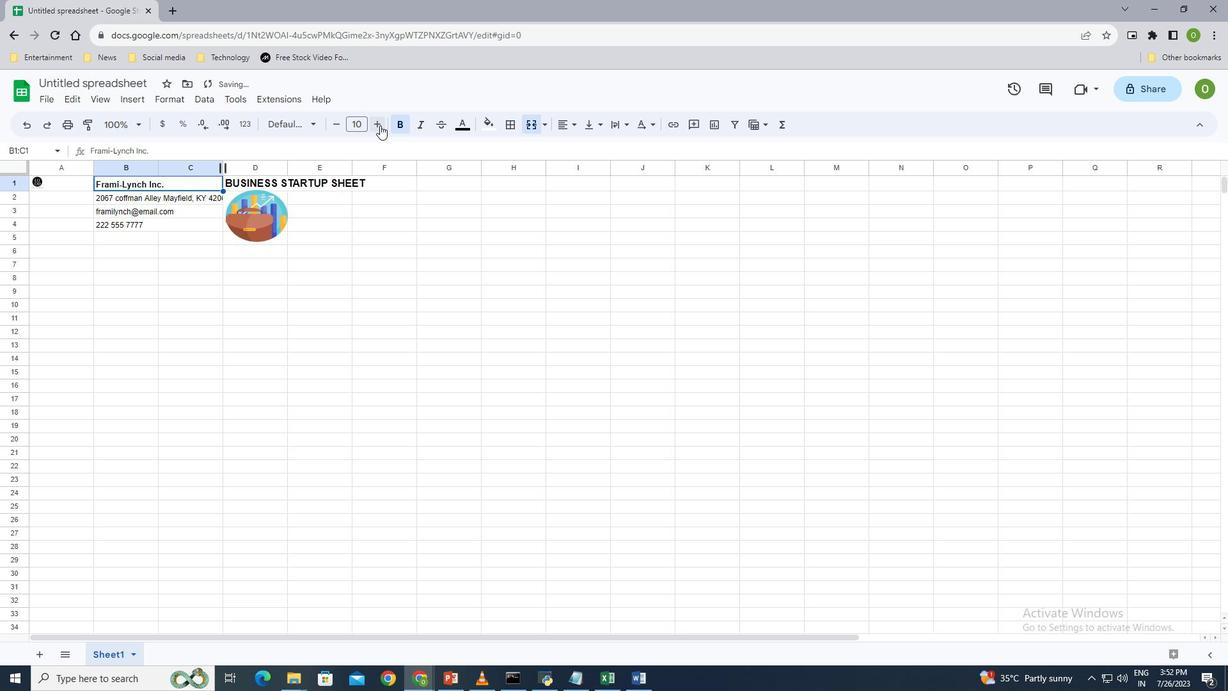 
Action: Mouse moved to (241, 184)
Screenshot: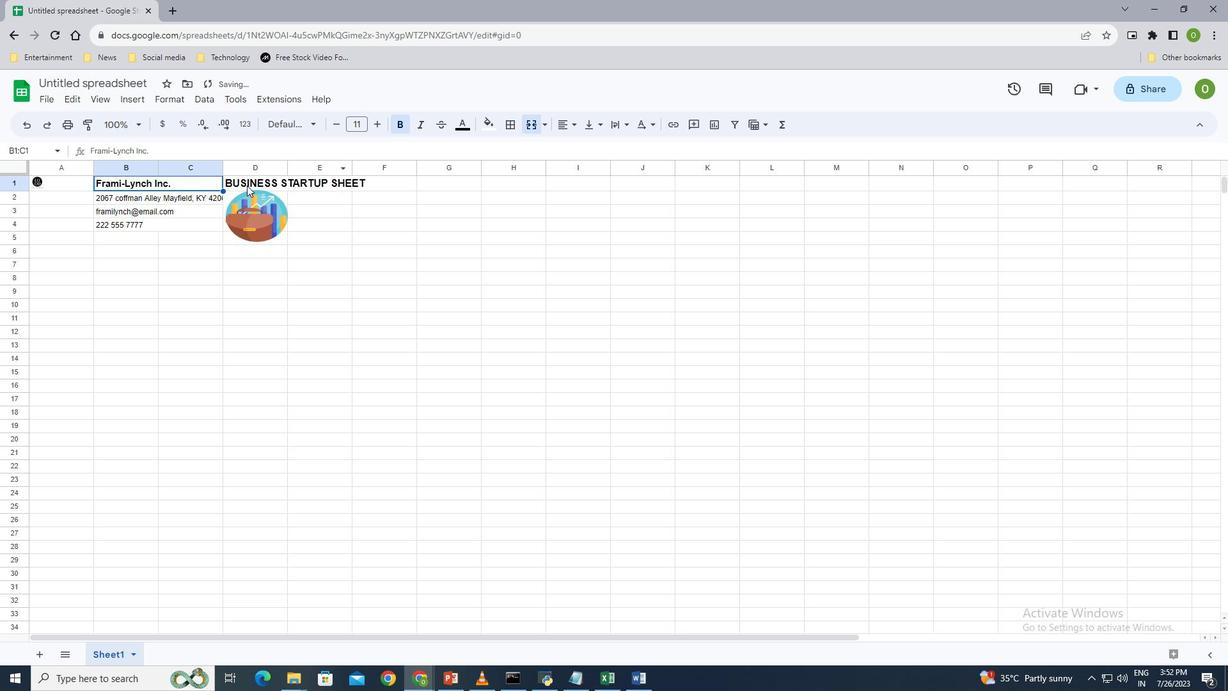 
Action: Mouse pressed left at (241, 184)
Screenshot: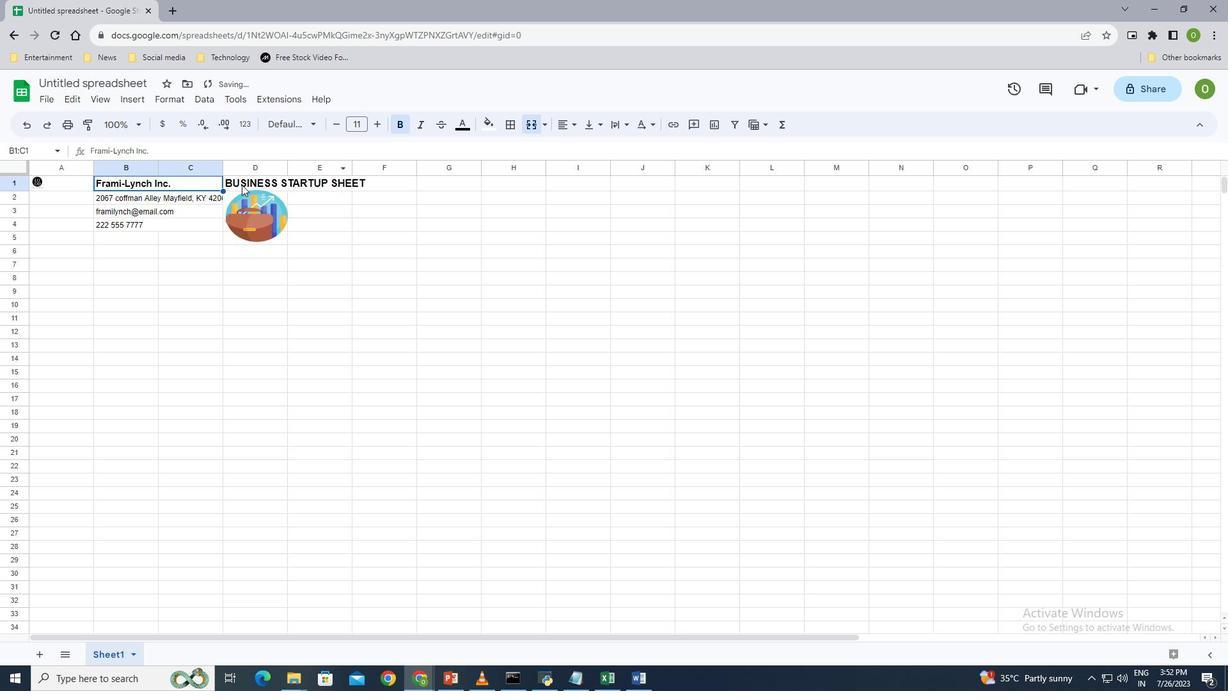
Action: Mouse moved to (123, 183)
Screenshot: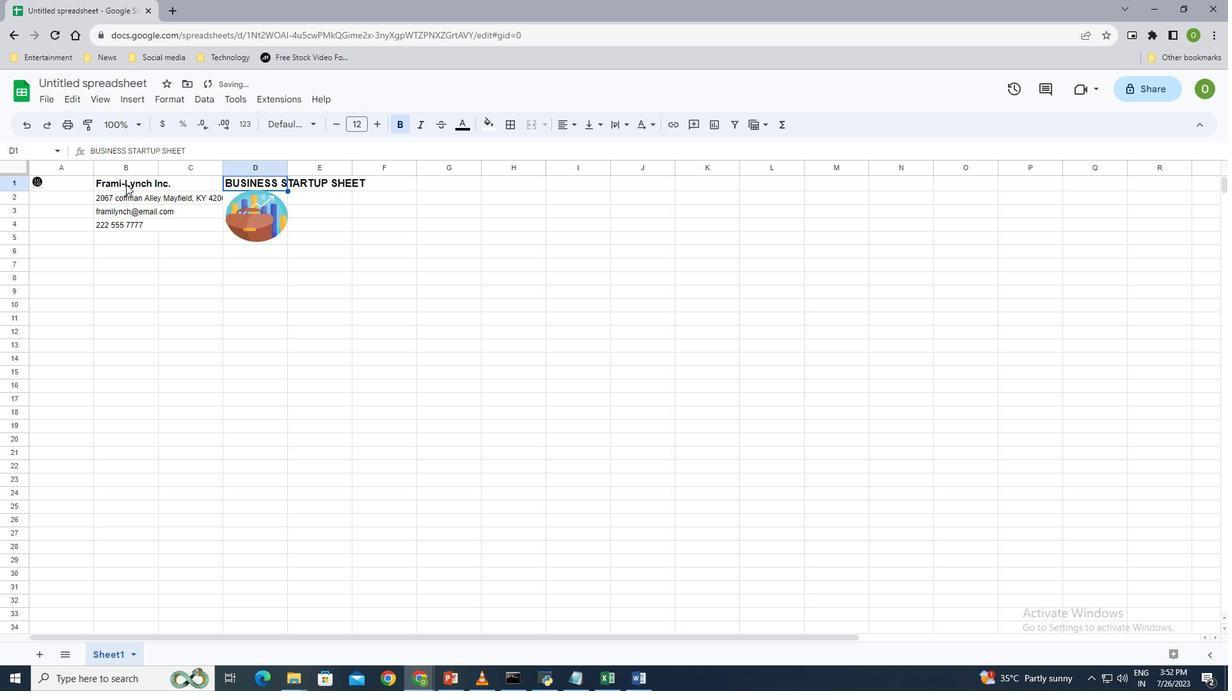 
Action: Mouse pressed left at (123, 183)
Screenshot: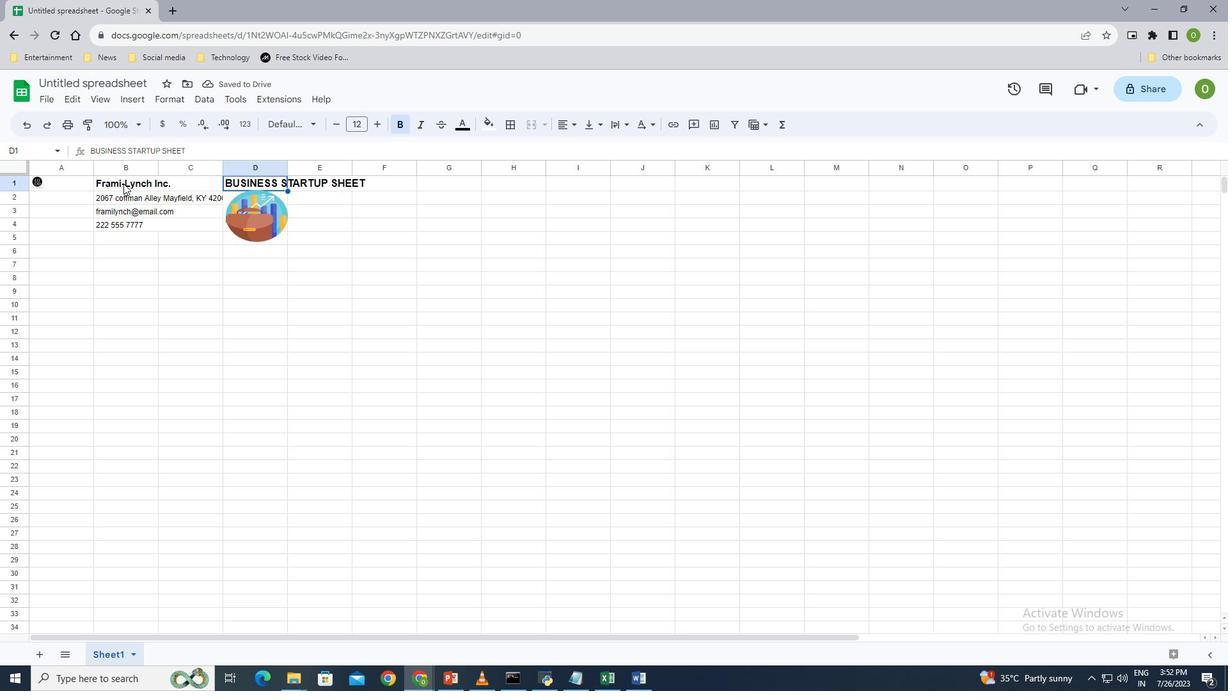 
Action: Mouse moved to (381, 125)
Screenshot: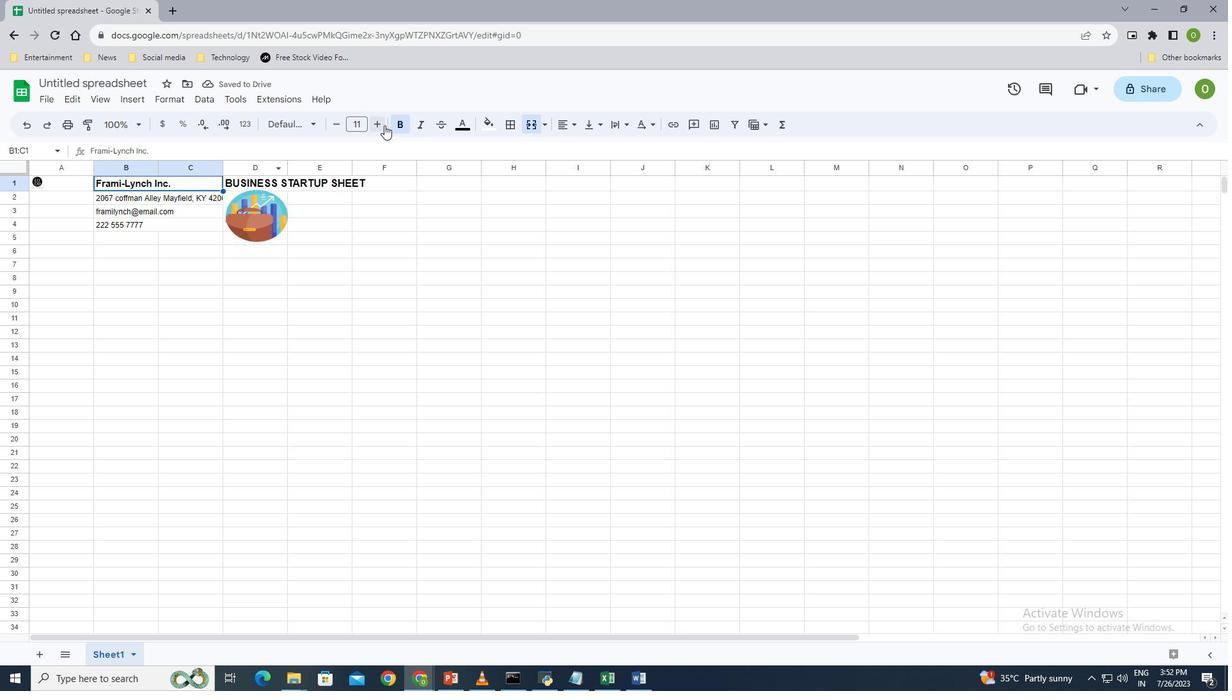 
Action: Mouse pressed left at (381, 125)
Screenshot: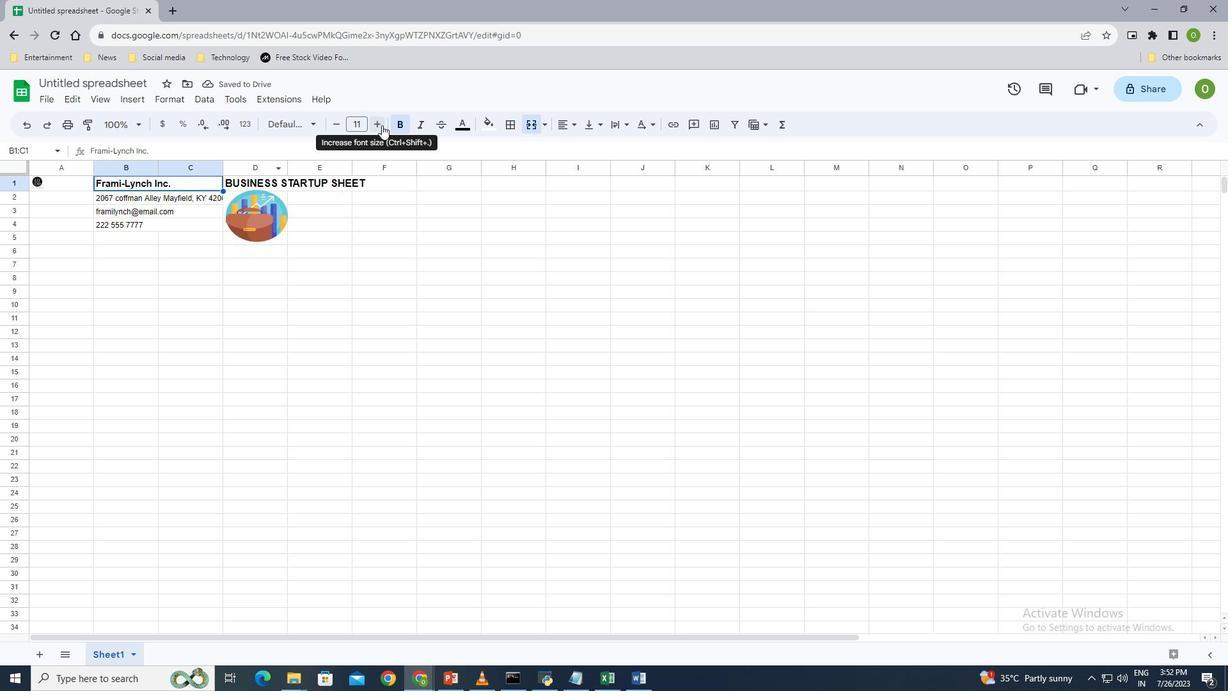 
Action: Mouse pressed left at (381, 125)
Screenshot: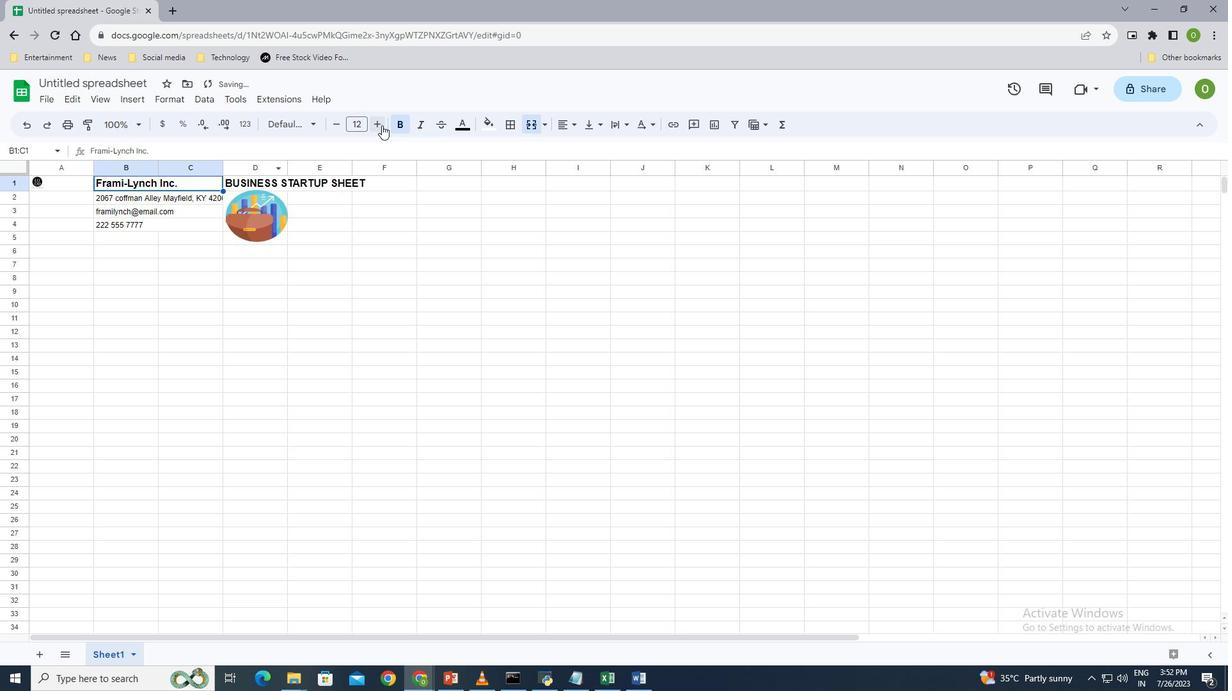 
Action: Mouse moved to (46, 179)
Screenshot: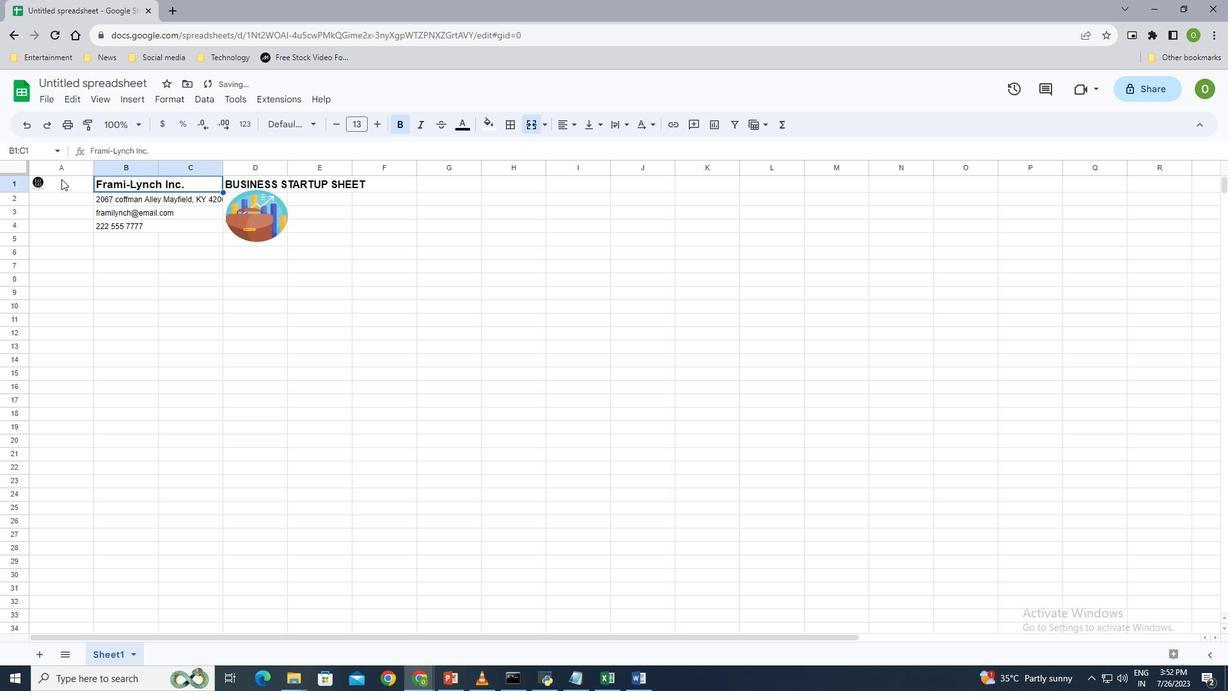 
Action: Mouse pressed left at (46, 179)
Screenshot: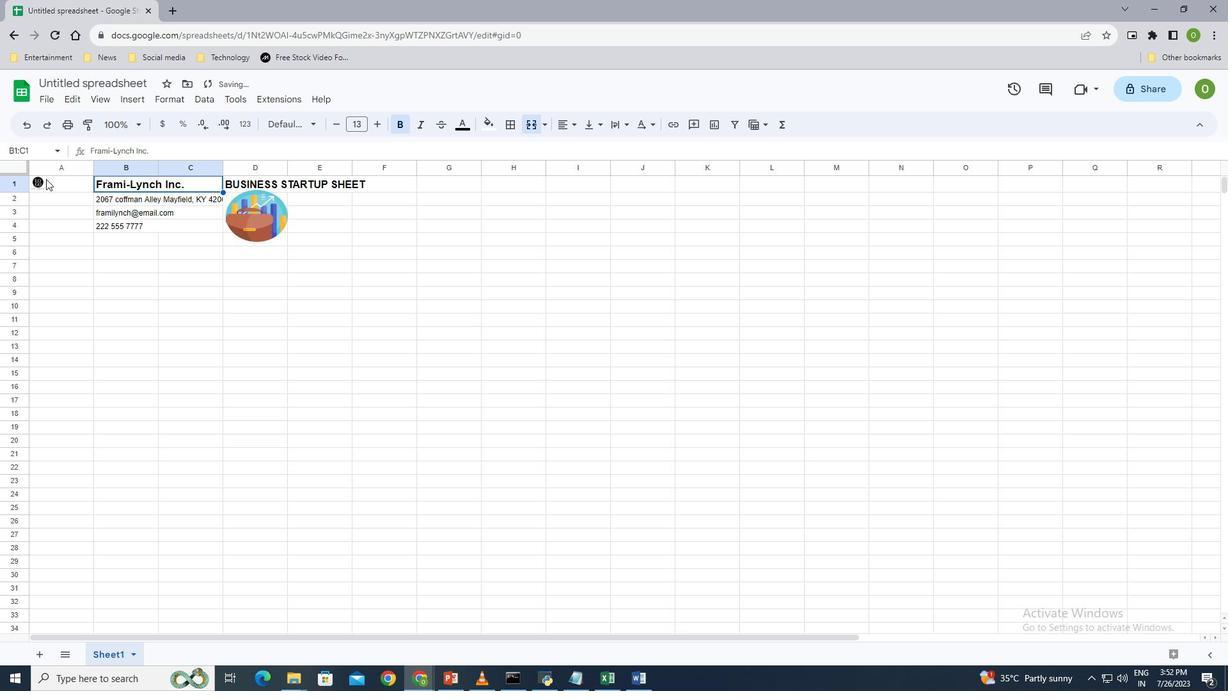
Action: Key pressed <Key.delete>
Screenshot: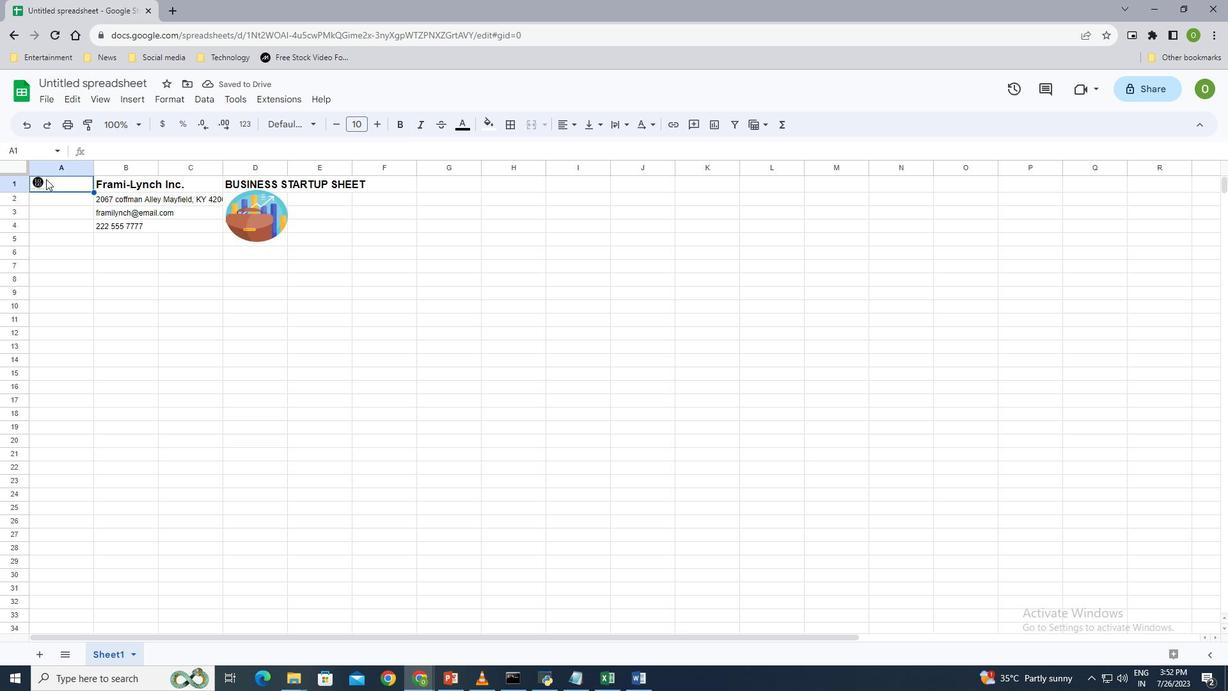 
Action: Mouse moved to (56, 186)
Screenshot: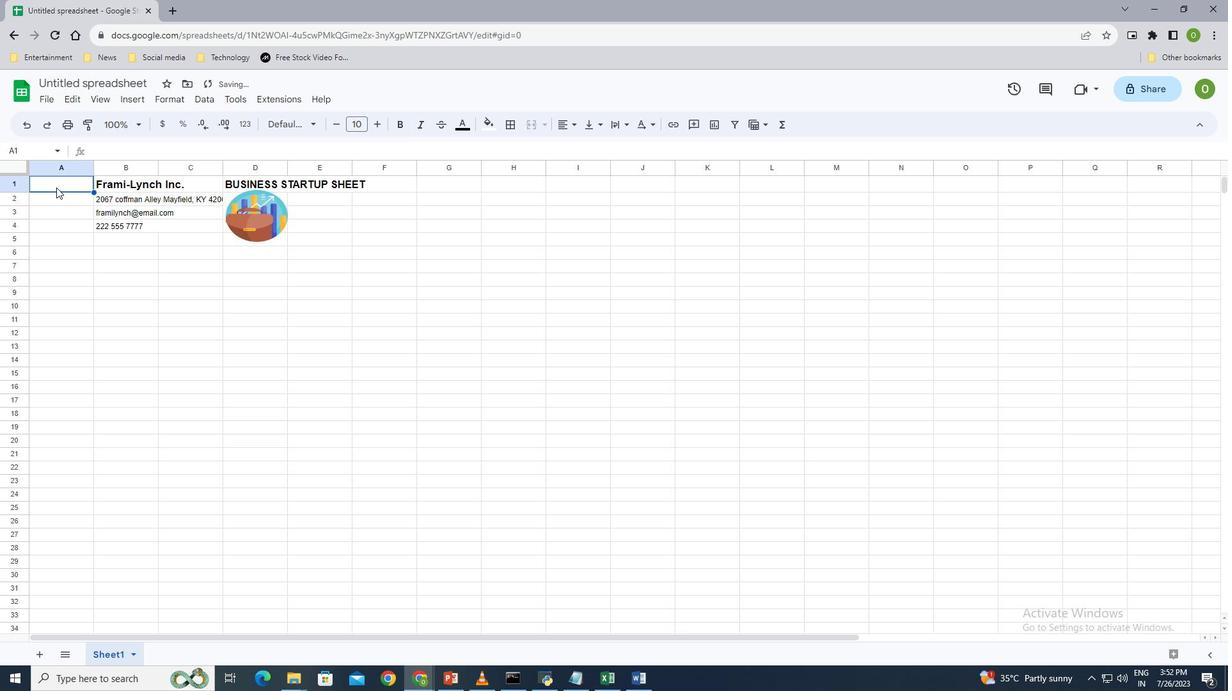 
Action: Mouse pressed left at (56, 186)
Screenshot: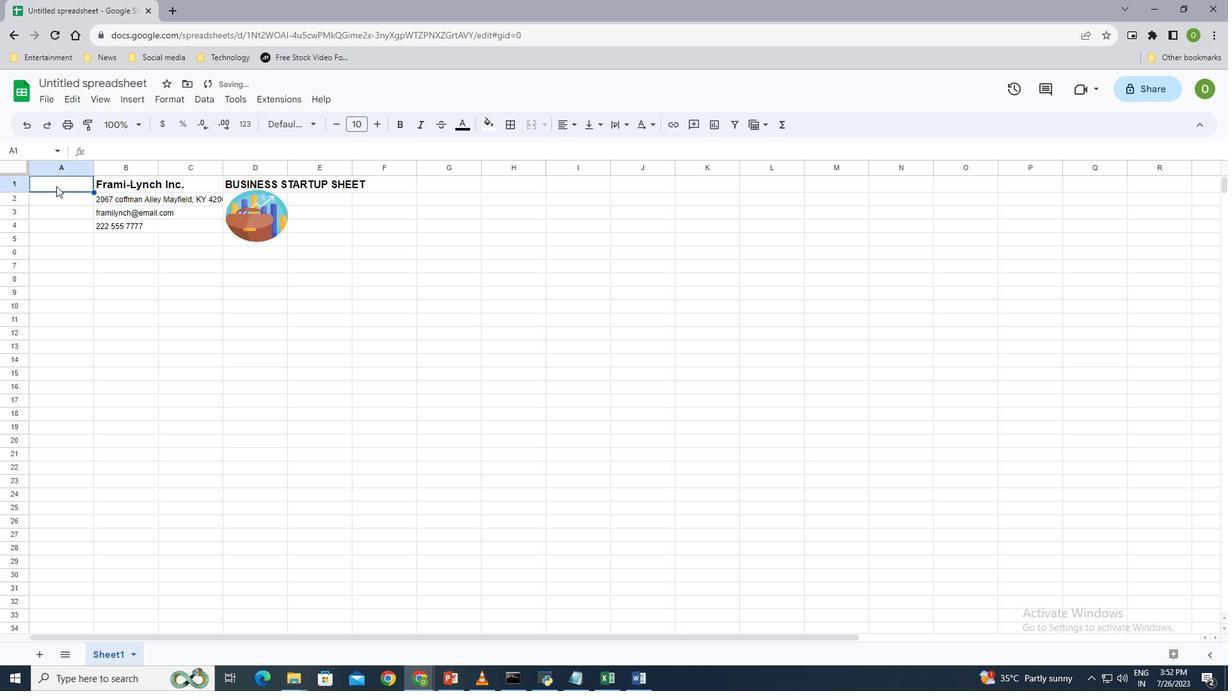 
Action: Mouse moved to (535, 124)
Screenshot: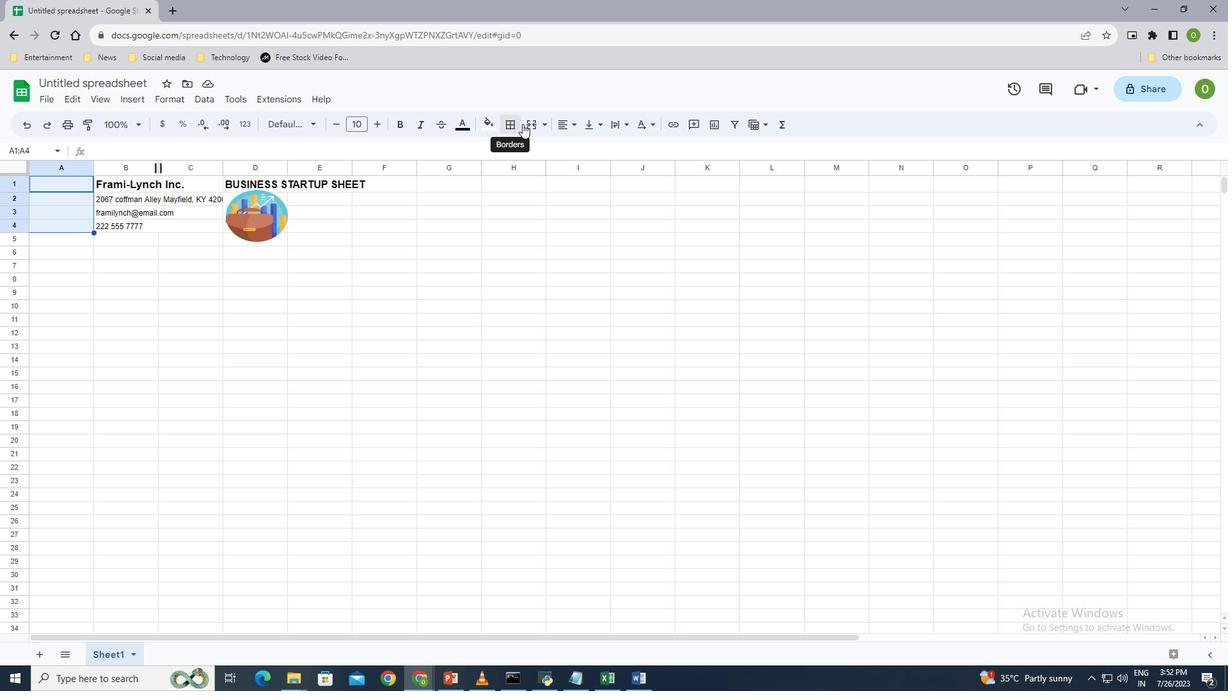 
Action: Mouse pressed left at (535, 124)
Screenshot: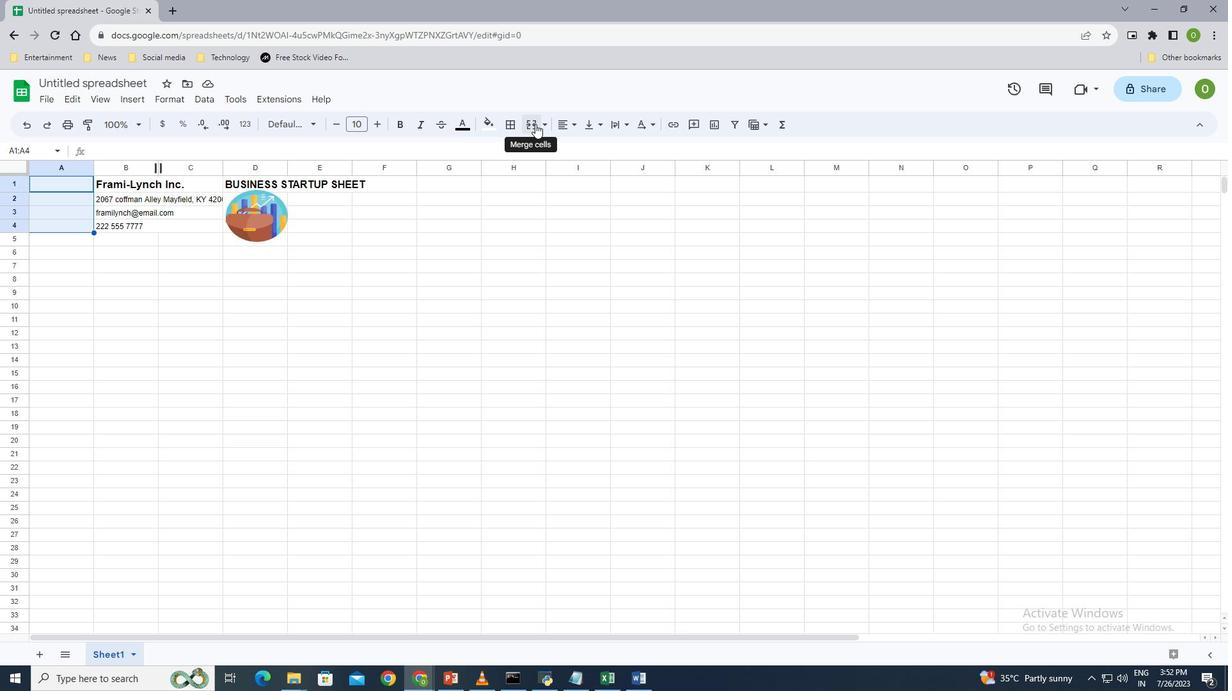 
Action: Mouse moved to (127, 97)
Screenshot: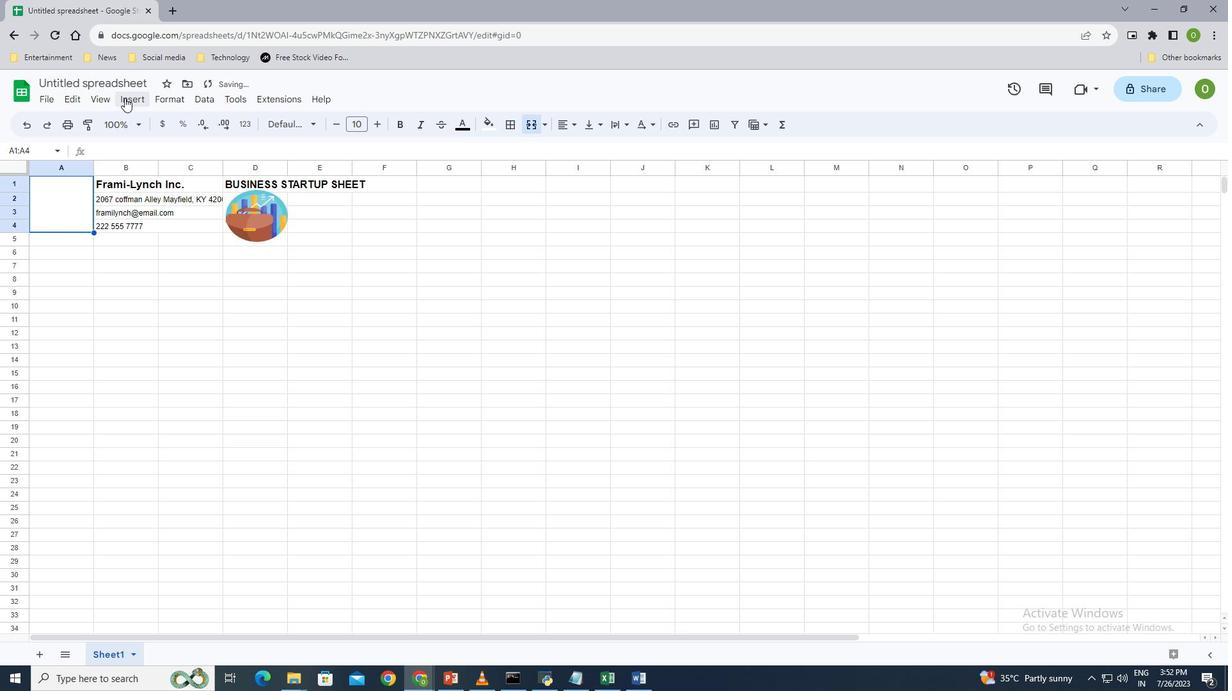 
Action: Mouse pressed left at (127, 97)
Screenshot: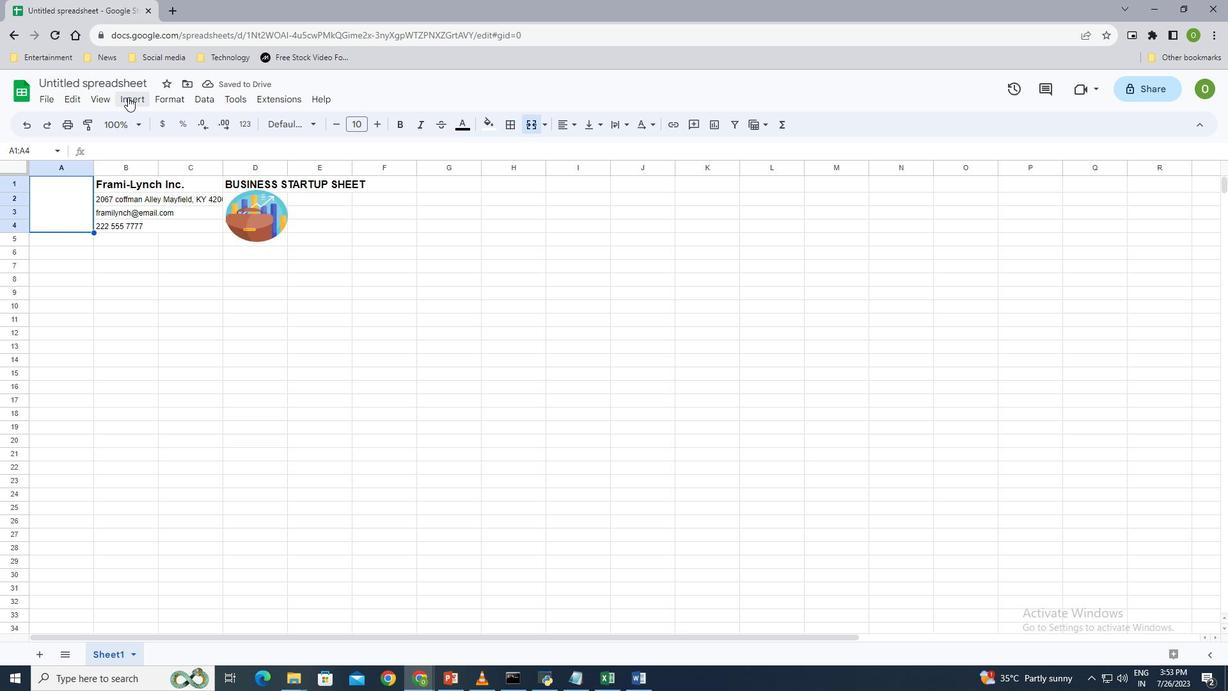 
Action: Mouse moved to (256, 257)
Screenshot: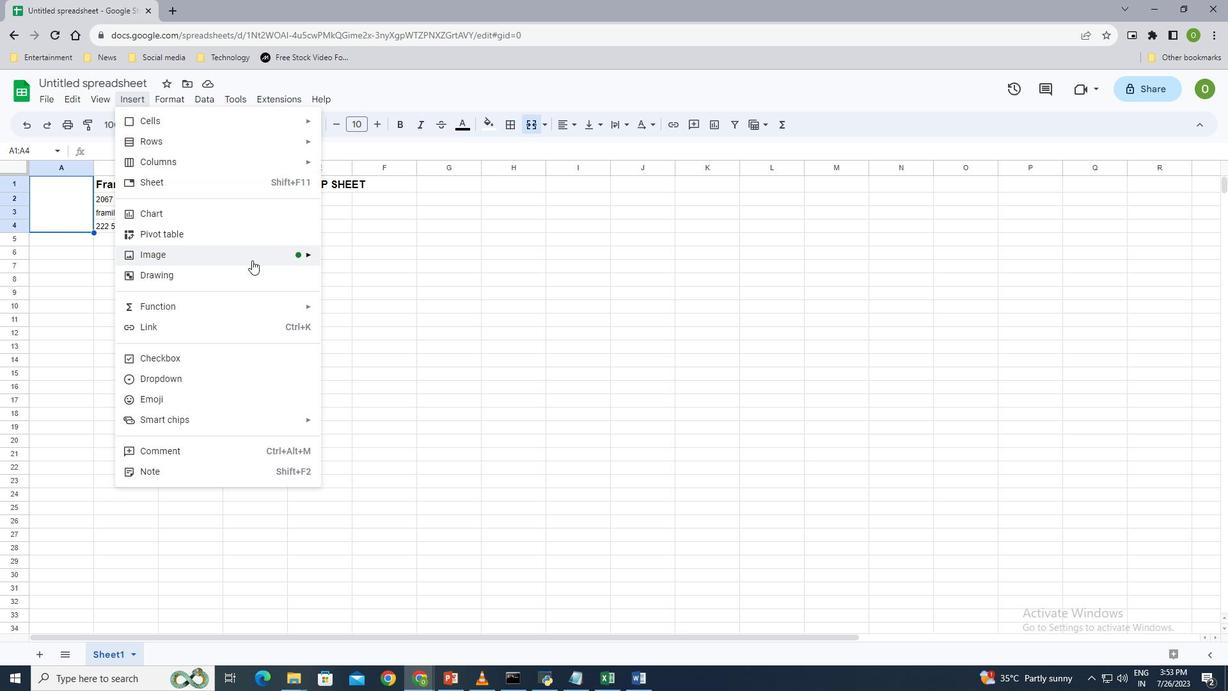 
Action: Mouse pressed left at (256, 257)
Screenshot: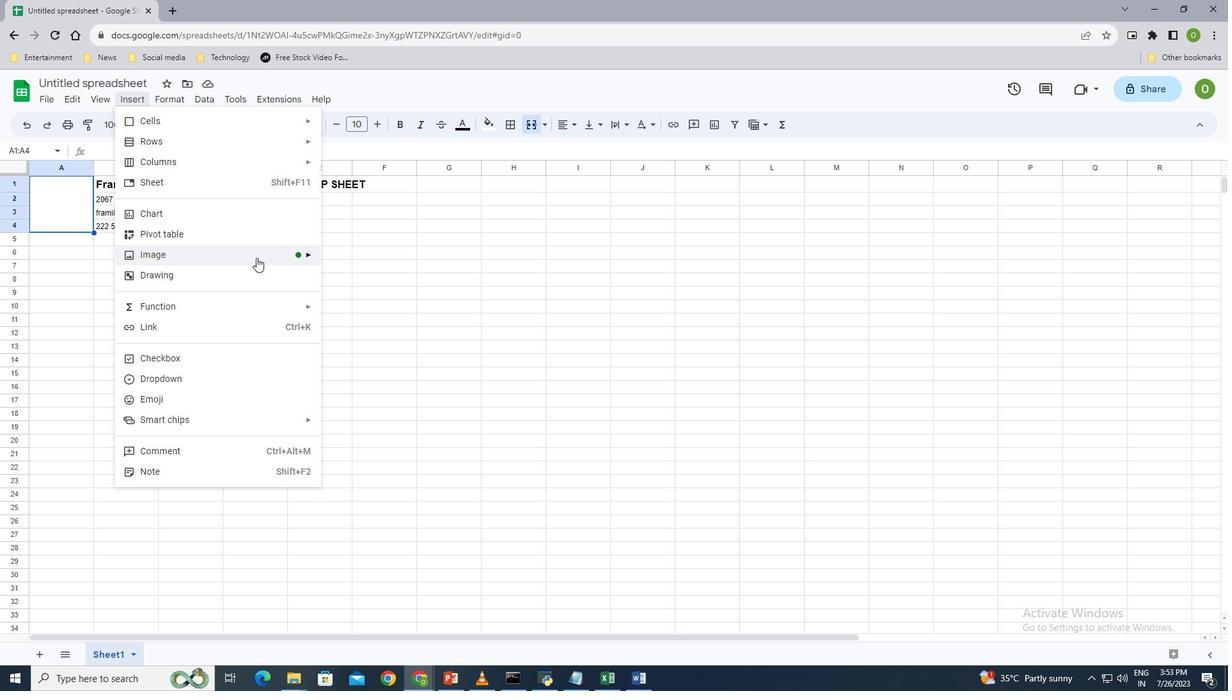 
Action: Mouse moved to (392, 277)
Screenshot: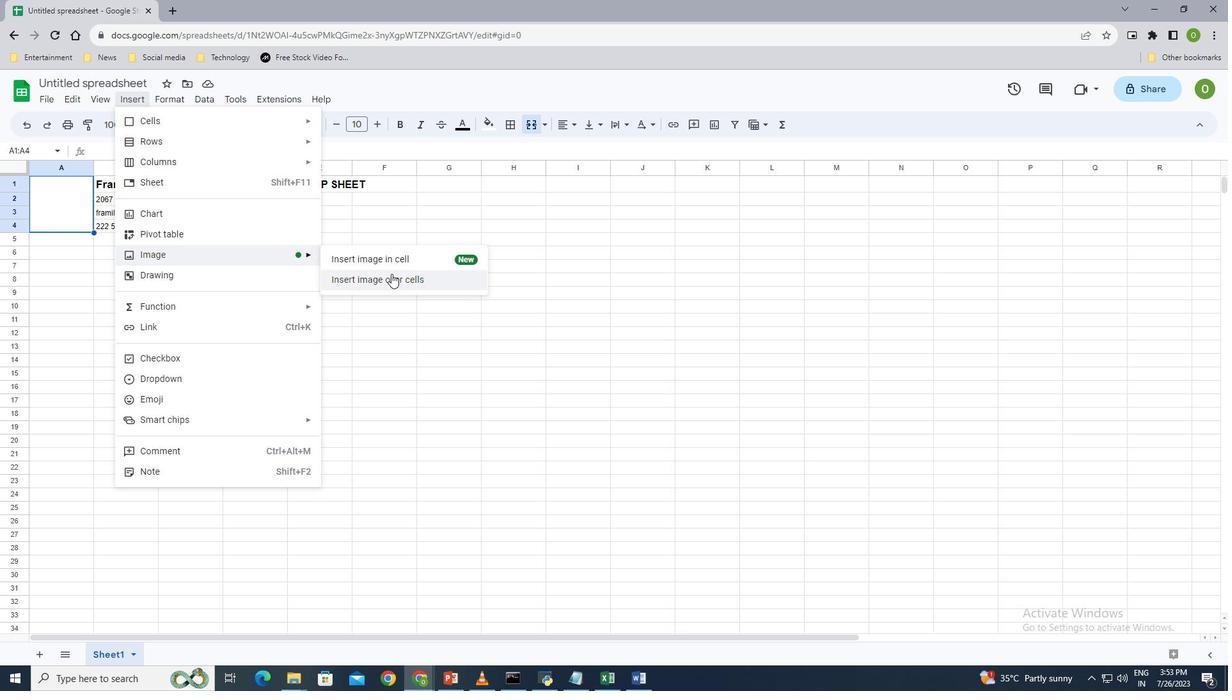 
Action: Mouse pressed left at (392, 277)
Screenshot: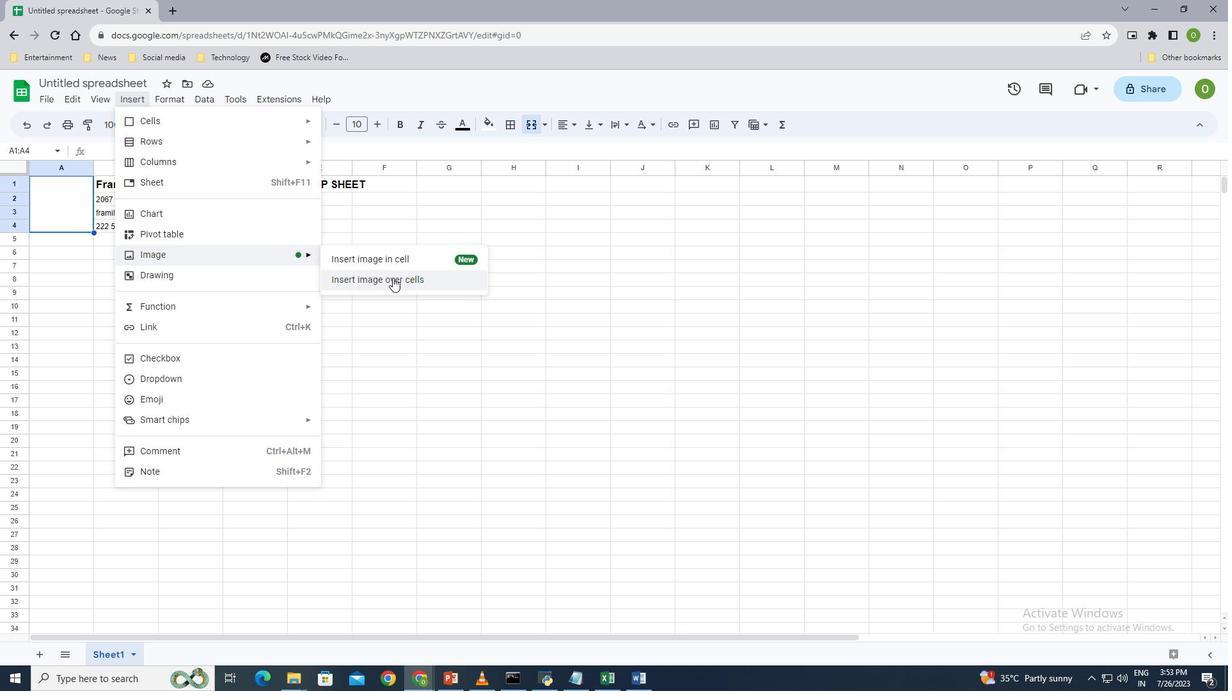 
Action: Mouse moved to (612, 446)
Screenshot: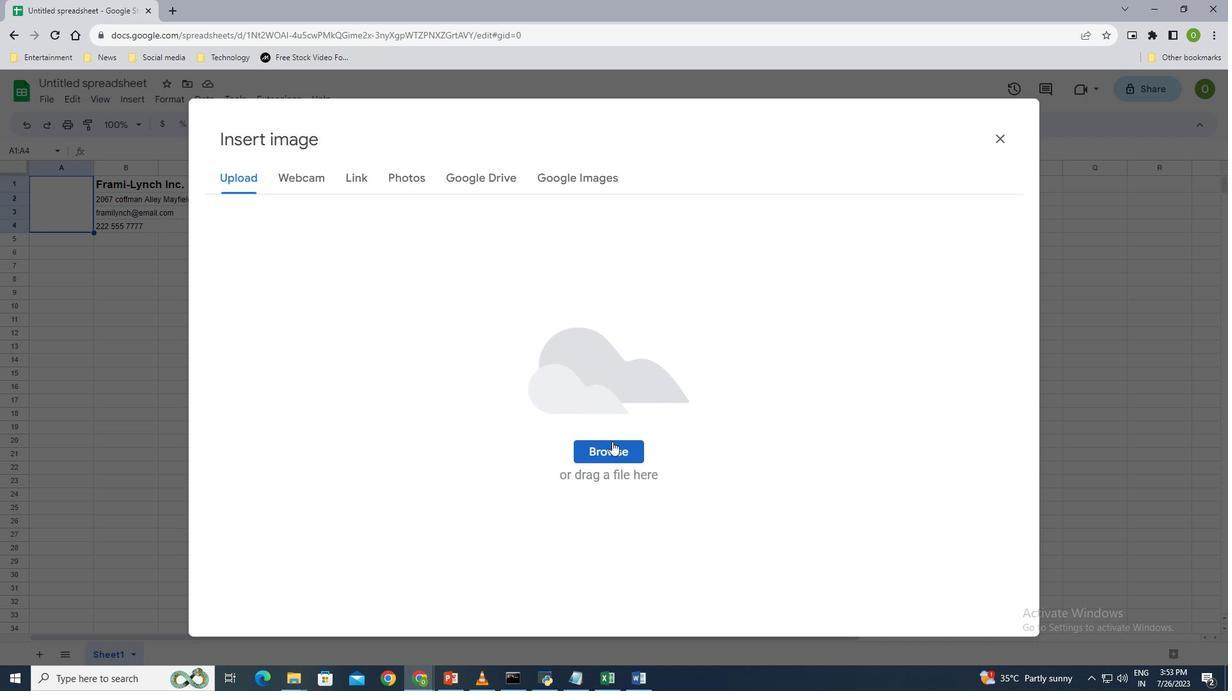
Action: Mouse pressed left at (612, 446)
Screenshot: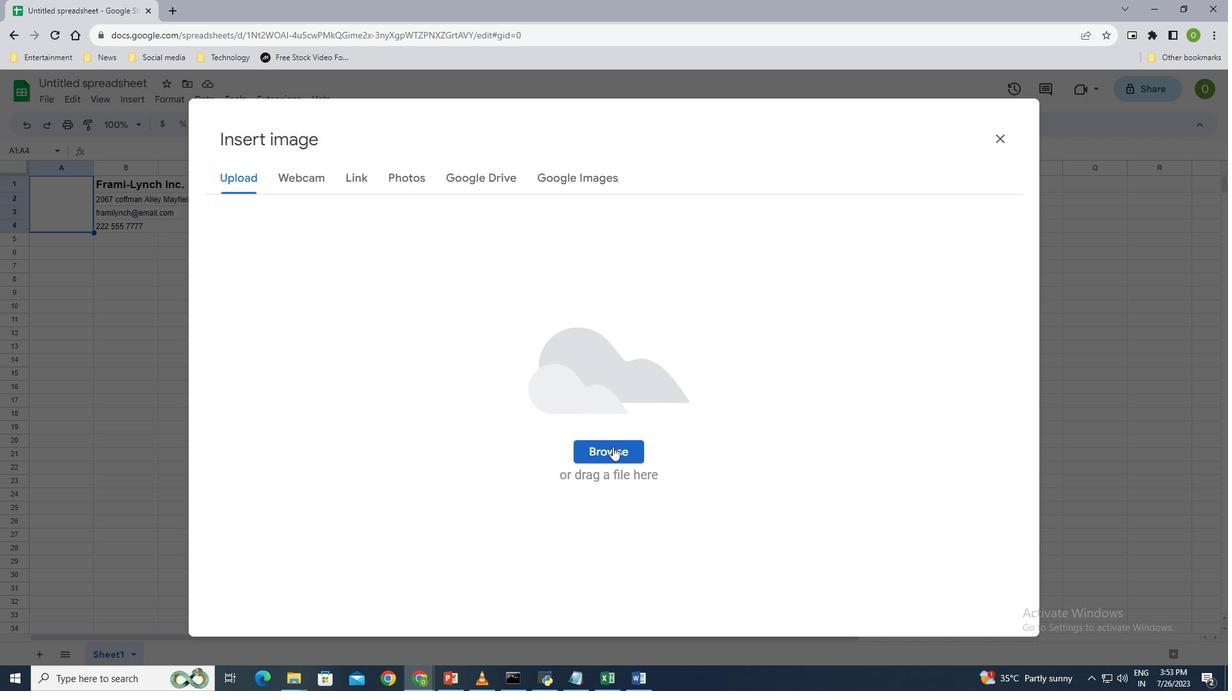 
Action: Mouse moved to (221, 194)
Screenshot: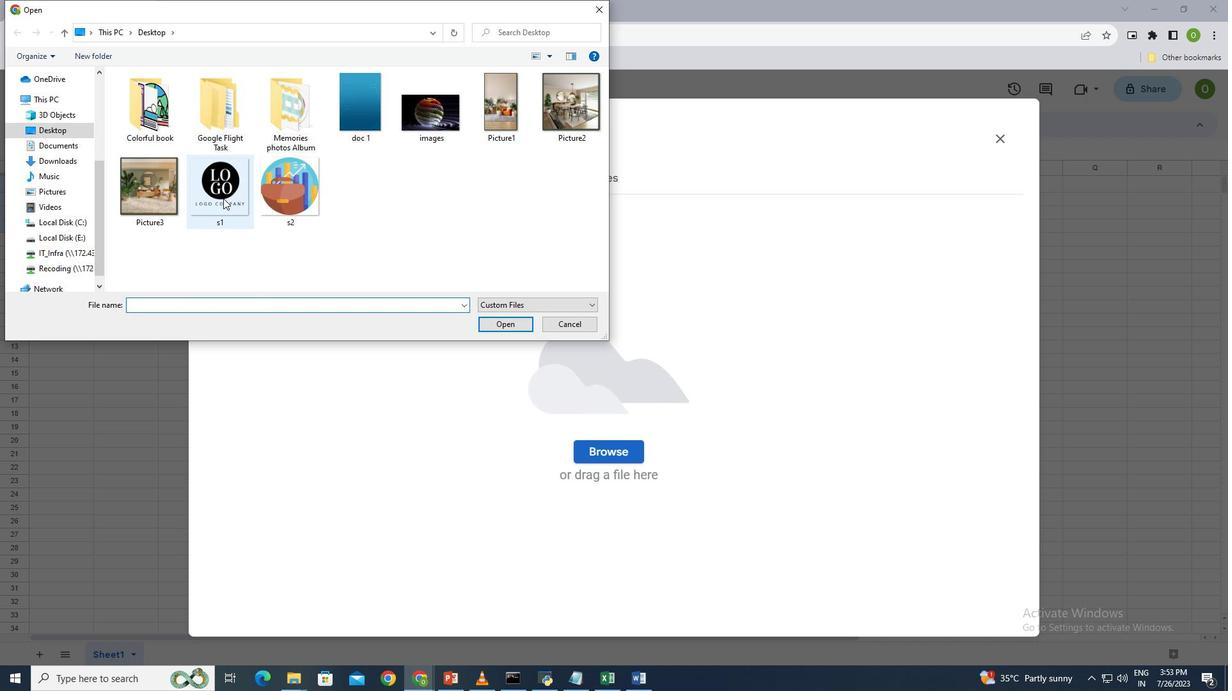 
Action: Mouse pressed left at (221, 194)
Screenshot: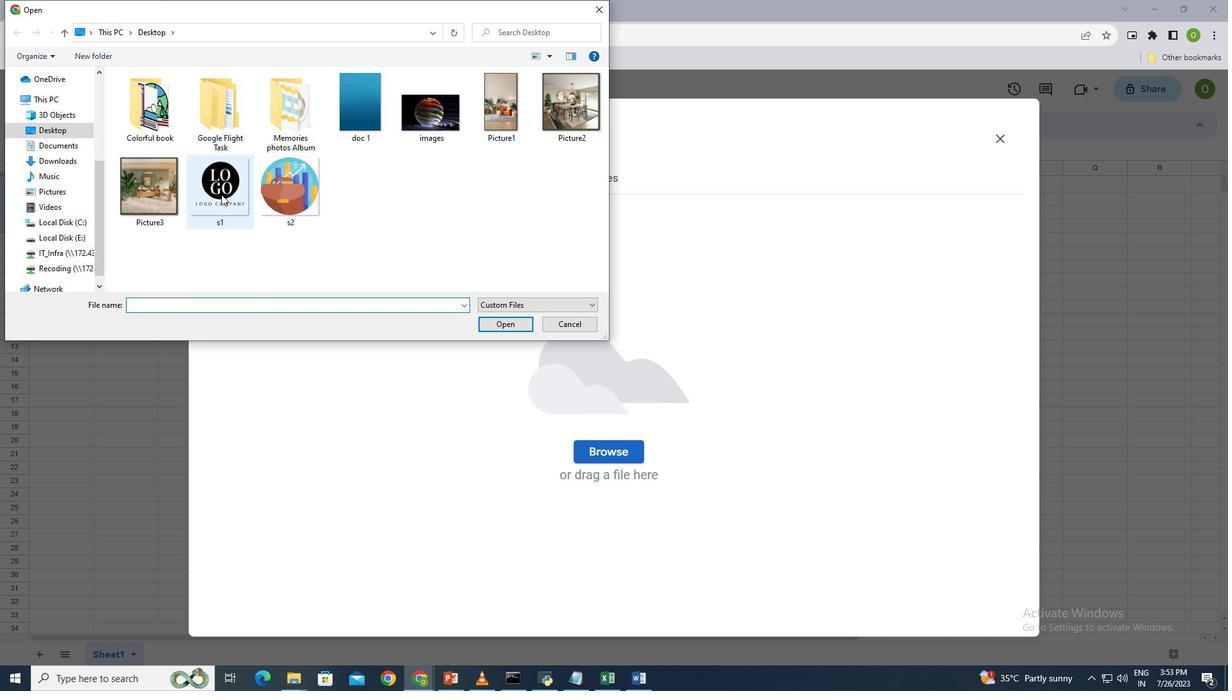 
Action: Mouse moved to (512, 326)
Screenshot: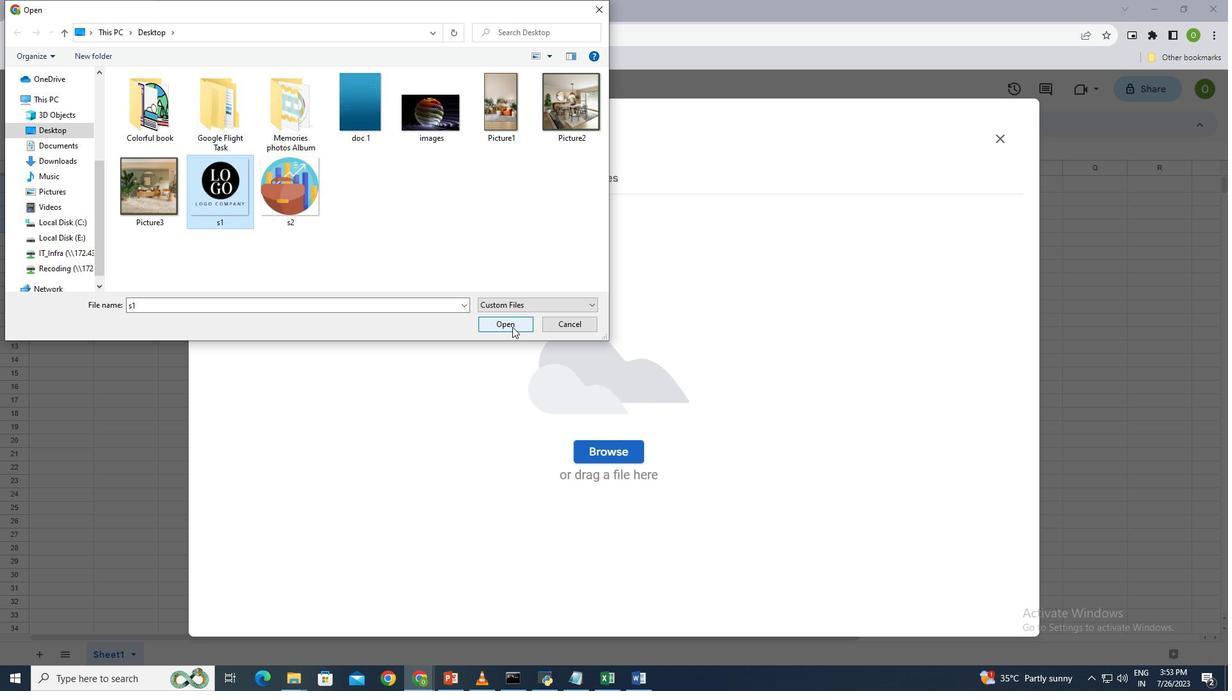 
Action: Mouse pressed left at (512, 326)
Screenshot: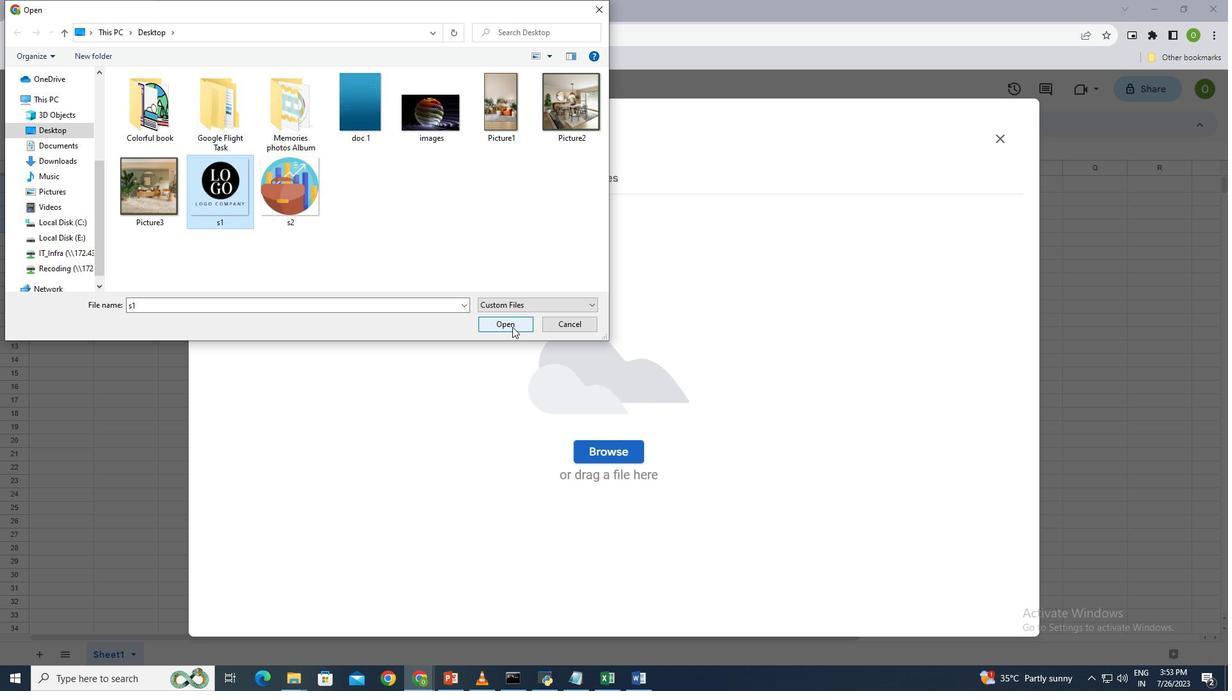 
Action: Mouse moved to (119, 257)
Screenshot: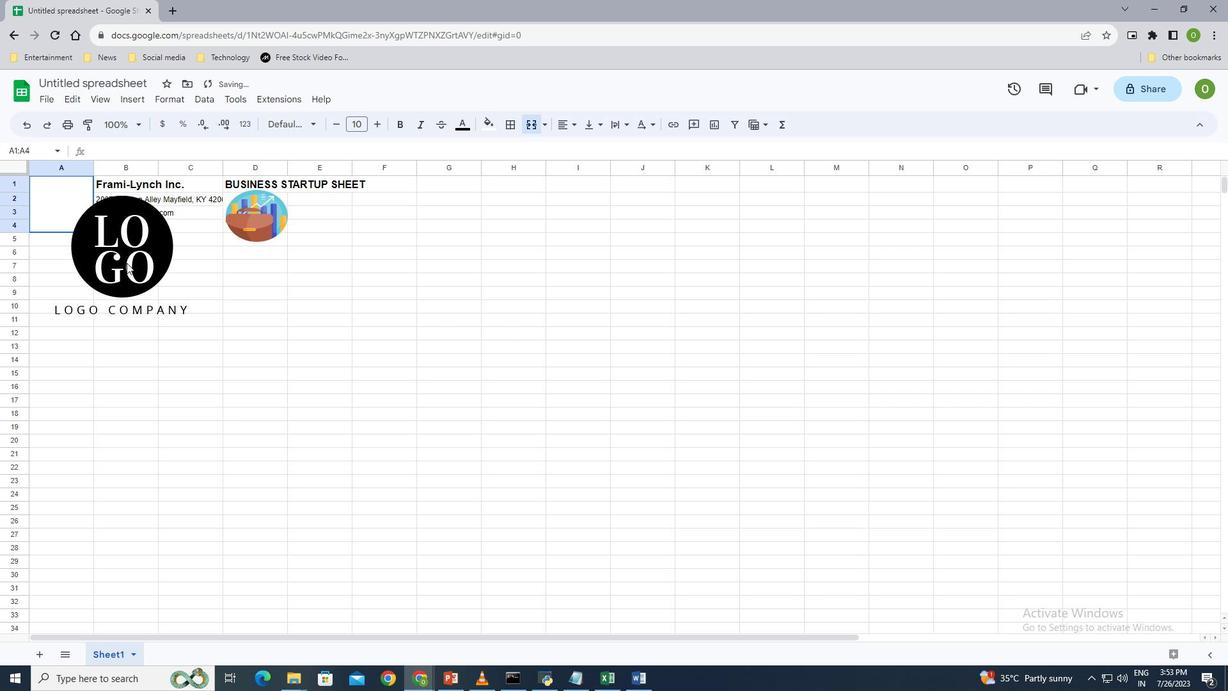 
Action: Mouse pressed left at (119, 257)
Screenshot: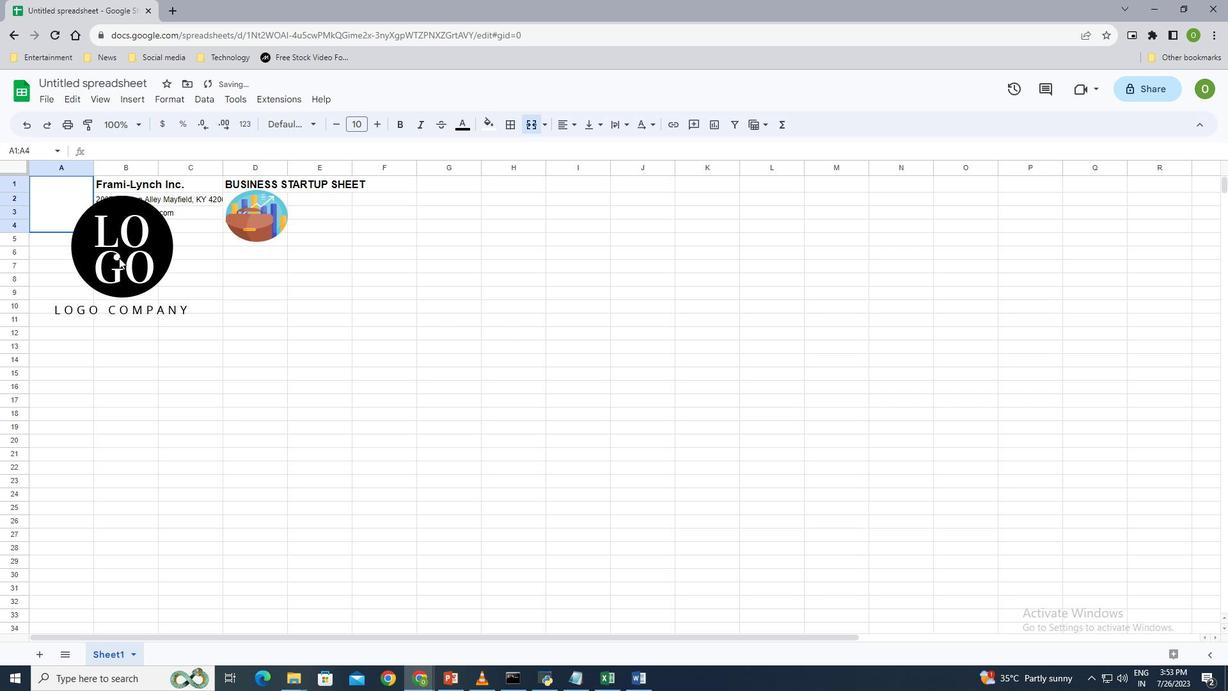 
Action: Mouse moved to (196, 341)
Screenshot: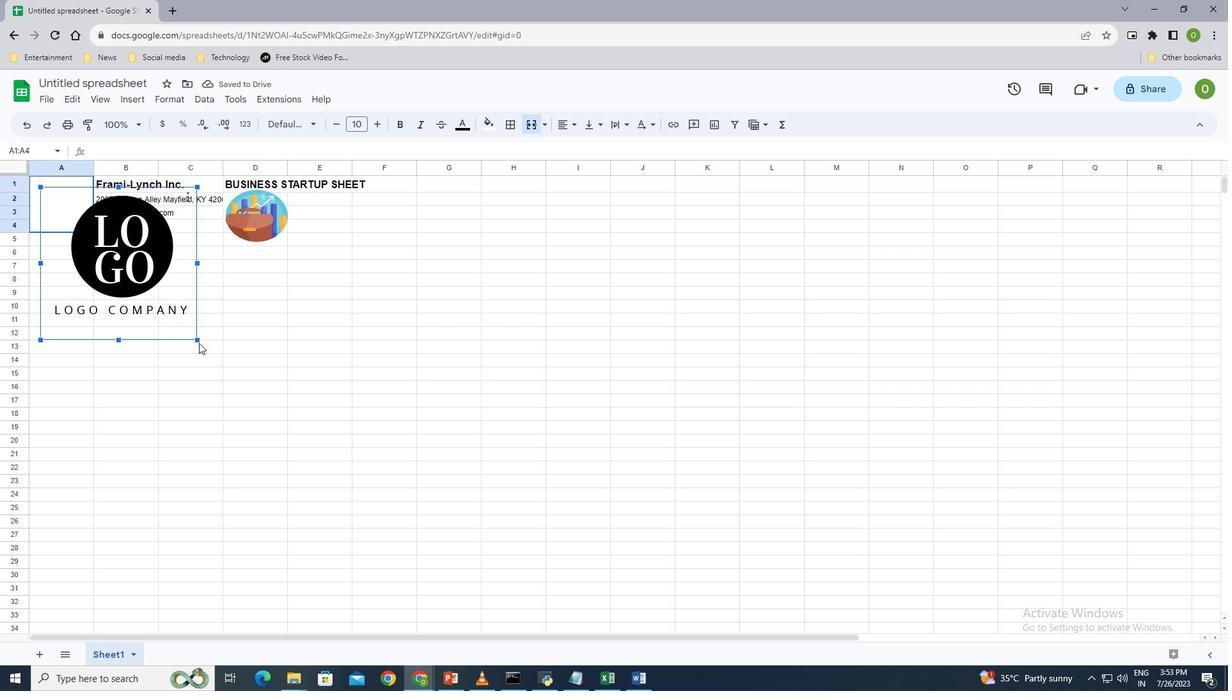 
Action: Mouse pressed left at (196, 341)
Screenshot: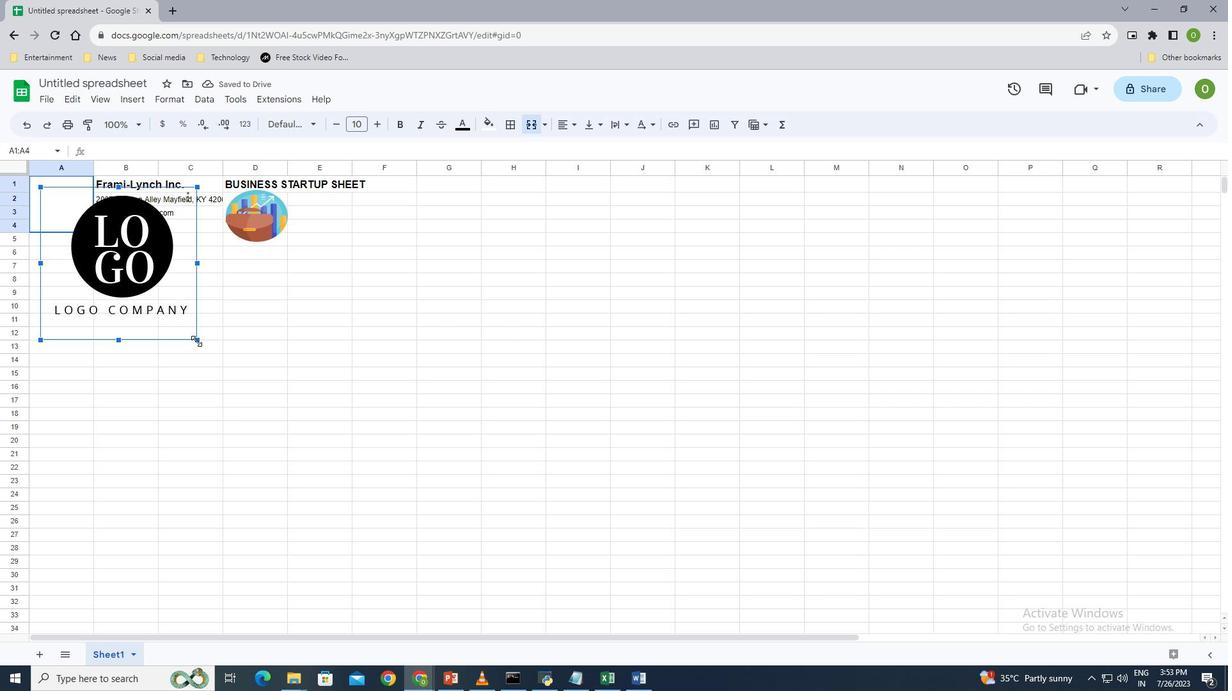 
Action: Mouse moved to (98, 234)
Screenshot: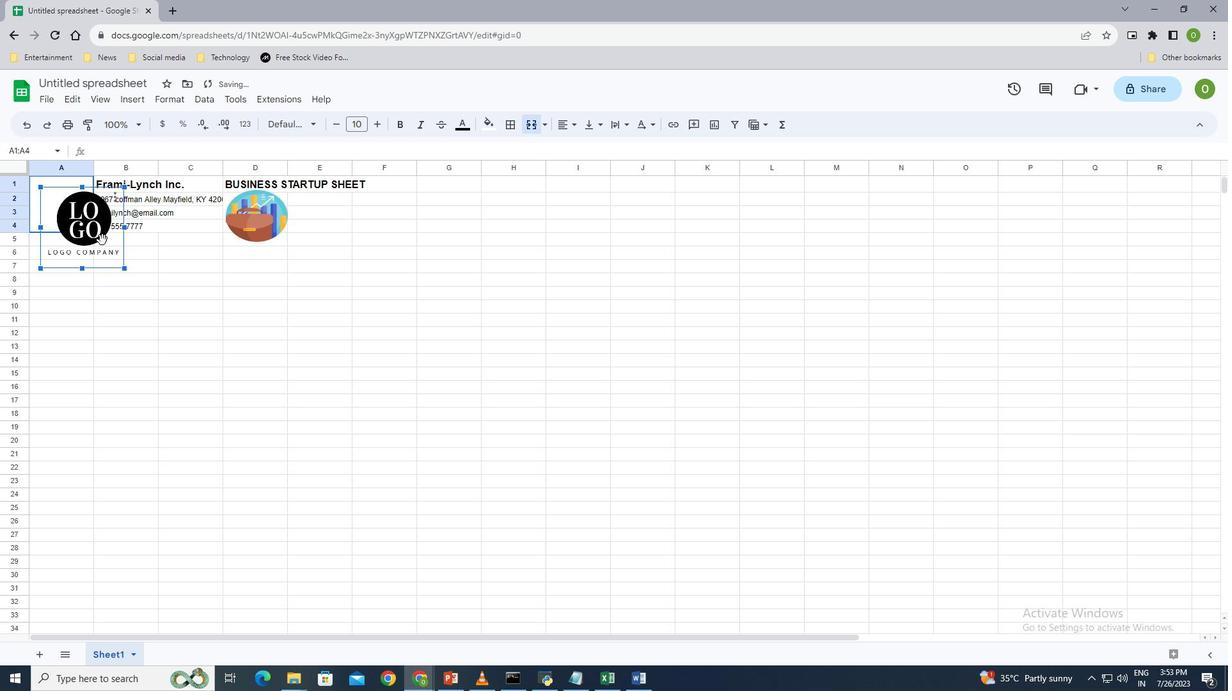 
Action: Mouse pressed left at (98, 234)
Screenshot: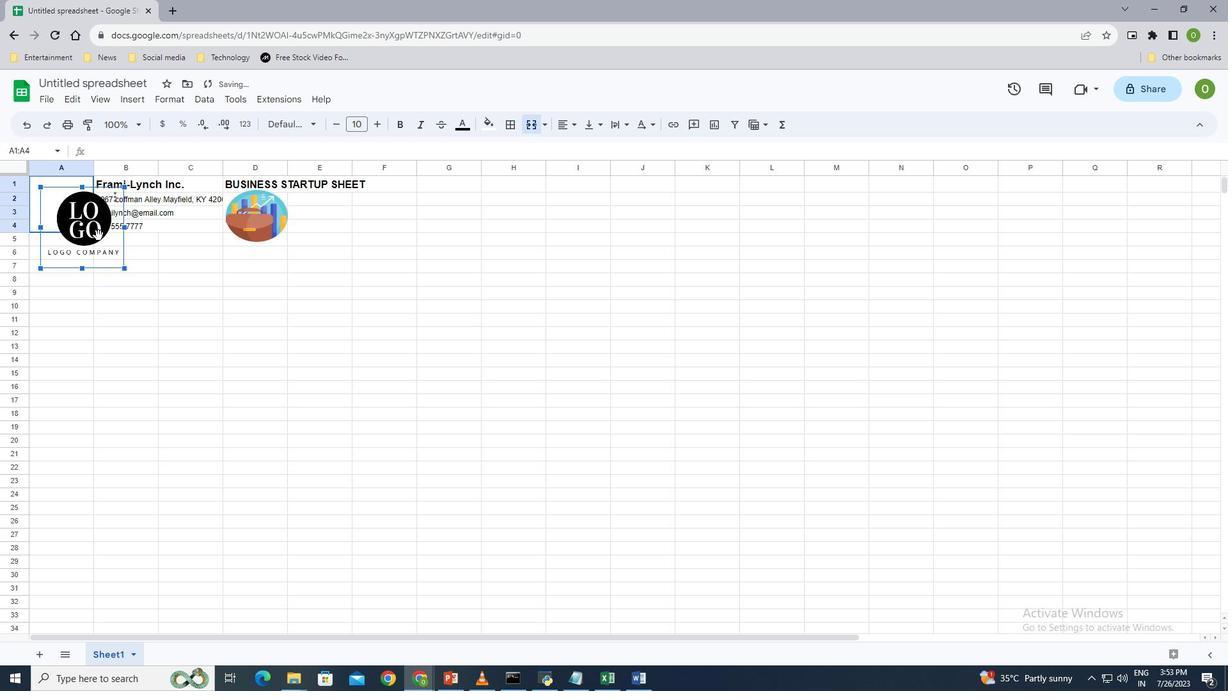 
Action: Mouse moved to (115, 259)
Screenshot: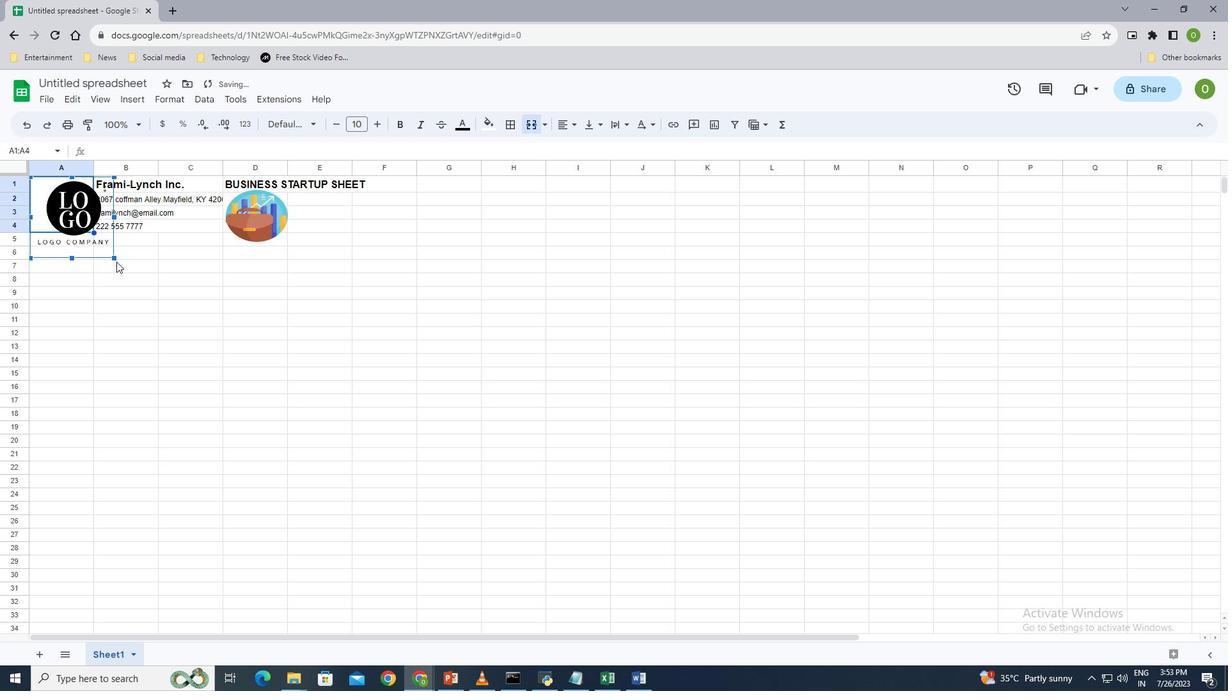 
Action: Mouse pressed left at (115, 259)
Screenshot: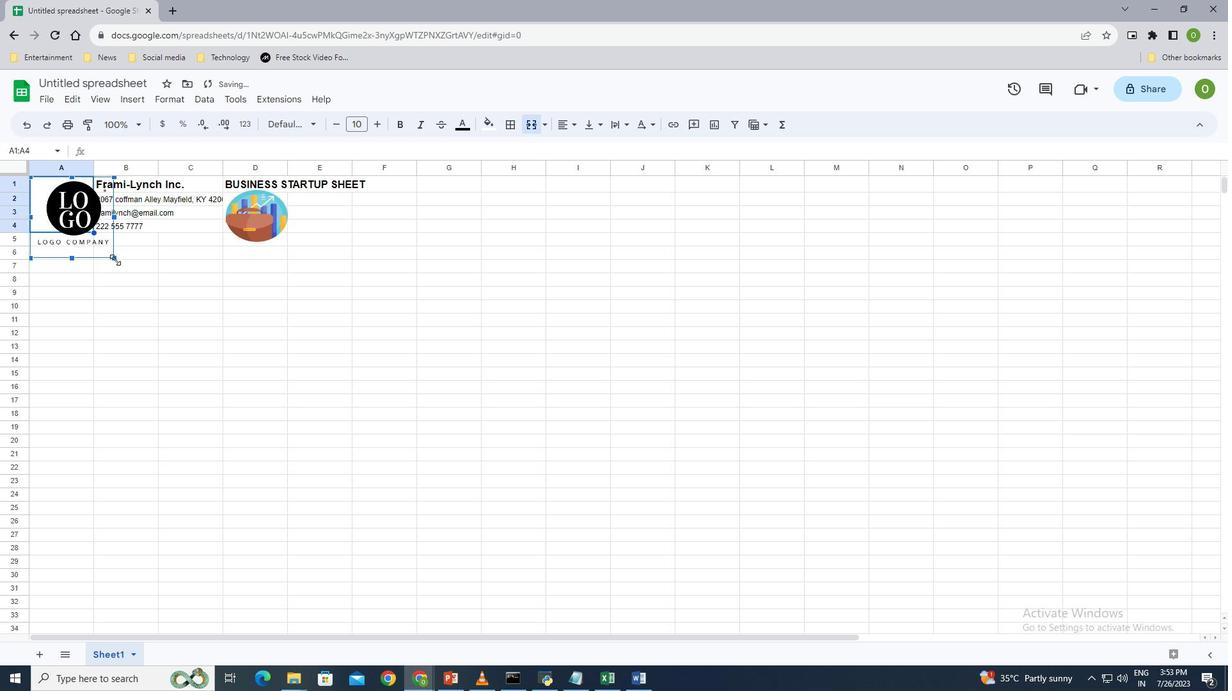 
Action: Mouse moved to (126, 248)
Screenshot: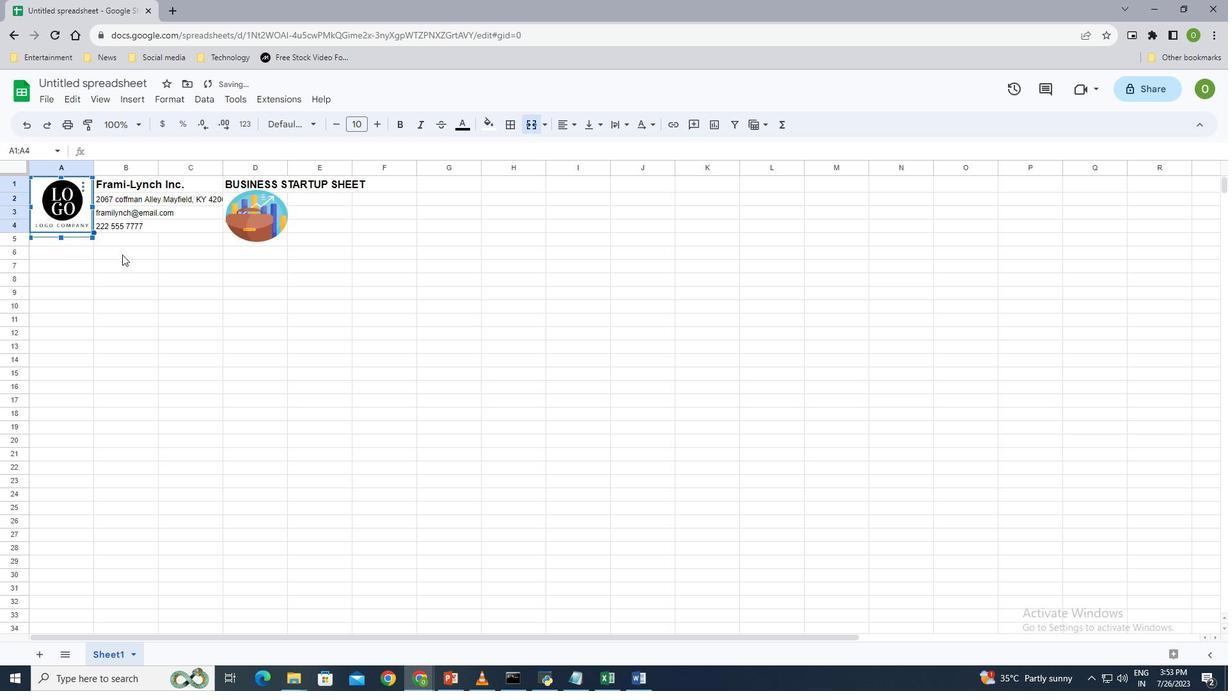
Action: Mouse pressed left at (126, 248)
Screenshot: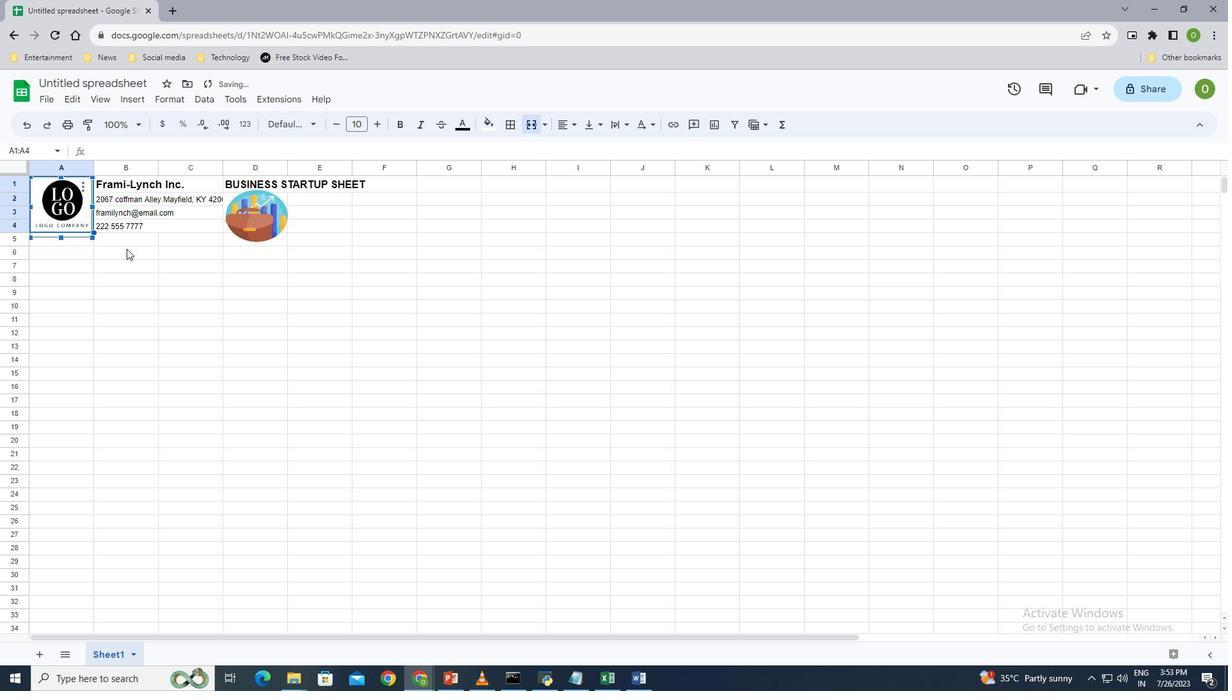 
Action: Mouse moved to (68, 213)
Screenshot: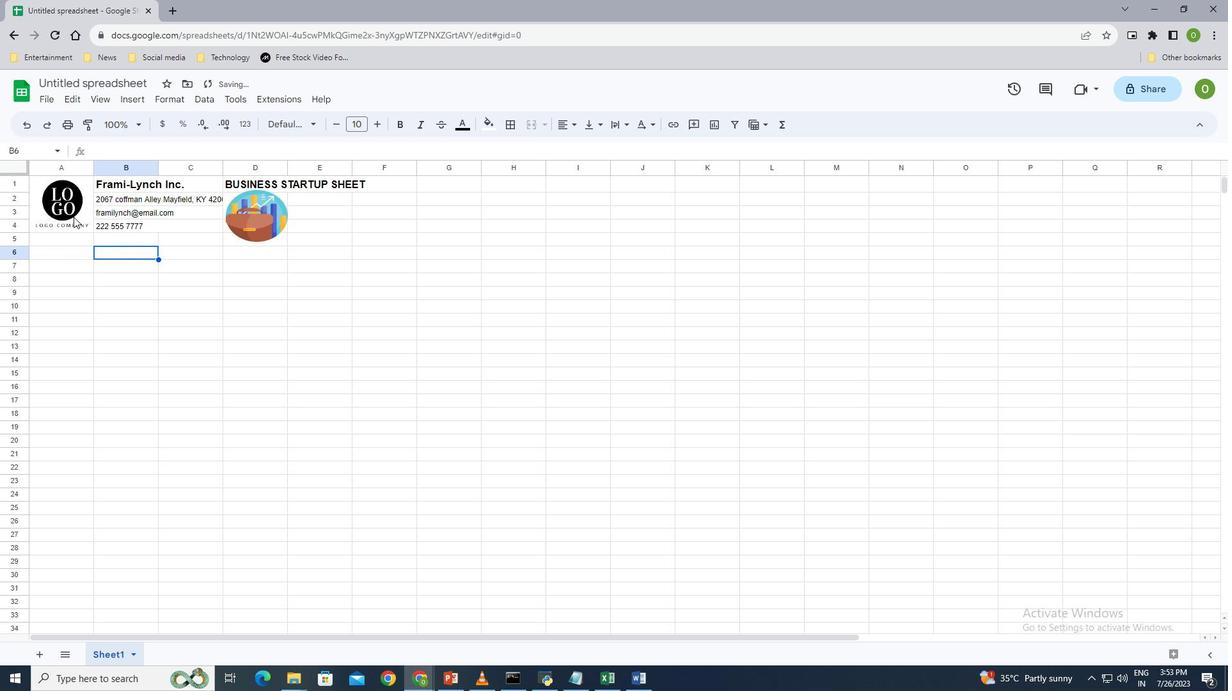 
Action: Mouse pressed left at (68, 213)
Screenshot: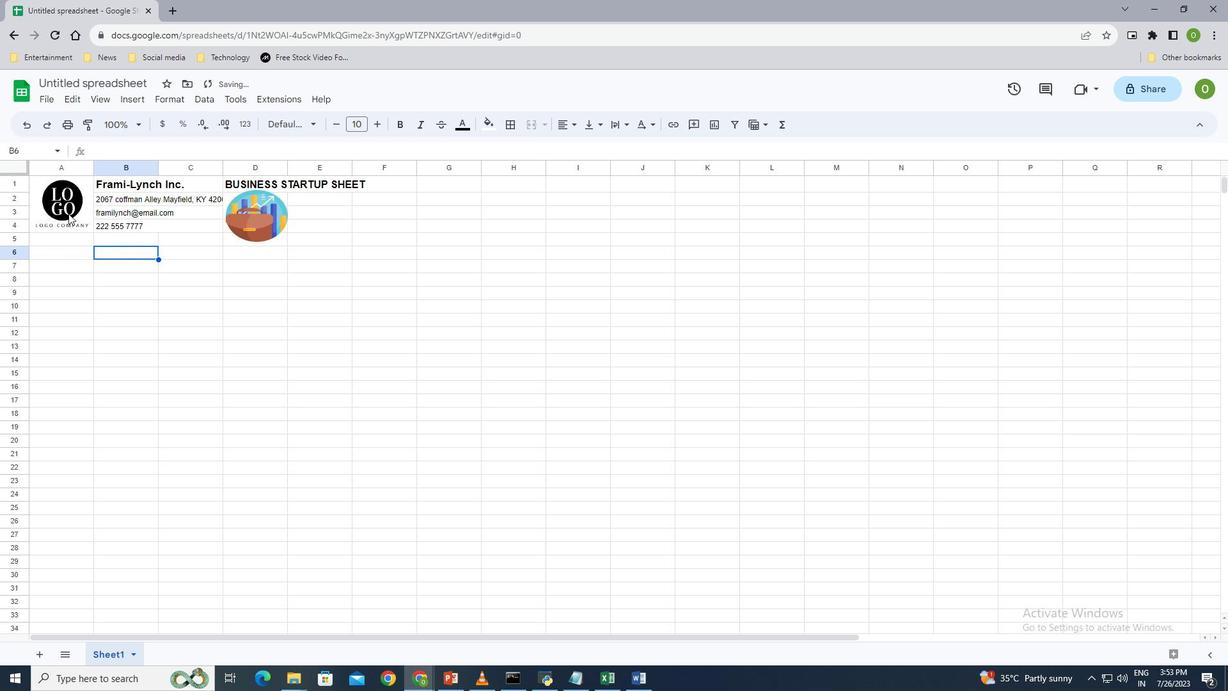 
Action: Mouse moved to (76, 262)
Screenshot: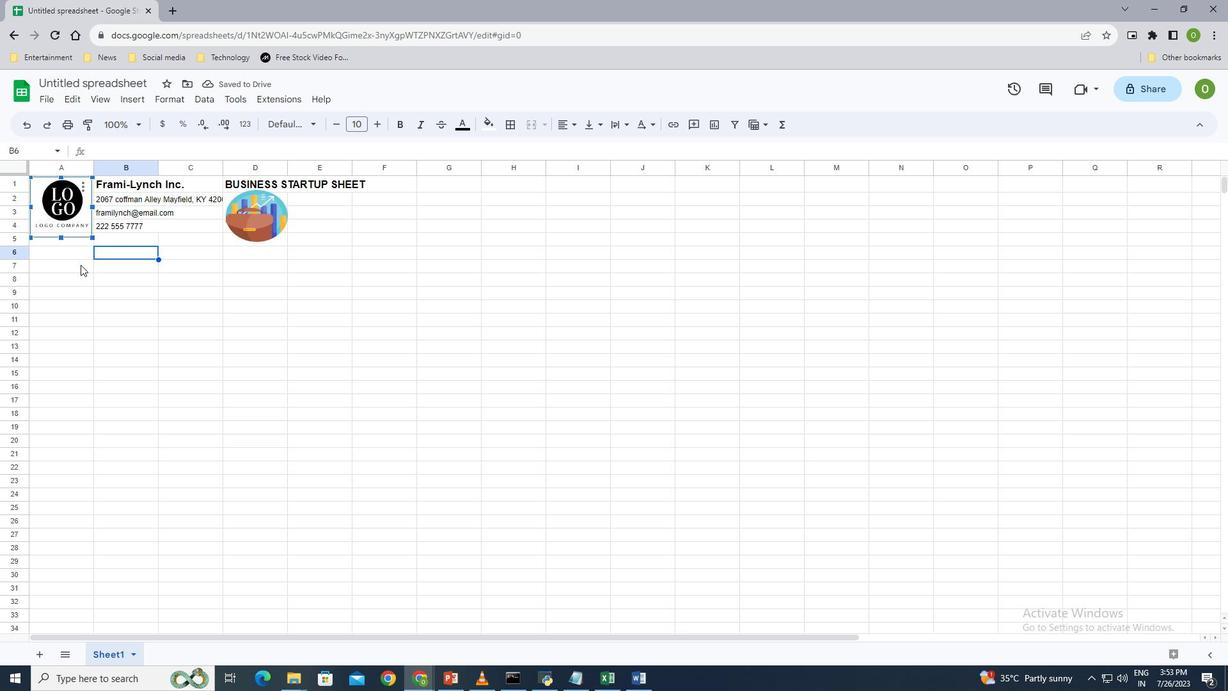 
Action: Mouse pressed left at (76, 262)
Screenshot: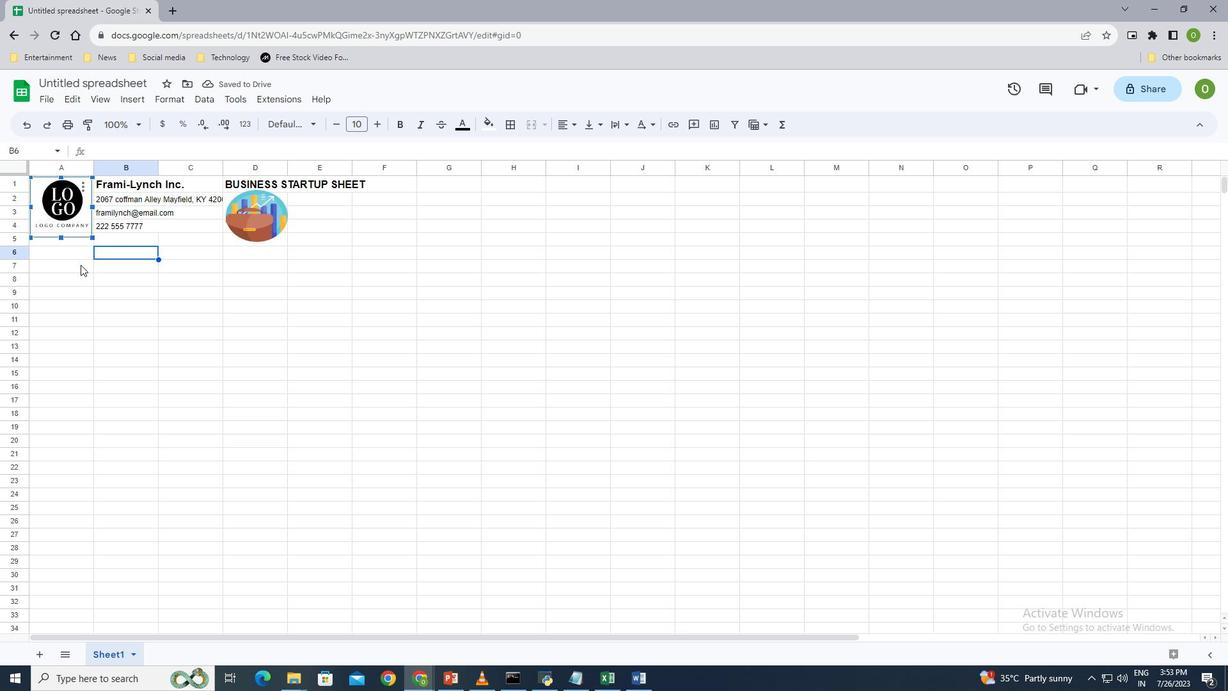 
Action: Mouse moved to (135, 220)
Screenshot: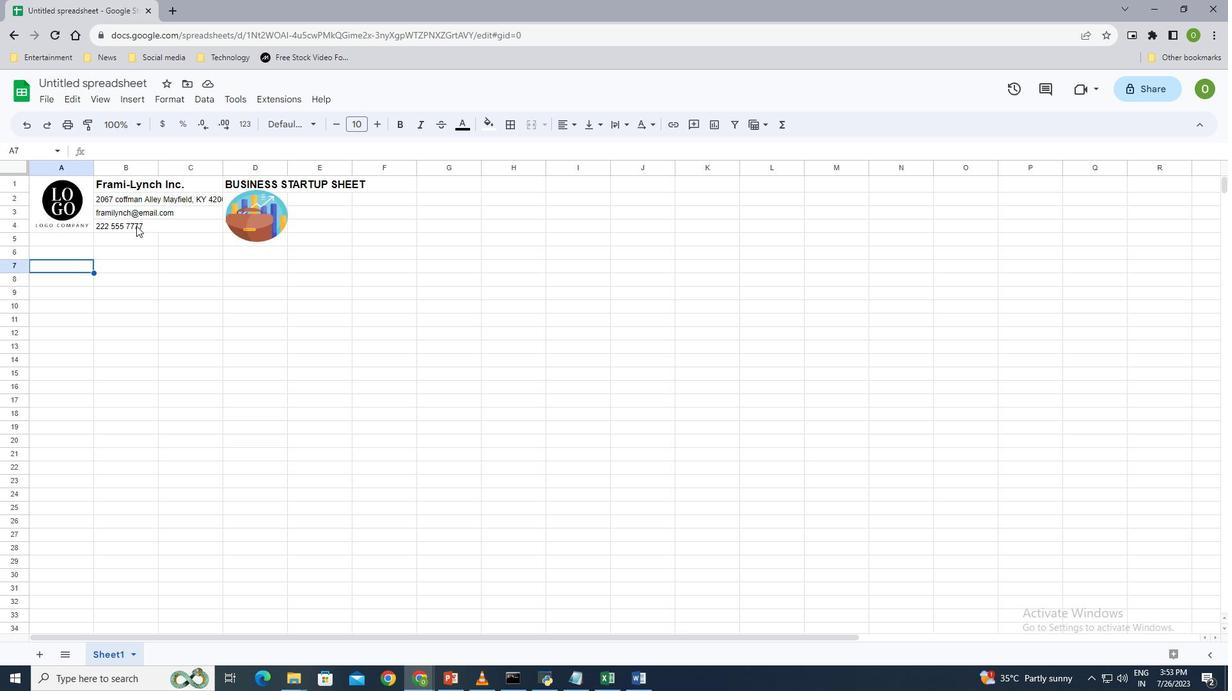 
Action: Mouse pressed left at (135, 220)
Screenshot: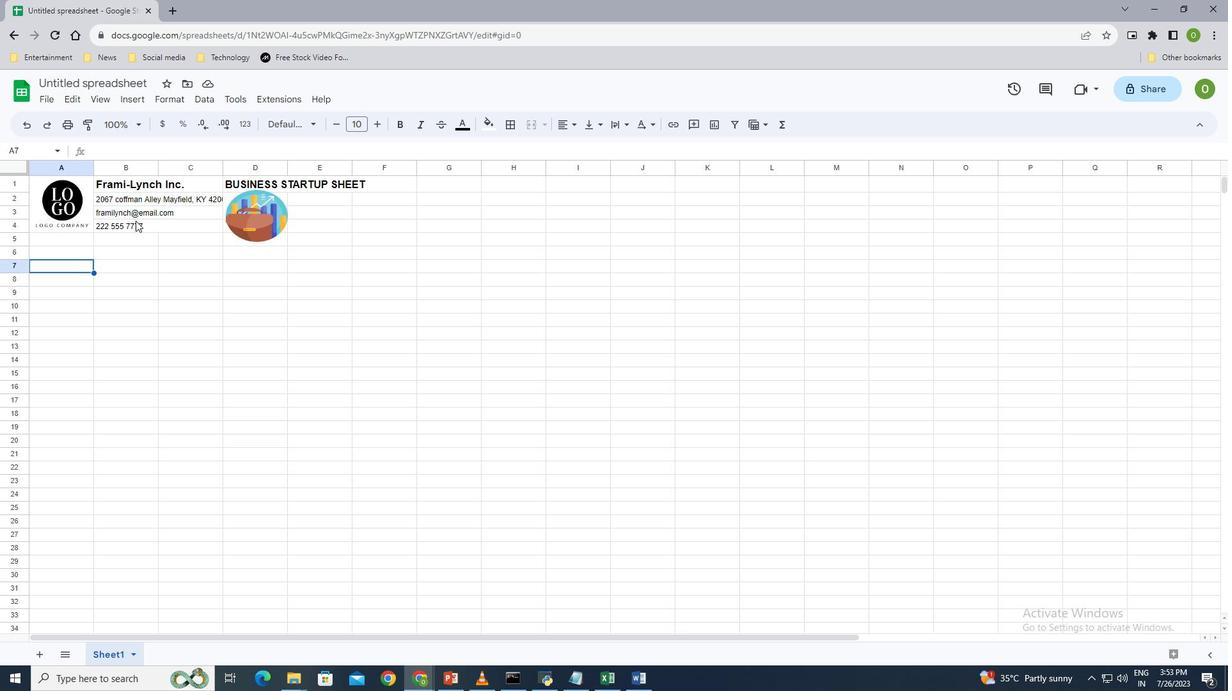 
Action: Mouse moved to (101, 195)
Screenshot: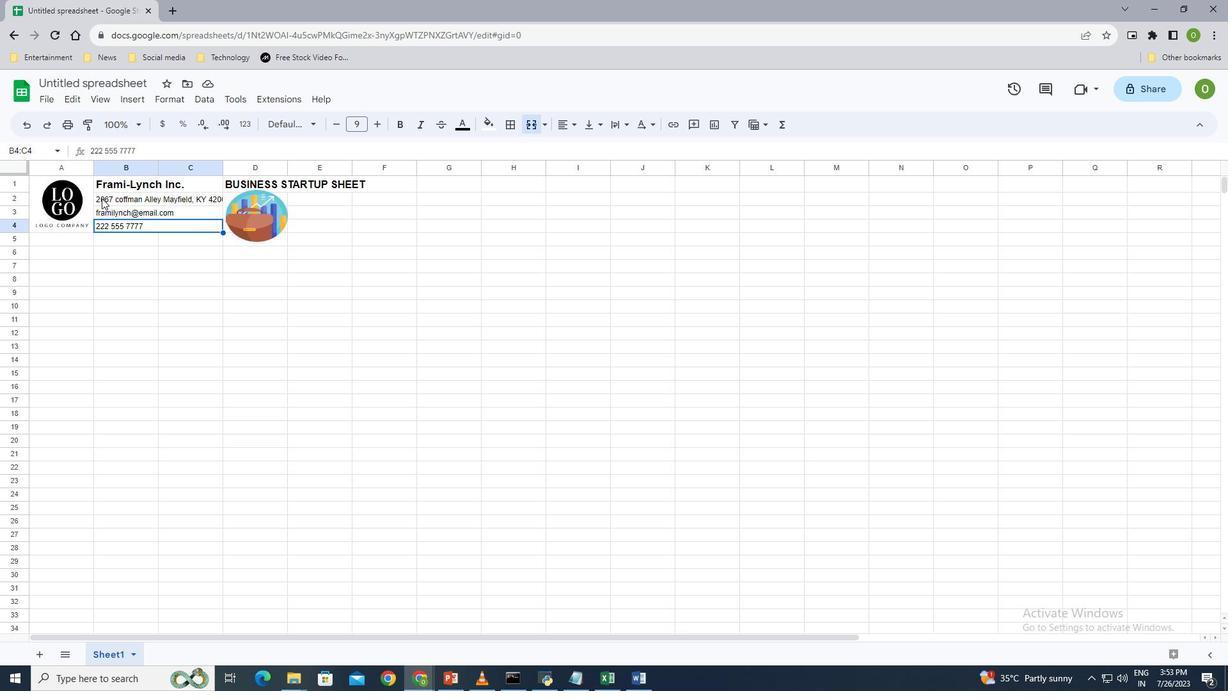 
Action: Mouse pressed left at (101, 195)
Screenshot: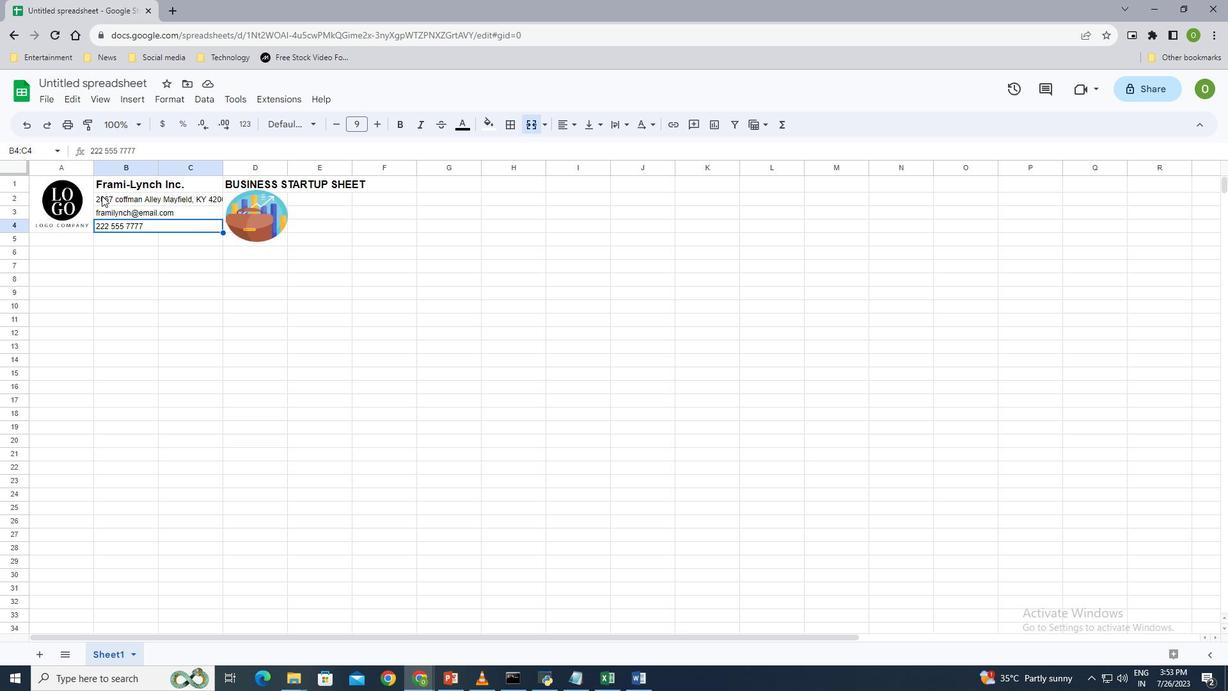 
Action: Mouse moved to (373, 120)
Screenshot: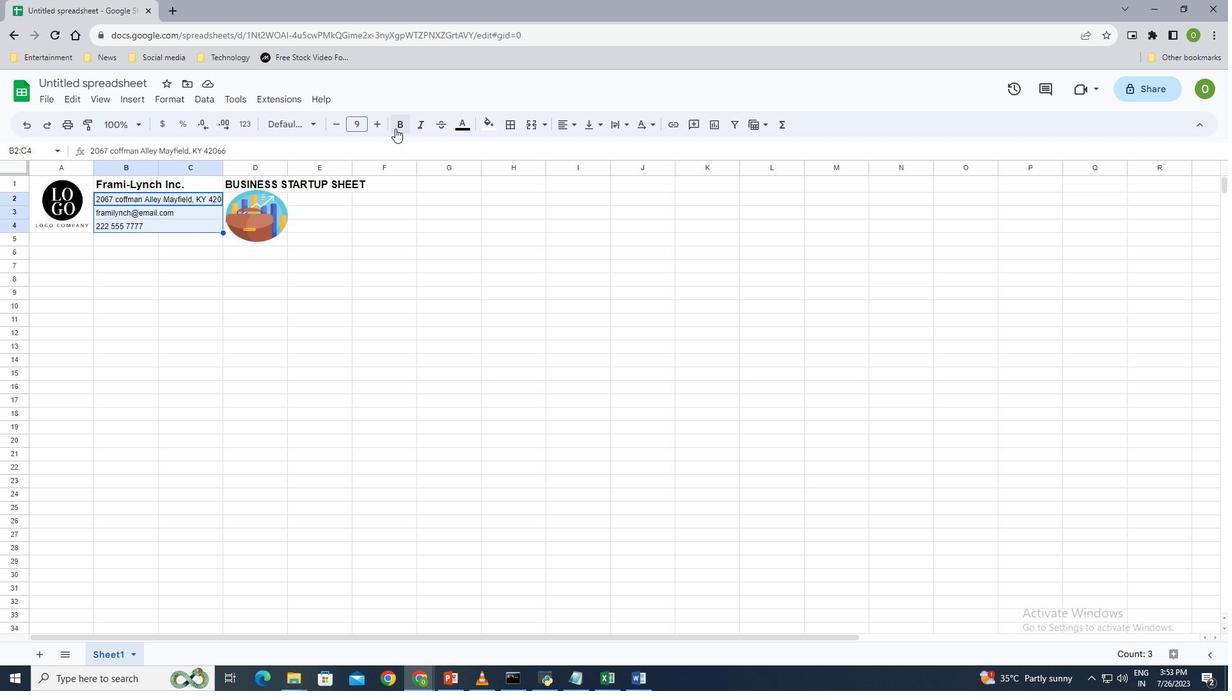 
Action: Mouse pressed left at (373, 120)
Screenshot: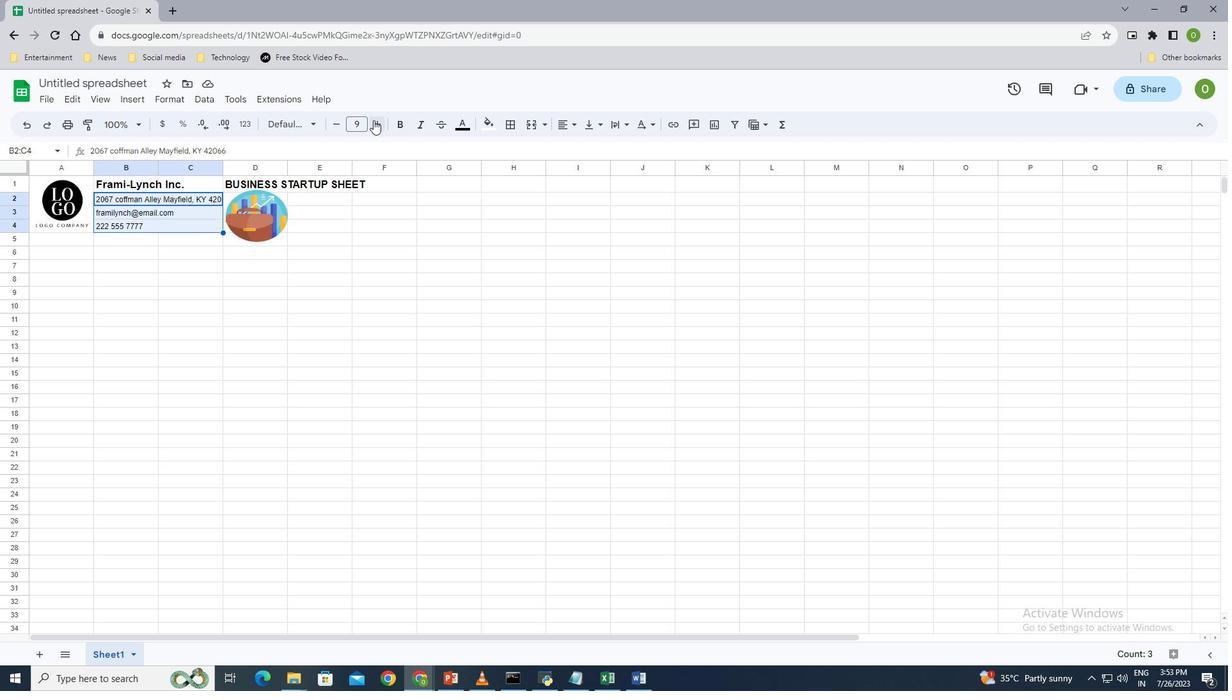 
Action: Mouse pressed left at (373, 120)
Screenshot: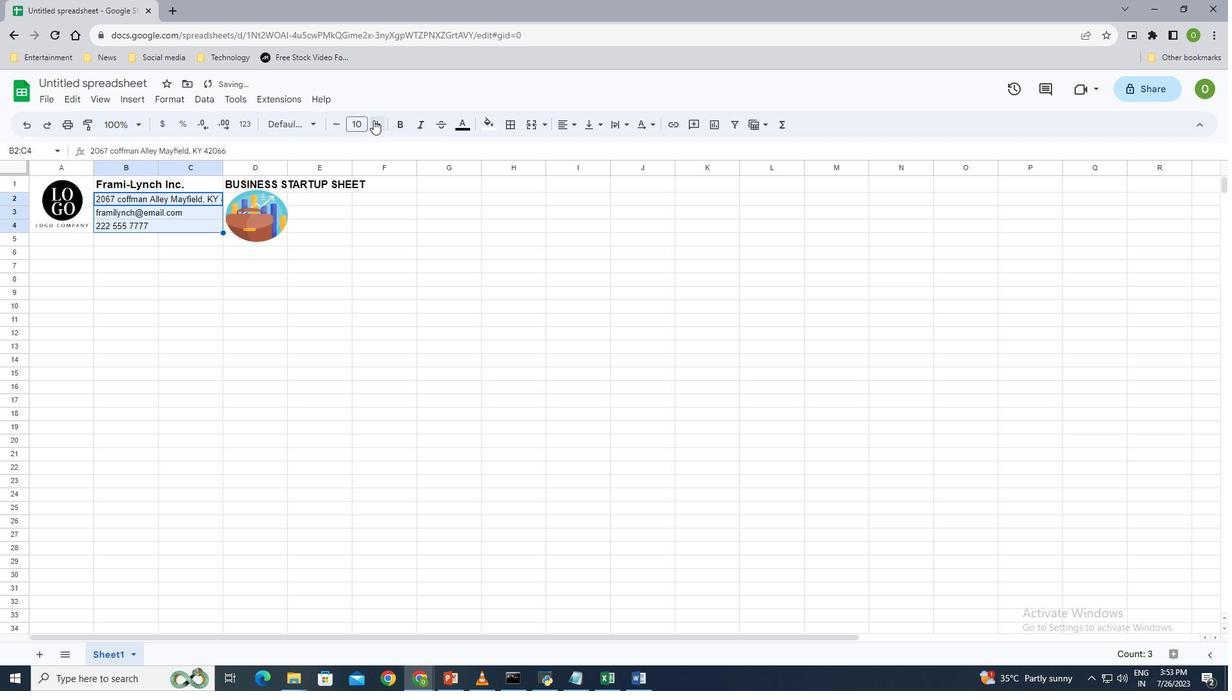 
Action: Mouse moved to (203, 216)
Screenshot: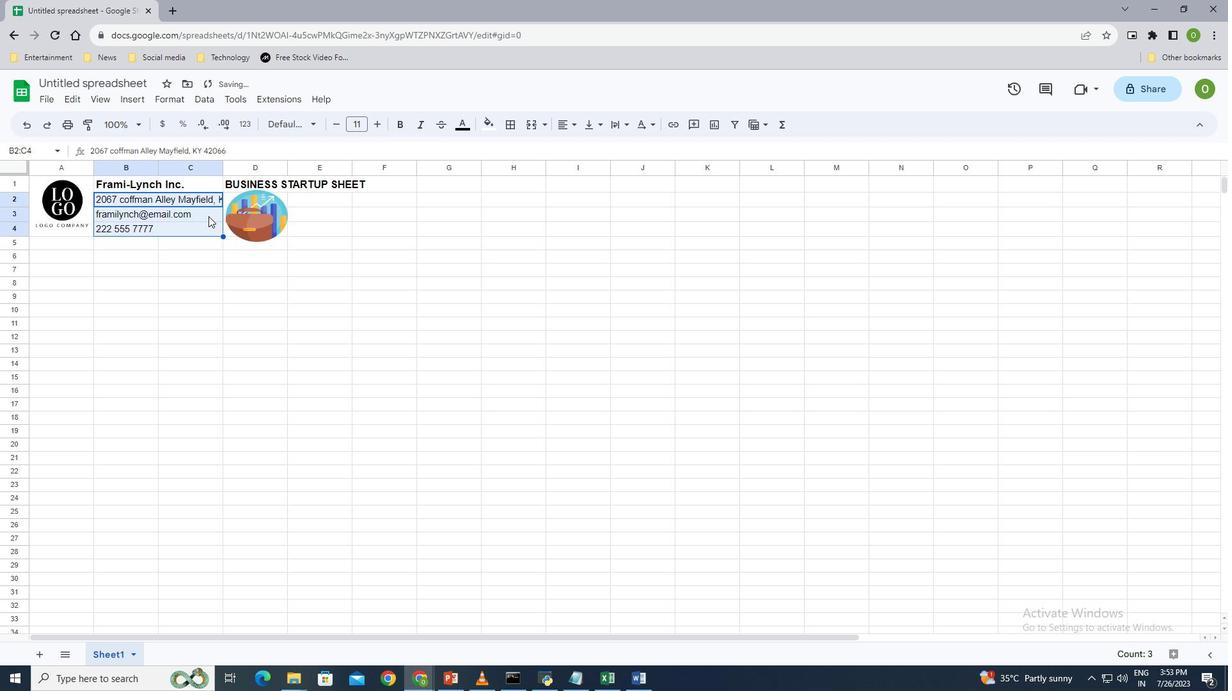 
Action: Mouse pressed left at (203, 216)
Screenshot: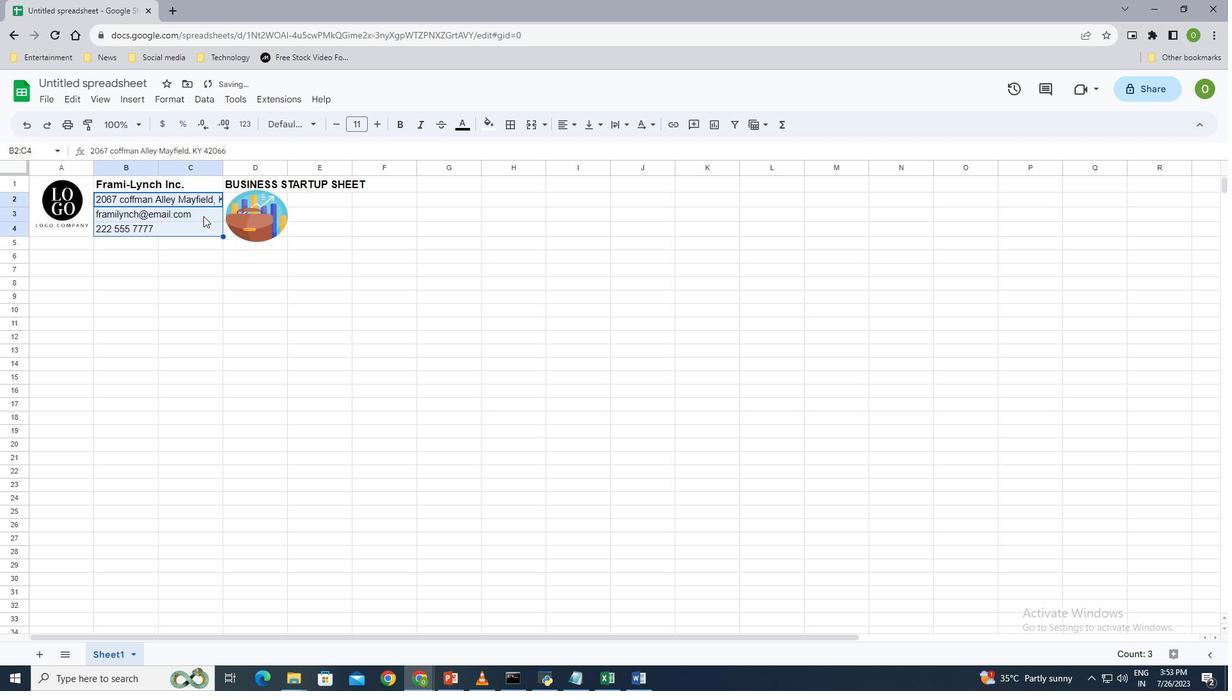 
Action: Mouse moved to (224, 163)
Screenshot: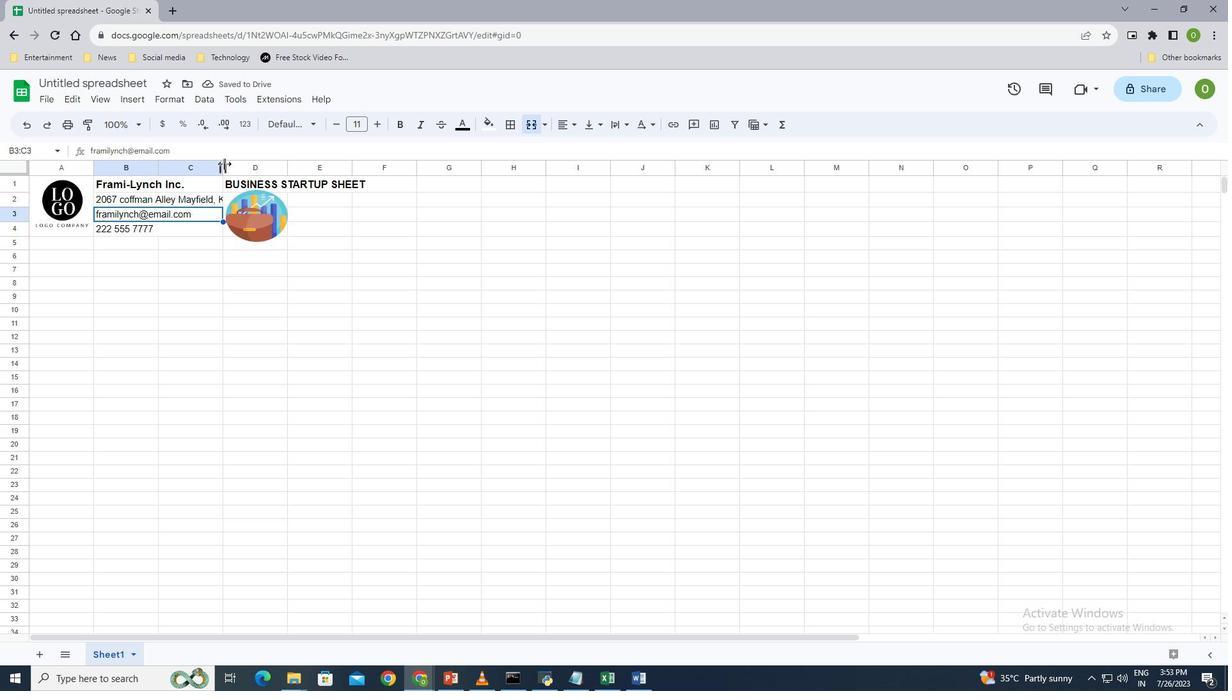 
Action: Mouse pressed left at (224, 163)
Screenshot: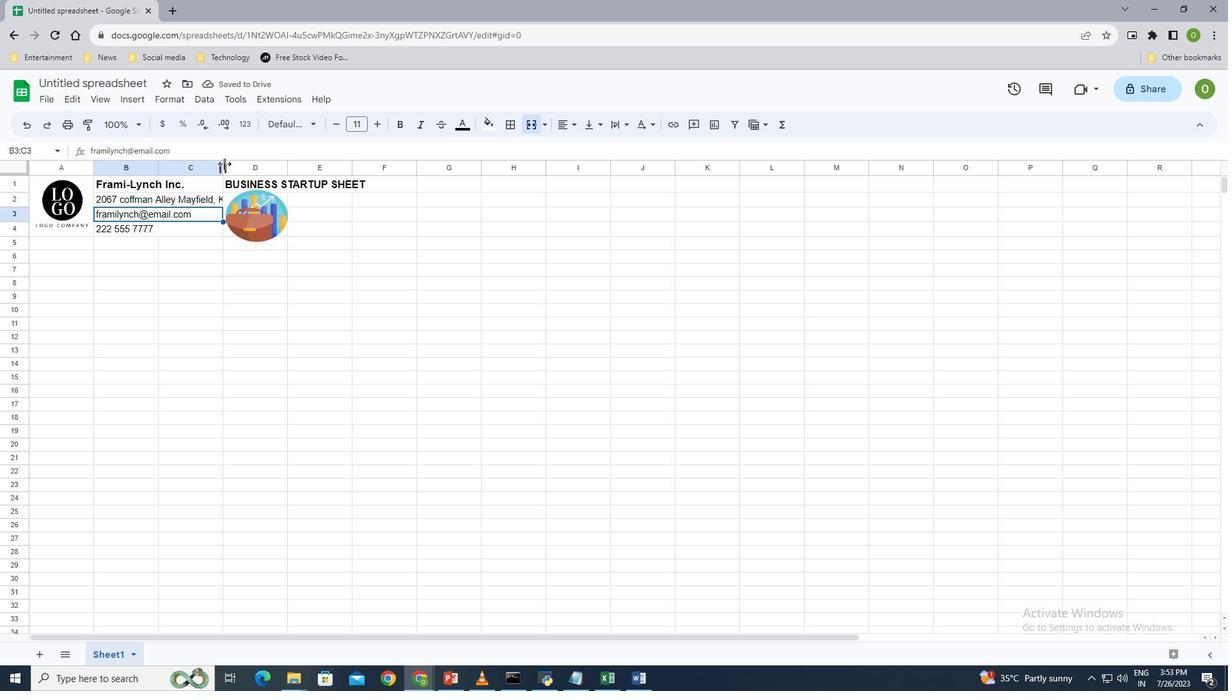 
Action: Mouse pressed left at (224, 163)
Screenshot: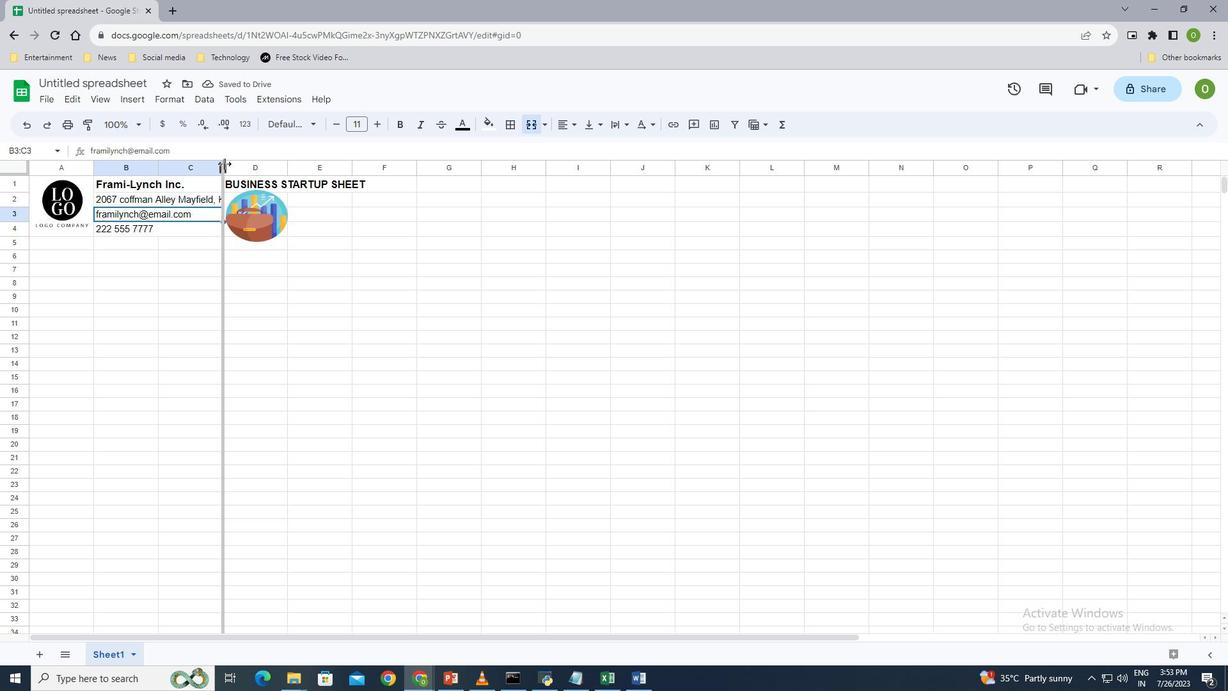
Action: Mouse moved to (224, 163)
Screenshot: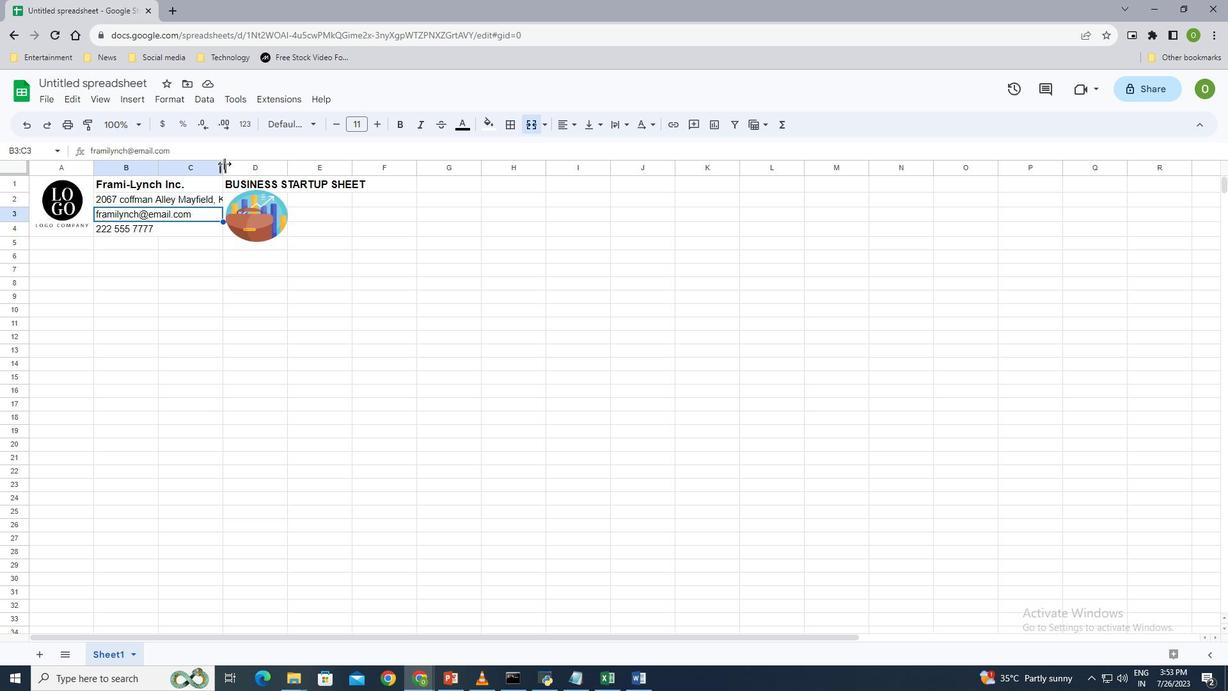 
Action: Mouse pressed left at (224, 163)
Screenshot: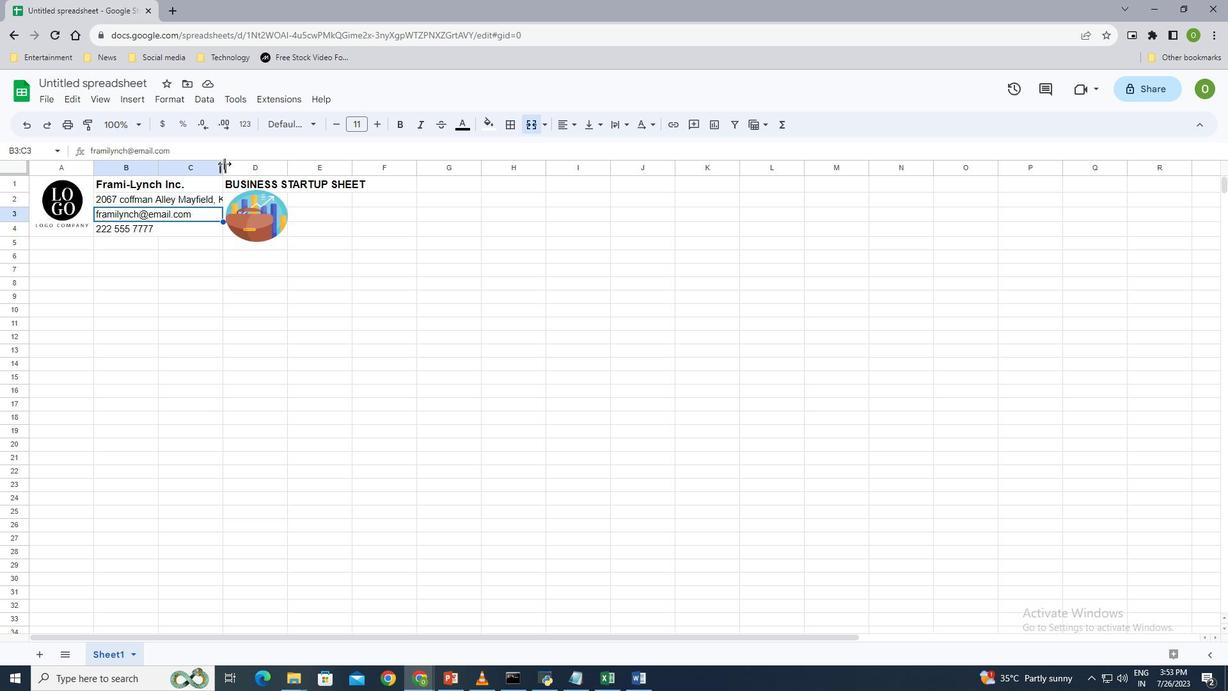 
Action: Mouse moved to (303, 163)
Screenshot: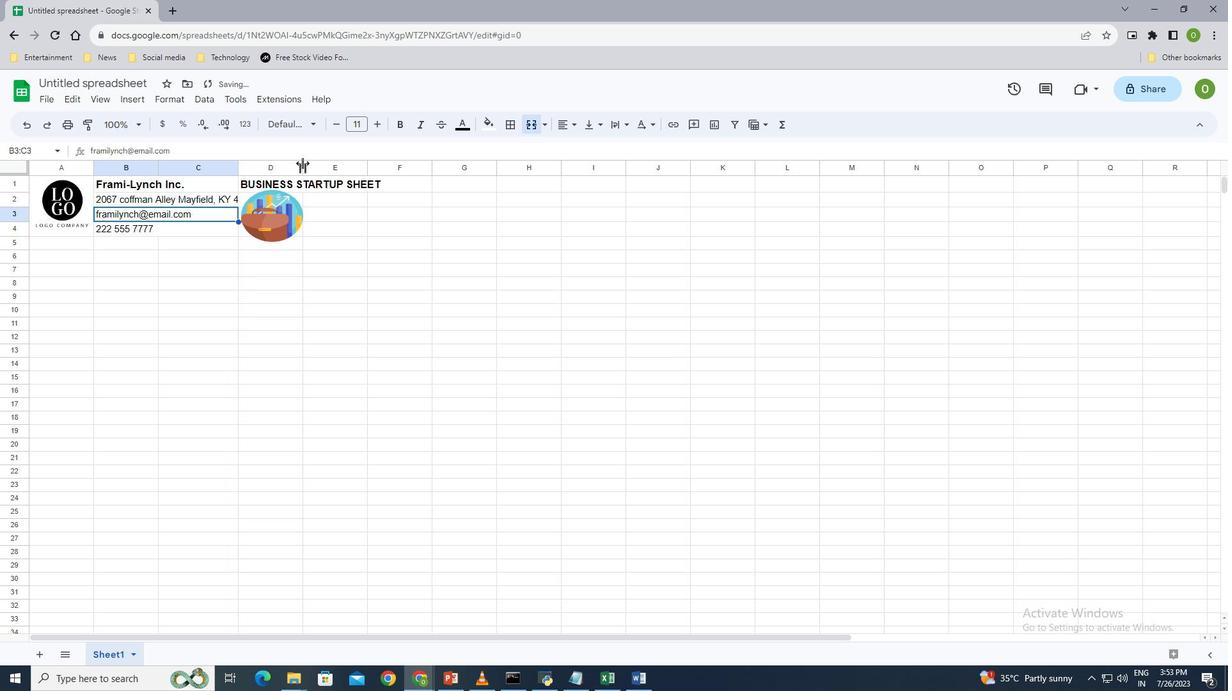 
Action: Mouse pressed left at (303, 163)
Screenshot: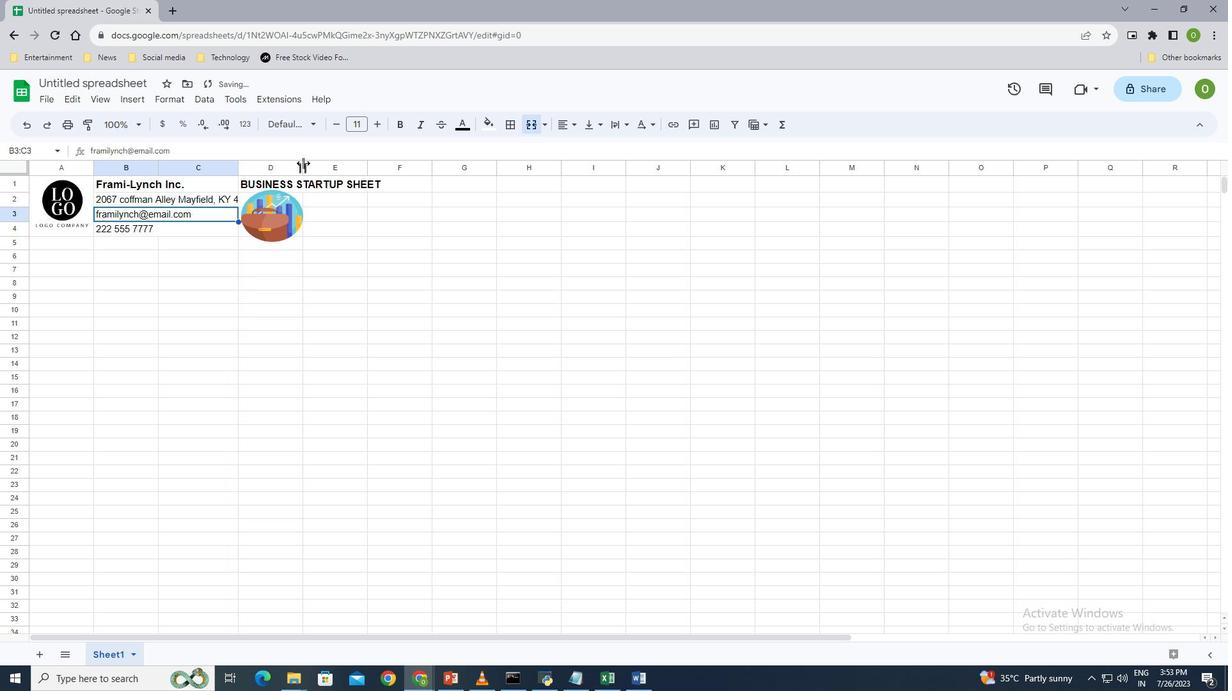 
Action: Mouse moved to (237, 161)
Screenshot: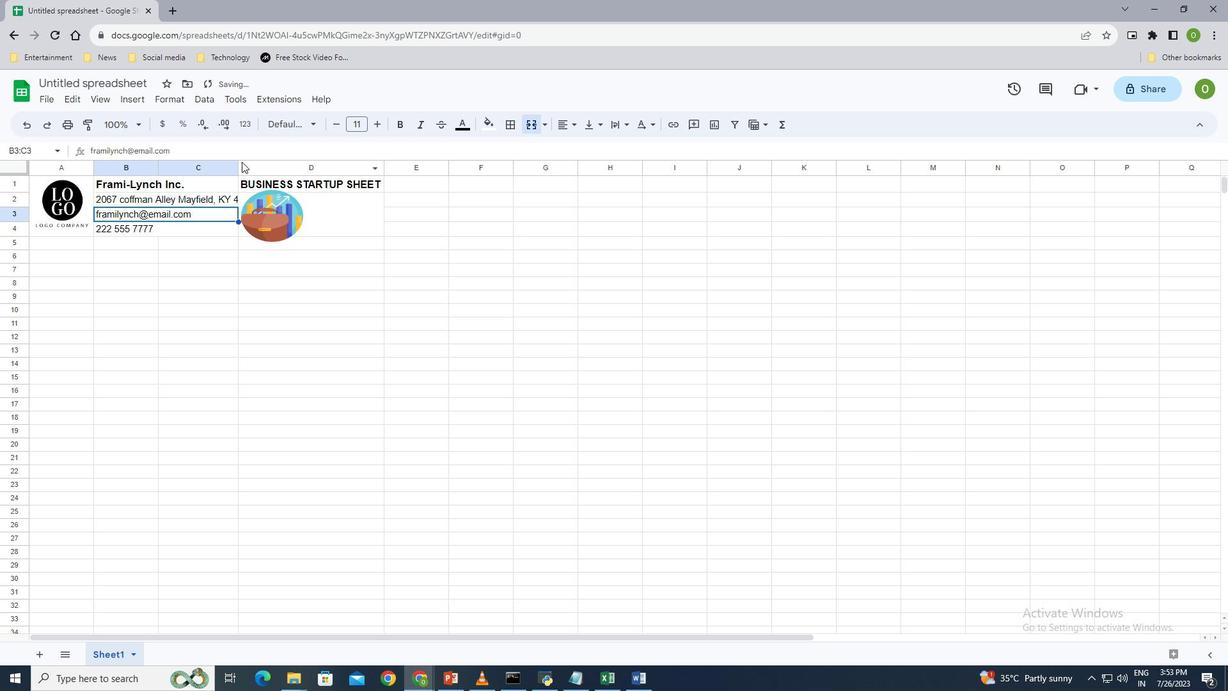 
Action: Mouse pressed left at (237, 161)
Screenshot: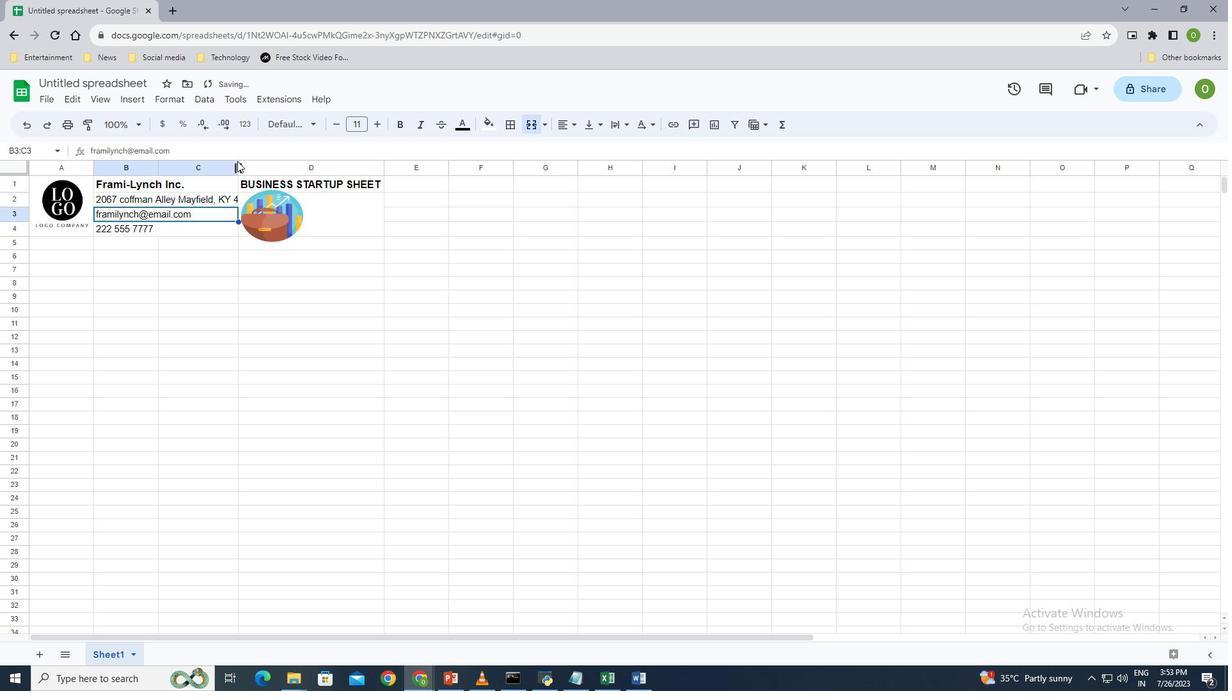 
Action: Mouse moved to (189, 233)
Screenshot: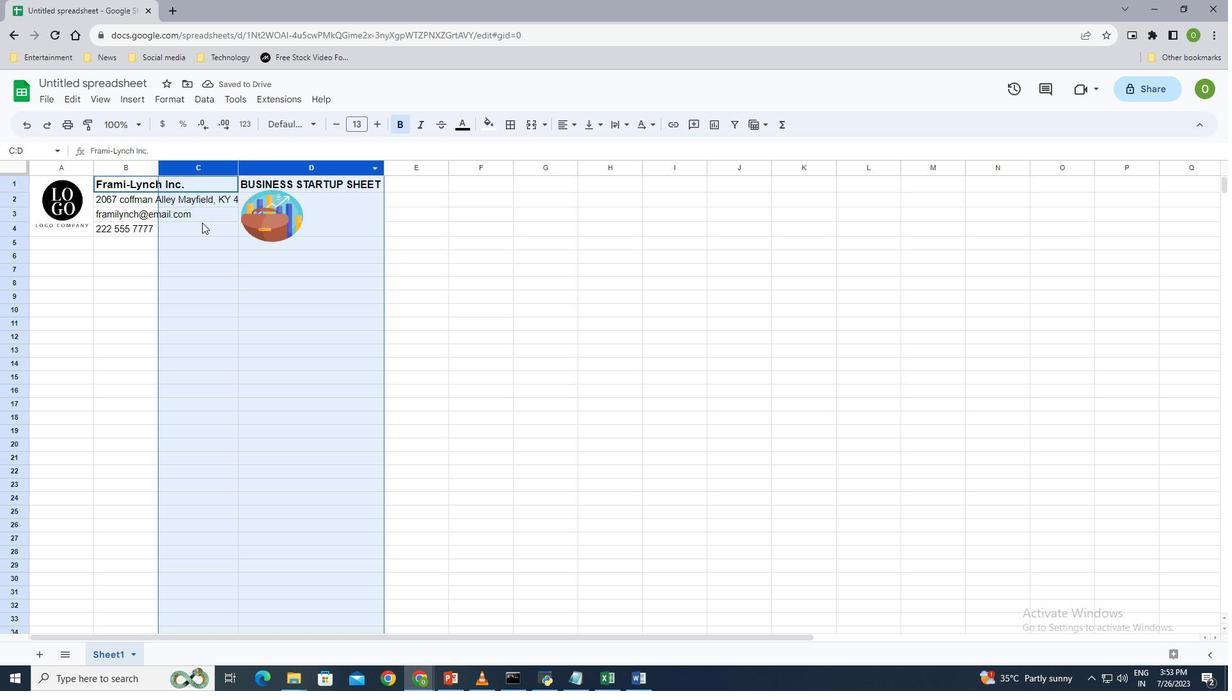 
Action: Mouse pressed left at (189, 233)
Screenshot: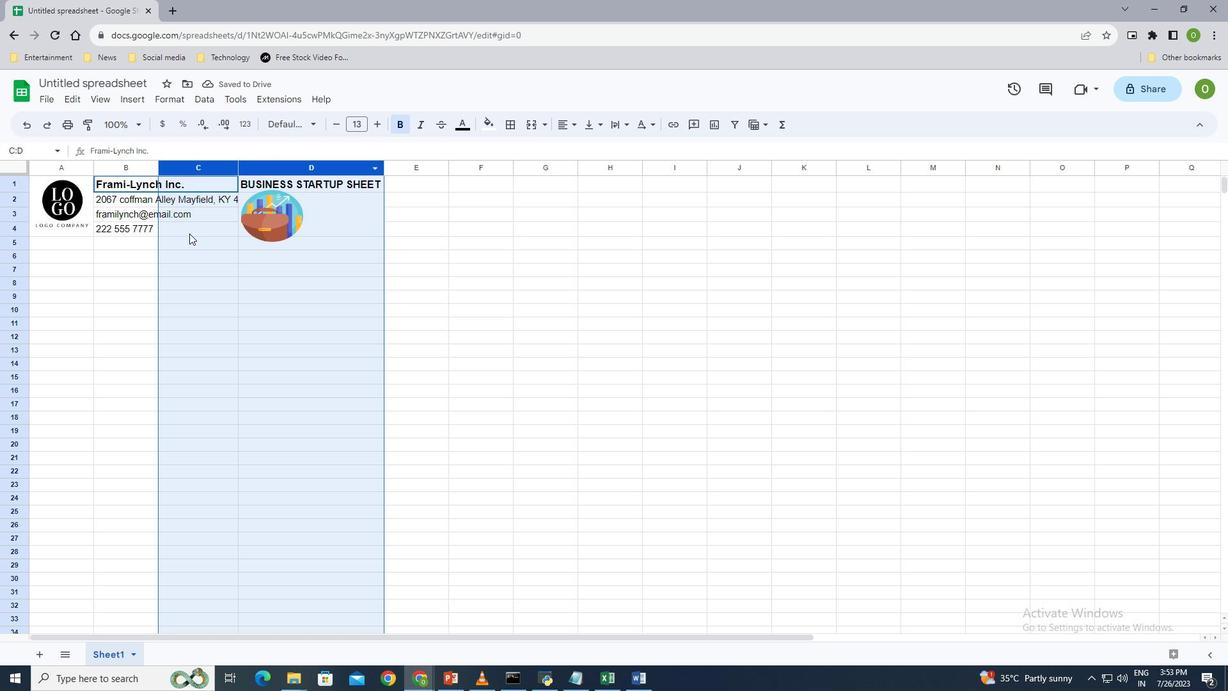 
Action: Mouse moved to (156, 163)
Screenshot: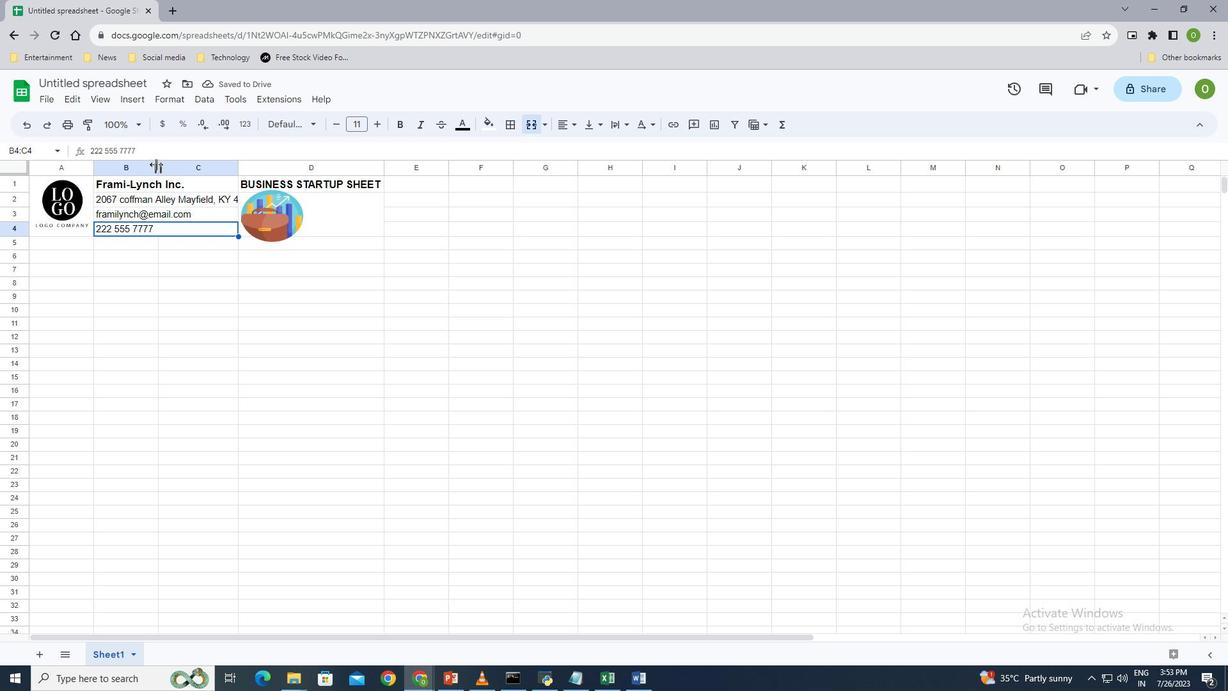 
Action: Mouse pressed left at (156, 163)
Screenshot: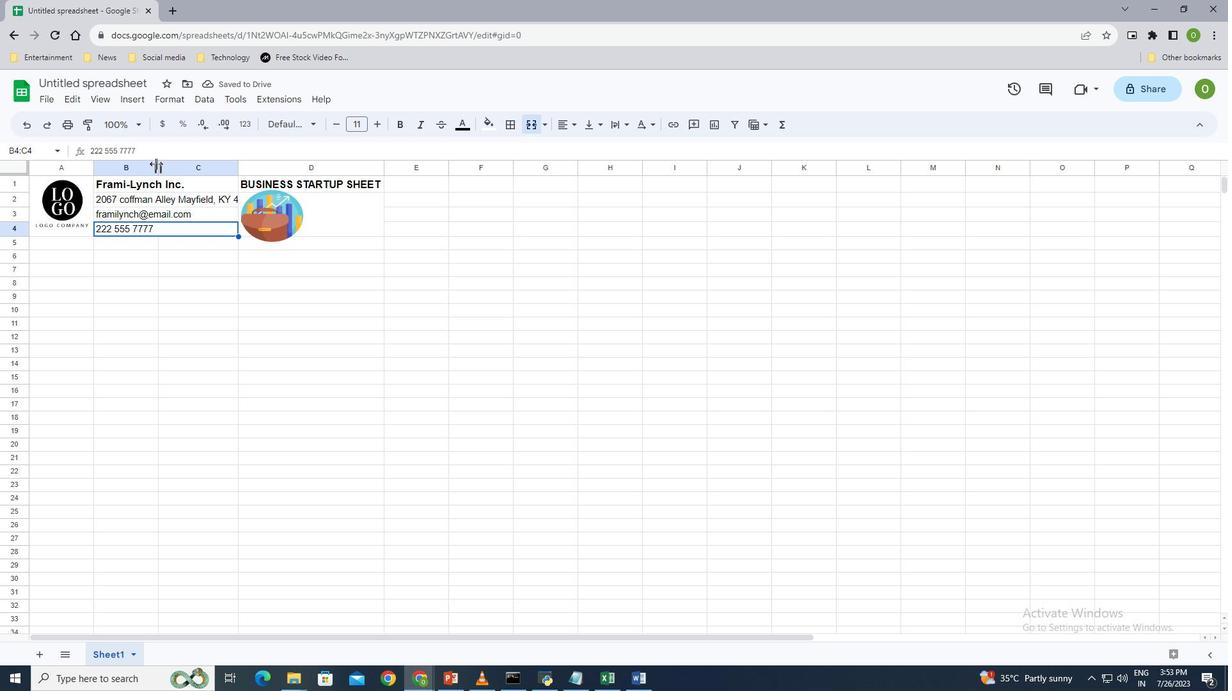 
Action: Mouse moved to (94, 166)
Screenshot: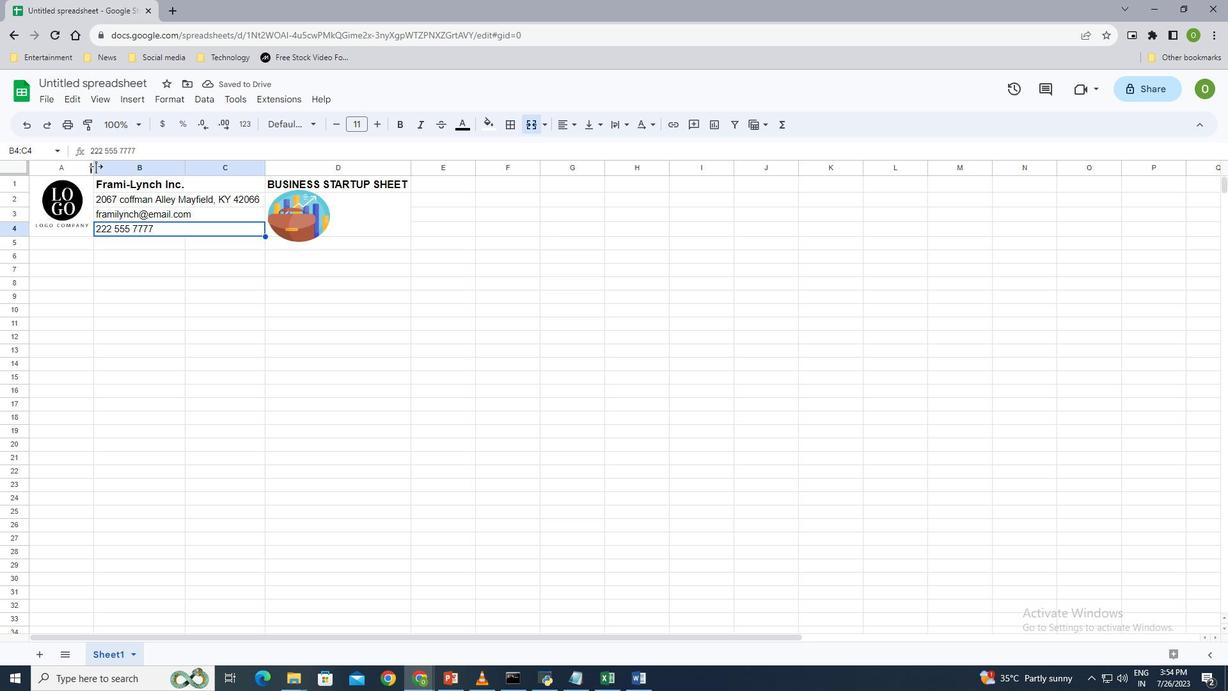 
Action: Mouse pressed left at (94, 166)
Screenshot: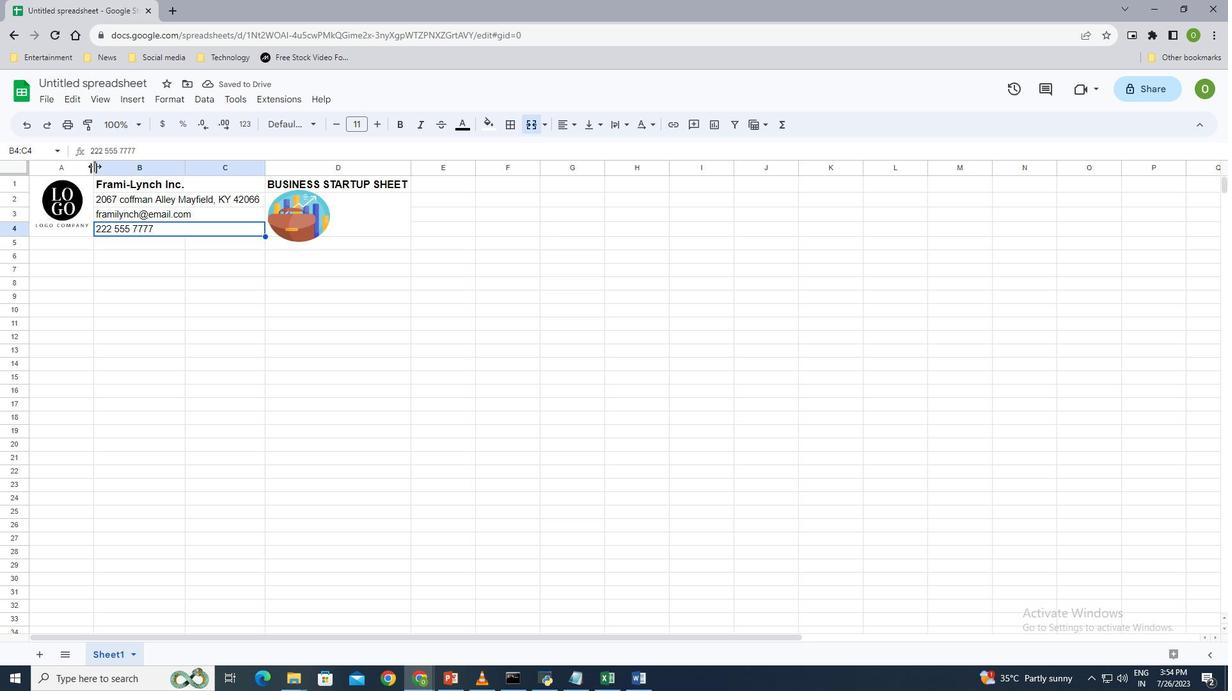 
Action: Mouse moved to (73, 163)
Screenshot: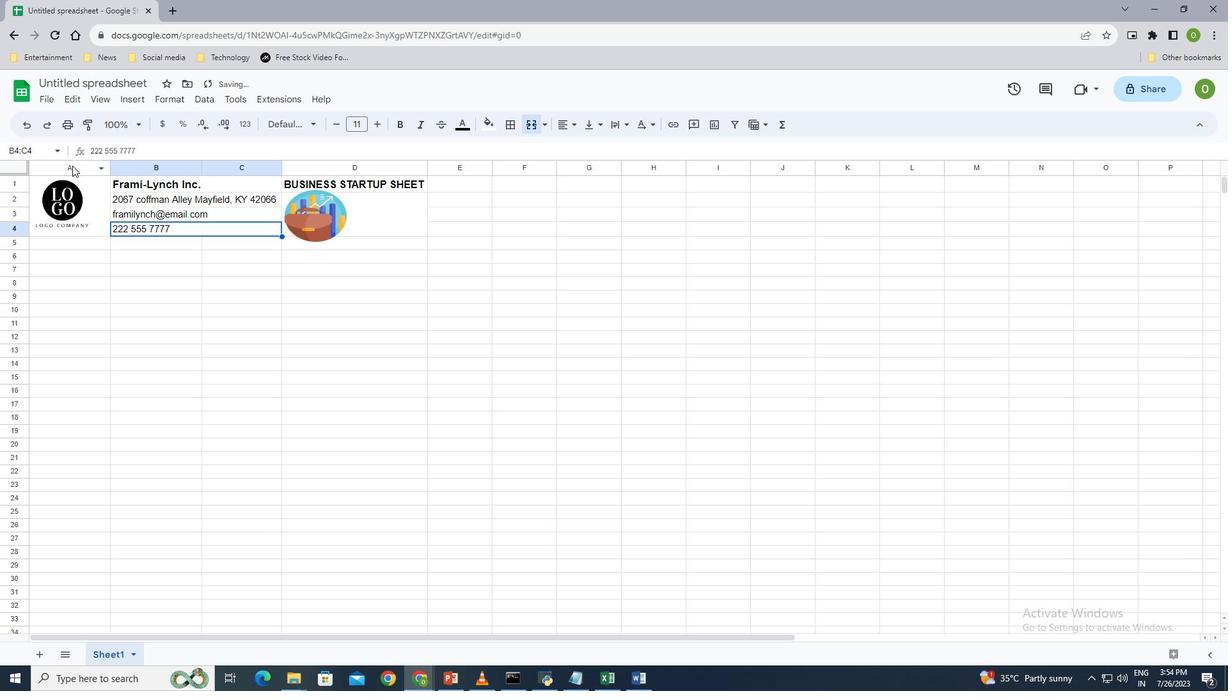 
Action: Mouse pressed left at (73, 163)
Screenshot: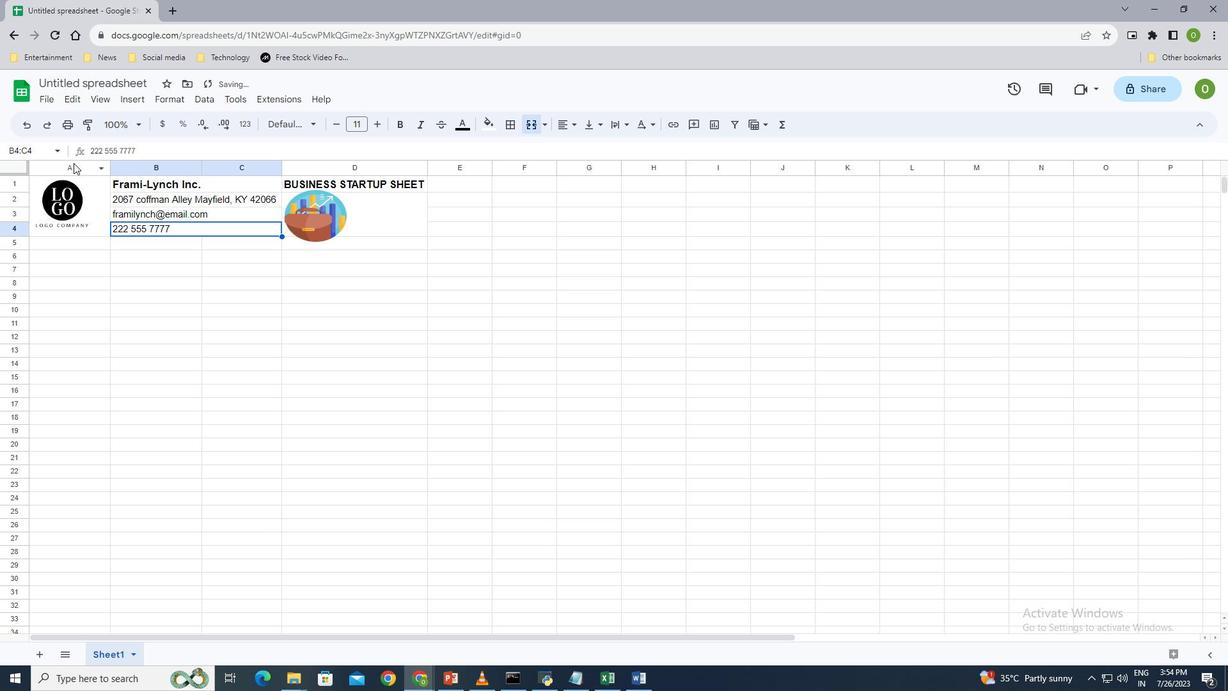 
Action: Mouse moved to (69, 167)
Screenshot: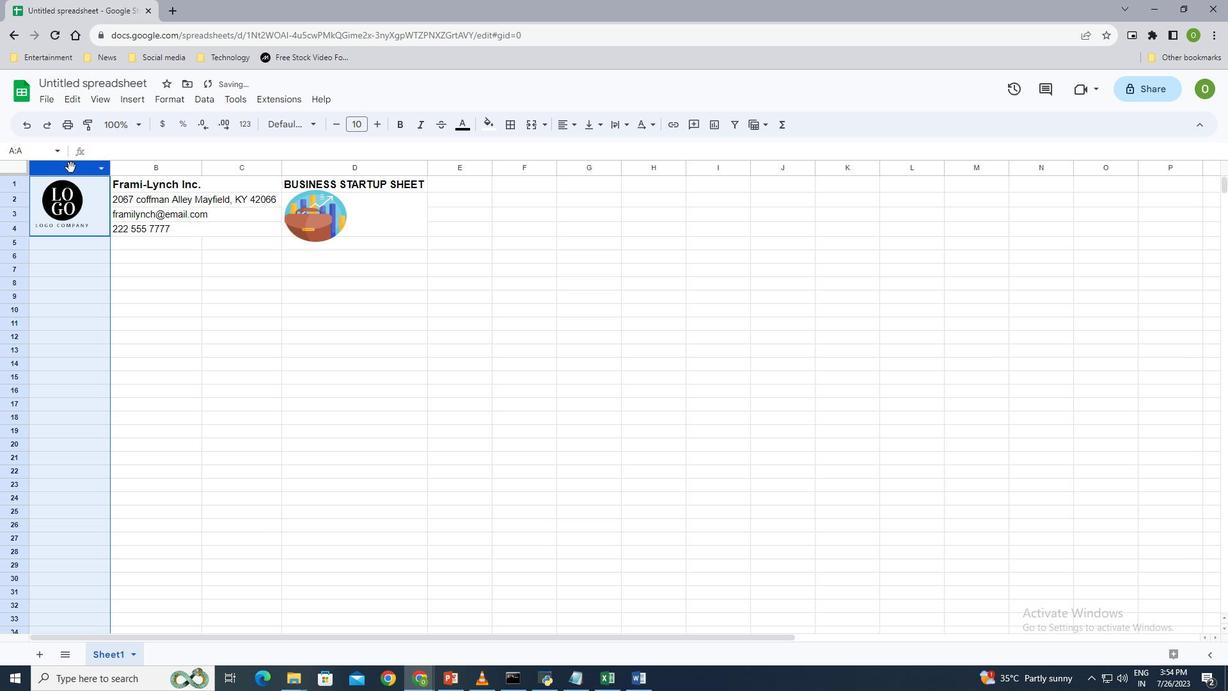 
Action: Mouse pressed right at (69, 167)
Screenshot: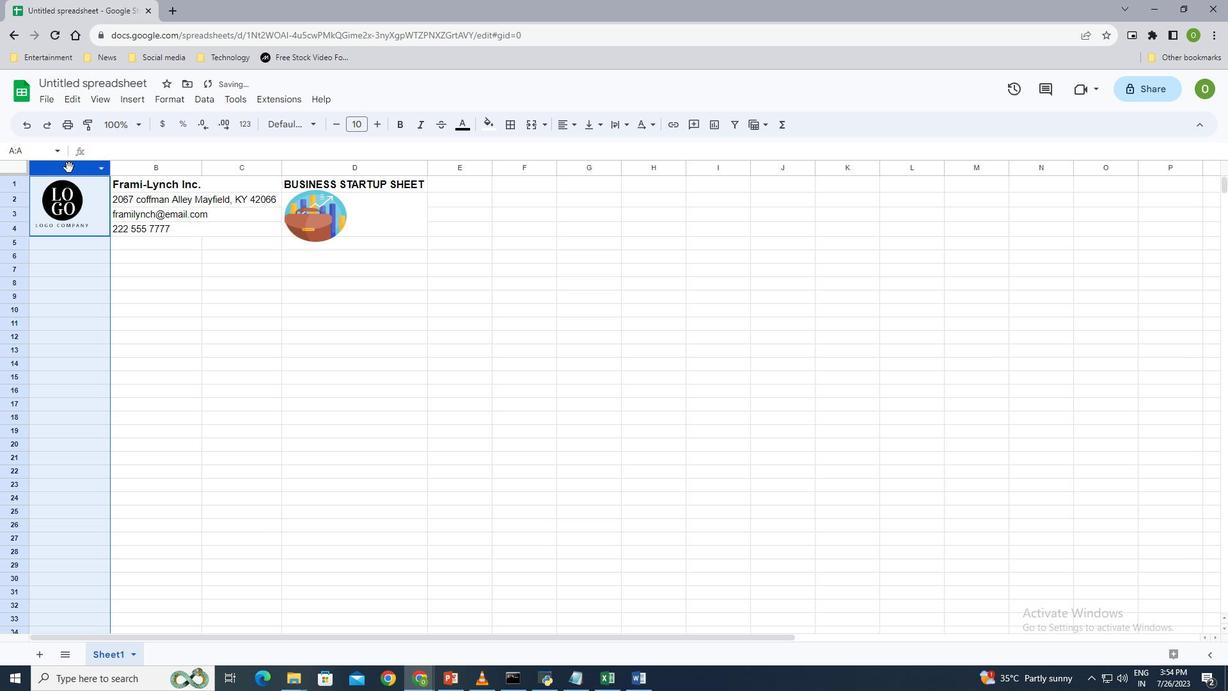 
Action: Mouse moved to (124, 268)
Screenshot: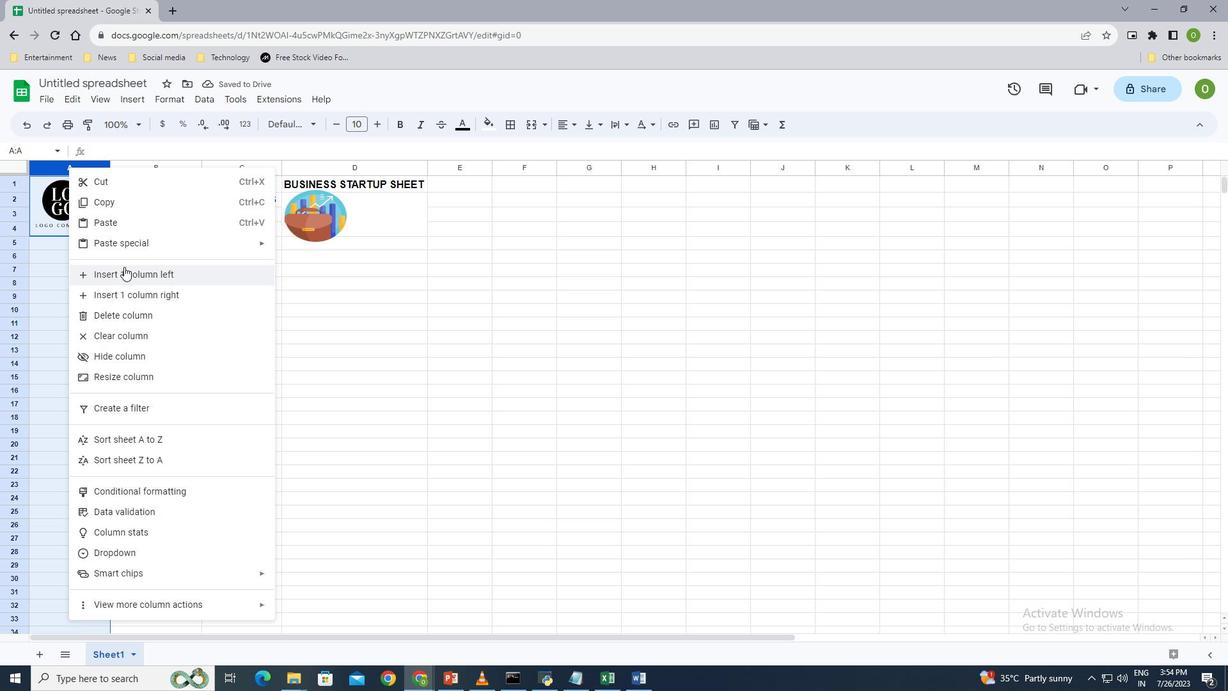 
Action: Mouse pressed left at (124, 268)
Screenshot: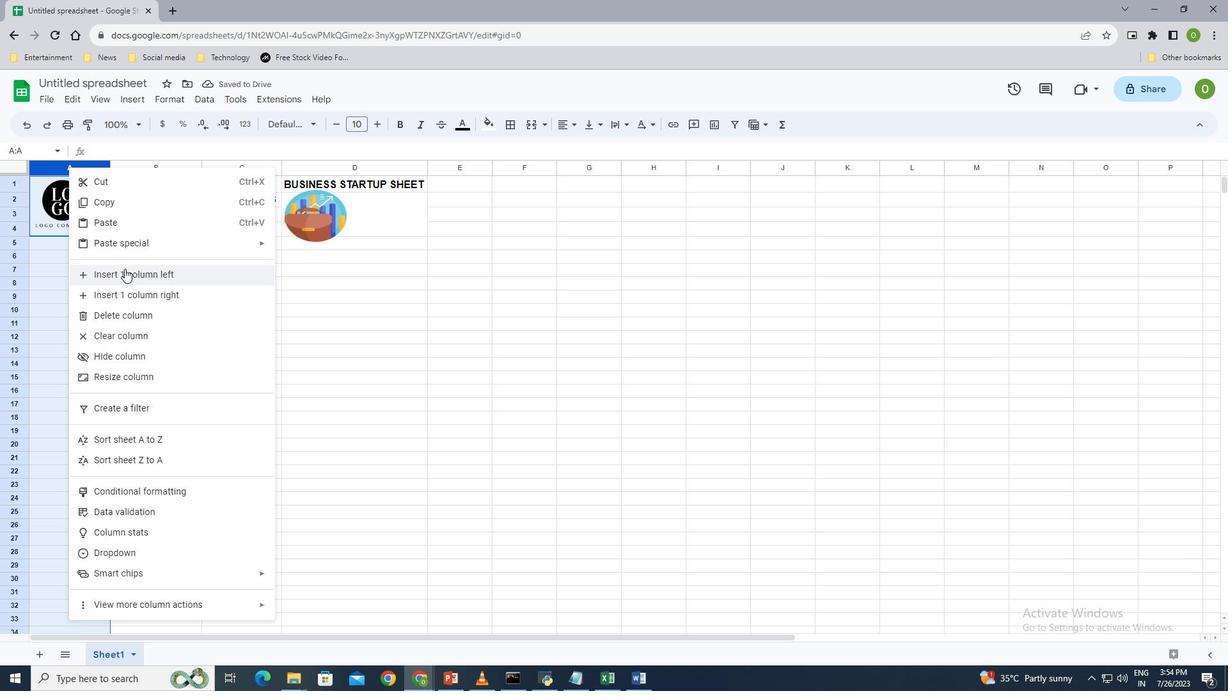 
Action: Mouse moved to (85, 204)
Screenshot: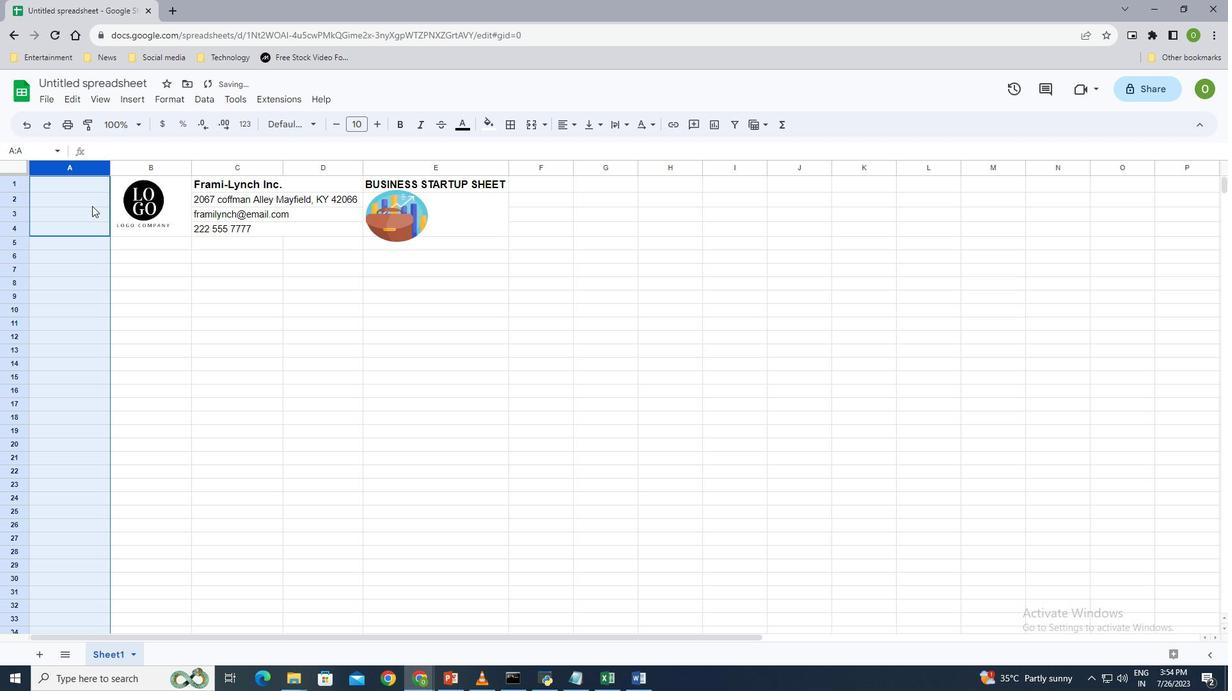 
Action: Mouse pressed left at (85, 204)
Screenshot: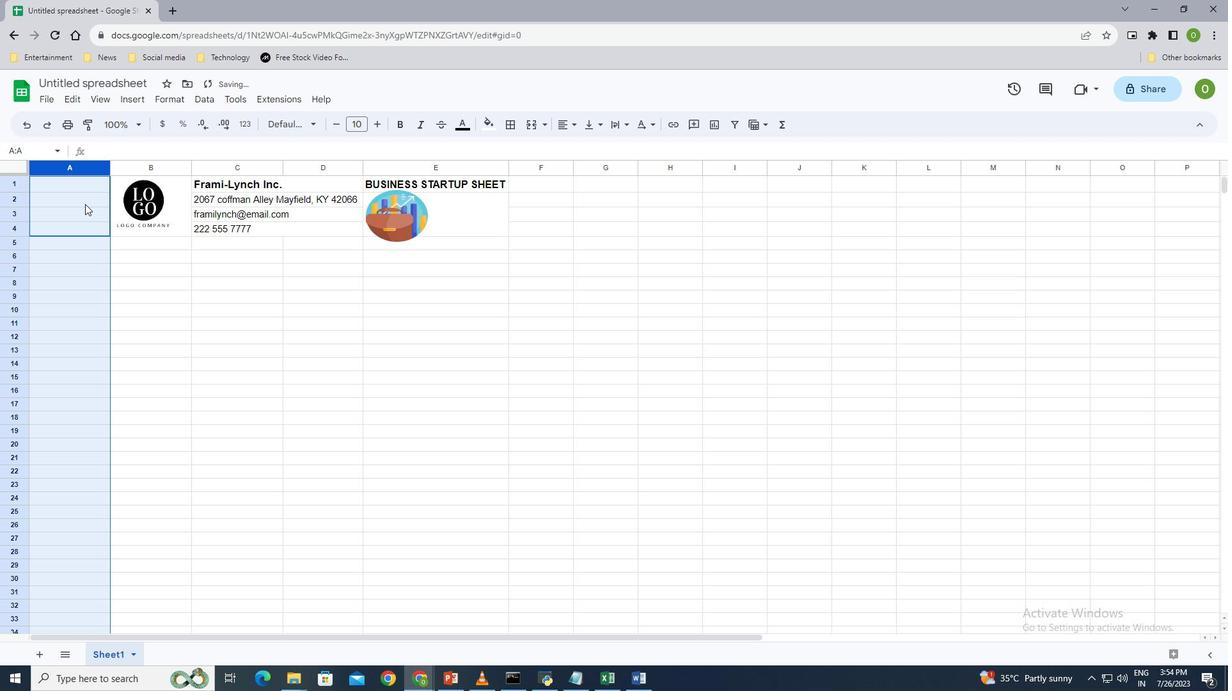 
Action: Mouse moved to (108, 166)
Screenshot: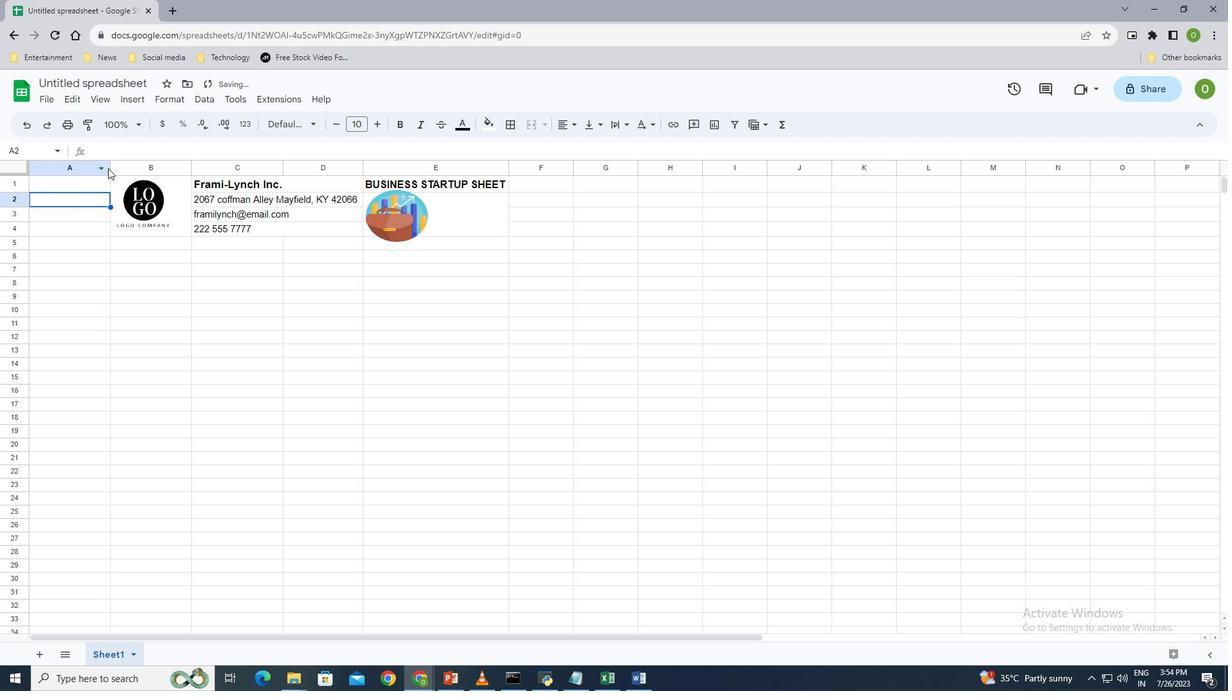 
Action: Mouse pressed left at (108, 166)
Screenshot: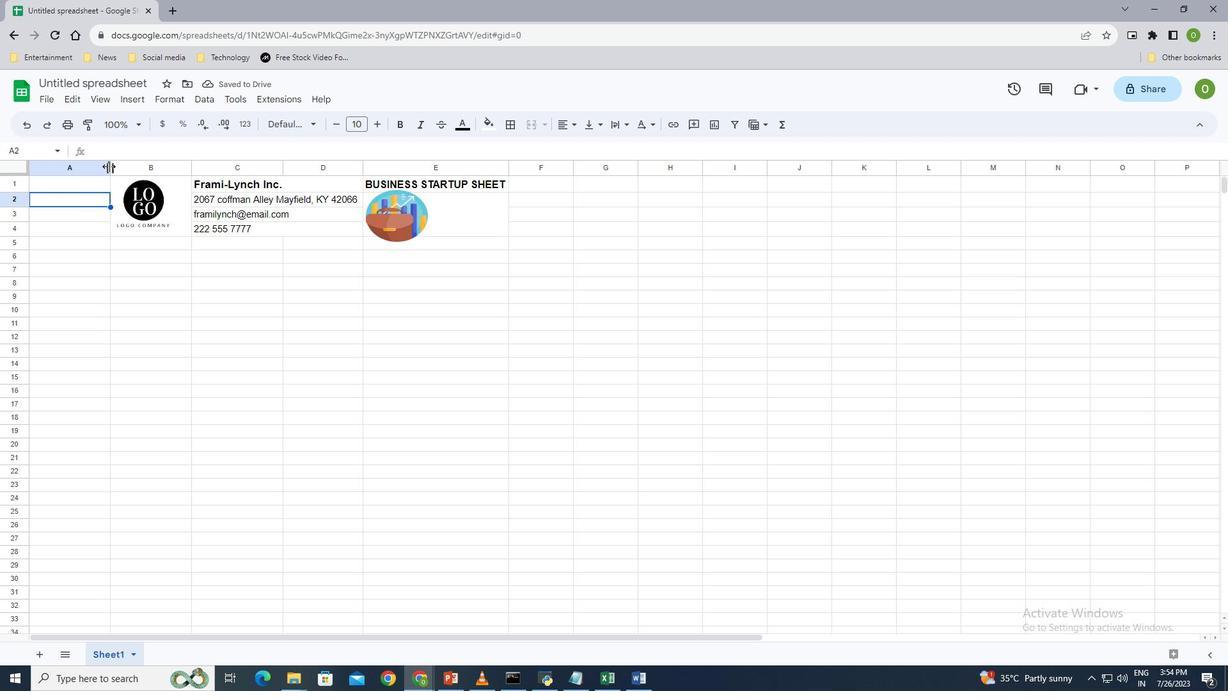 
Action: Mouse moved to (97, 248)
Screenshot: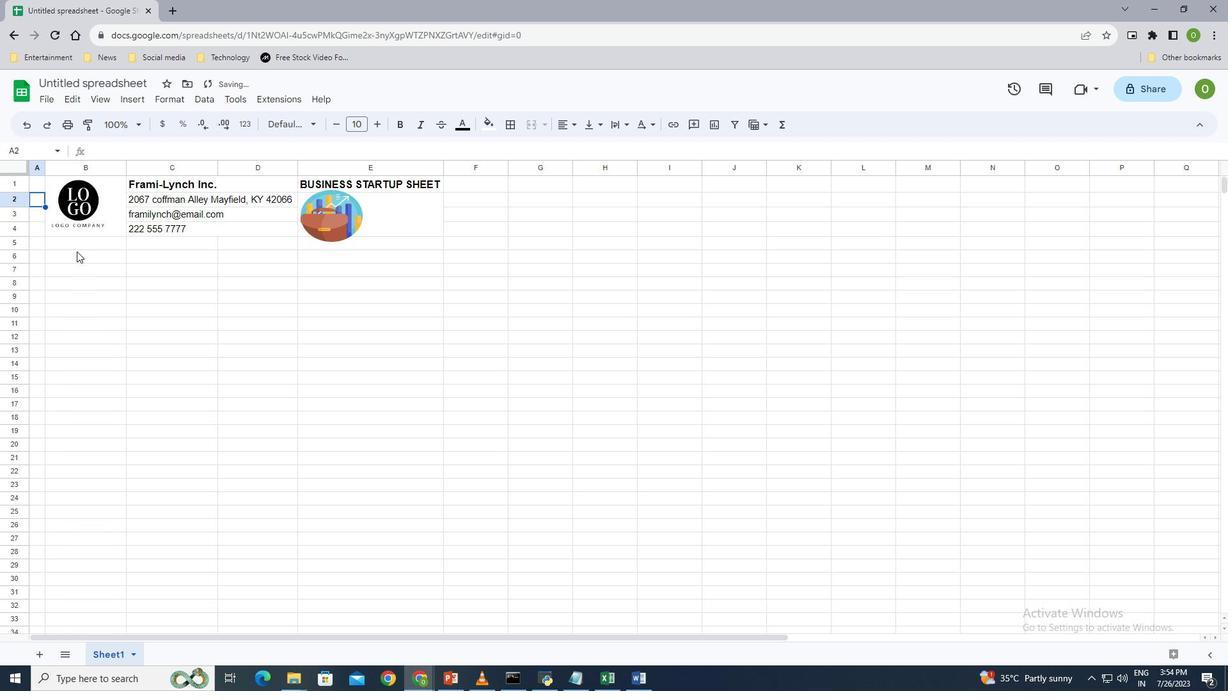 
Action: Mouse pressed left at (97, 248)
Screenshot: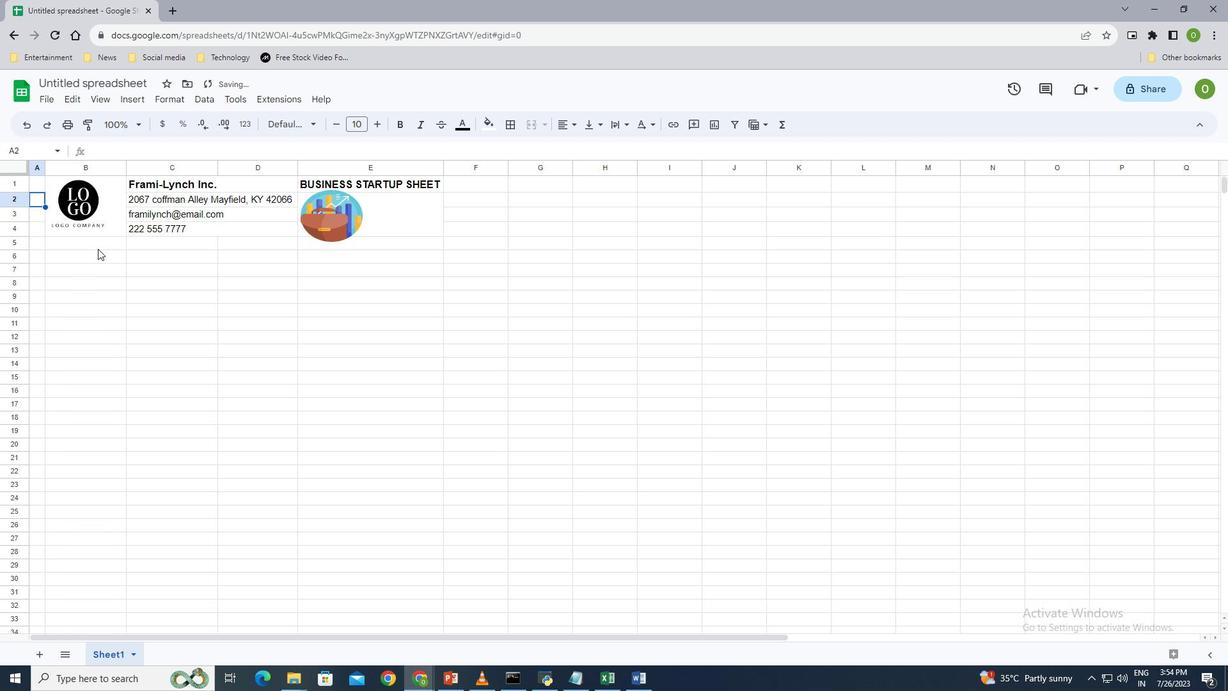 
Action: Mouse moved to (126, 168)
Screenshot: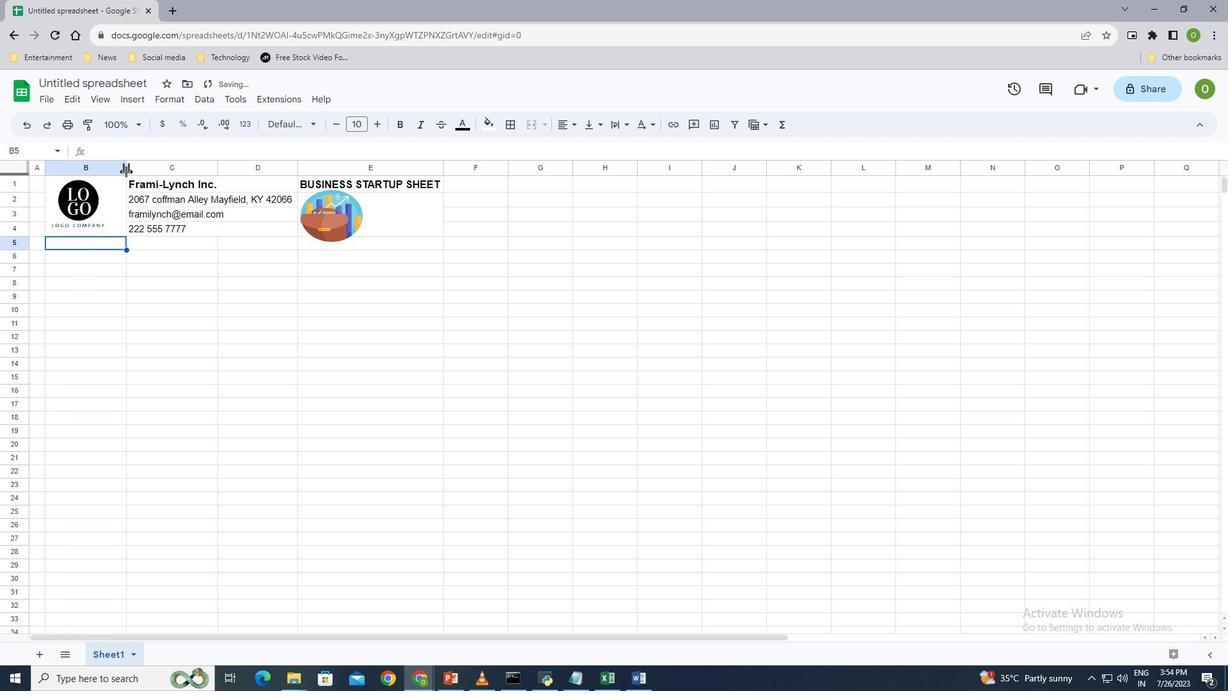 
Action: Mouse pressed left at (126, 168)
Screenshot: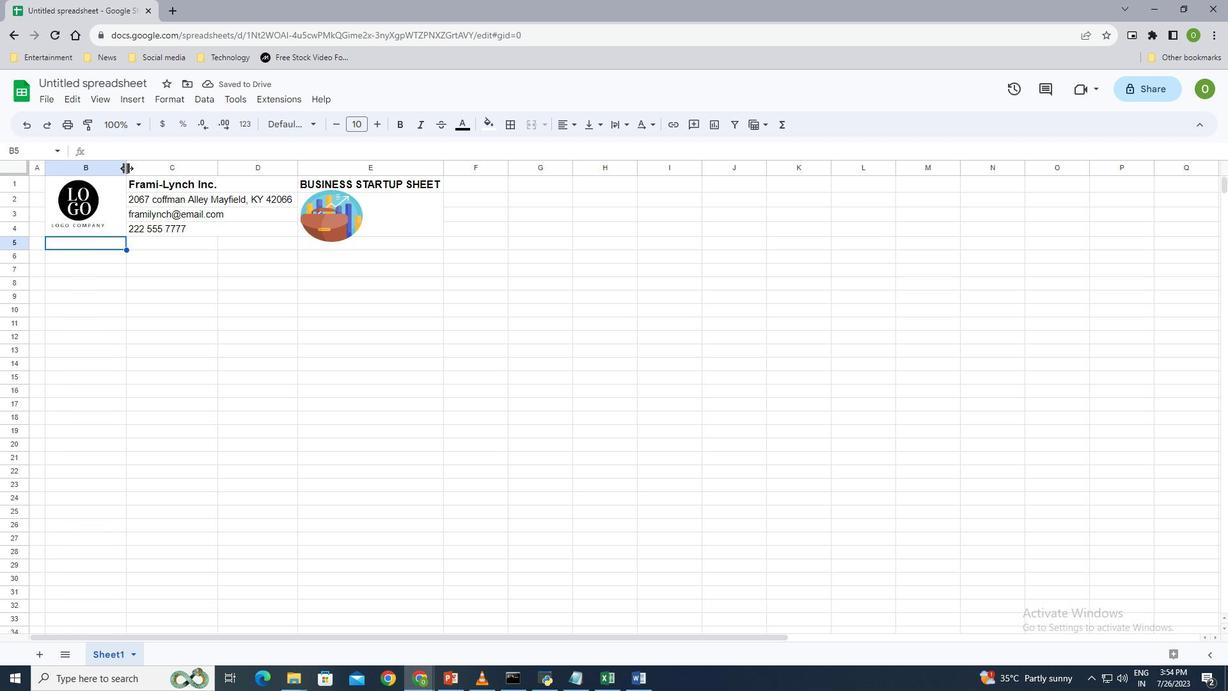 
Action: Mouse moved to (113, 263)
Screenshot: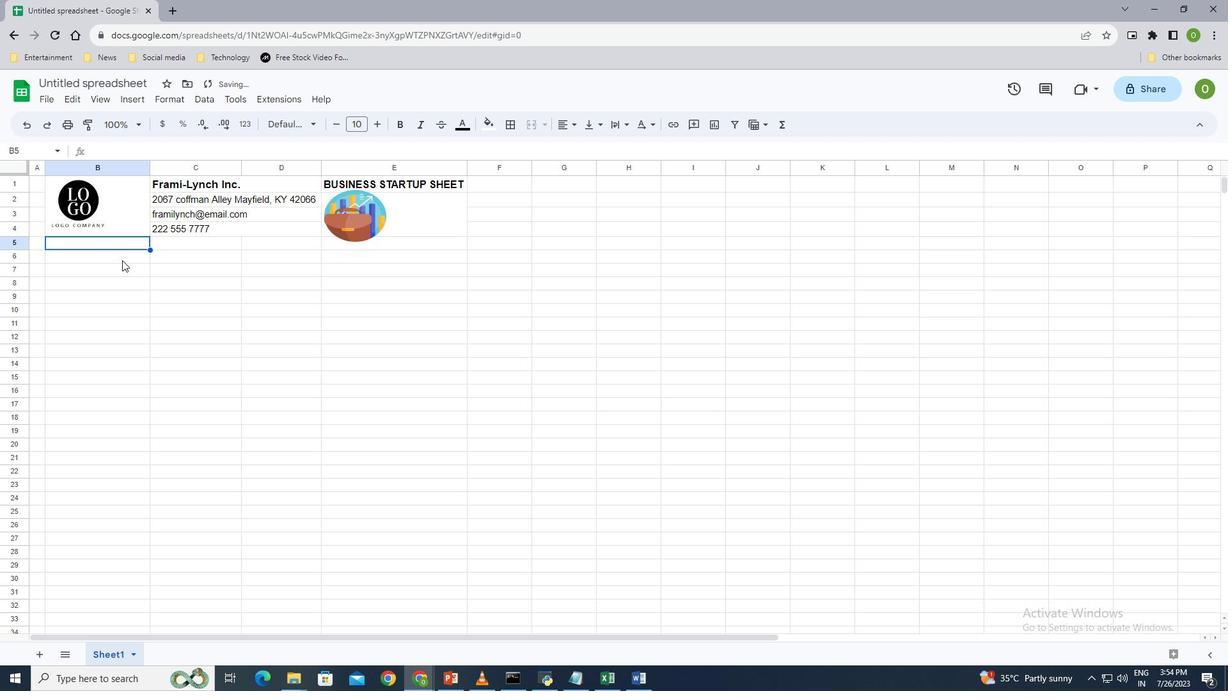 
Action: Mouse pressed left at (113, 263)
Screenshot: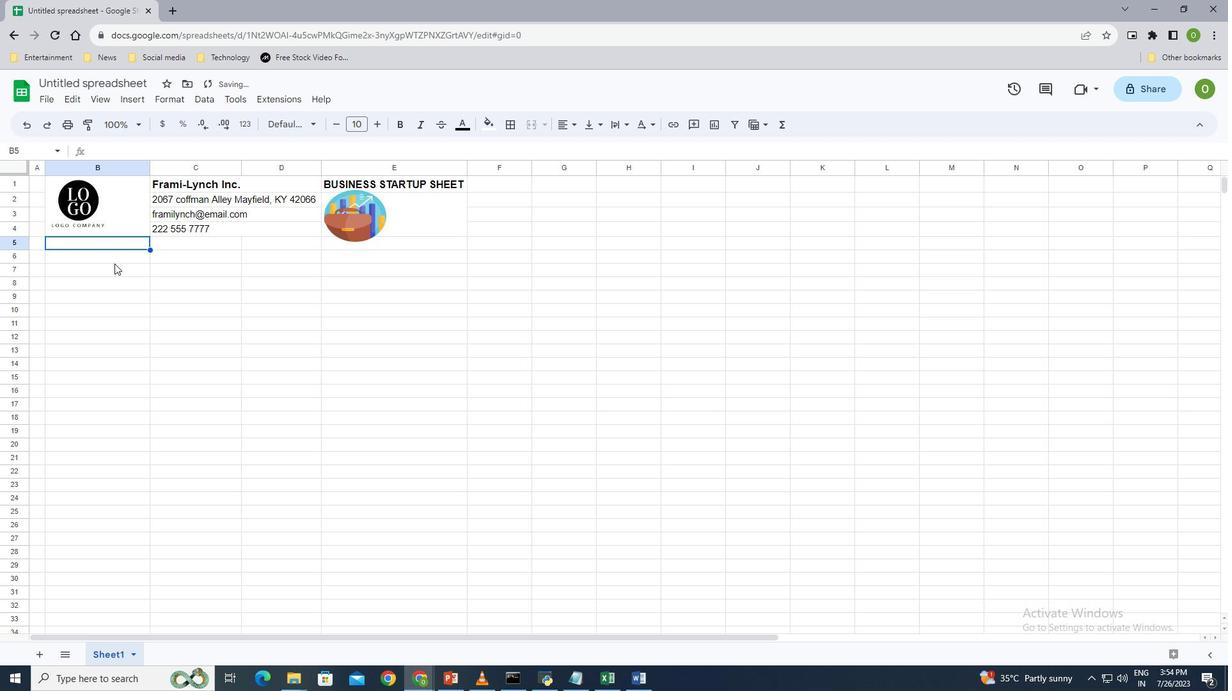 
Action: Mouse moved to (102, 208)
Screenshot: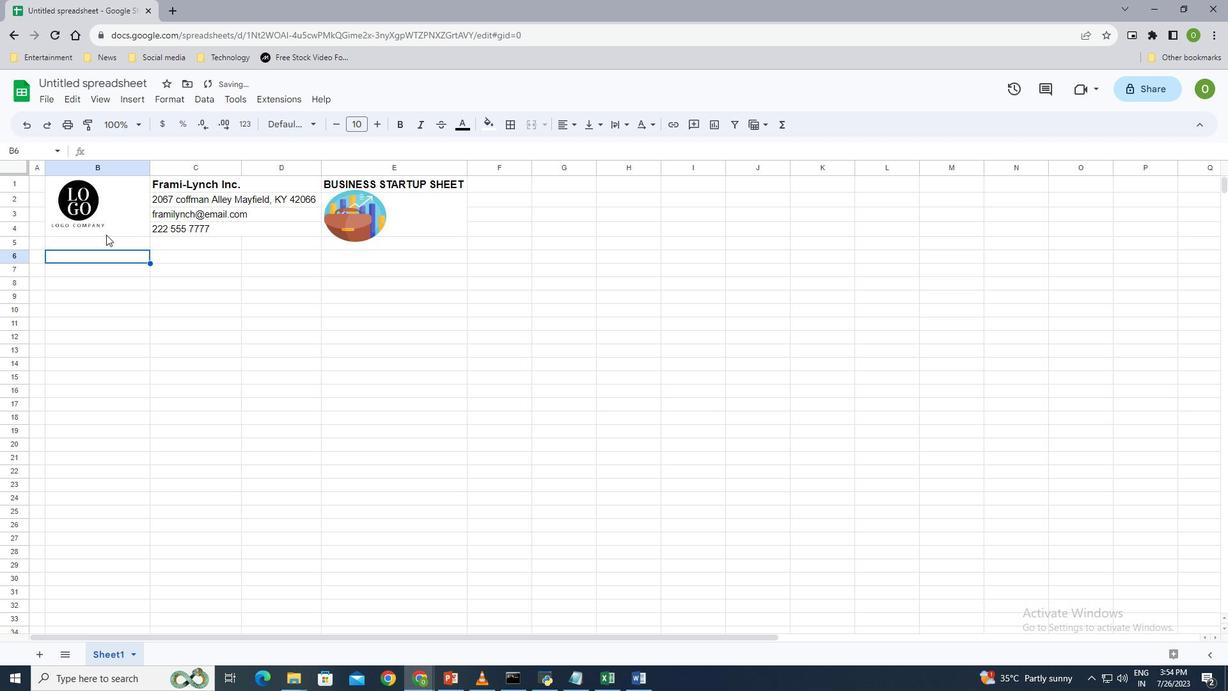 
Action: Mouse pressed left at (102, 208)
Screenshot: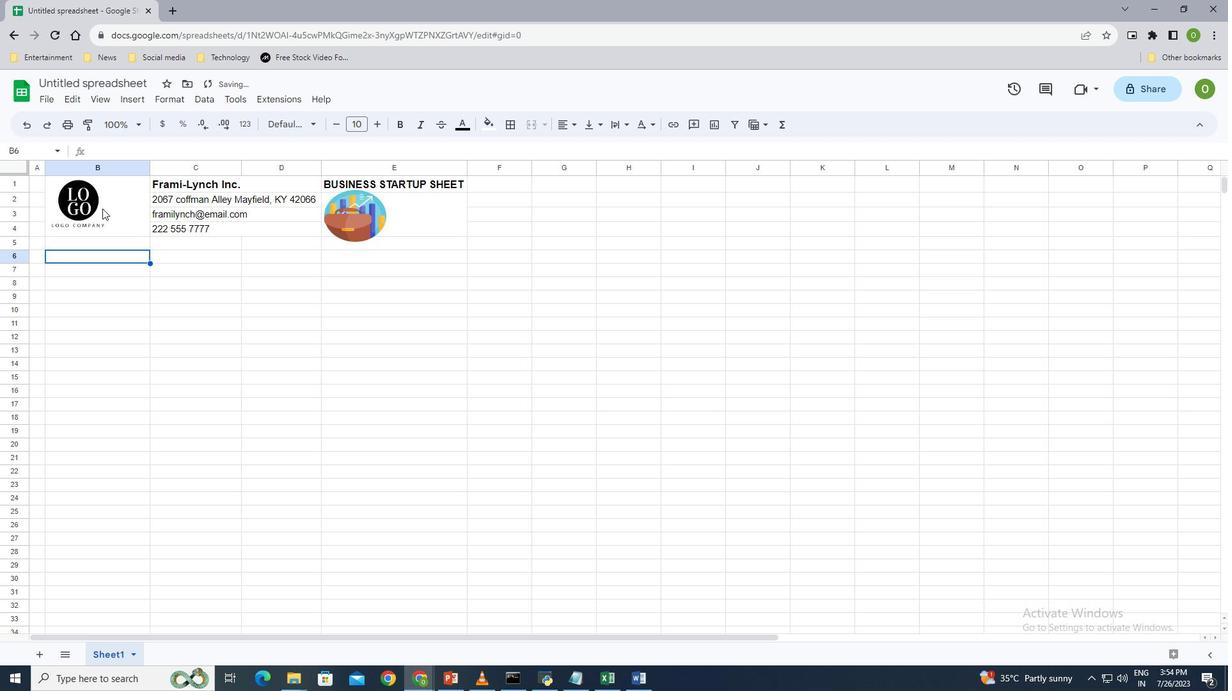 
Action: Mouse moved to (106, 206)
Screenshot: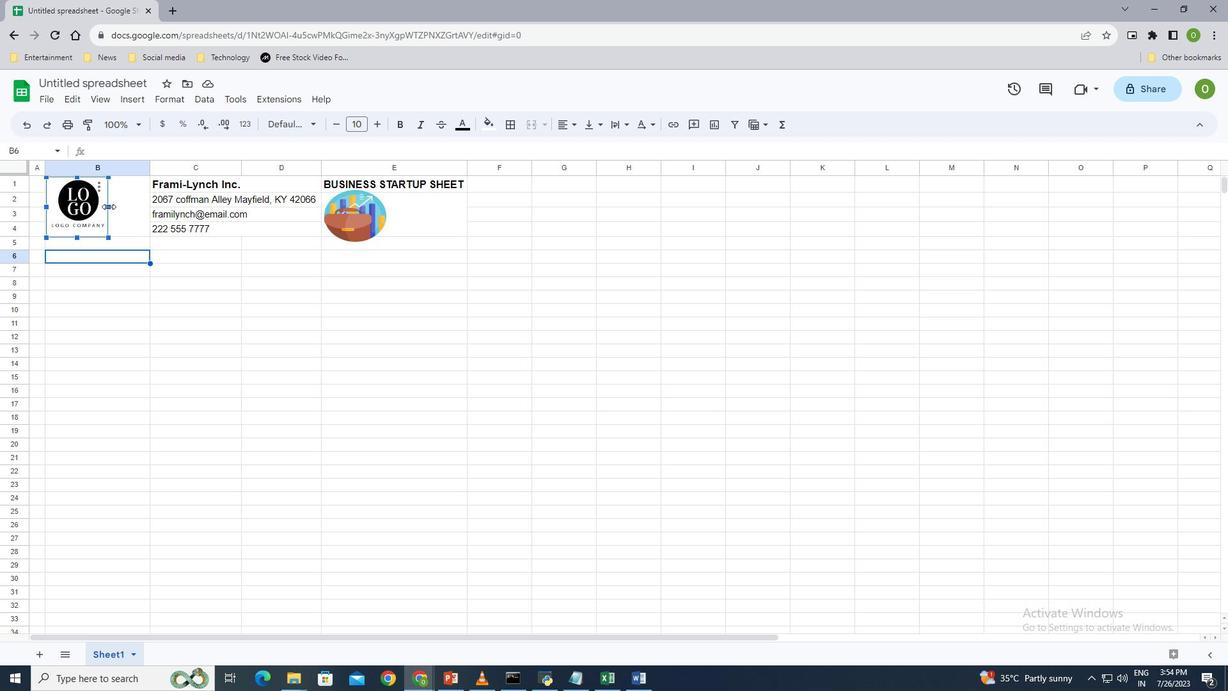 
Action: Mouse pressed left at (106, 206)
Screenshot: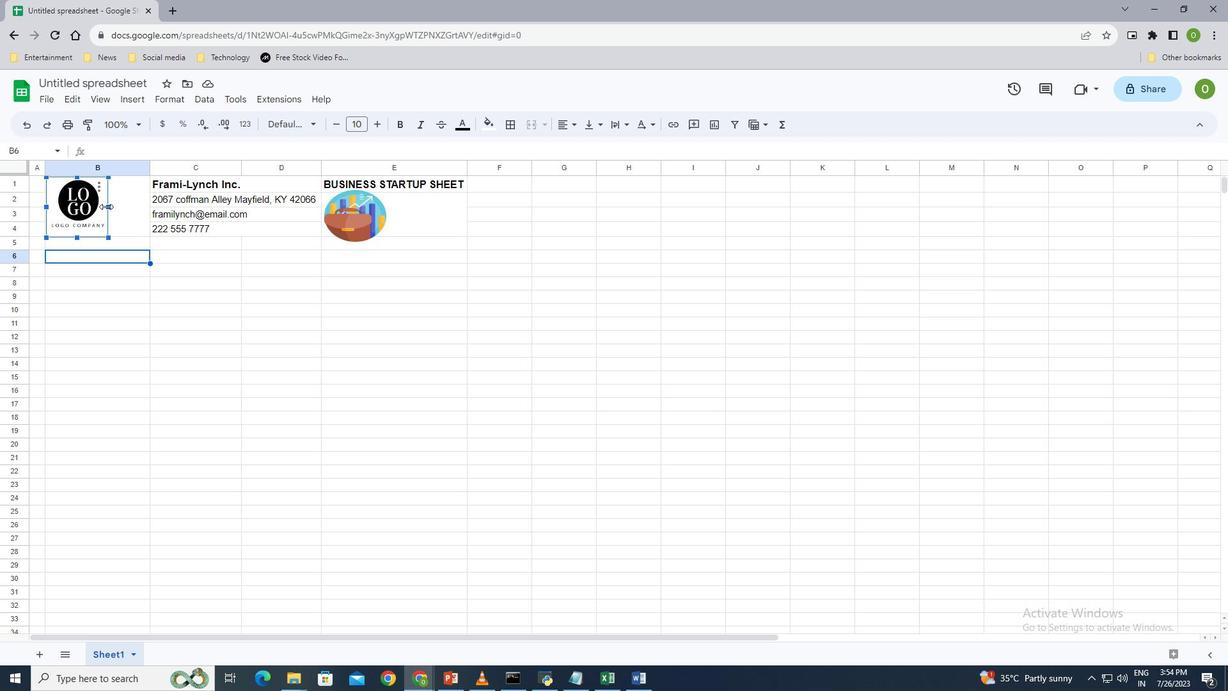 
Action: Mouse moved to (98, 238)
Screenshot: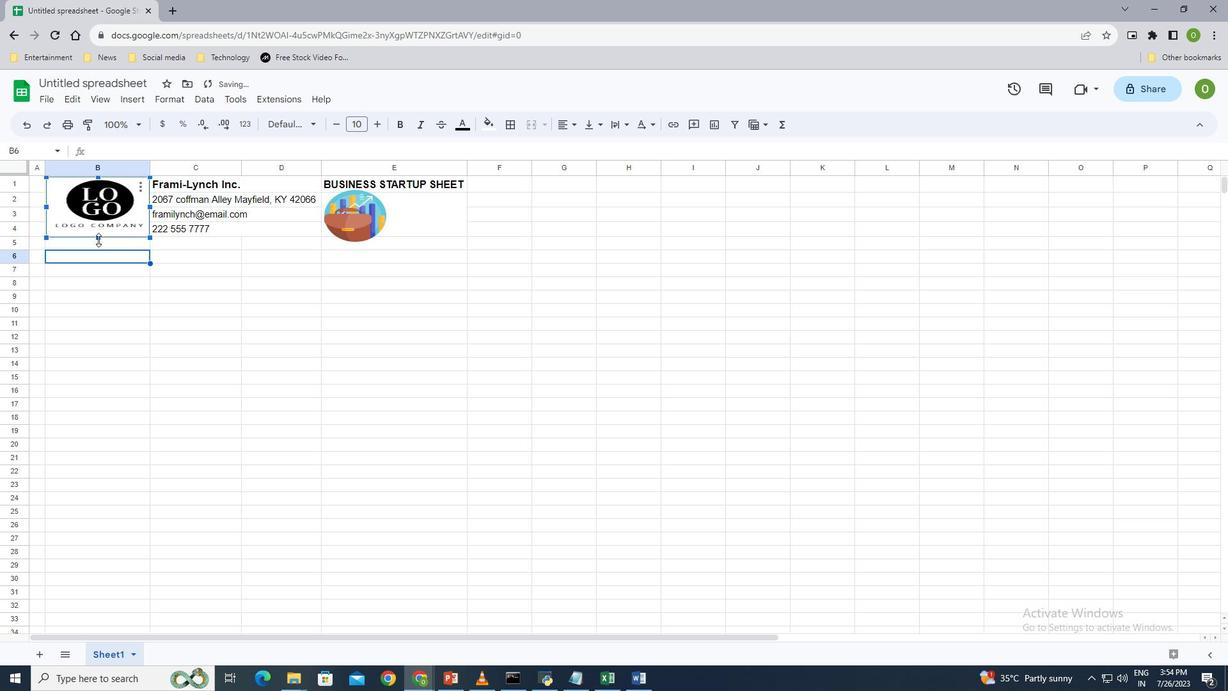 
Action: Mouse pressed left at (98, 238)
Screenshot: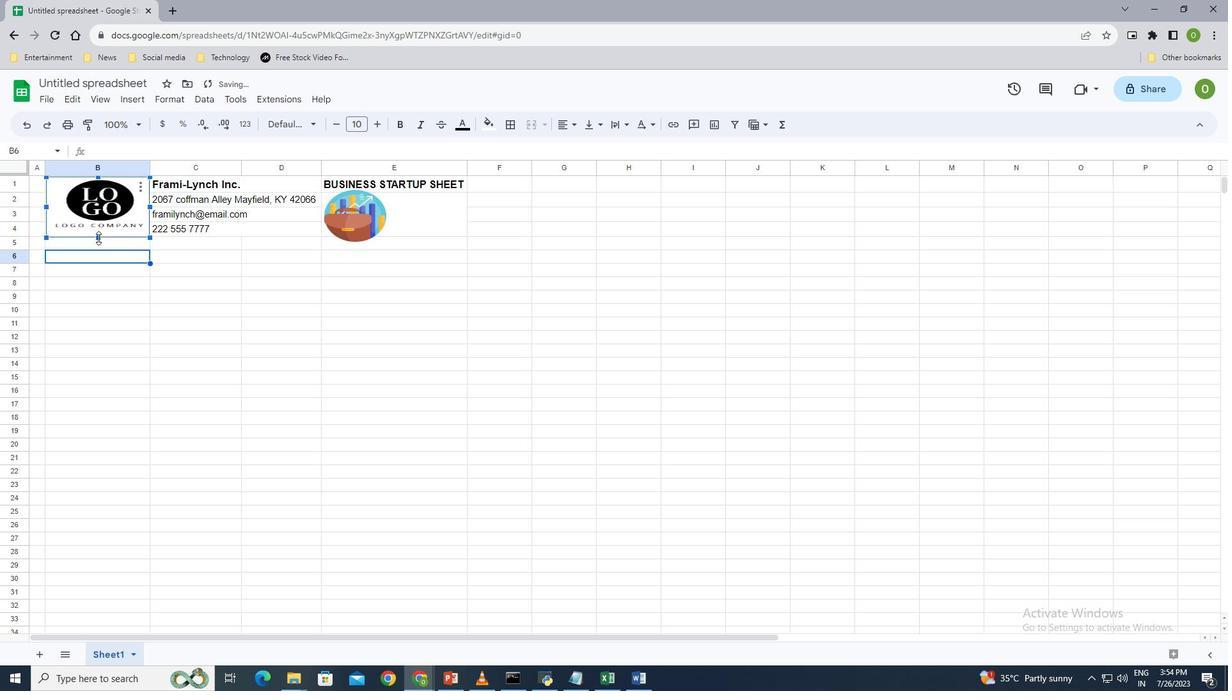 
Action: Mouse moved to (8, 183)
Screenshot: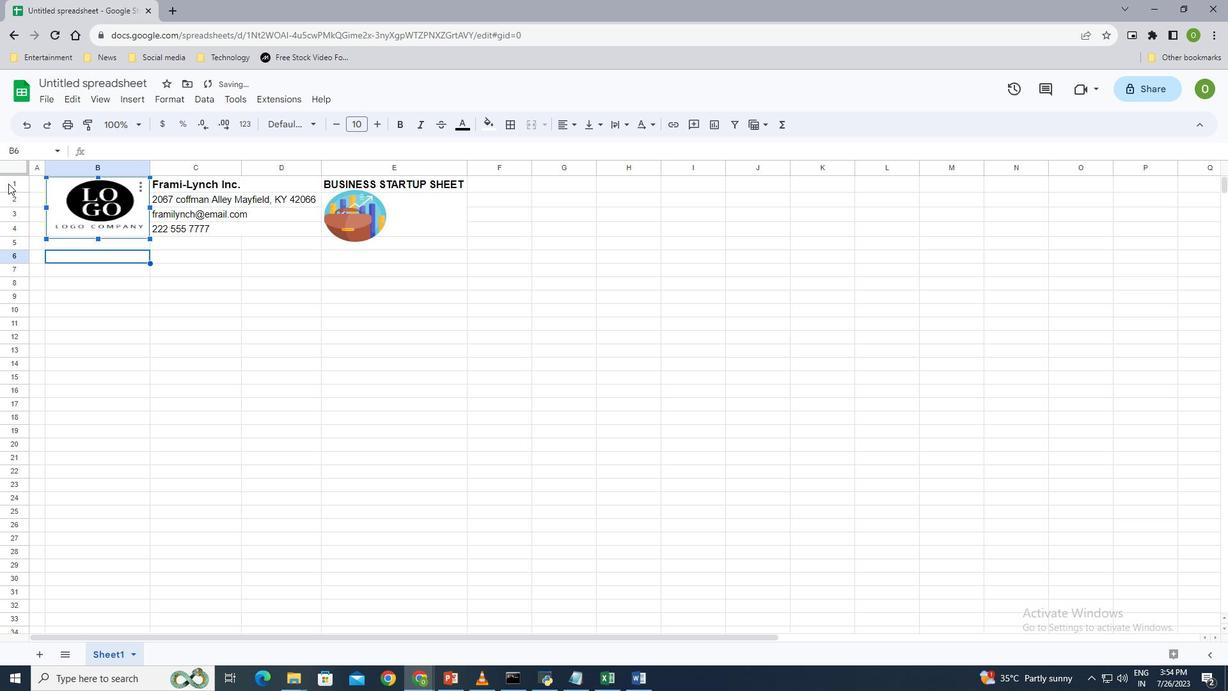 
Action: Mouse pressed left at (8, 183)
Screenshot: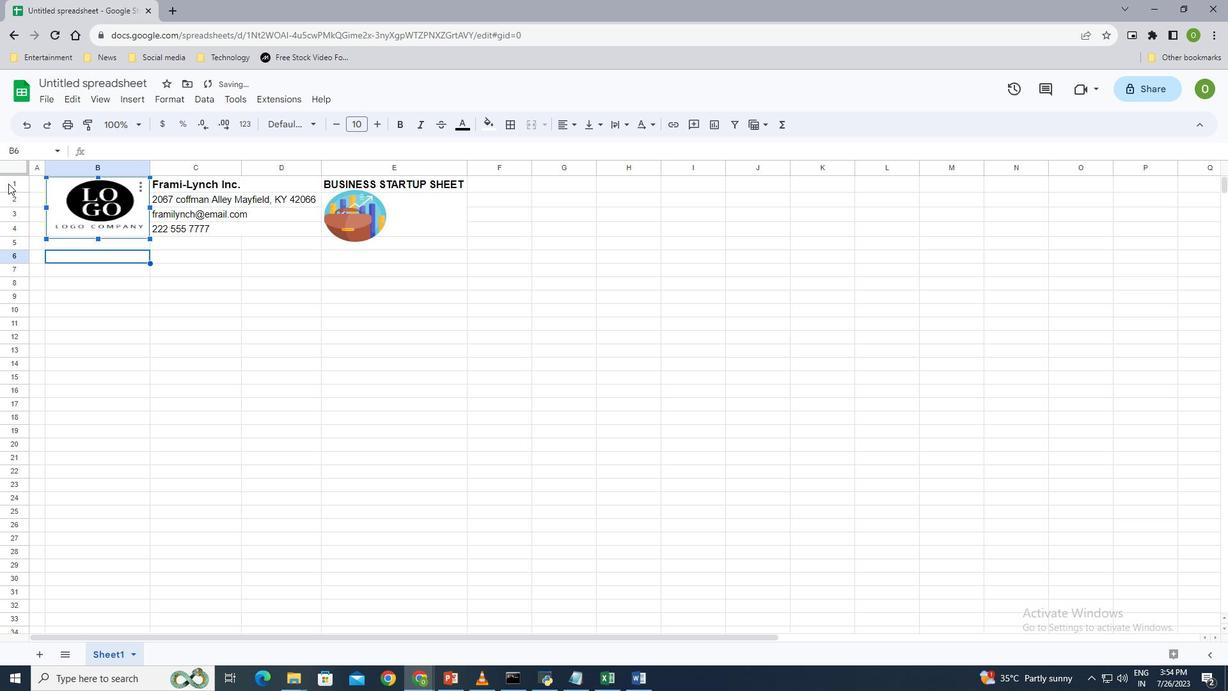 
Action: Mouse moved to (9, 215)
Screenshot: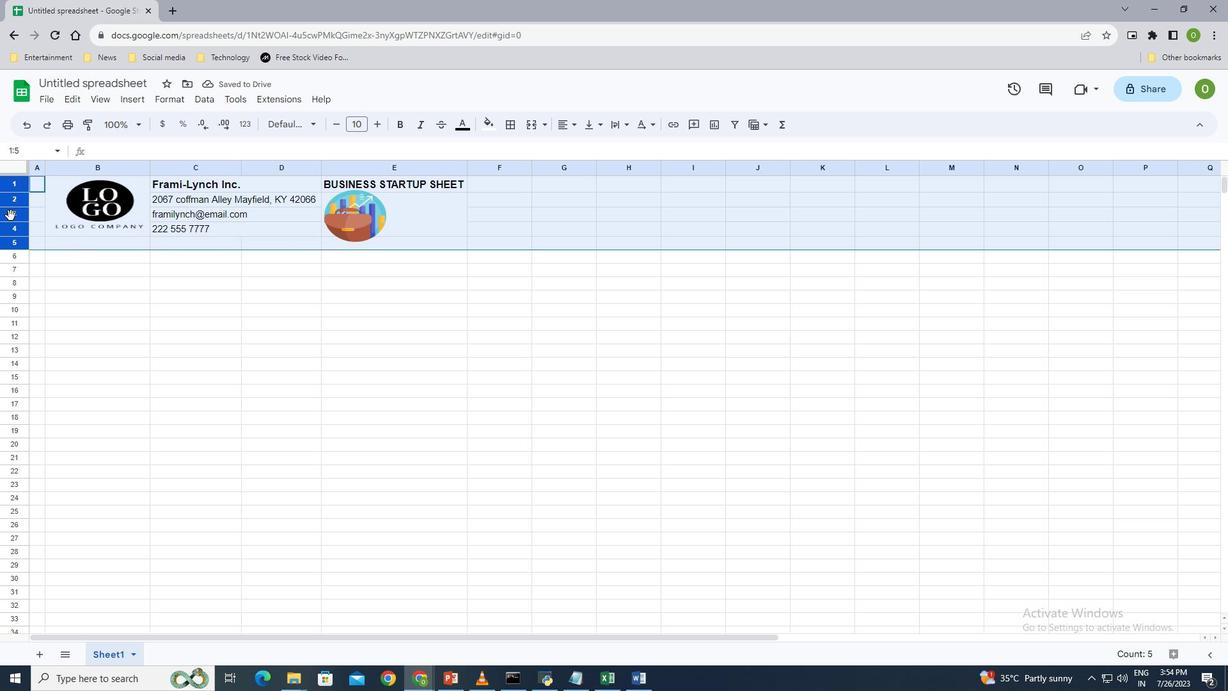
Action: Mouse pressed right at (9, 215)
Screenshot: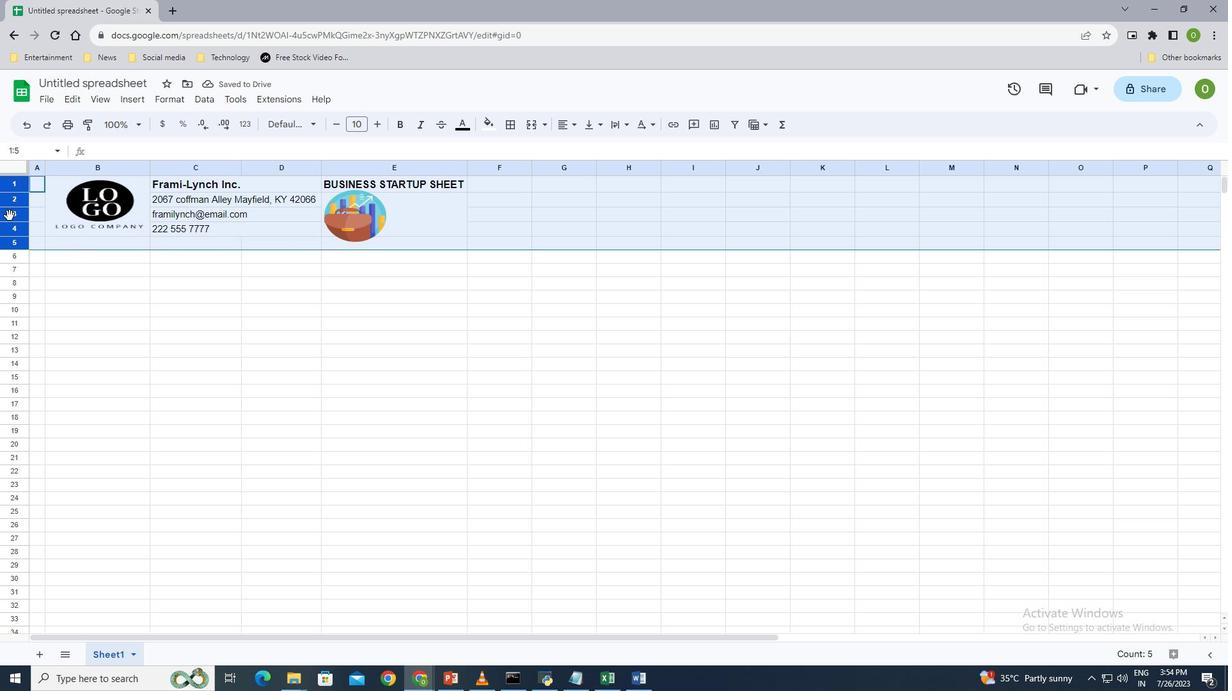 
Action: Mouse moved to (97, 426)
Screenshot: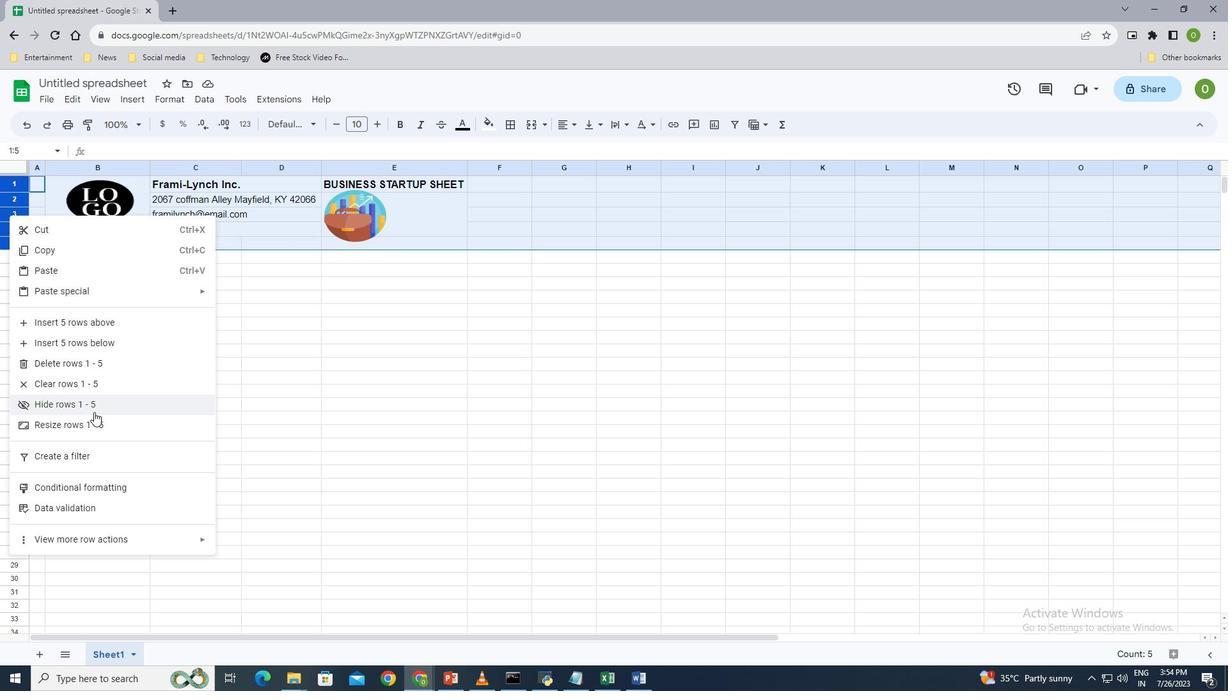 
Action: Mouse pressed left at (97, 426)
